 Task: Move selected emails from the Sent Items folder to Folder0000000011.
Action: Mouse moved to (144, 395)
Screenshot: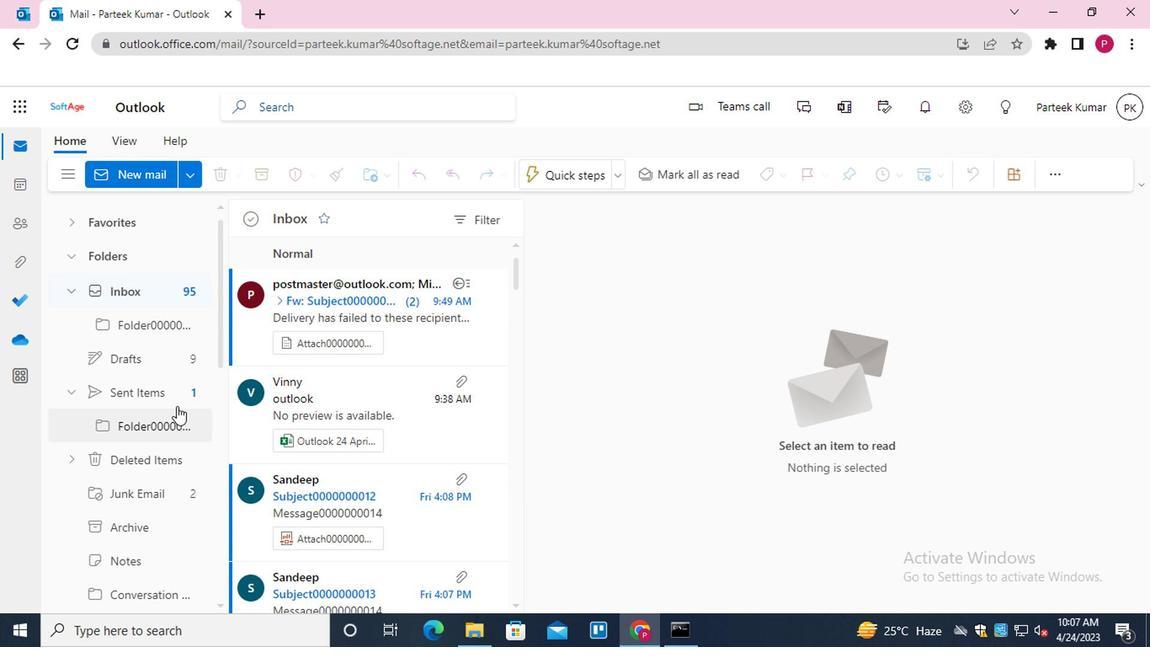 
Action: Mouse pressed left at (144, 395)
Screenshot: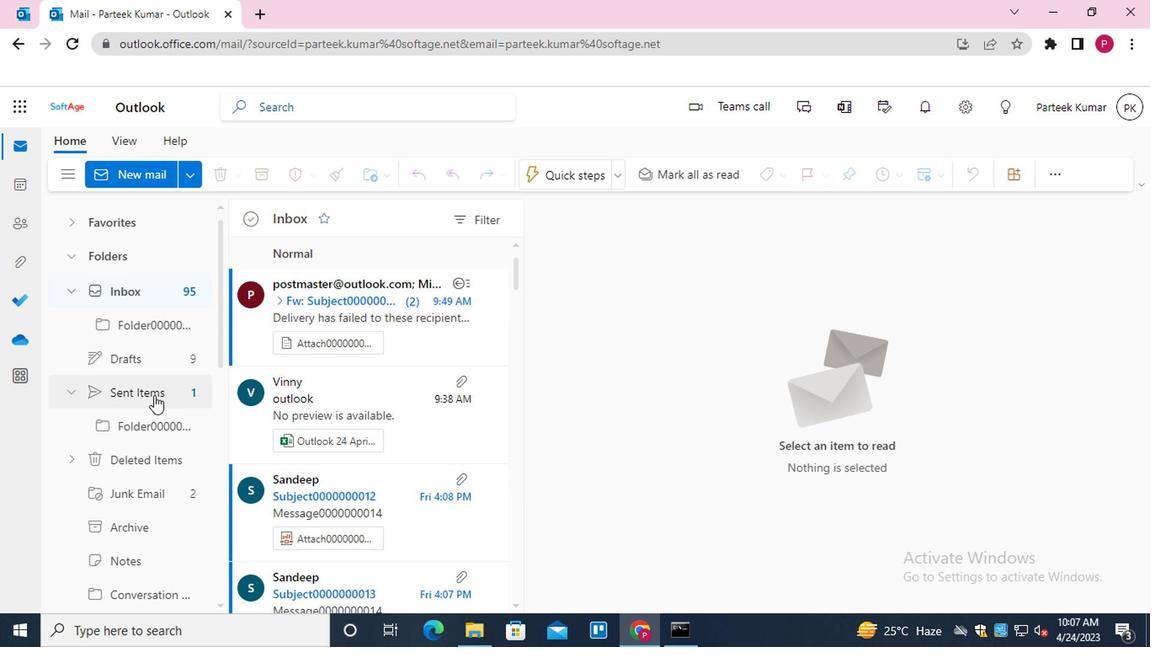
Action: Mouse moved to (338, 301)
Screenshot: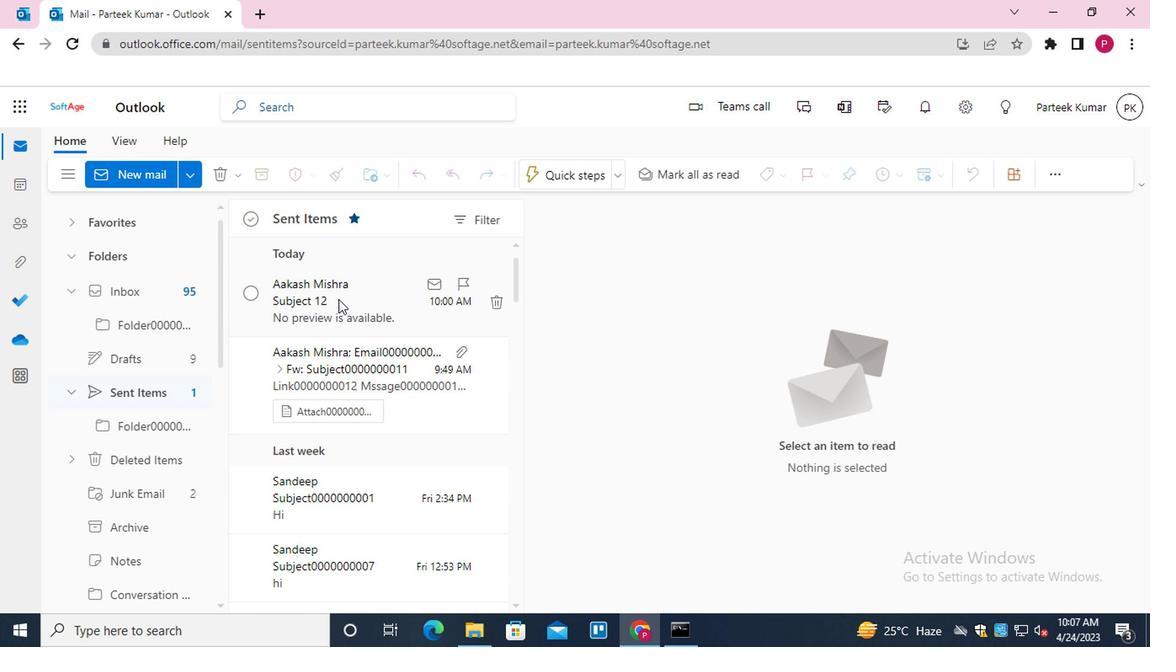 
Action: Mouse pressed right at (338, 301)
Screenshot: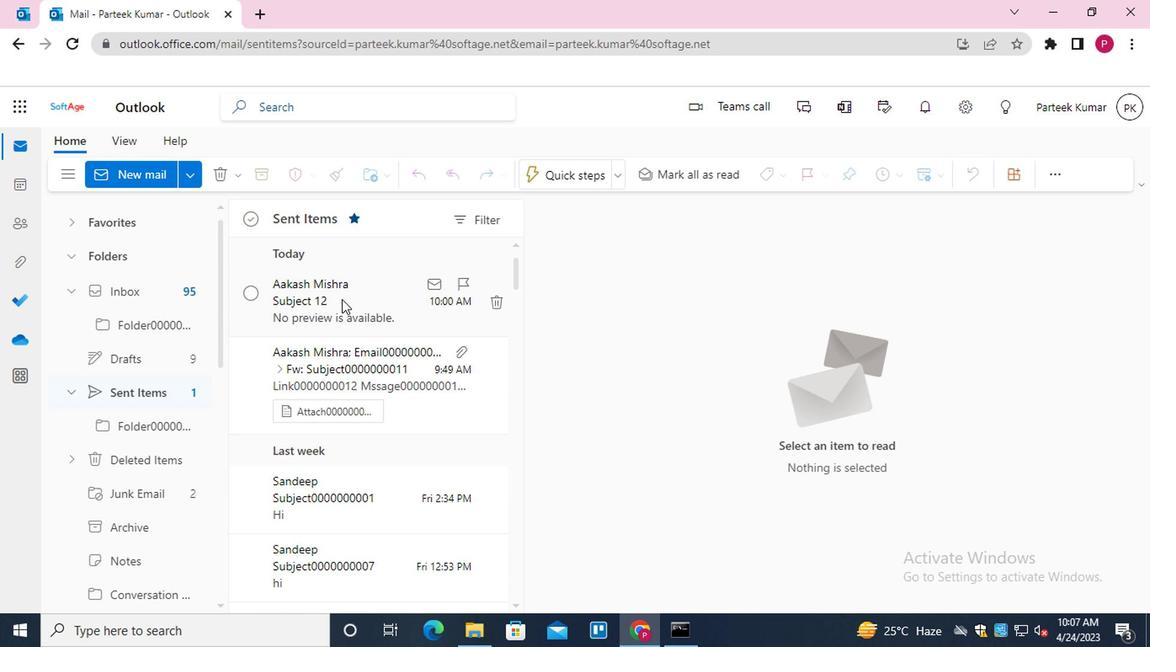 
Action: Mouse moved to (535, 281)
Screenshot: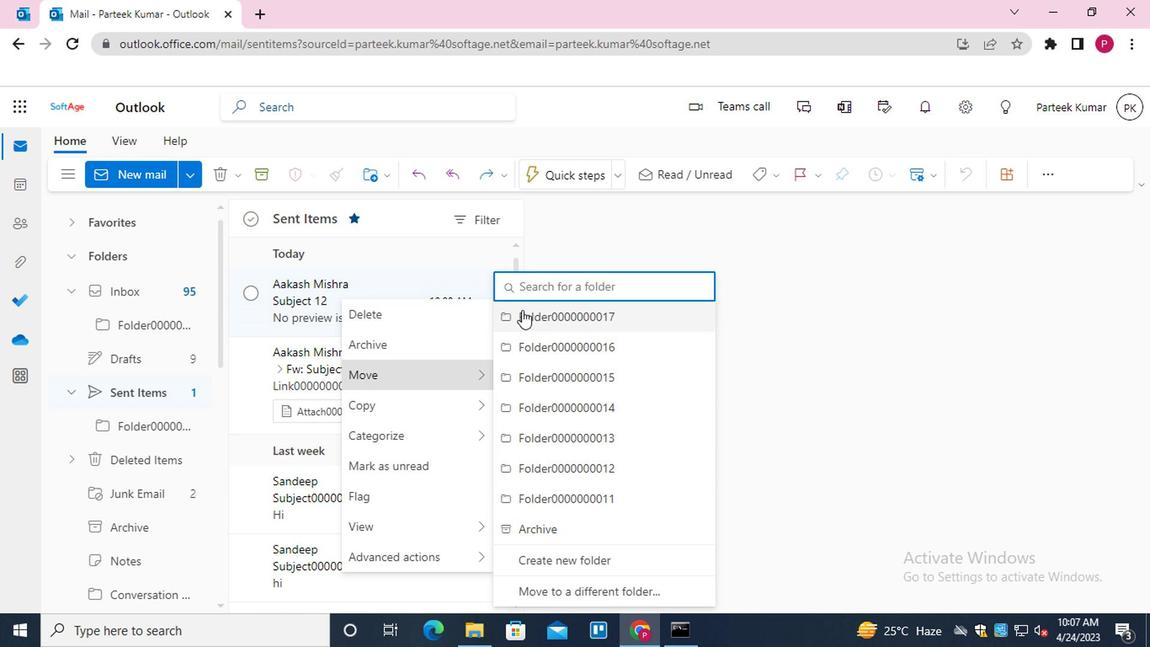 
Action: Mouse pressed left at (535, 281)
Screenshot: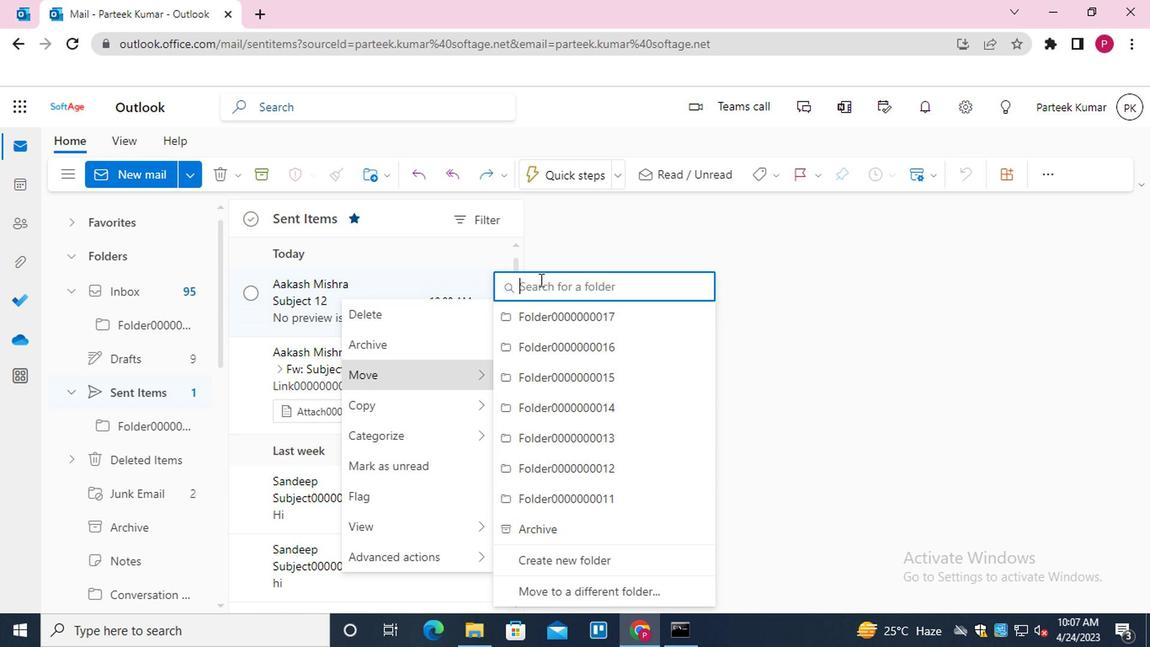 
Action: Key pressed <Key.shift><Key.shift><Key.shift><Key.shift><Key.shift><Key.shift><Key.shift><Key.shift><Key.shift><Key.shift><Key.shift><Key.shift><Key.shift><Key.shift><Key.shift><Key.shift><Key.shift><Key.shift><Key.shift><Key.shift><Key.shift><Key.shift><Key.shift><Key.shift><Key.shift><Key.shift><Key.shift><Key.shift><Key.shift><Key.shift><Key.shift><Key.shift><Key.shift><Key.shift><Key.shift><Key.shift><Key.shift><Key.shift><Key.shift><Key.shift><Key.shift><Key.shift><Key.shift><Key.shift>FOLDRE<Key.backspace><Key.backspace>ER000
Screenshot: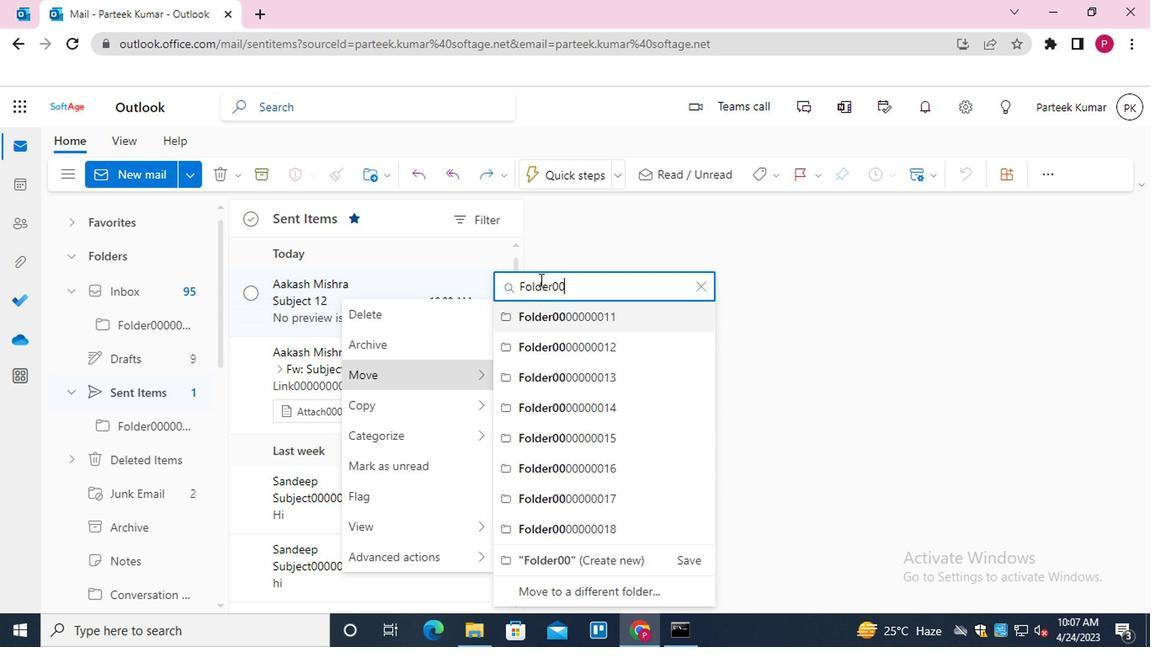
Action: Mouse moved to (595, 534)
Screenshot: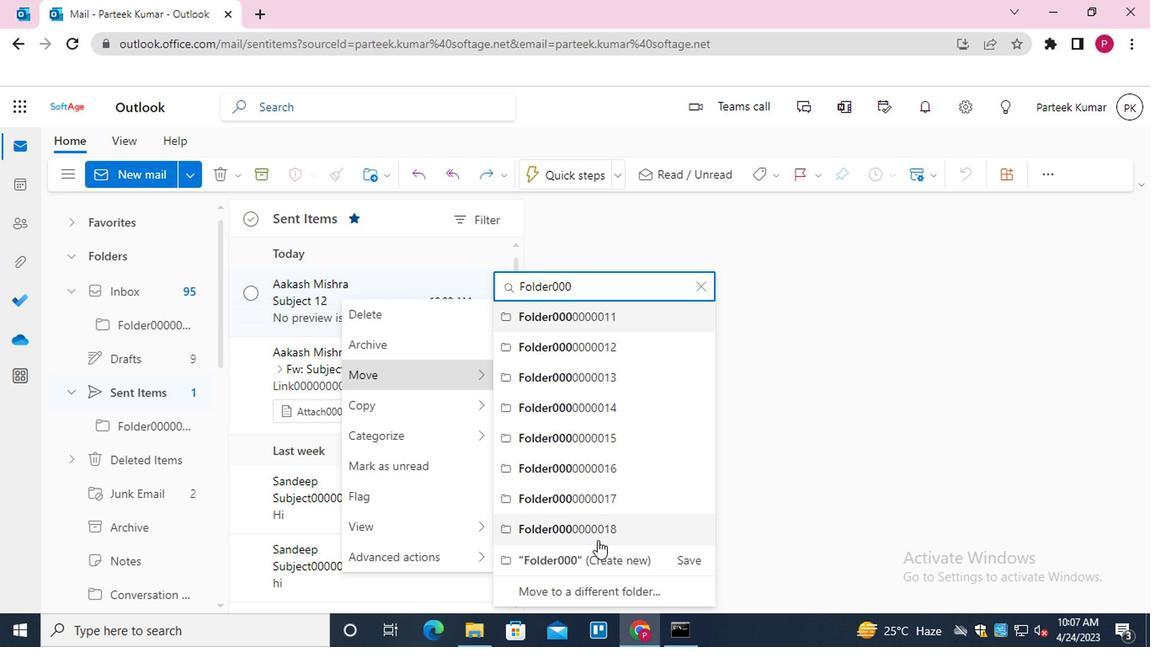 
Action: Mouse pressed left at (595, 534)
Screenshot: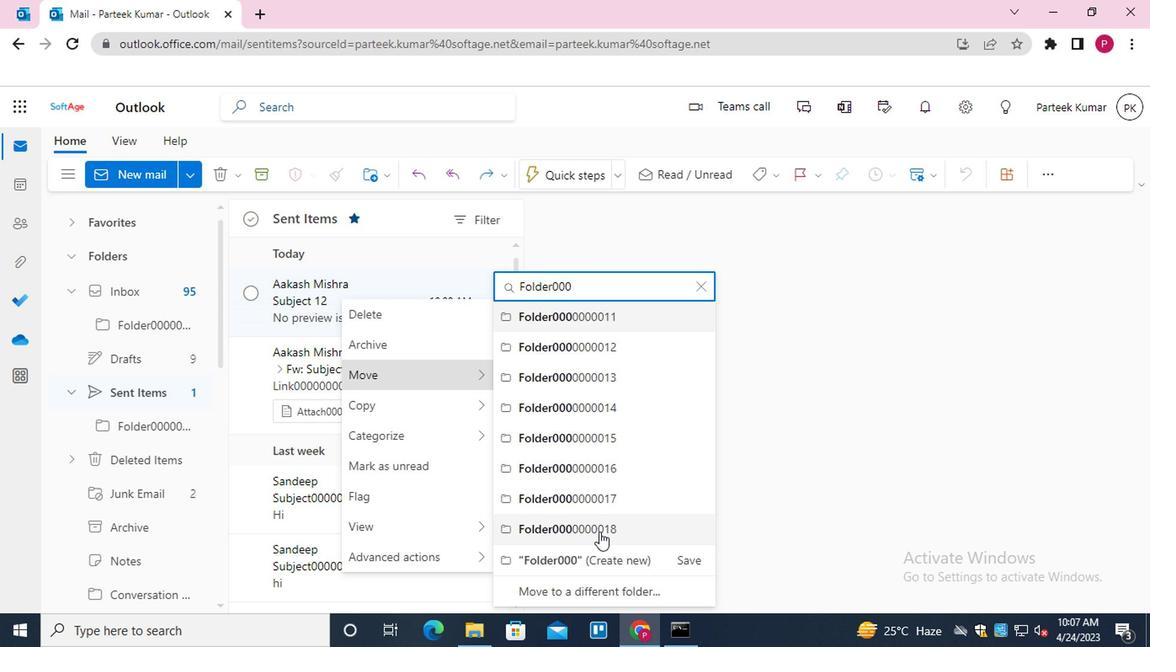 
Action: Mouse moved to (141, 392)
Screenshot: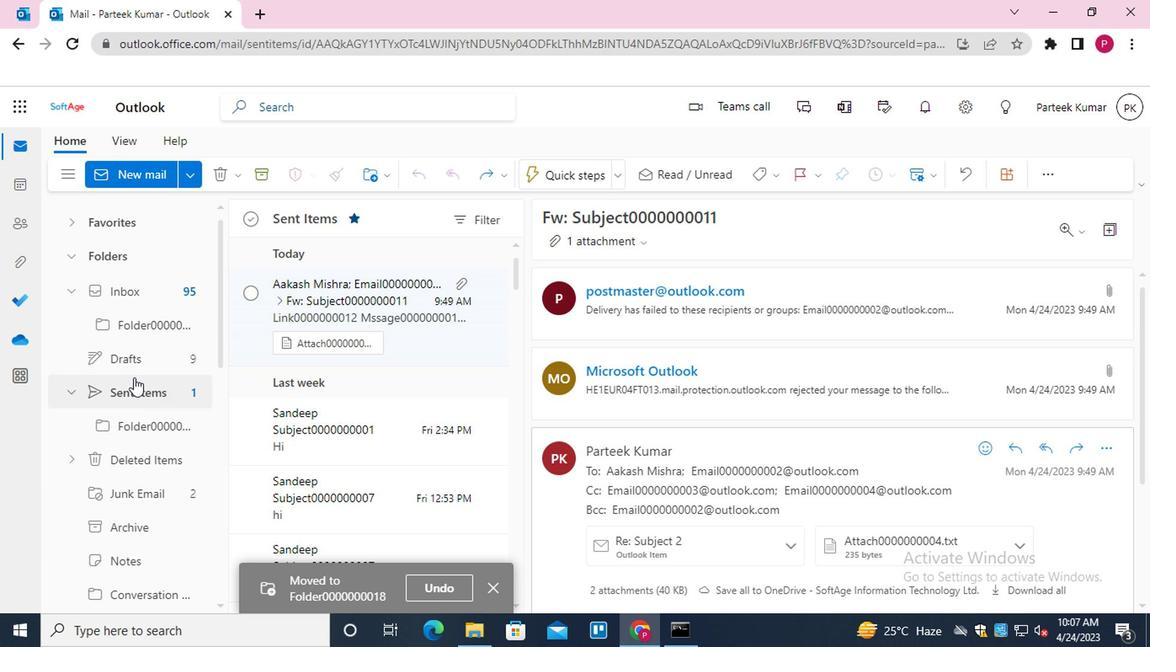 
Action: Mouse pressed left at (141, 392)
Screenshot: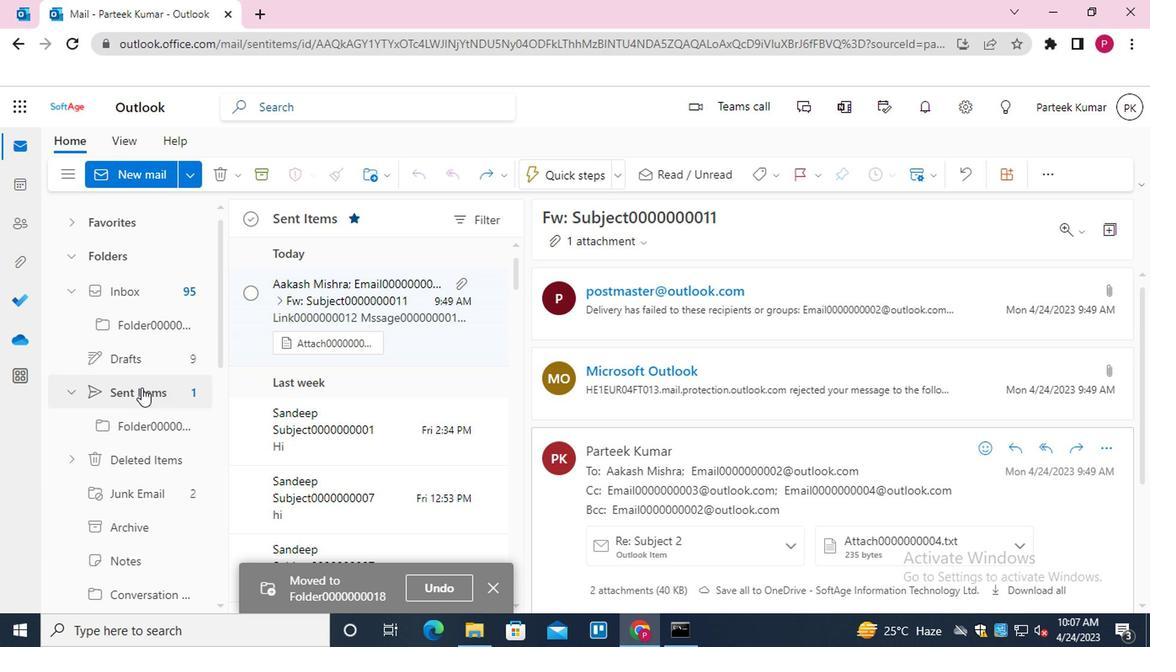 
Action: Mouse moved to (370, 410)
Screenshot: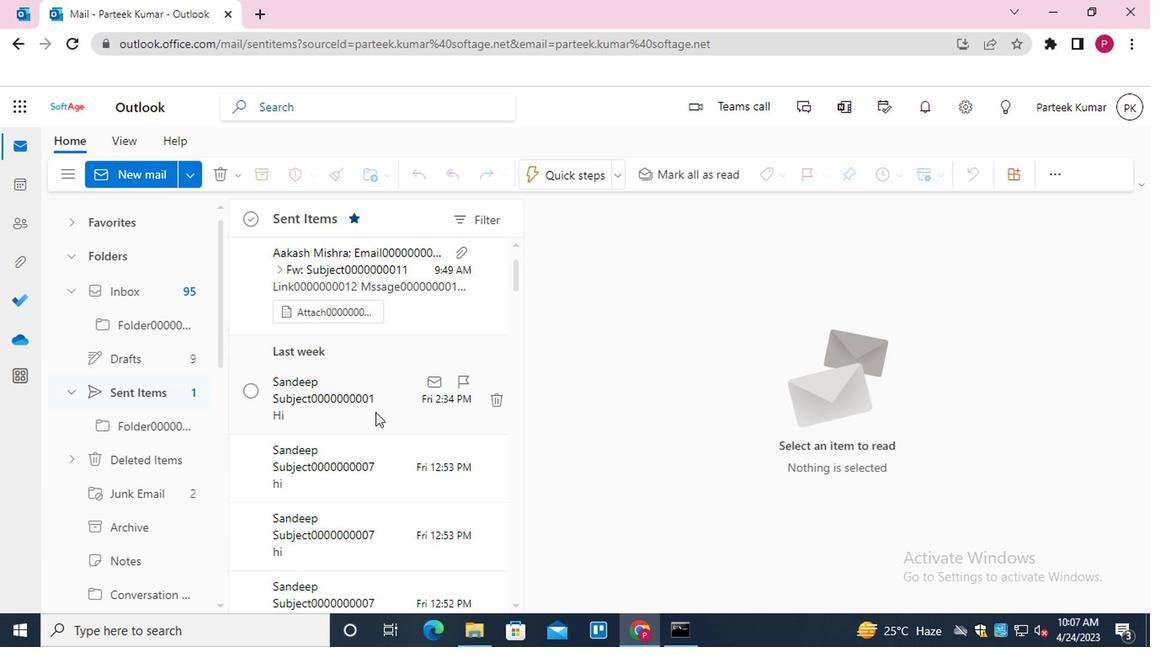 
Action: Mouse scrolled (370, 409) with delta (0, 0)
Screenshot: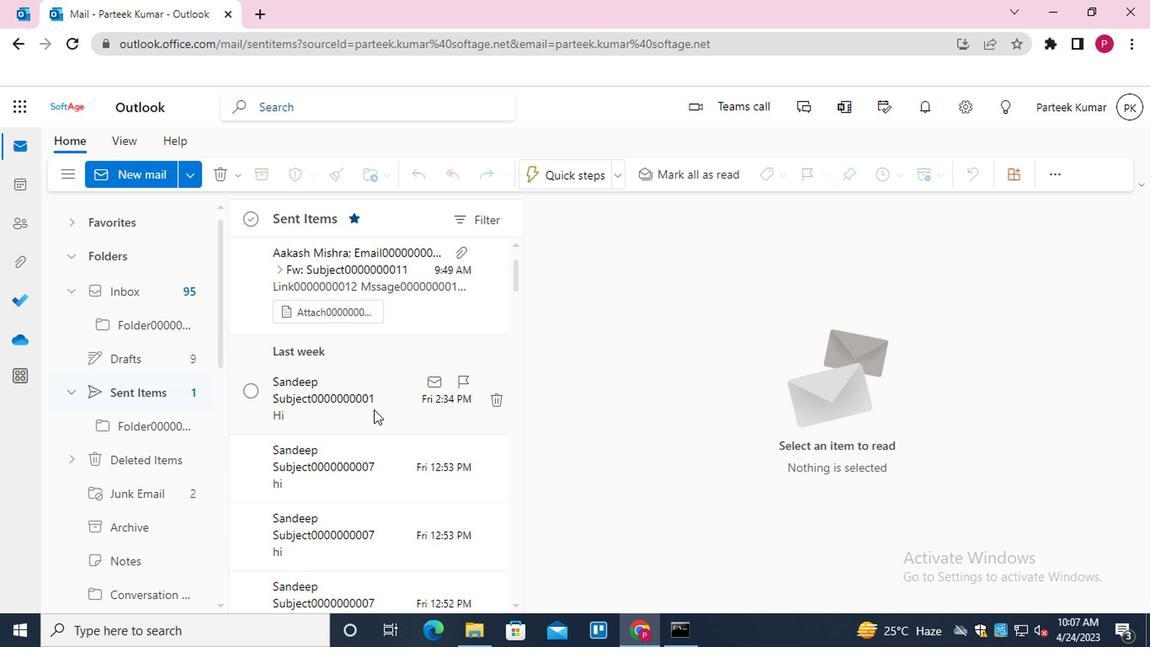 
Action: Mouse scrolled (370, 409) with delta (0, 0)
Screenshot: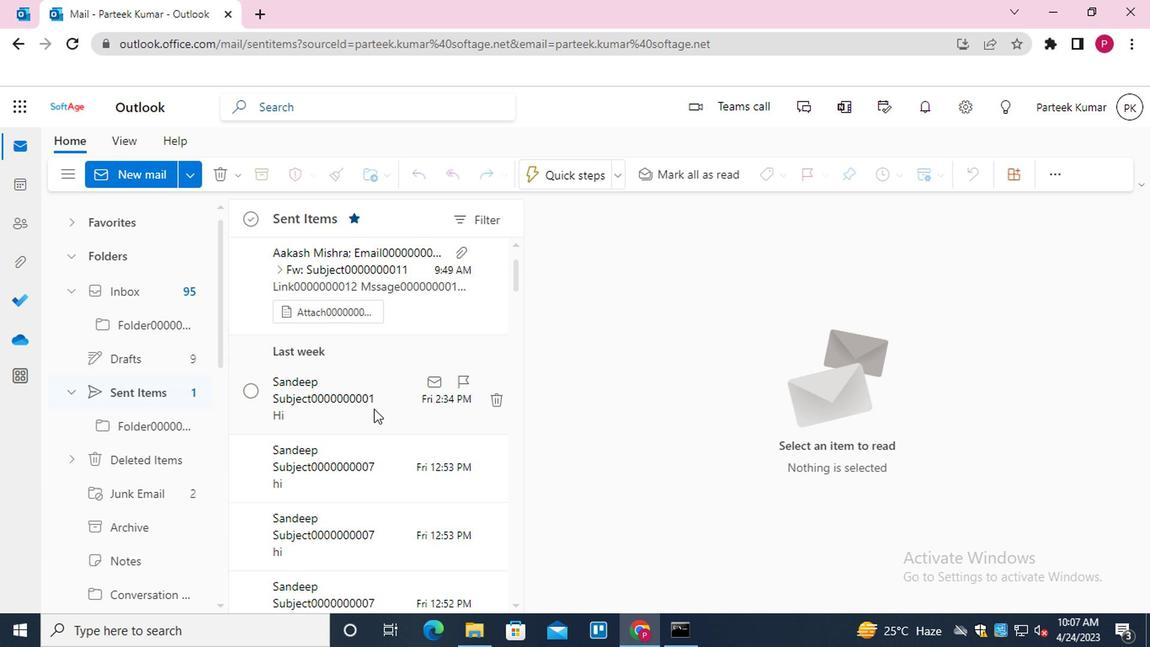 
Action: Mouse scrolled (370, 410) with delta (0, 0)
Screenshot: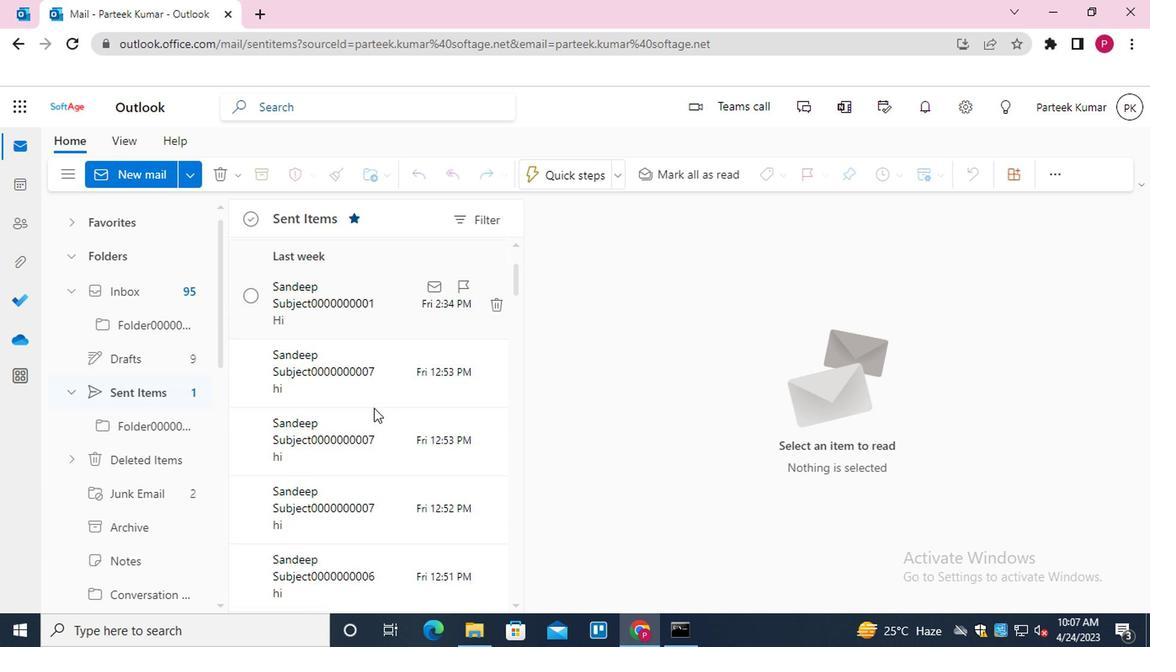
Action: Mouse scrolled (370, 410) with delta (0, 0)
Screenshot: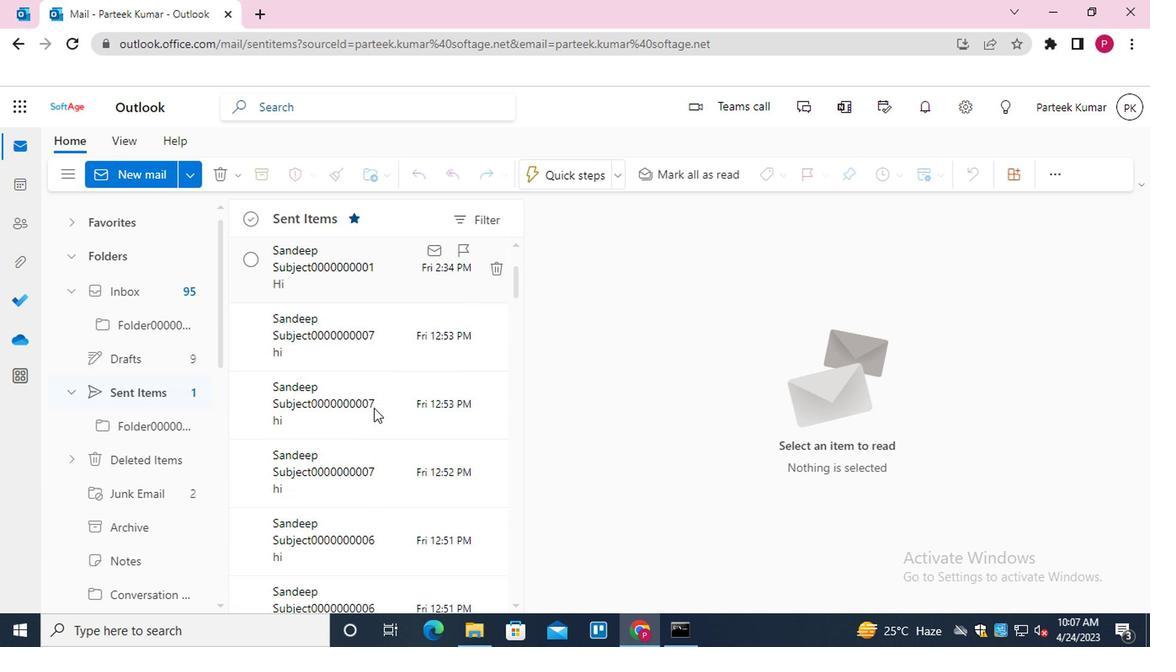 
Action: Mouse scrolled (370, 410) with delta (0, 0)
Screenshot: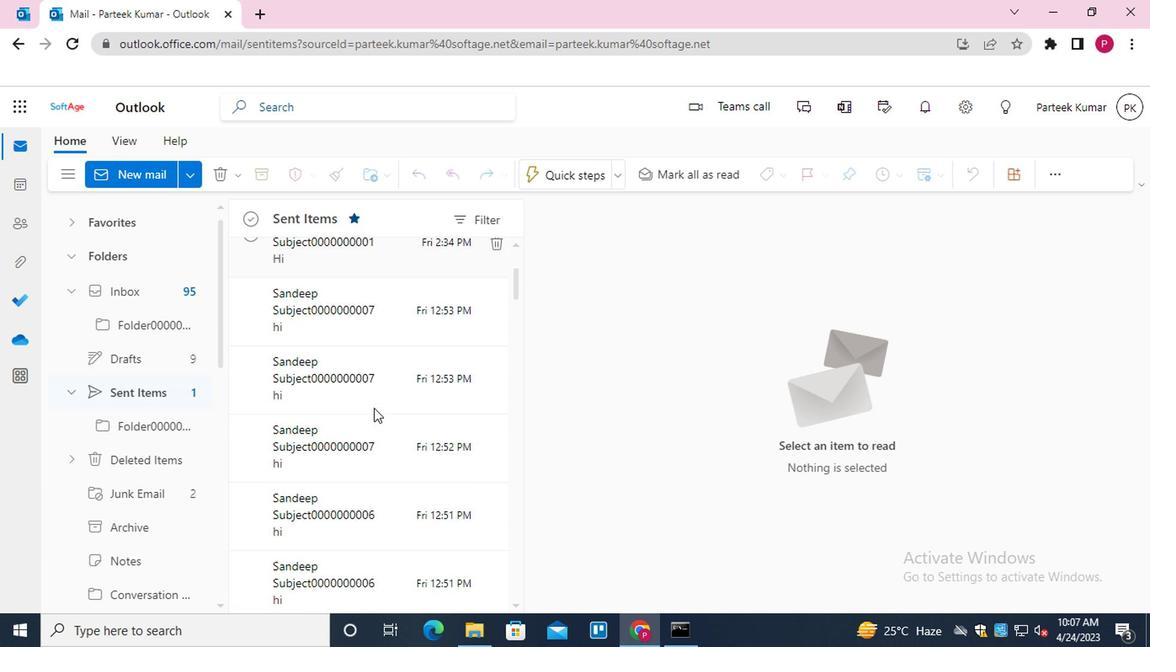
Action: Mouse moved to (248, 291)
Screenshot: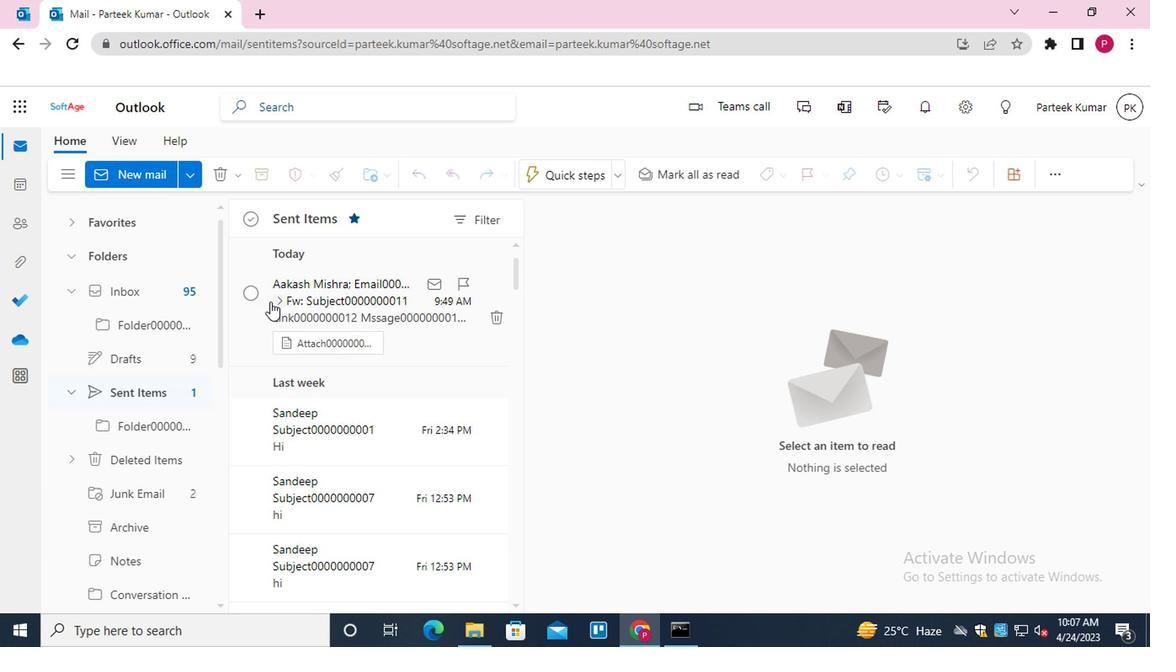 
Action: Mouse pressed left at (248, 291)
Screenshot: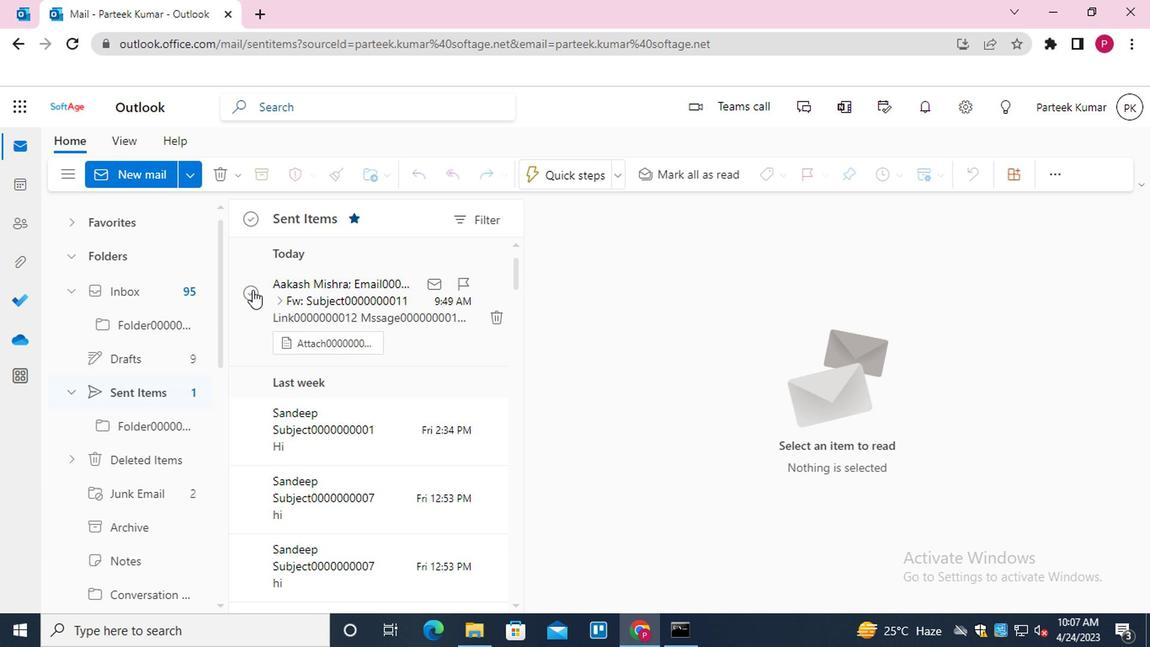
Action: Mouse moved to (338, 335)
Screenshot: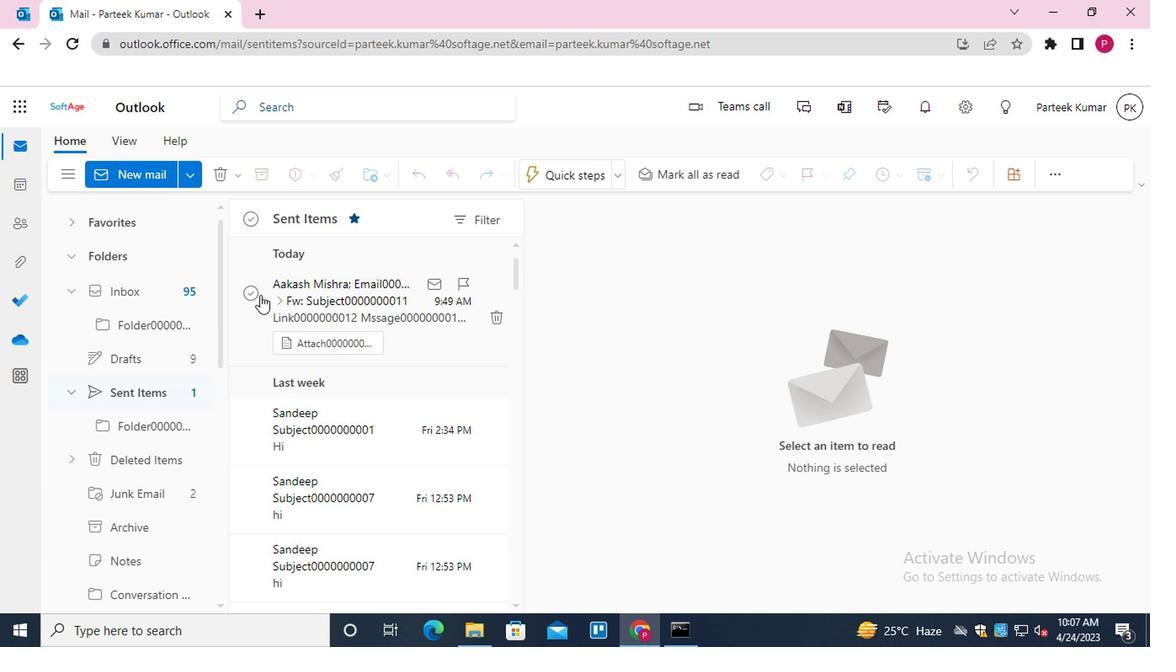 
Action: Mouse scrolled (338, 335) with delta (0, 0)
Screenshot: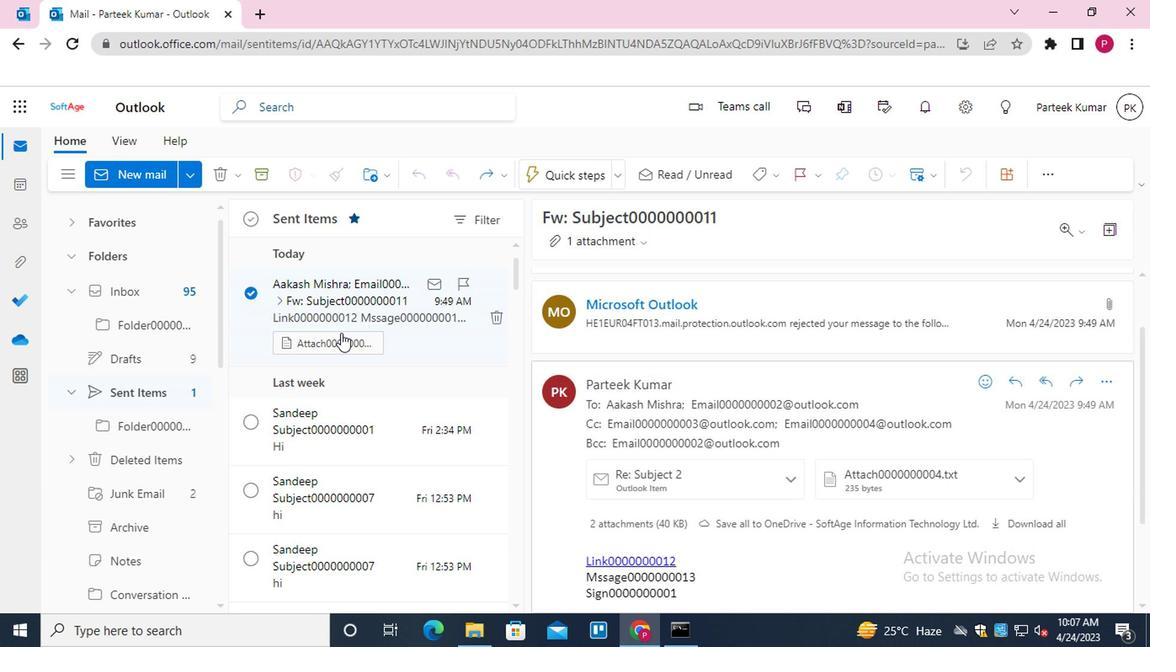 
Action: Mouse scrolled (338, 335) with delta (0, 0)
Screenshot: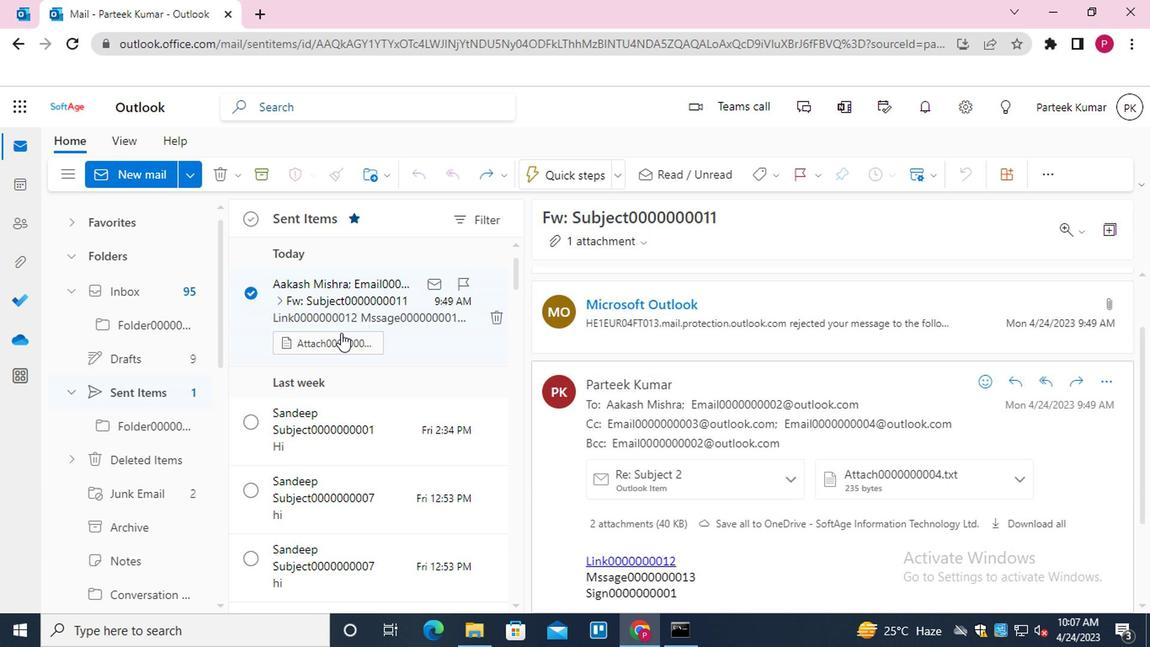 
Action: Mouse scrolled (338, 333) with delta (0, -1)
Screenshot: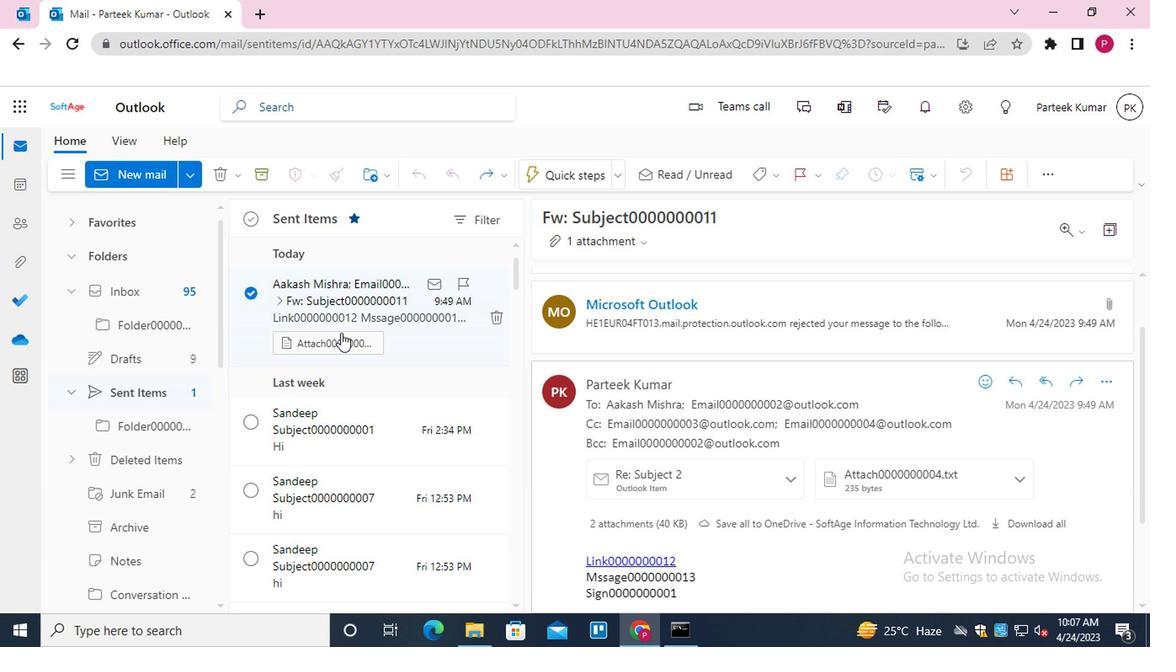 
Action: Mouse scrolled (338, 333) with delta (0, -1)
Screenshot: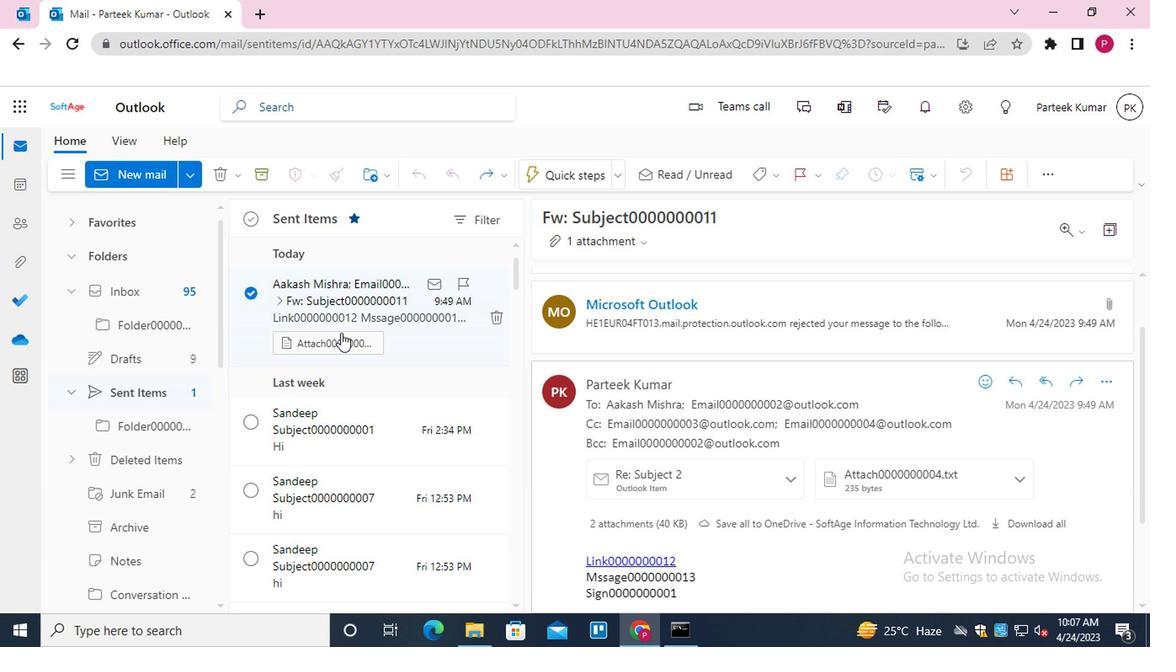 
Action: Mouse moved to (341, 349)
Screenshot: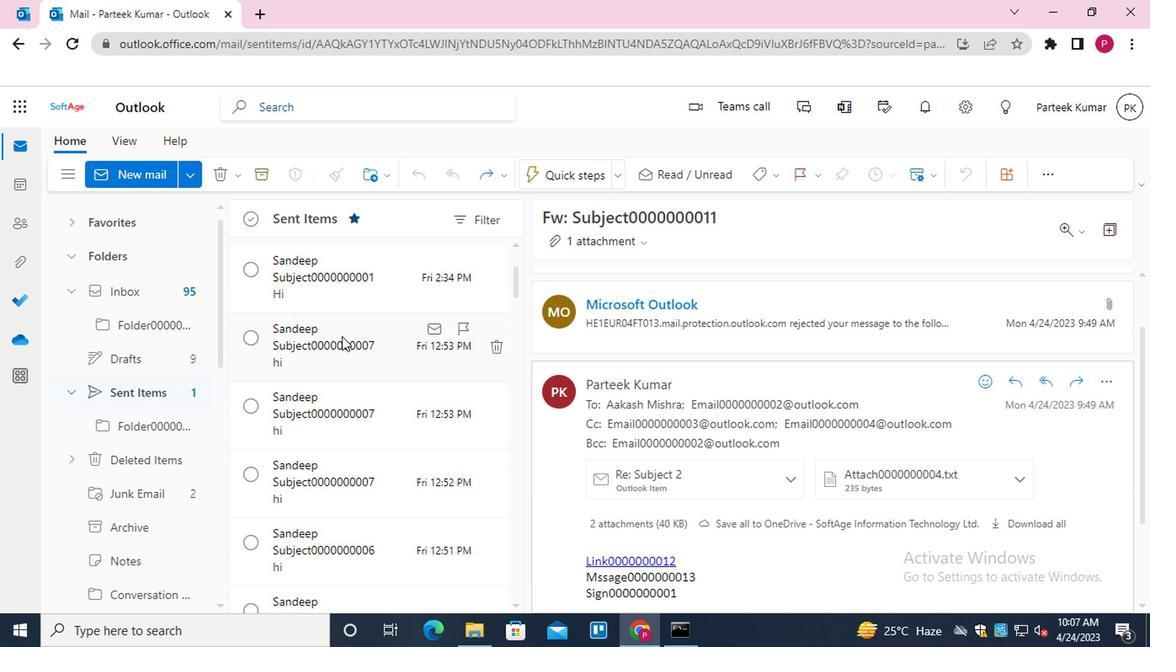 
Action: Mouse scrolled (341, 348) with delta (0, -1)
Screenshot: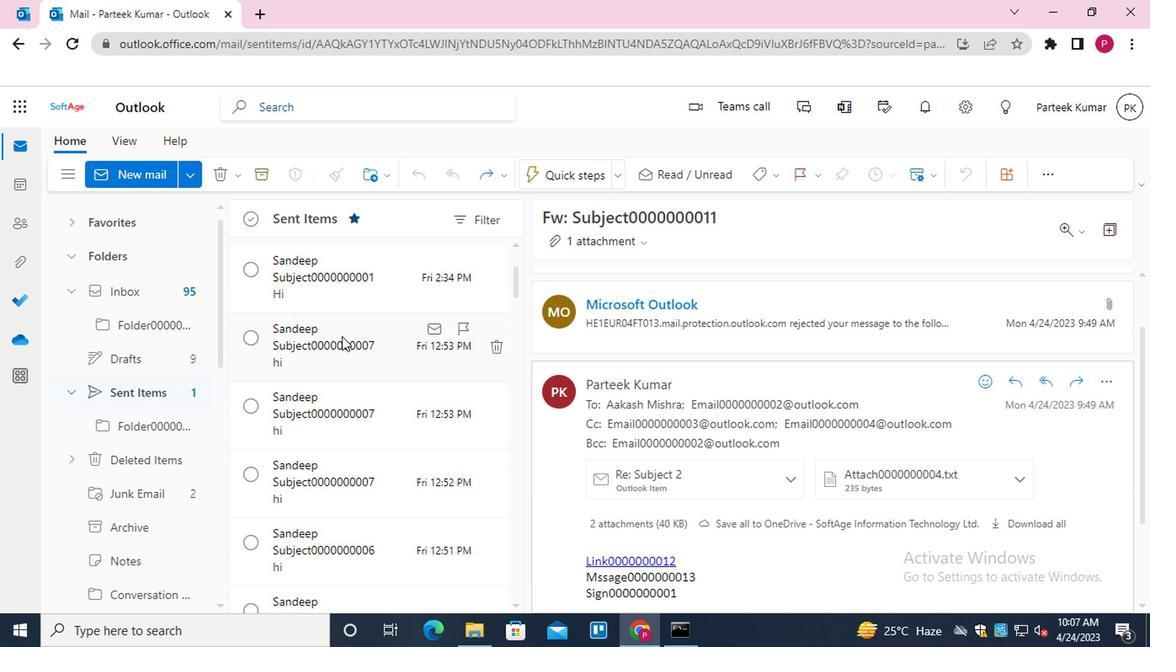 
Action: Mouse moved to (341, 350)
Screenshot: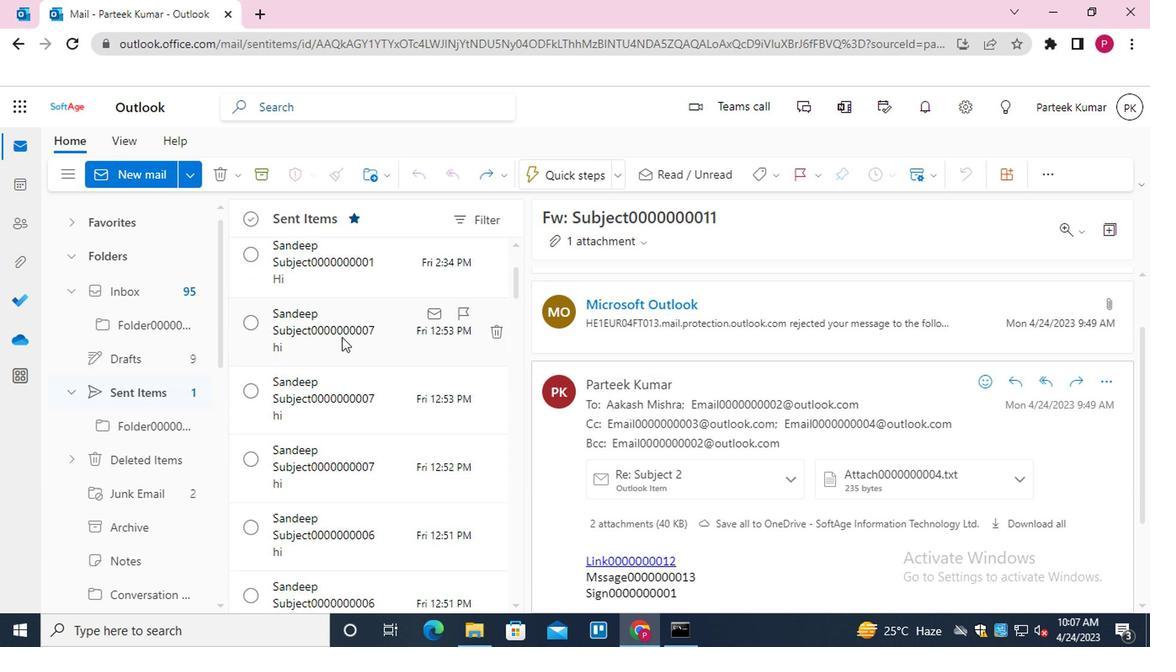 
Action: Mouse scrolled (341, 349) with delta (0, 0)
Screenshot: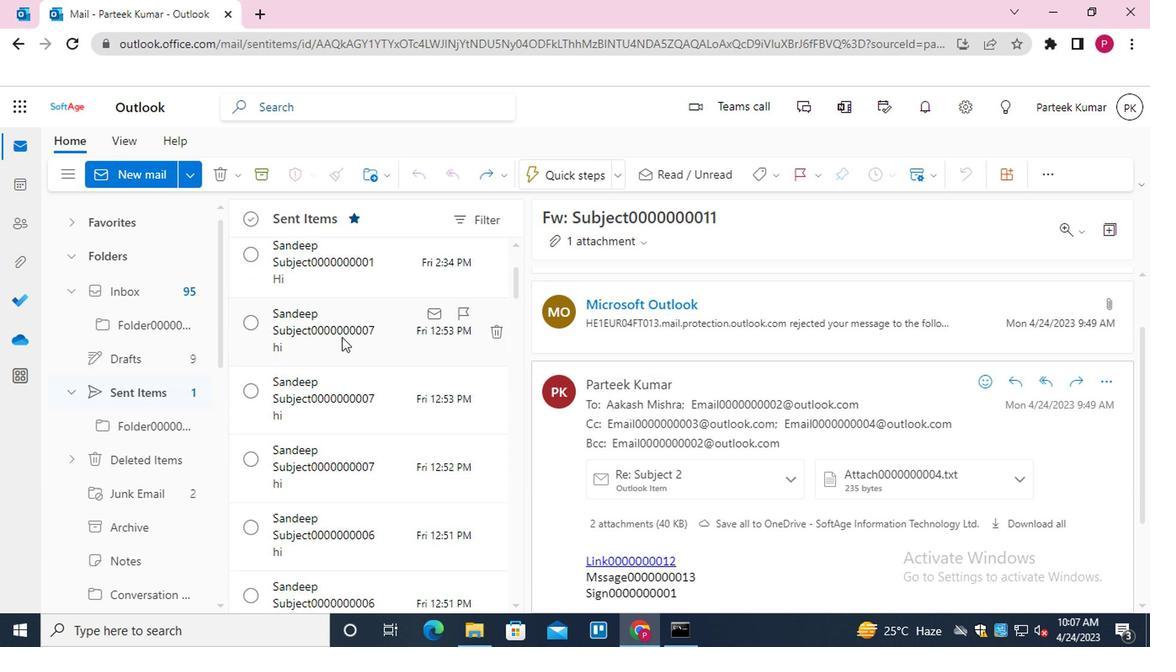
Action: Mouse moved to (341, 351)
Screenshot: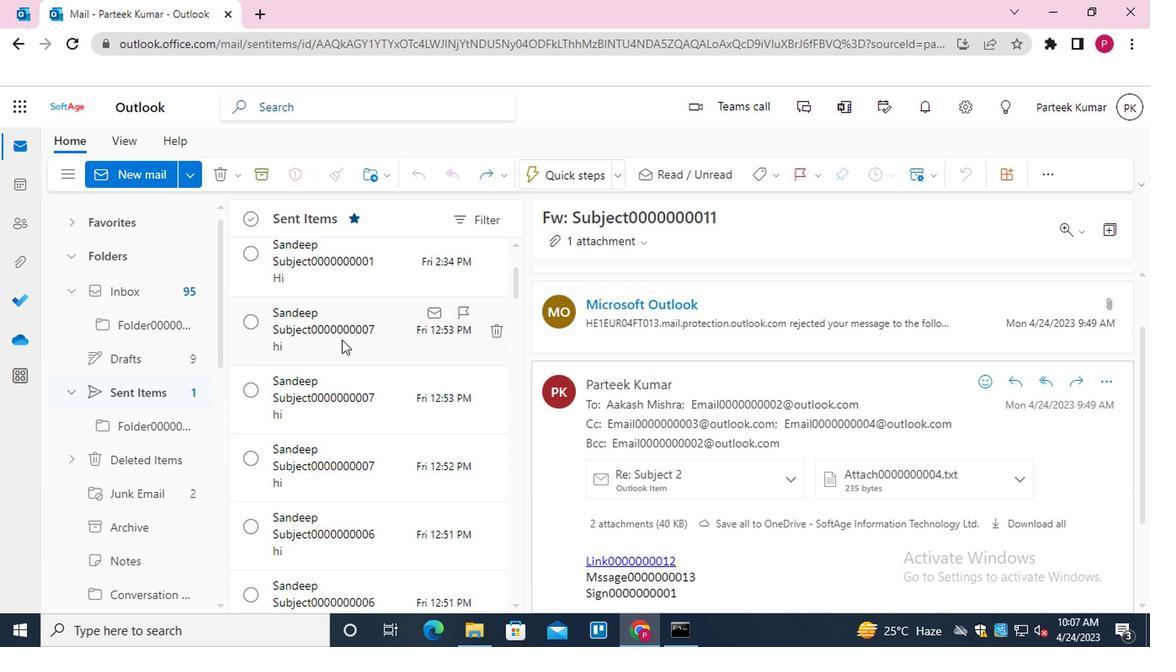 
Action: Mouse scrolled (341, 351) with delta (0, 0)
Screenshot: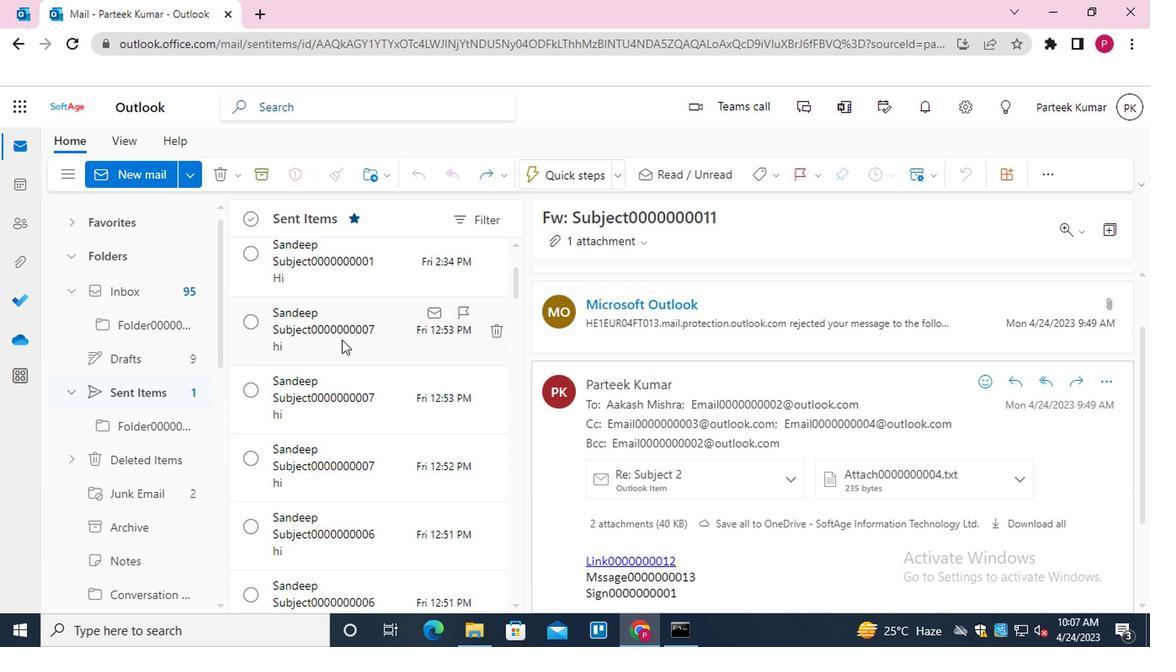 
Action: Mouse moved to (341, 352)
Screenshot: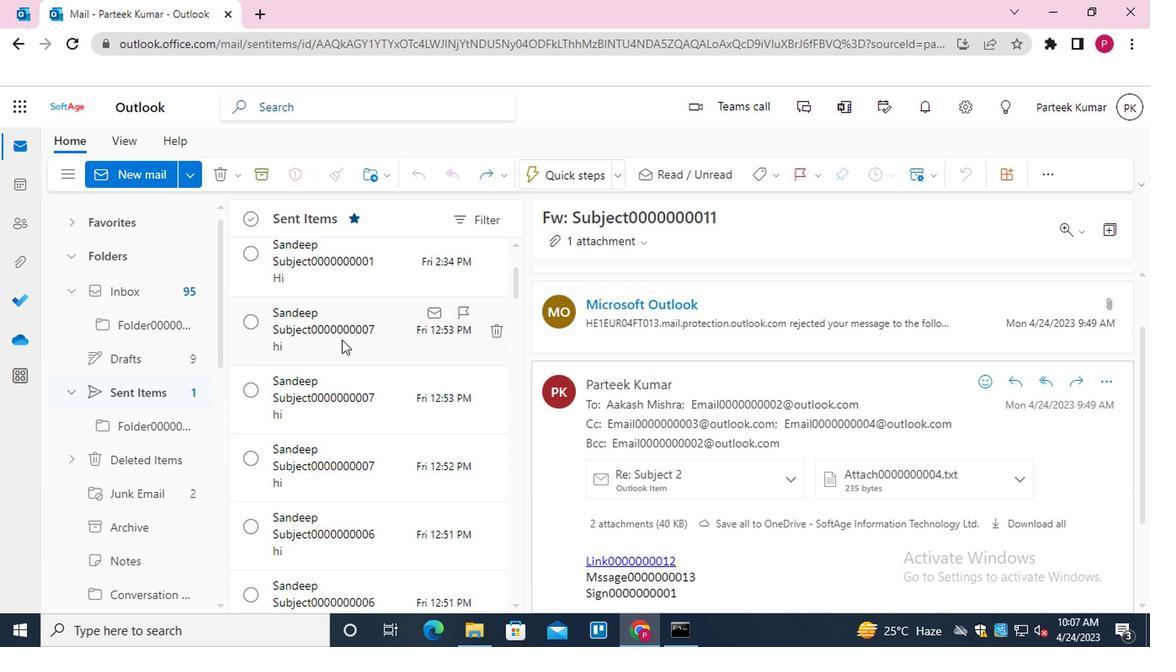 
Action: Mouse scrolled (341, 351) with delta (0, 0)
Screenshot: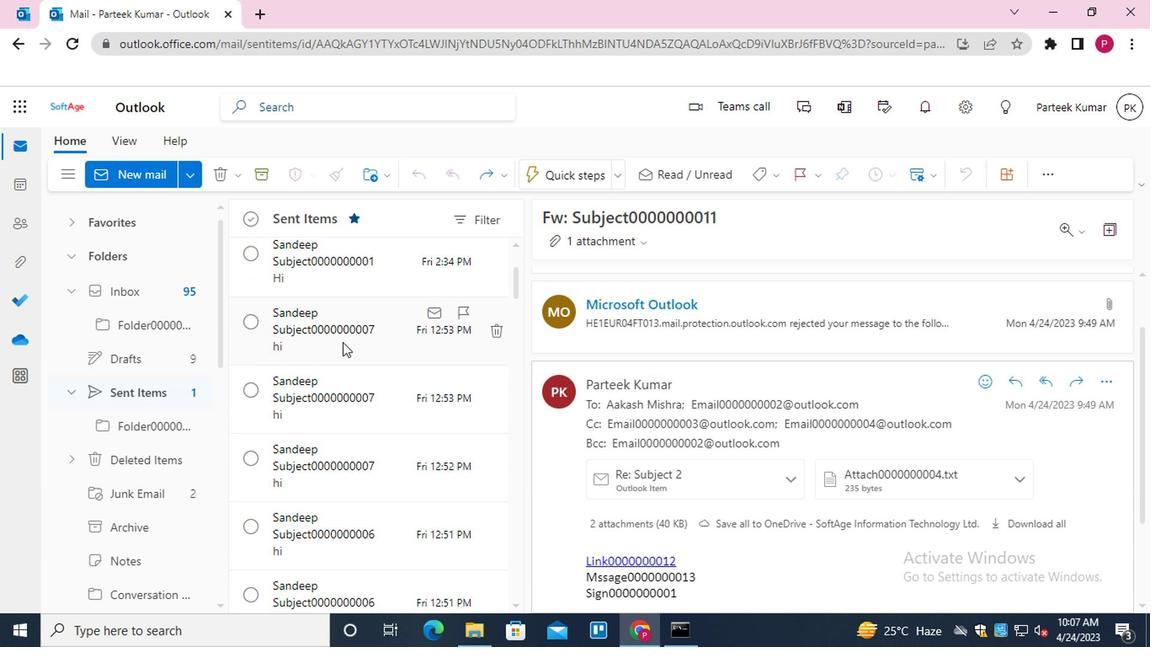 
Action: Mouse moved to (343, 383)
Screenshot: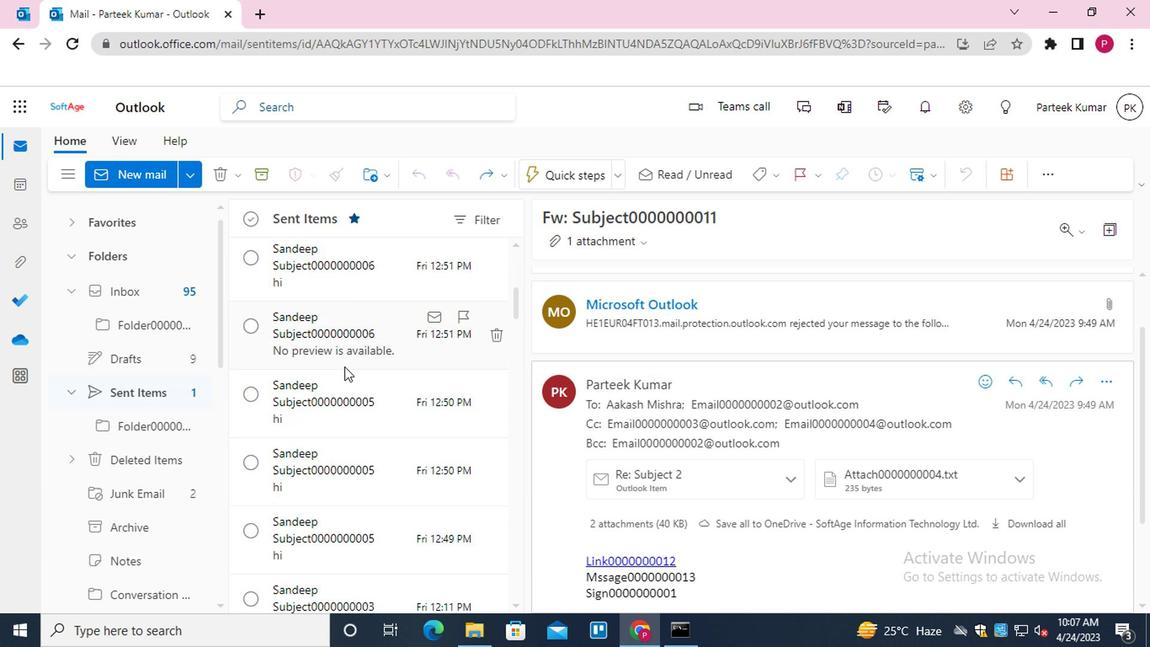 
Action: Mouse scrolled (343, 382) with delta (0, 0)
Screenshot: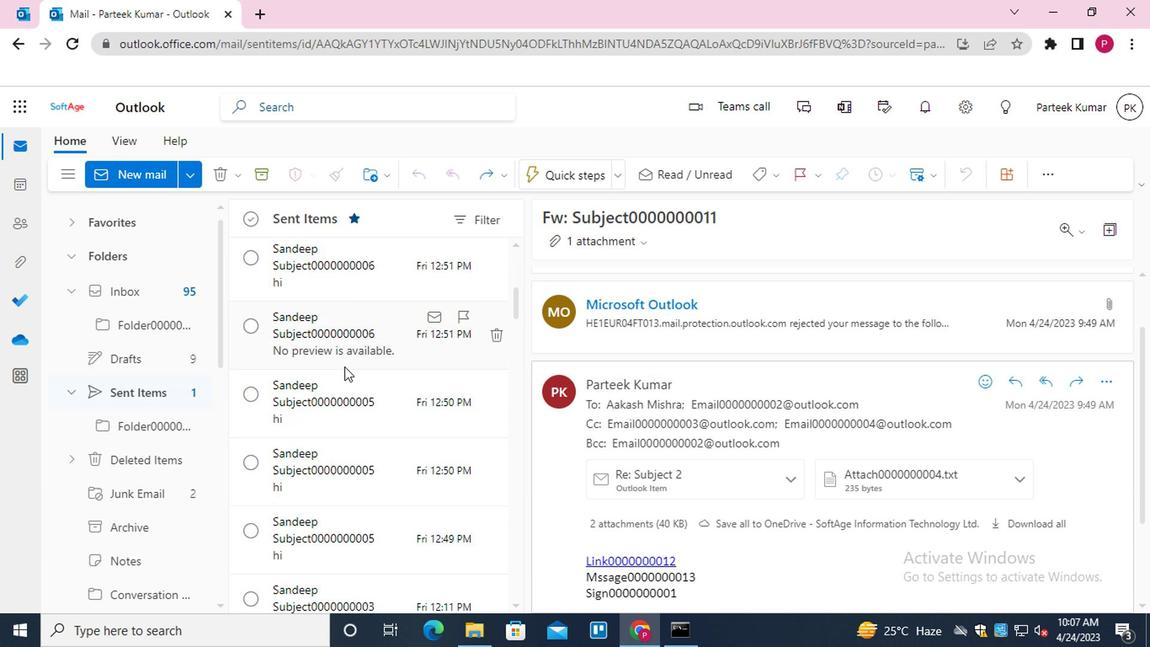 
Action: Mouse scrolled (343, 382) with delta (0, 0)
Screenshot: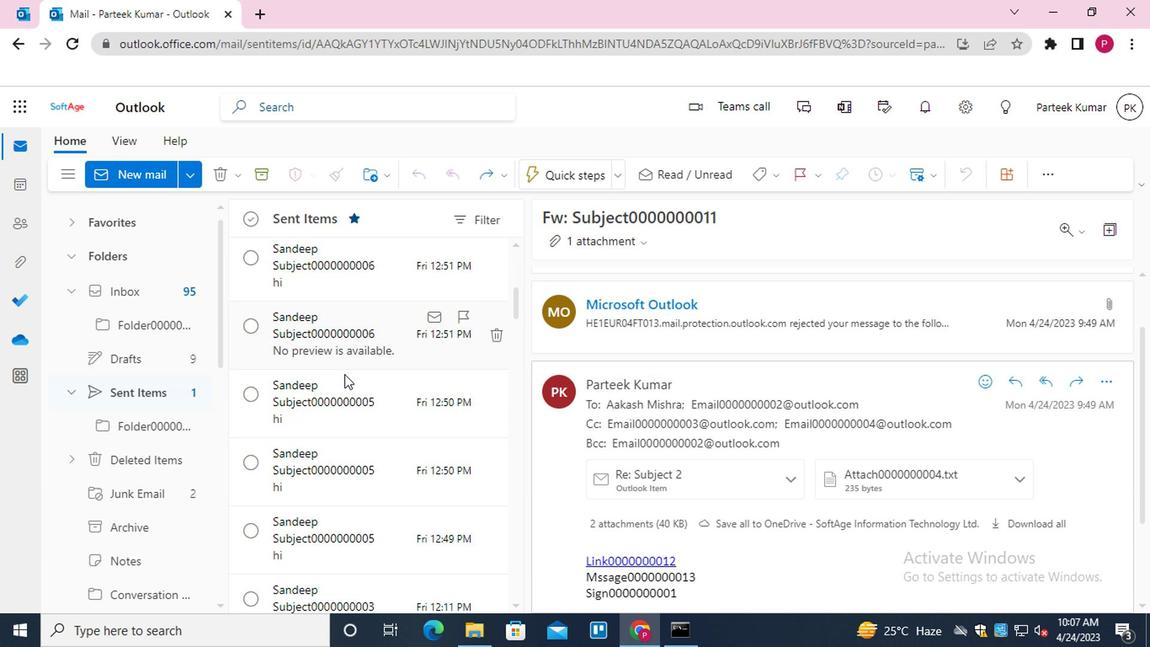 
Action: Mouse moved to (343, 383)
Screenshot: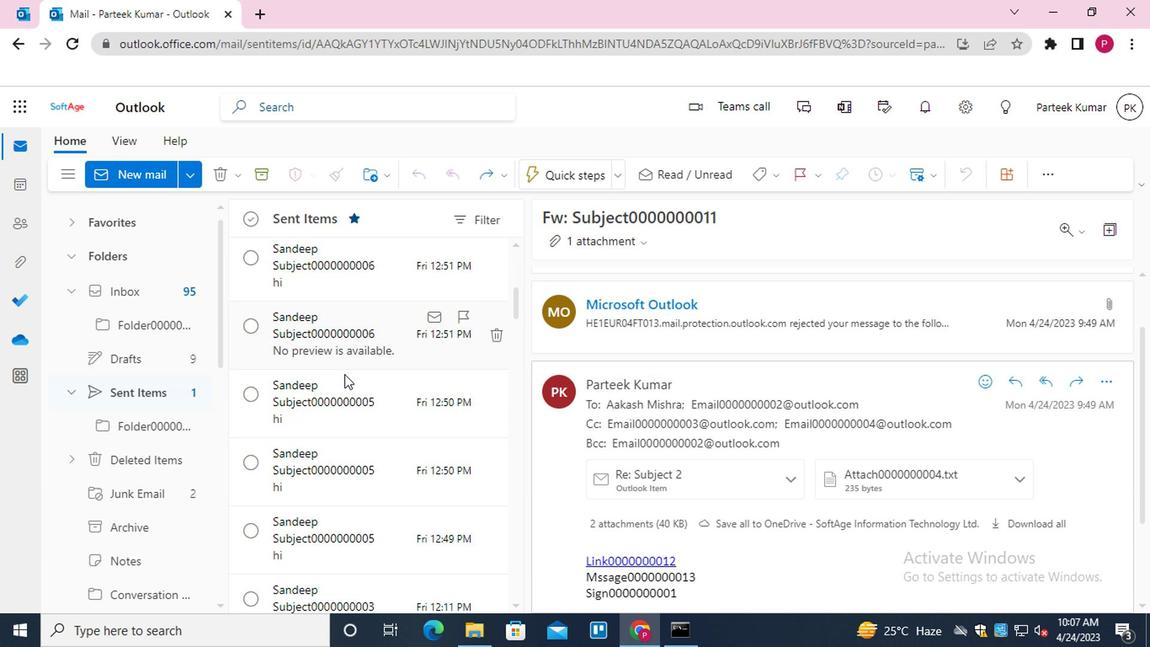 
Action: Mouse scrolled (343, 383) with delta (0, 0)
Screenshot: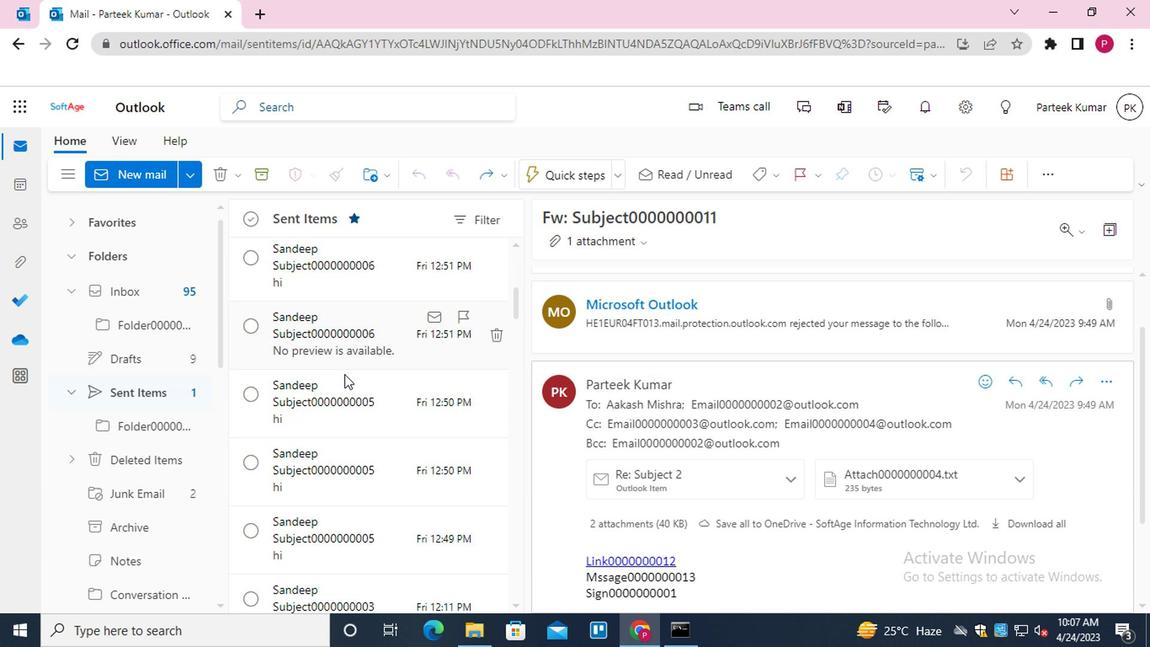 
Action: Mouse moved to (343, 384)
Screenshot: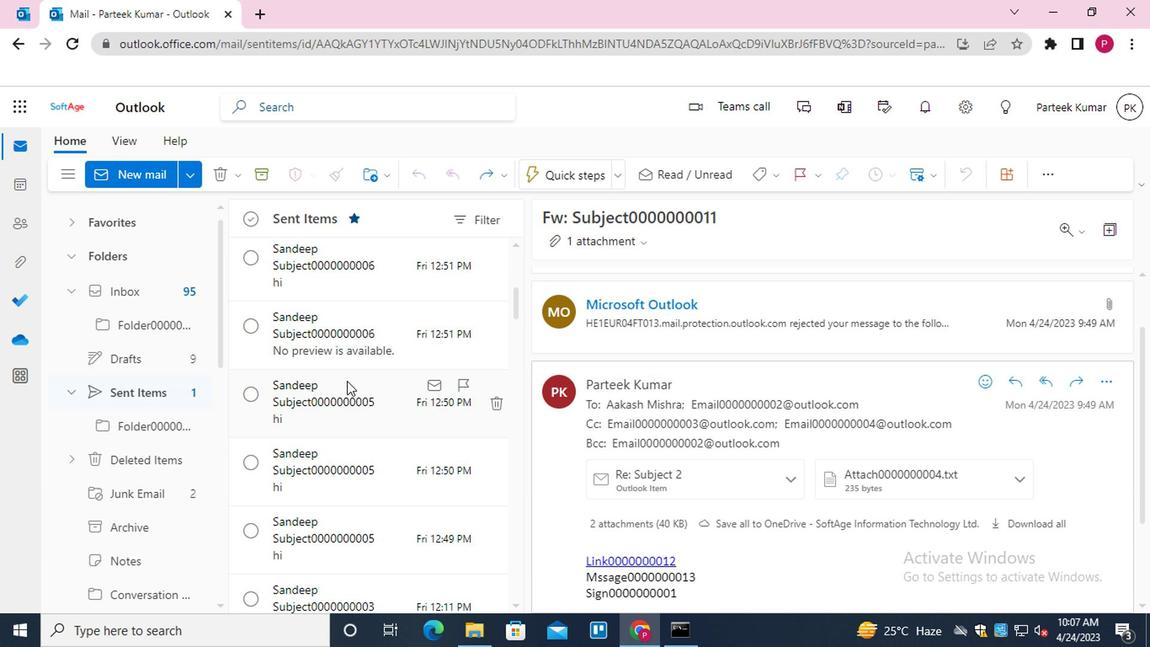 
Action: Mouse scrolled (343, 383) with delta (0, -1)
Screenshot: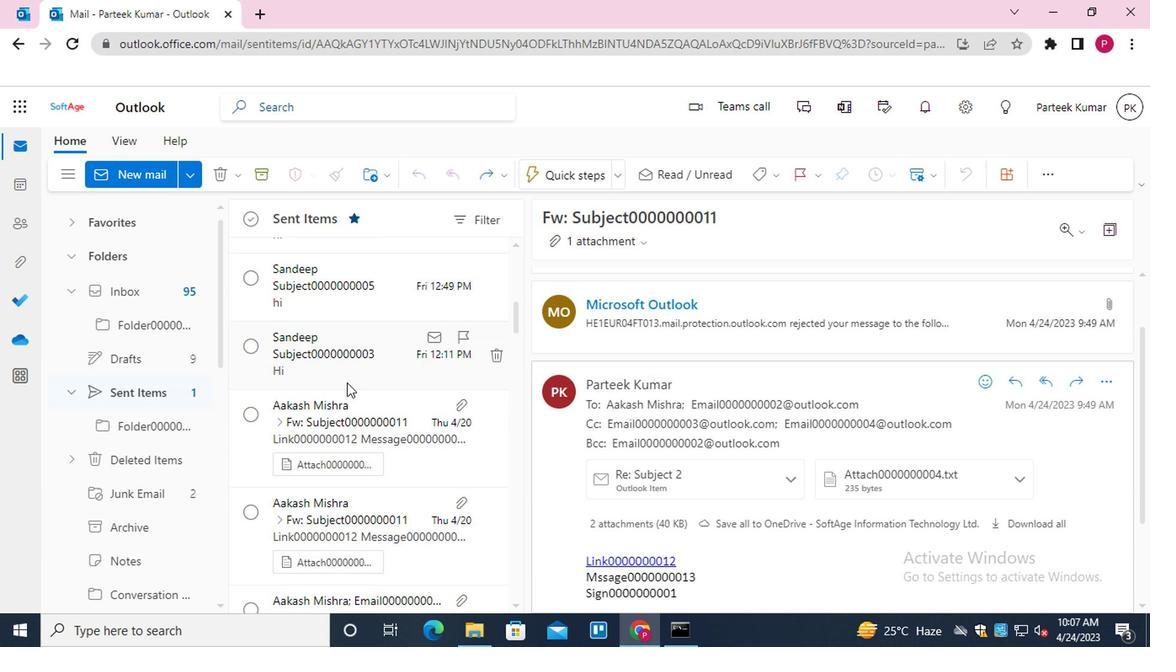 
Action: Mouse moved to (239, 330)
Screenshot: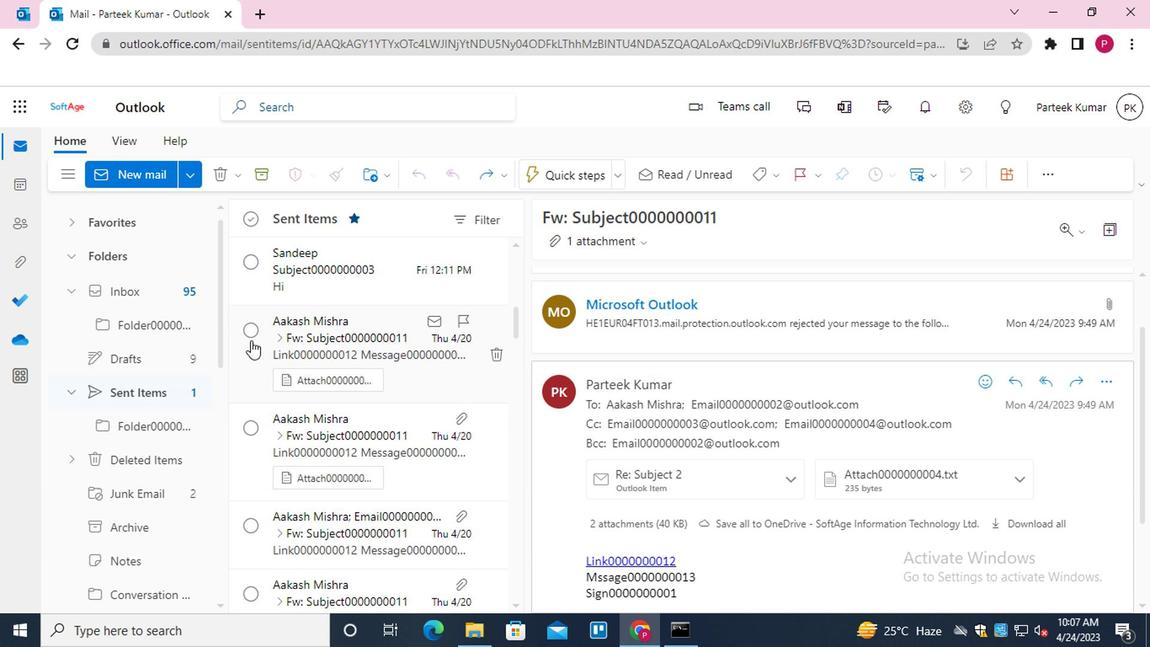 
Action: Mouse pressed left at (239, 330)
Screenshot: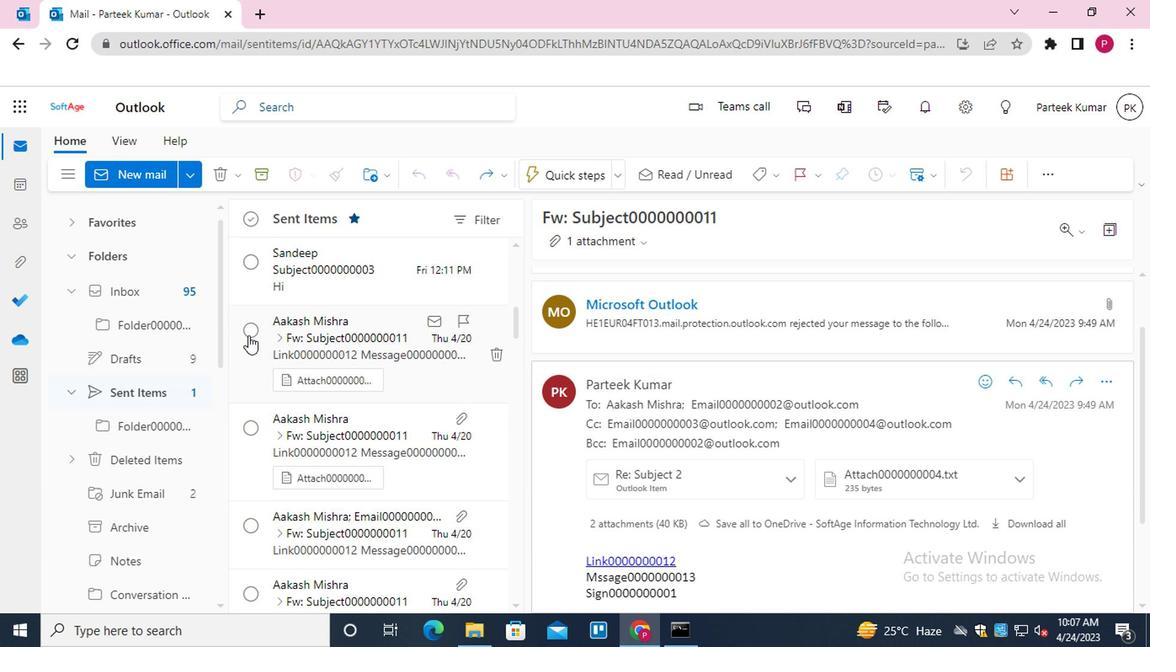 
Action: Mouse moved to (253, 424)
Screenshot: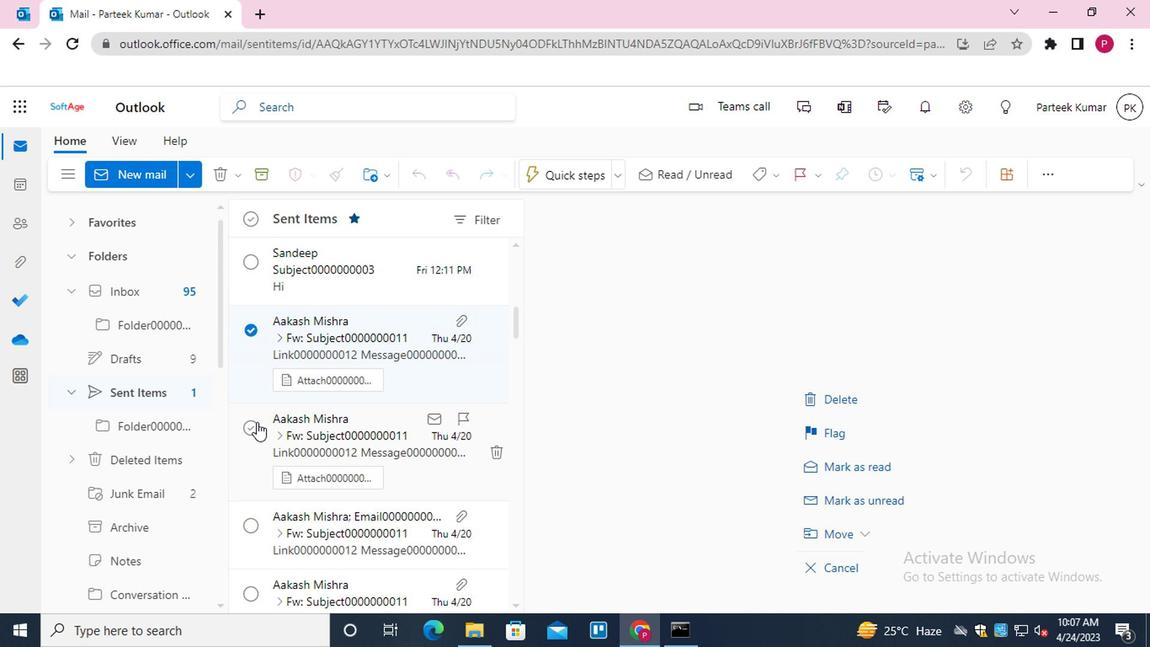 
Action: Mouse pressed left at (253, 424)
Screenshot: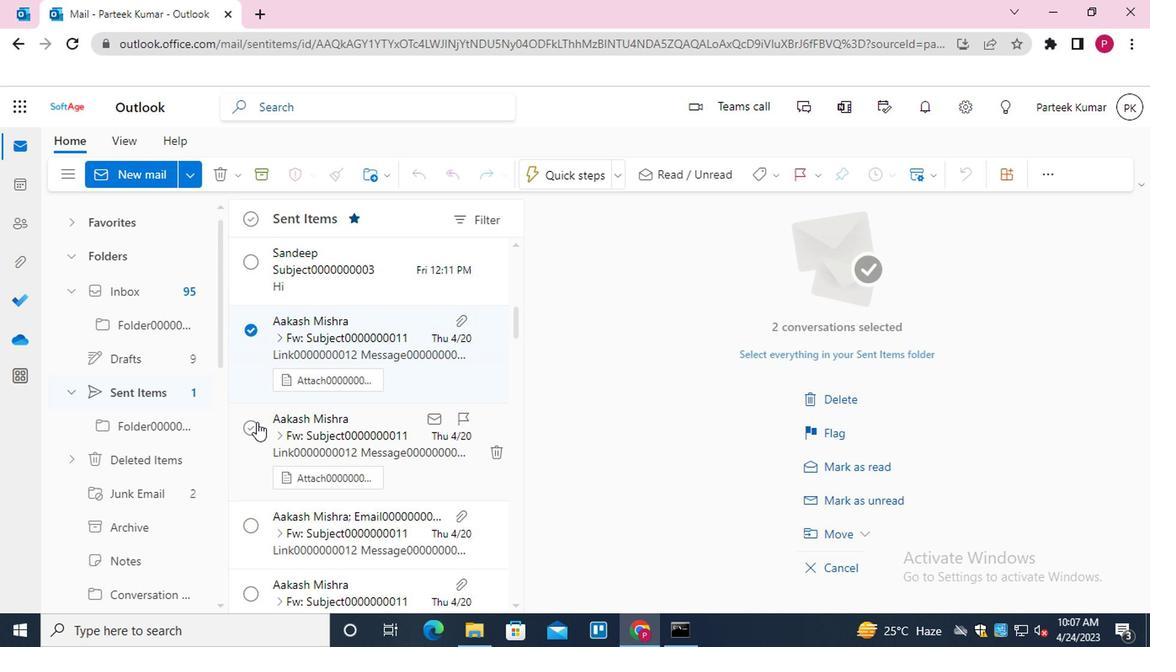 
Action: Mouse moved to (240, 528)
Screenshot: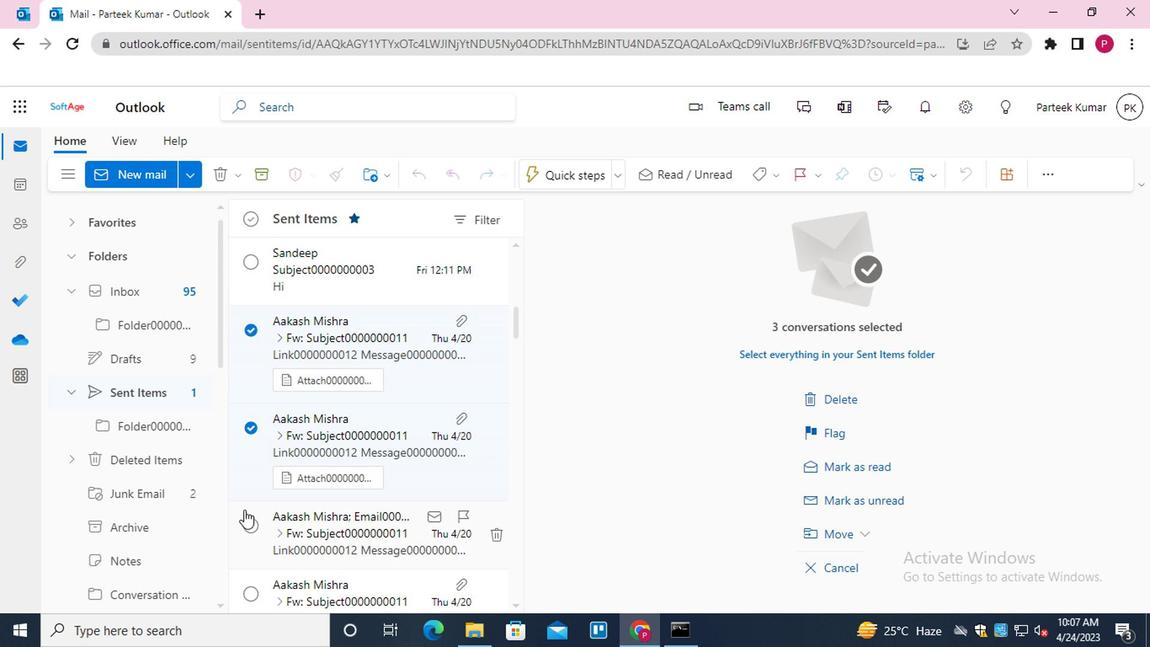 
Action: Mouse pressed left at (240, 528)
Screenshot: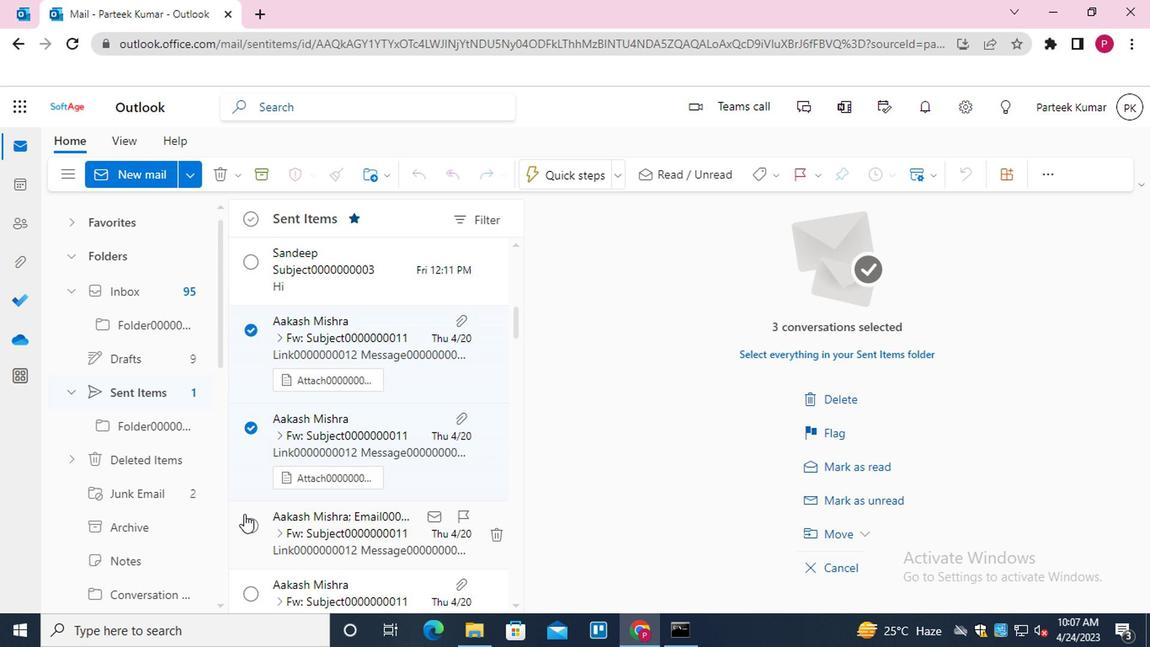 
Action: Mouse moved to (275, 495)
Screenshot: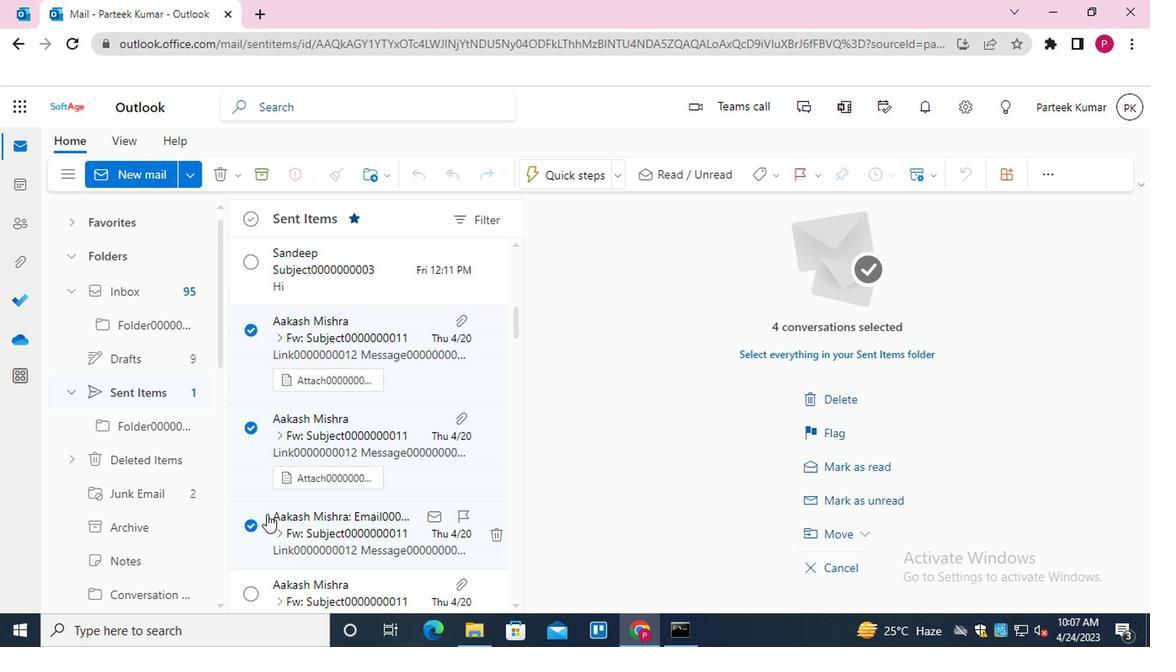 
Action: Mouse scrolled (275, 495) with delta (0, 0)
Screenshot: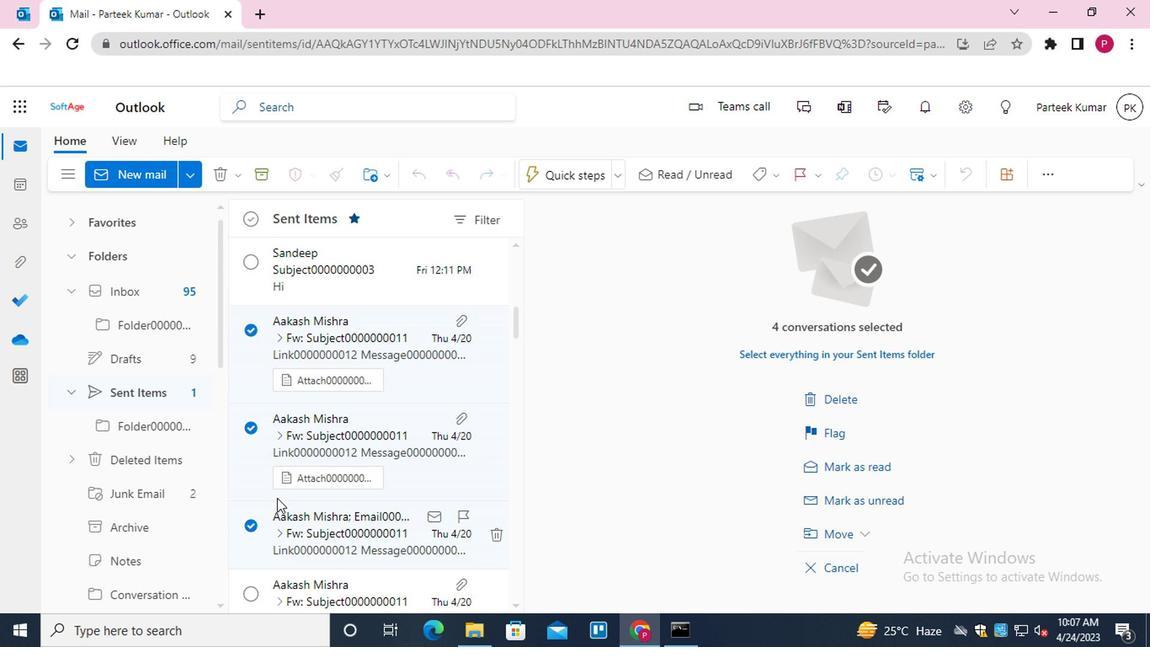 
Action: Mouse scrolled (275, 495) with delta (0, 0)
Screenshot: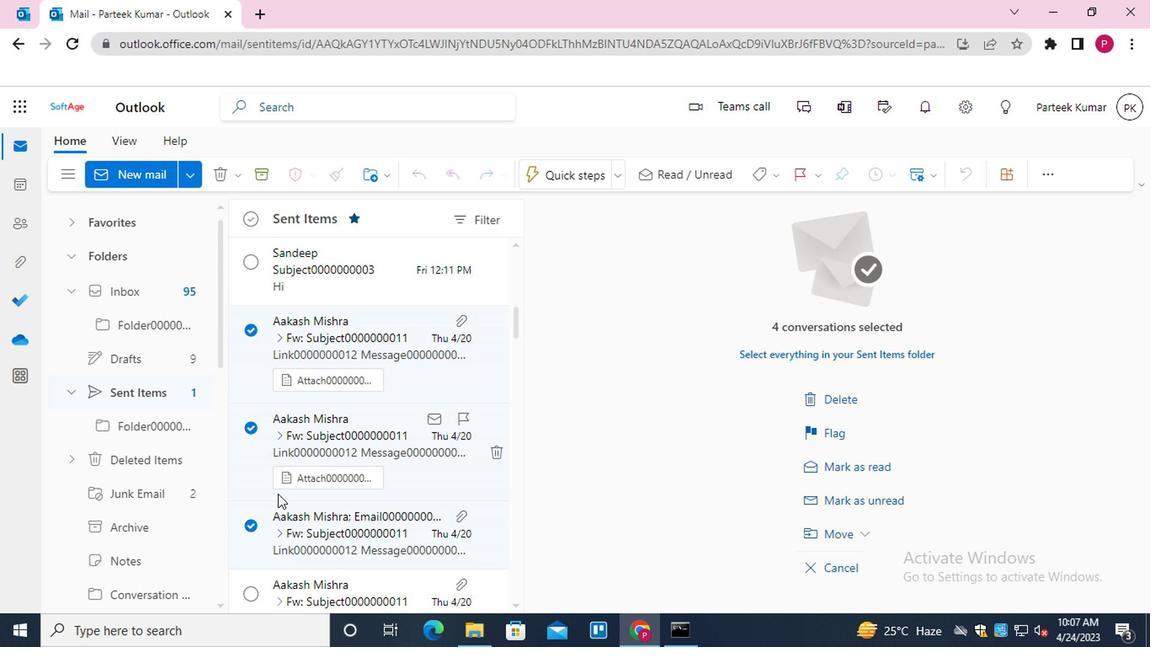 
Action: Mouse moved to (252, 432)
Screenshot: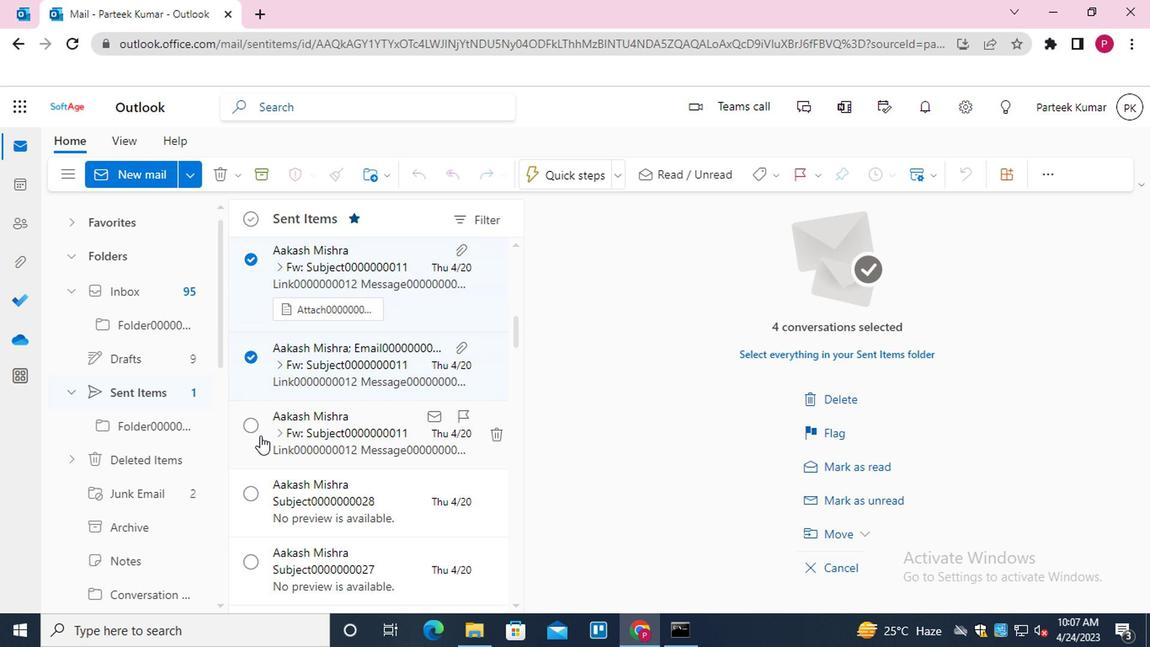 
Action: Mouse pressed left at (252, 432)
Screenshot: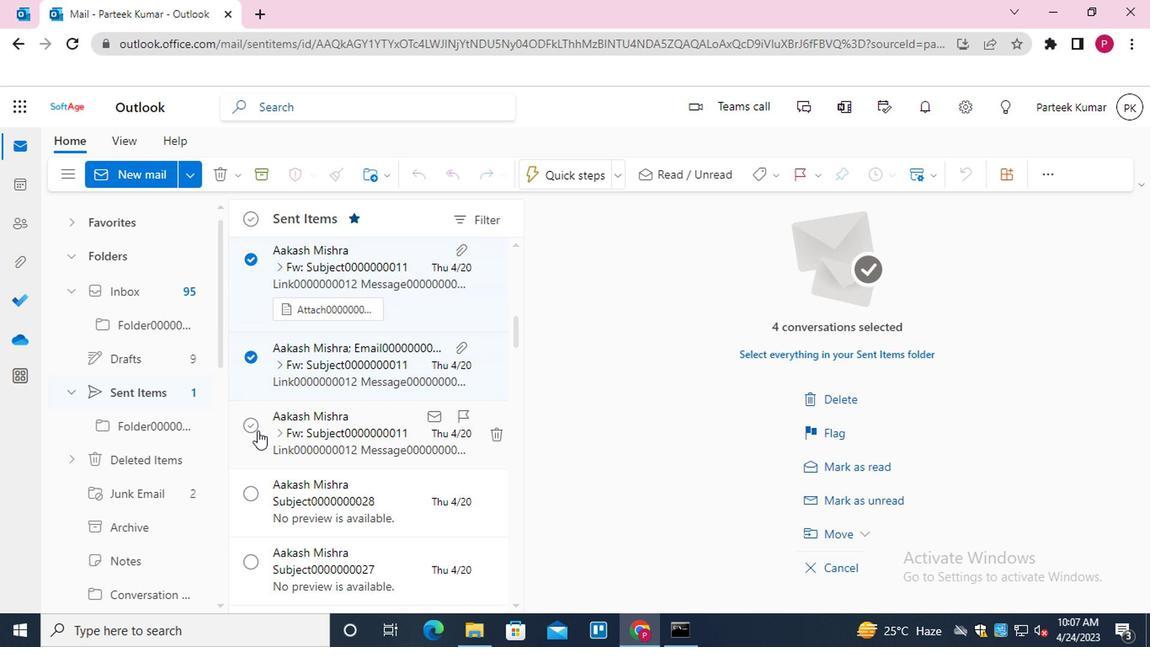 
Action: Mouse moved to (303, 441)
Screenshot: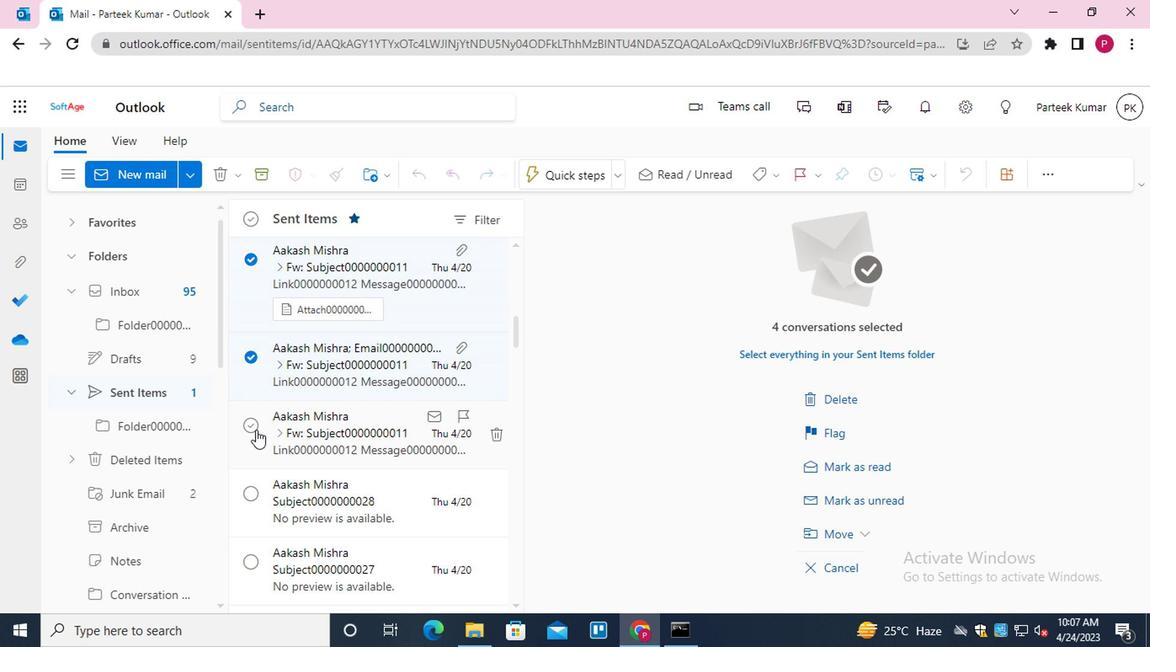 
Action: Mouse scrolled (303, 441) with delta (0, 0)
Screenshot: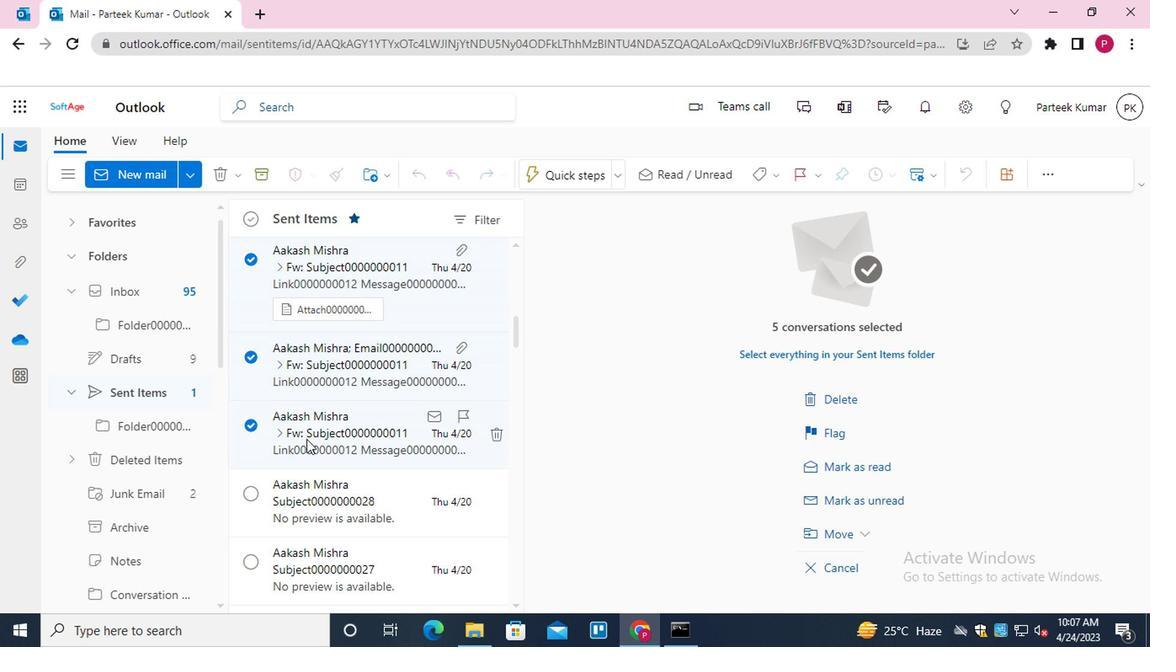 
Action: Mouse scrolled (303, 441) with delta (0, 0)
Screenshot: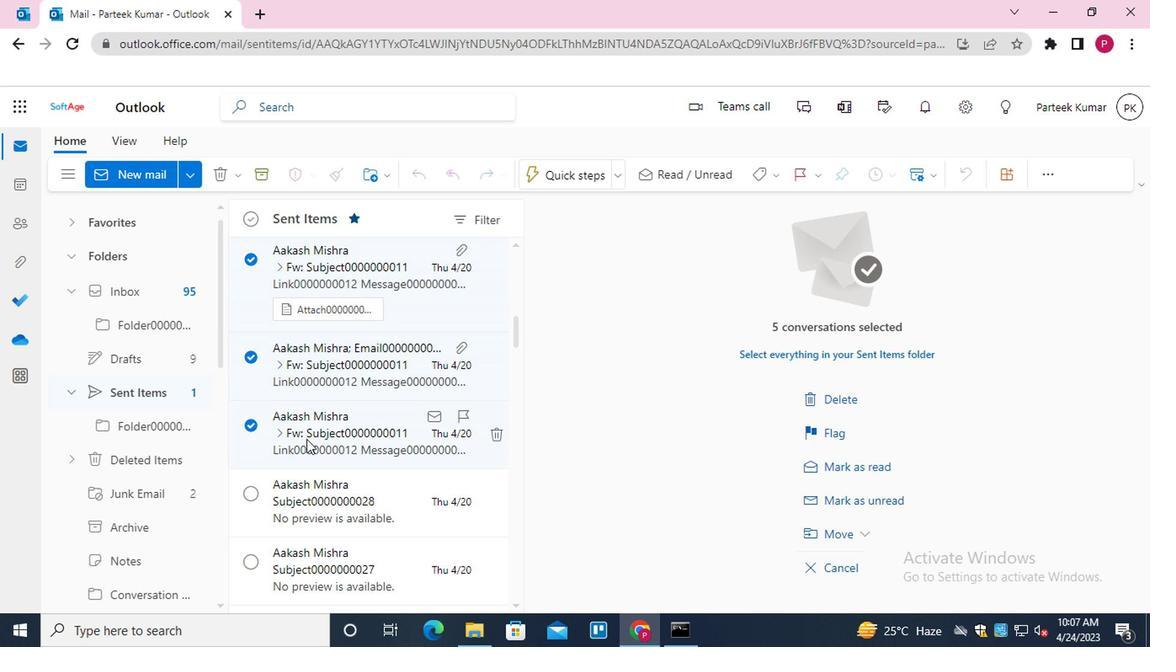 
Action: Mouse scrolled (303, 441) with delta (0, 0)
Screenshot: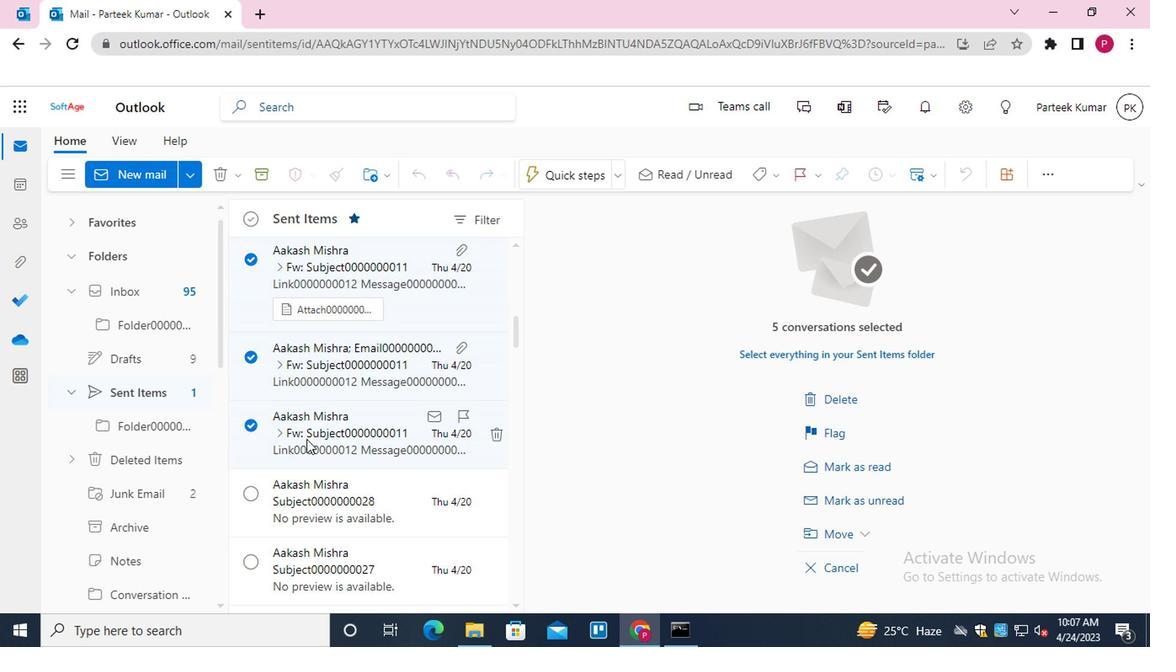 
Action: Mouse moved to (303, 441)
Screenshot: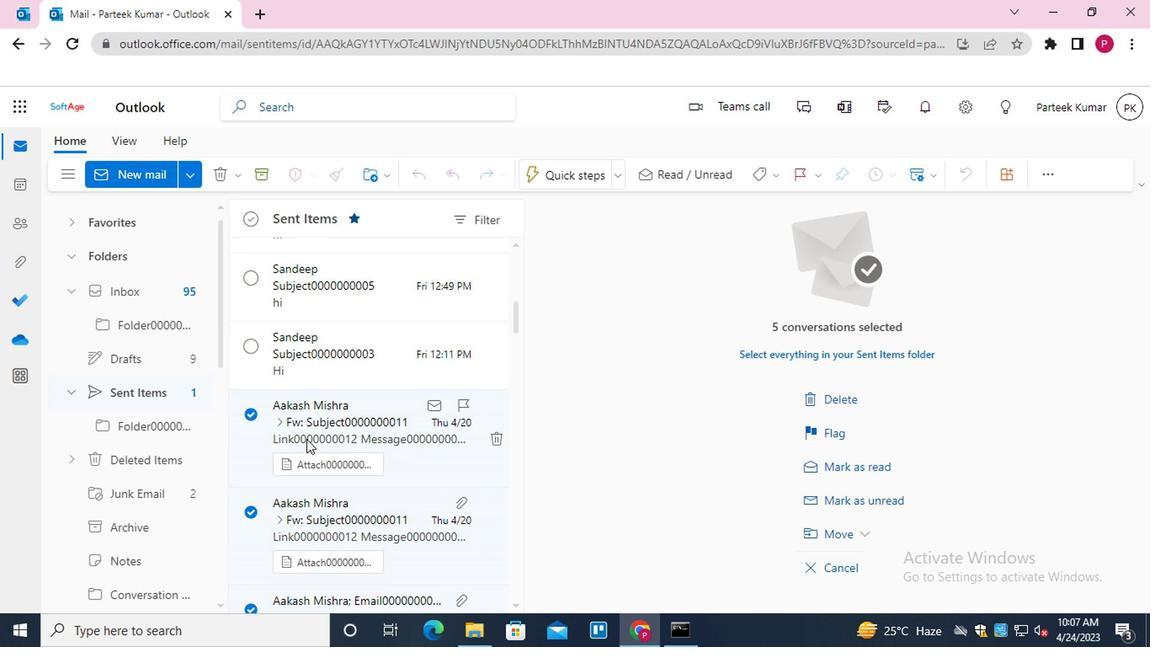 
Action: Mouse pressed right at (303, 441)
Screenshot: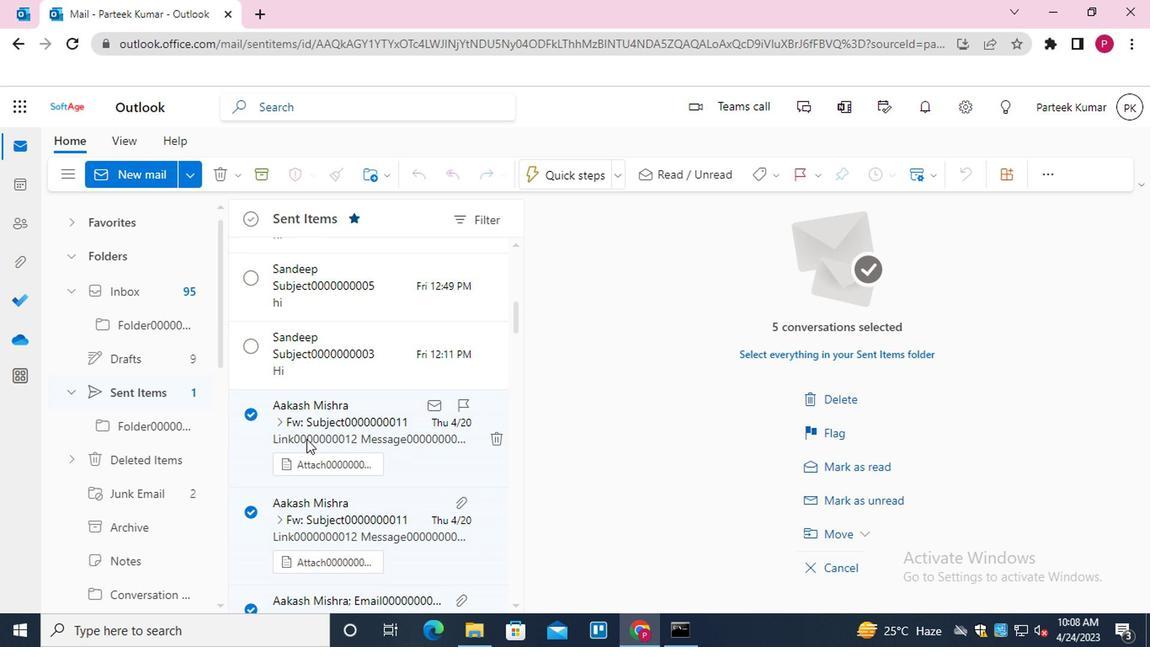 
Action: Mouse moved to (384, 181)
Screenshot: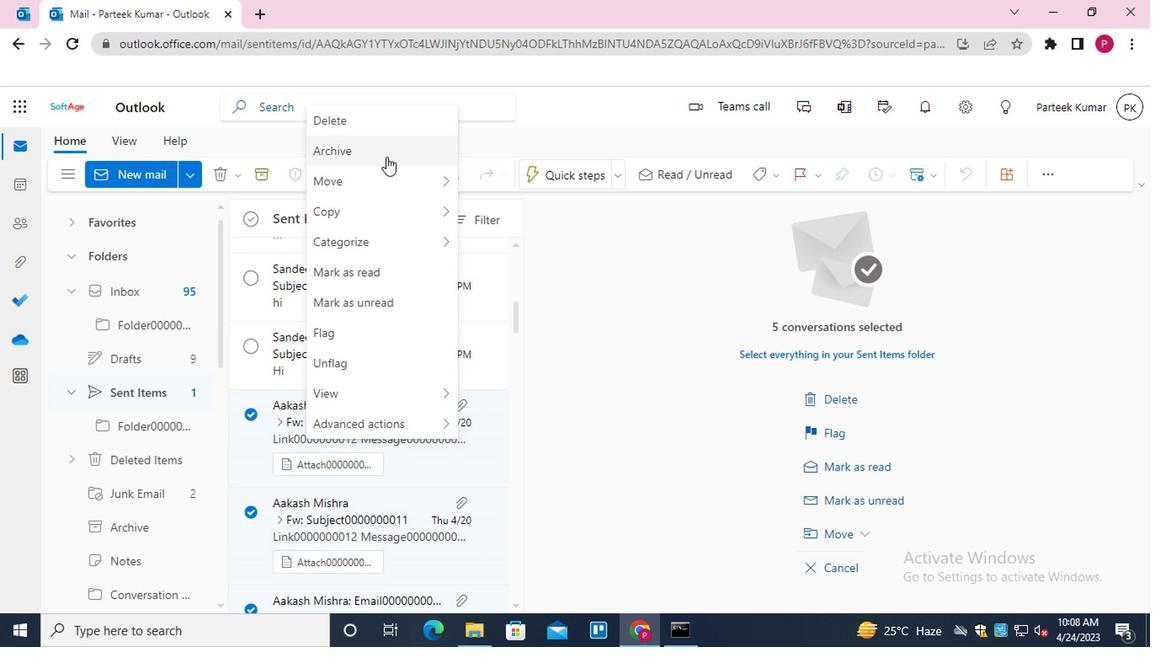 
Action: Mouse pressed left at (384, 181)
Screenshot: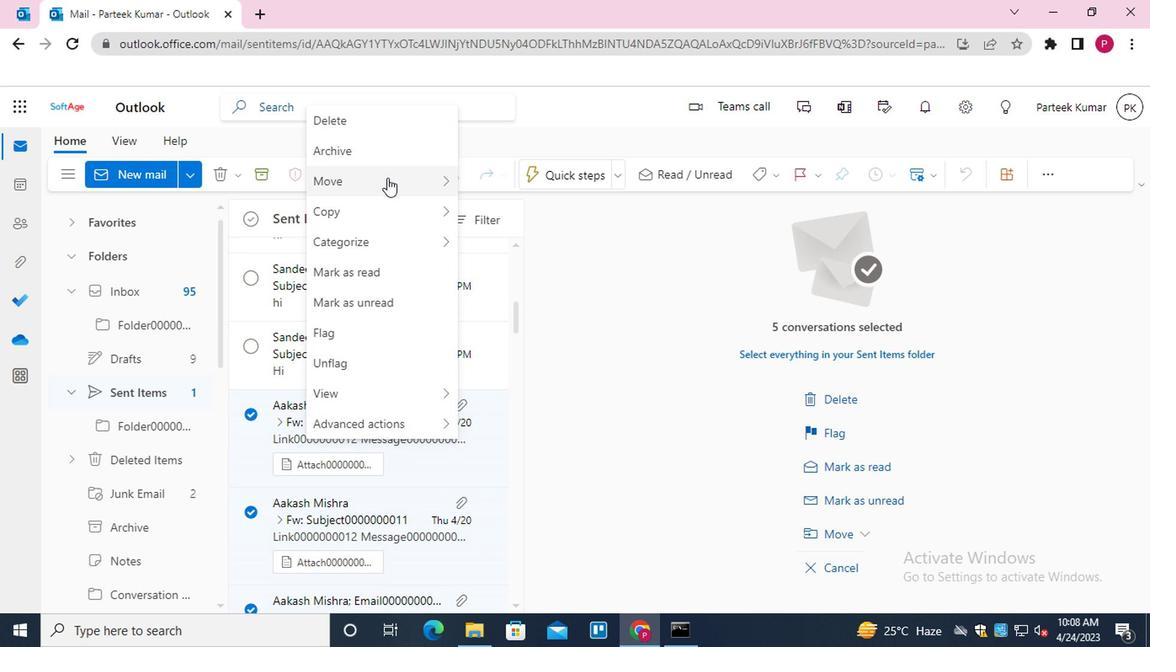 
Action: Mouse moved to (577, 423)
Screenshot: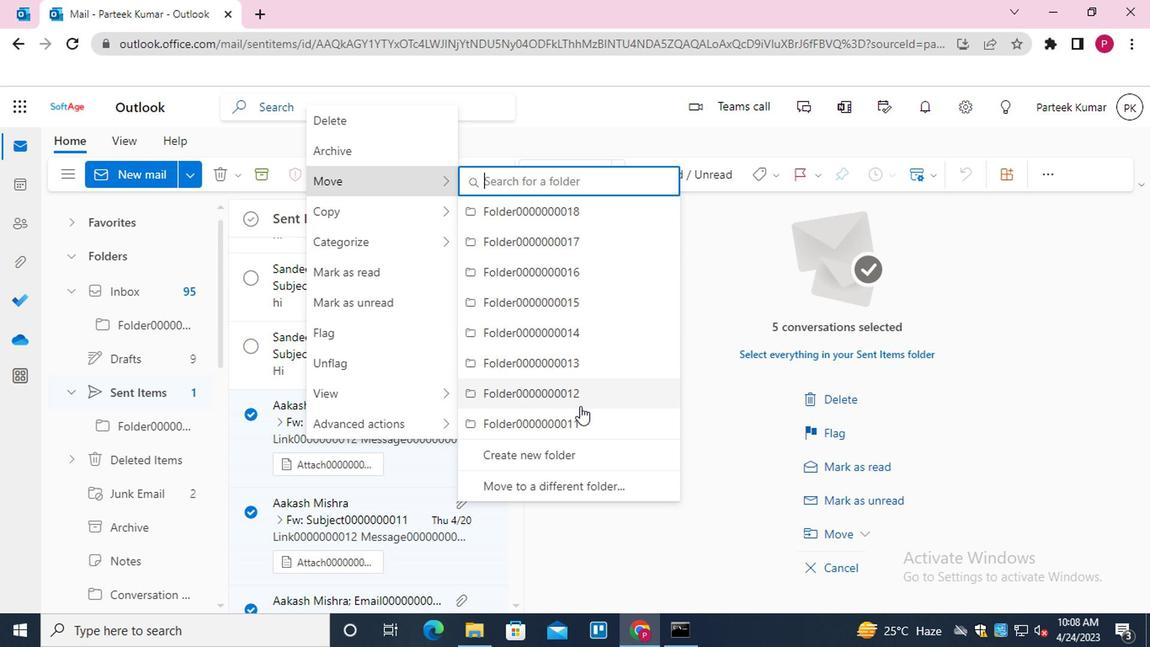 
Action: Mouse pressed left at (577, 423)
Screenshot: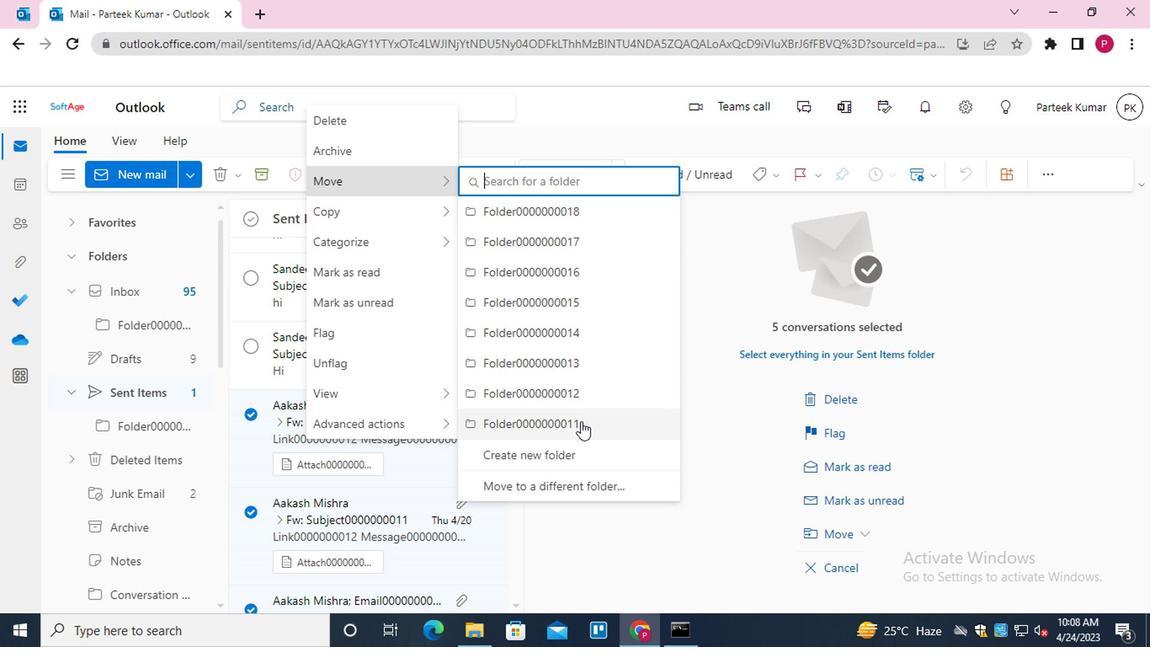 
Action: Mouse moved to (279, 372)
Screenshot: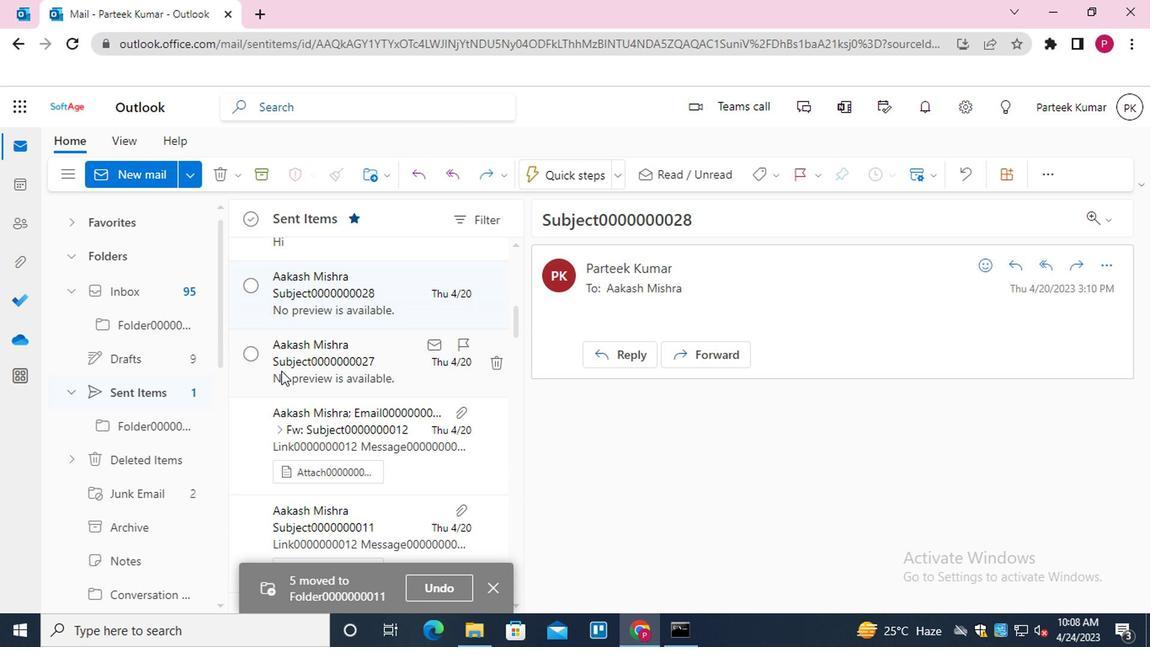 
Action: Mouse scrolled (279, 372) with delta (0, 0)
Screenshot: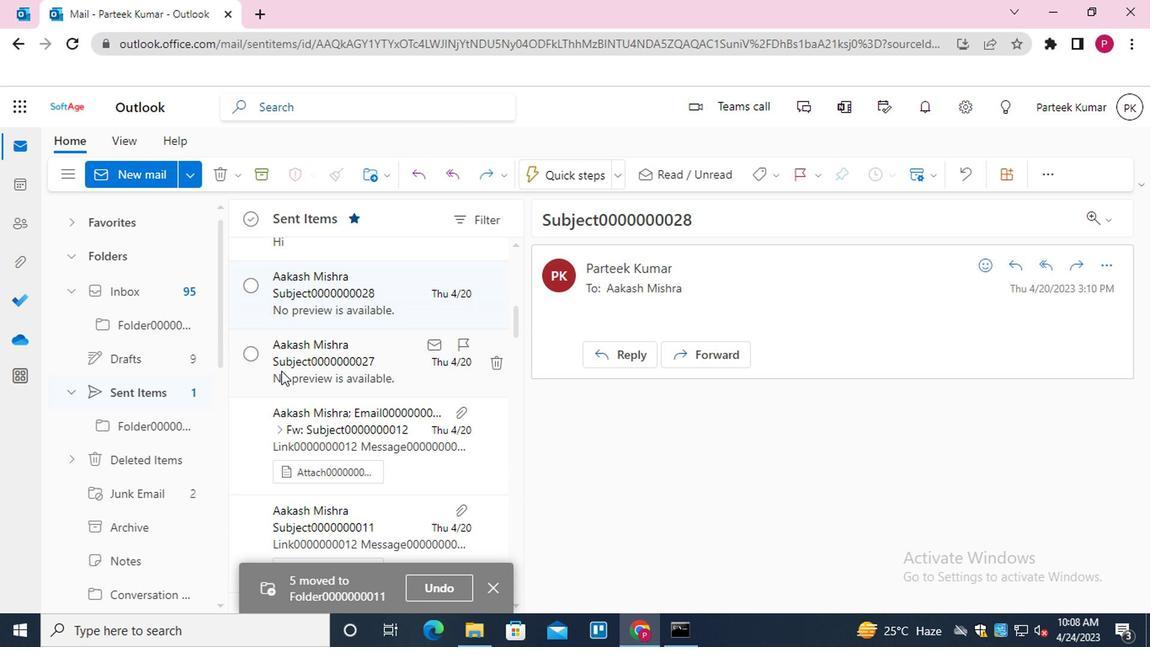 
Action: Mouse scrolled (279, 372) with delta (0, 0)
Screenshot: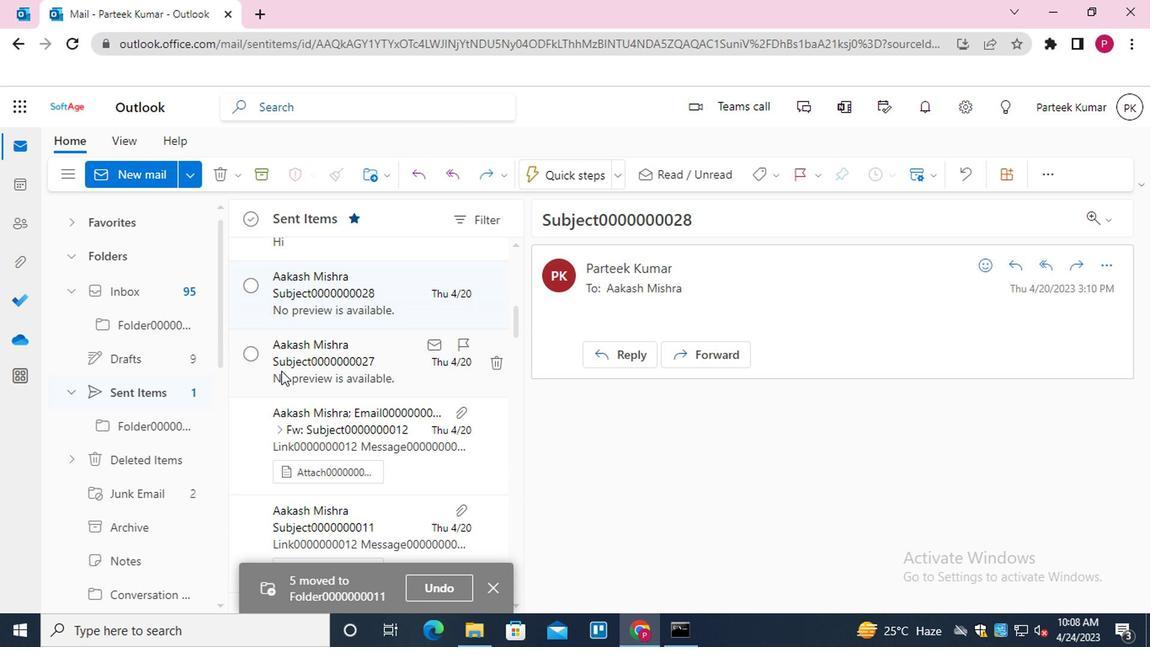 
Action: Mouse scrolled (279, 372) with delta (0, 0)
Screenshot: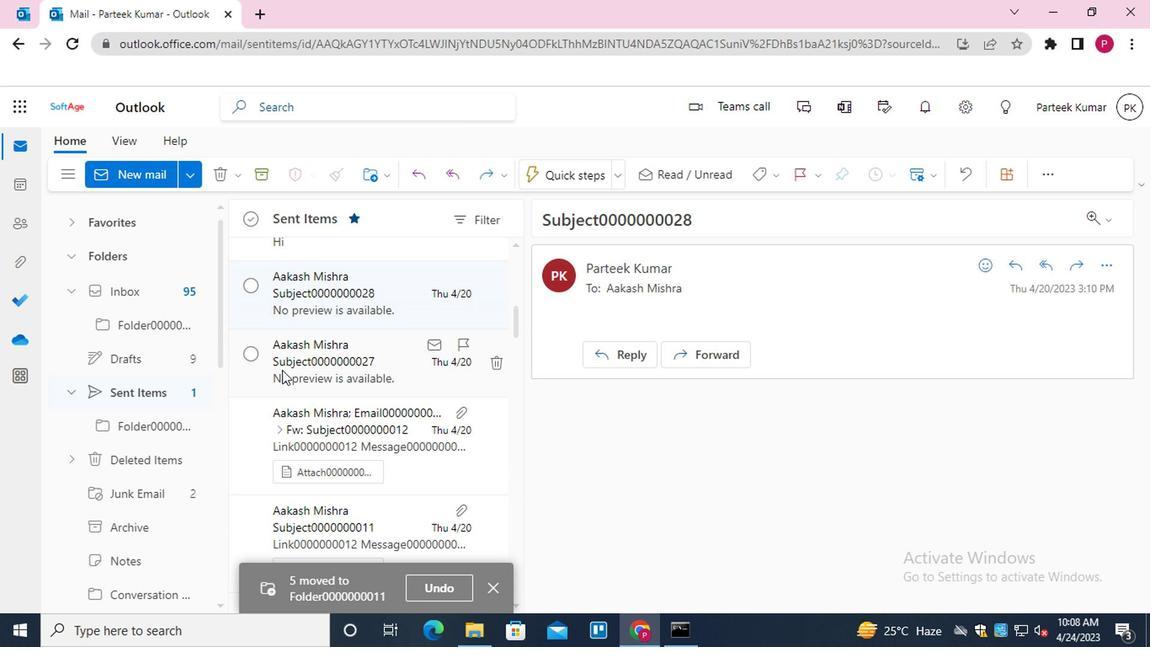 
Action: Mouse scrolled (279, 372) with delta (0, 0)
Screenshot: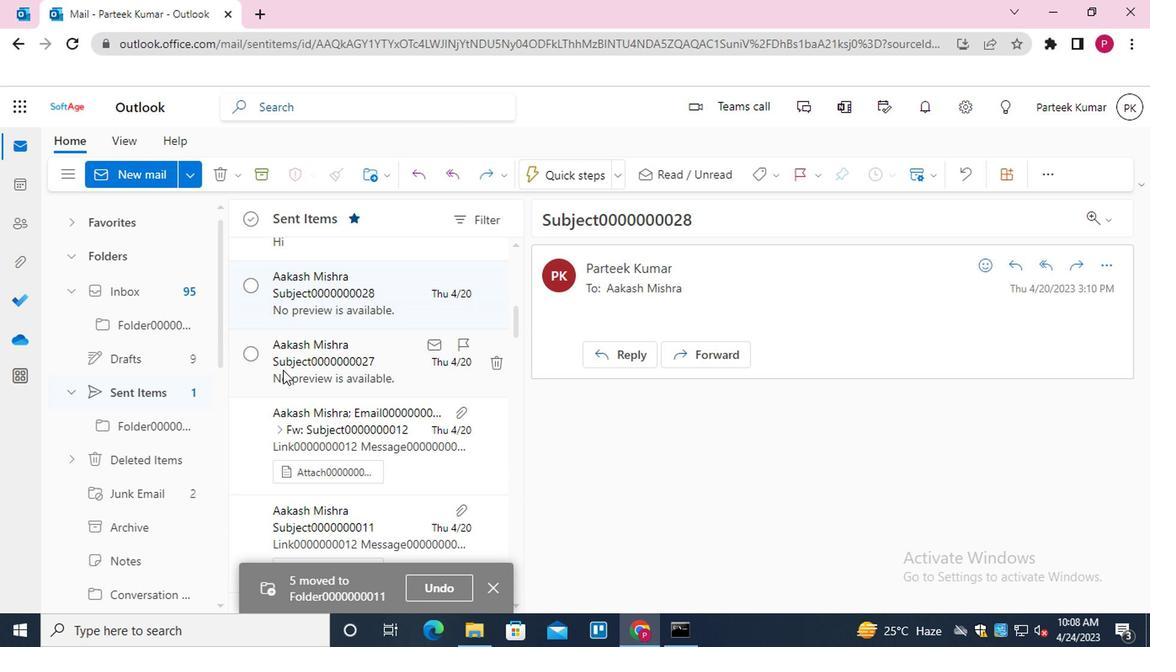 
Action: Mouse scrolled (279, 372) with delta (0, 0)
Screenshot: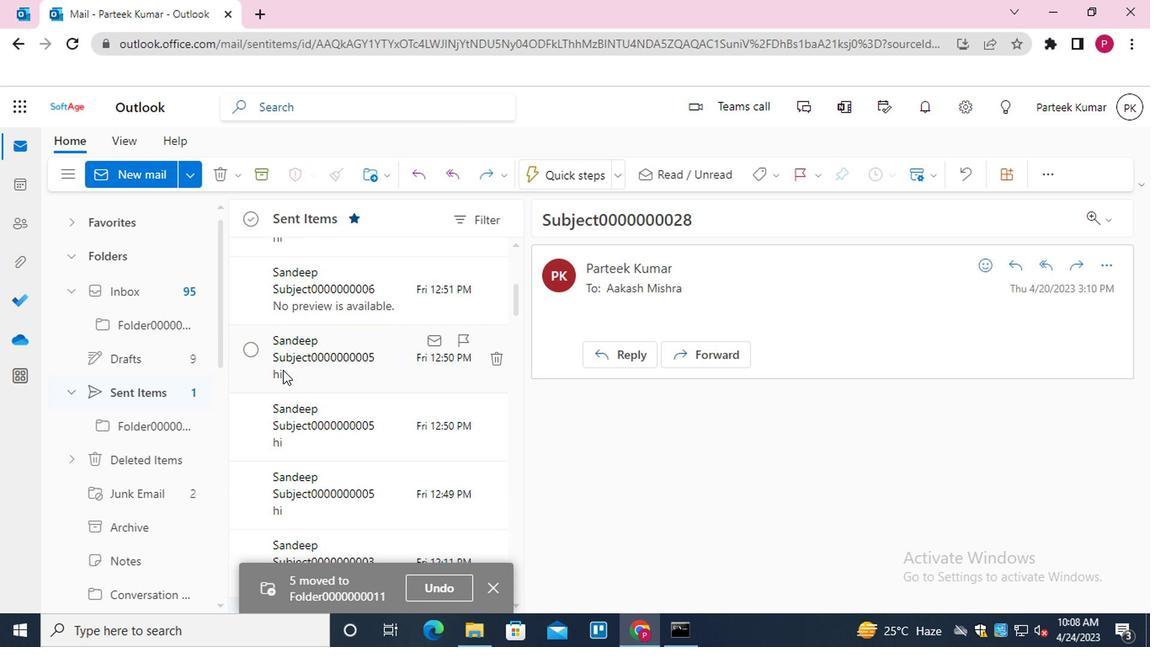 
Action: Mouse scrolled (279, 372) with delta (0, 0)
Screenshot: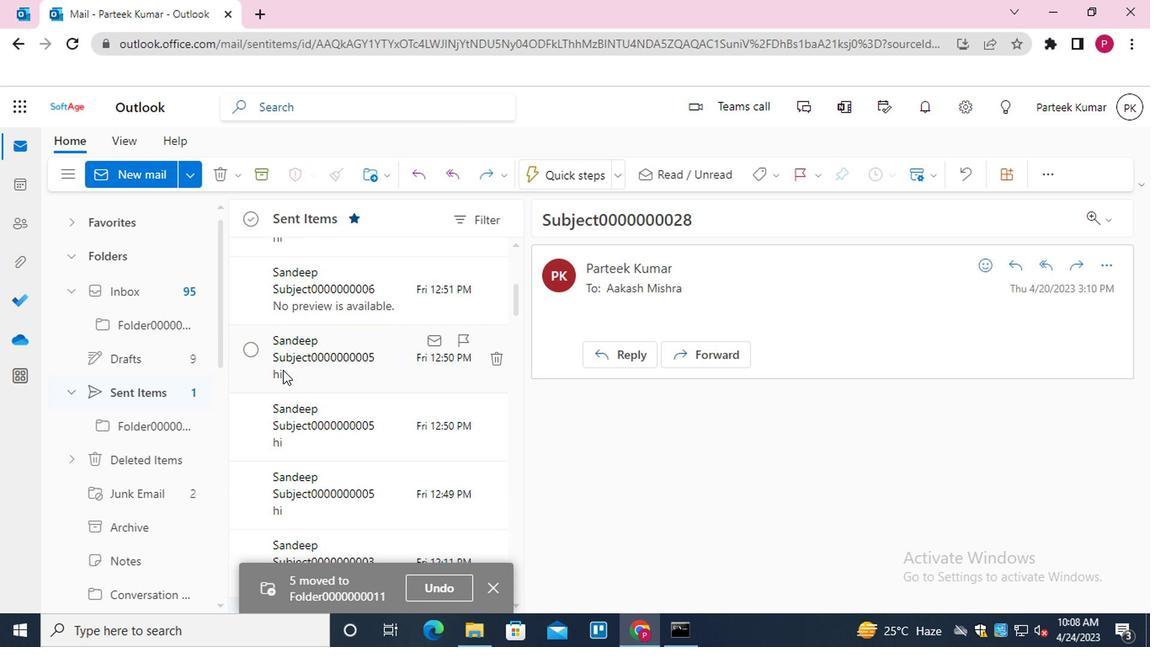 
Action: Mouse scrolled (279, 372) with delta (0, 0)
Screenshot: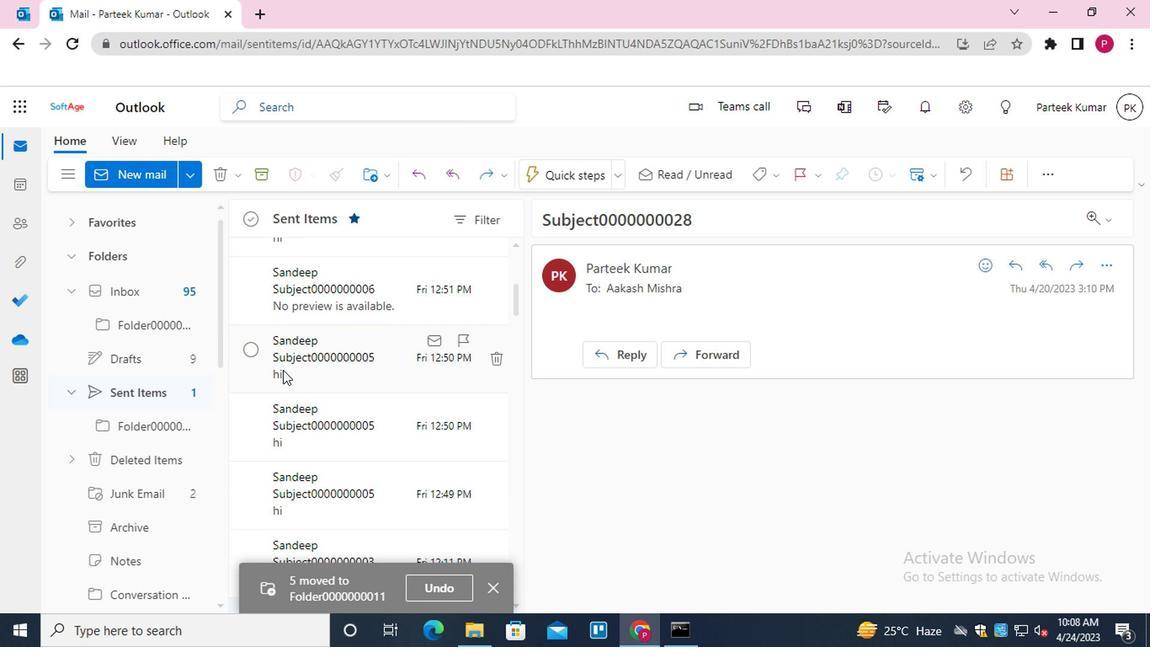 
Action: Mouse scrolled (279, 372) with delta (0, 0)
Screenshot: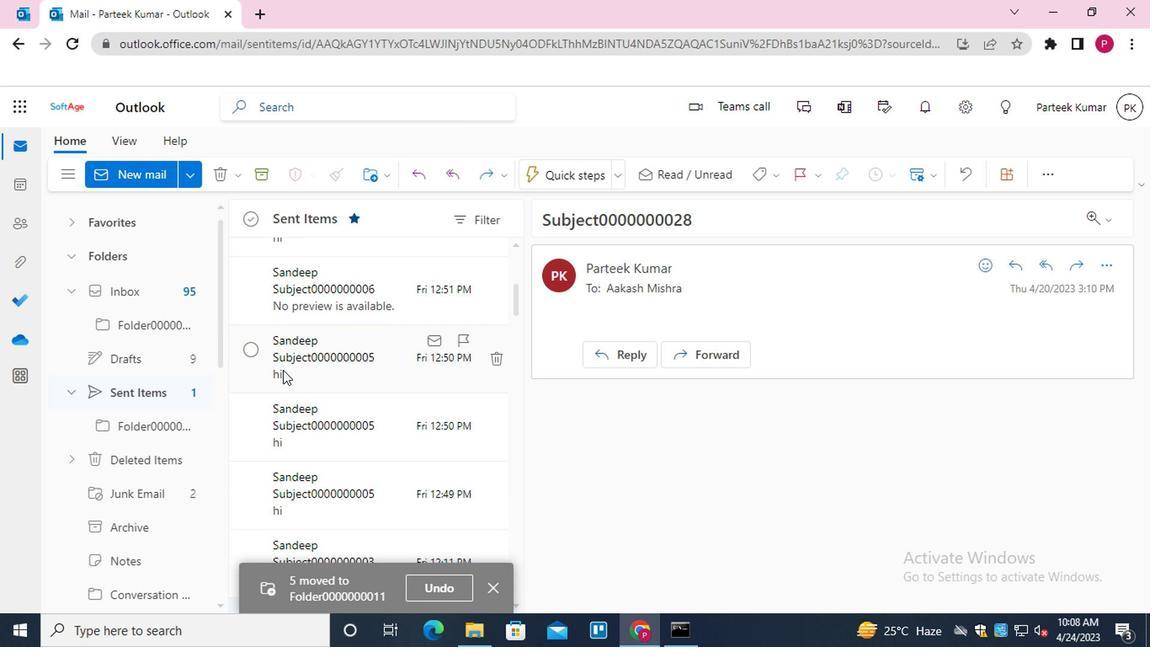 
Action: Mouse scrolled (279, 372) with delta (0, 0)
Screenshot: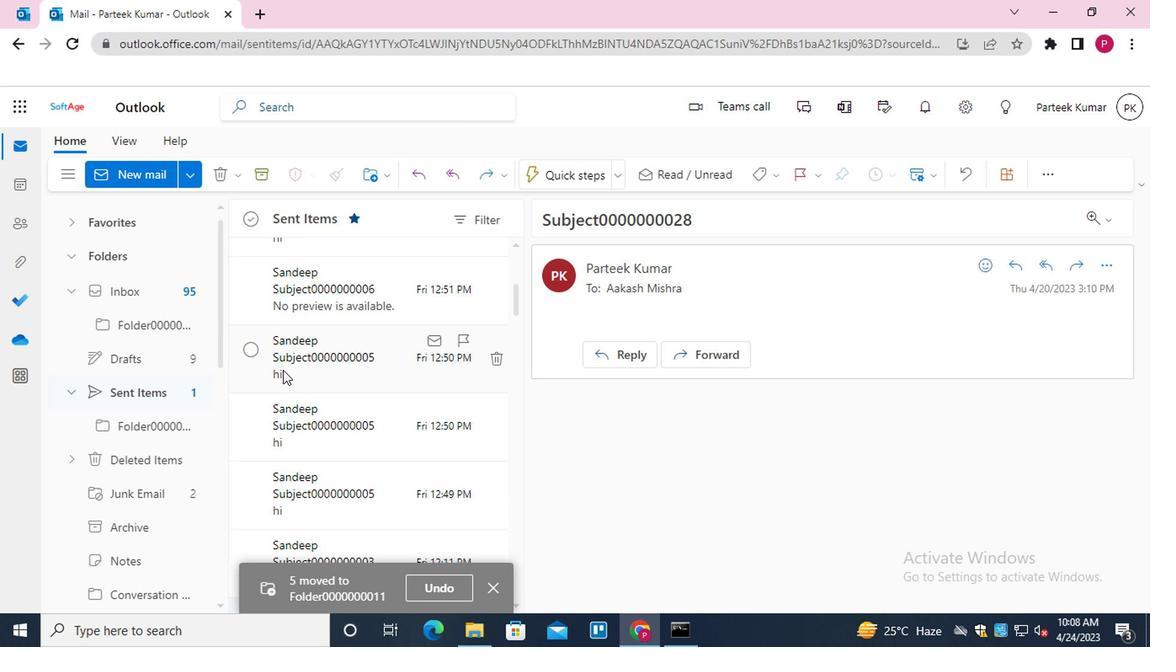 
Action: Mouse scrolled (279, 372) with delta (0, 0)
Screenshot: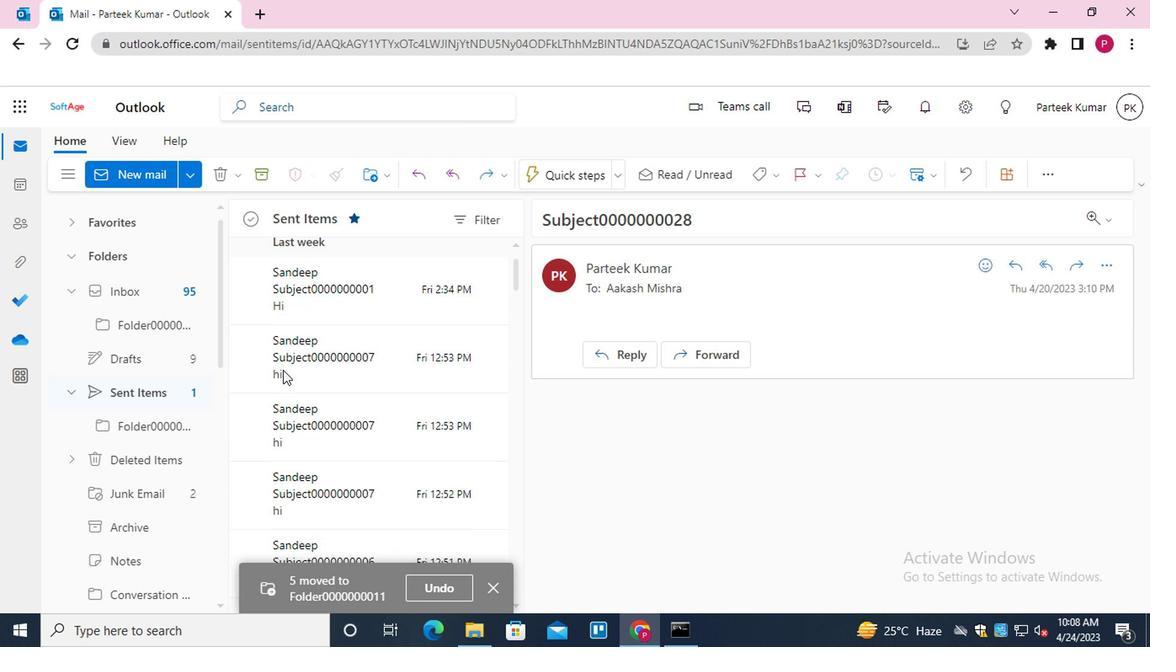 
Action: Mouse scrolled (279, 372) with delta (0, 0)
Screenshot: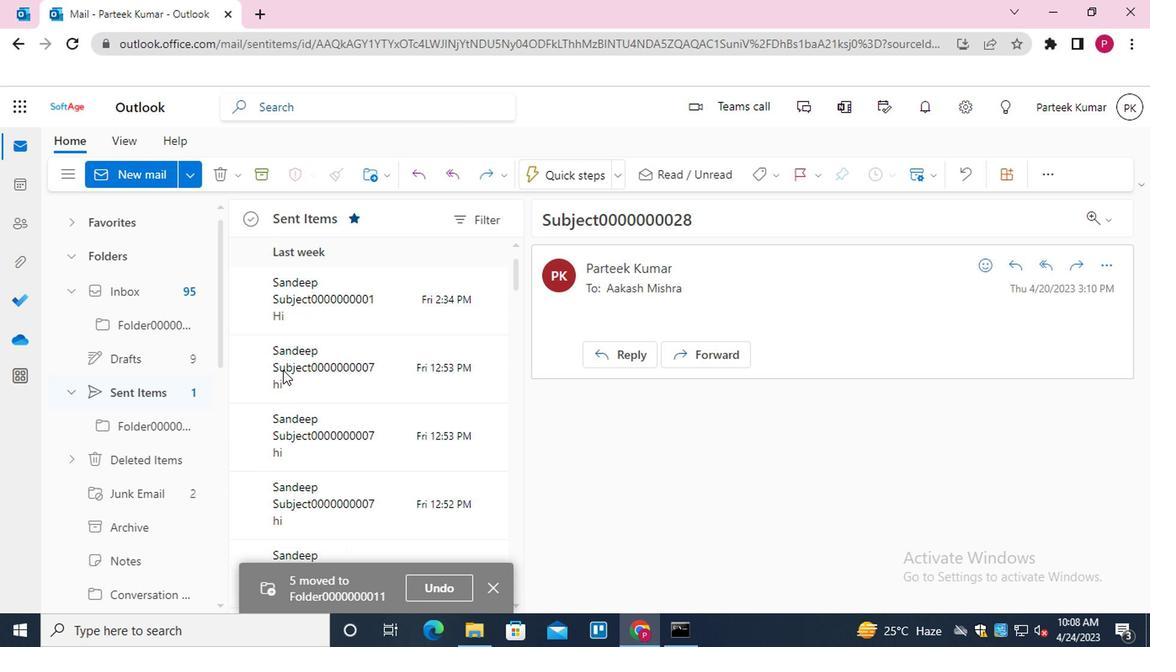 
Action: Mouse scrolled (279, 372) with delta (0, 0)
Screenshot: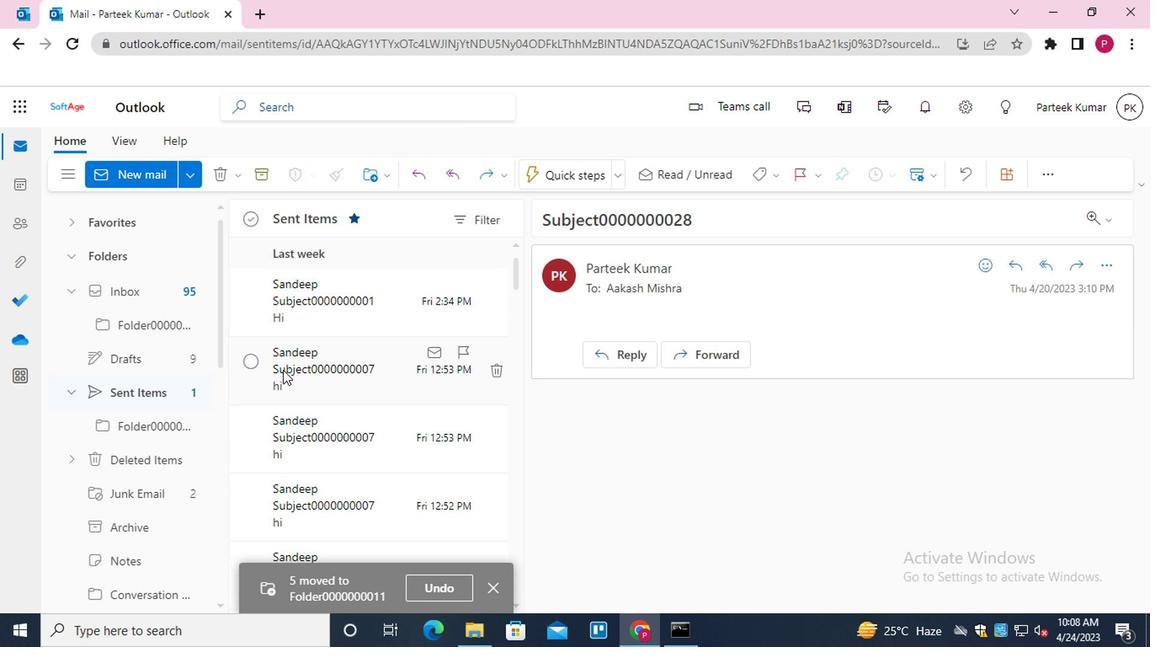 
Action: Mouse scrolled (279, 371) with delta (0, -1)
Screenshot: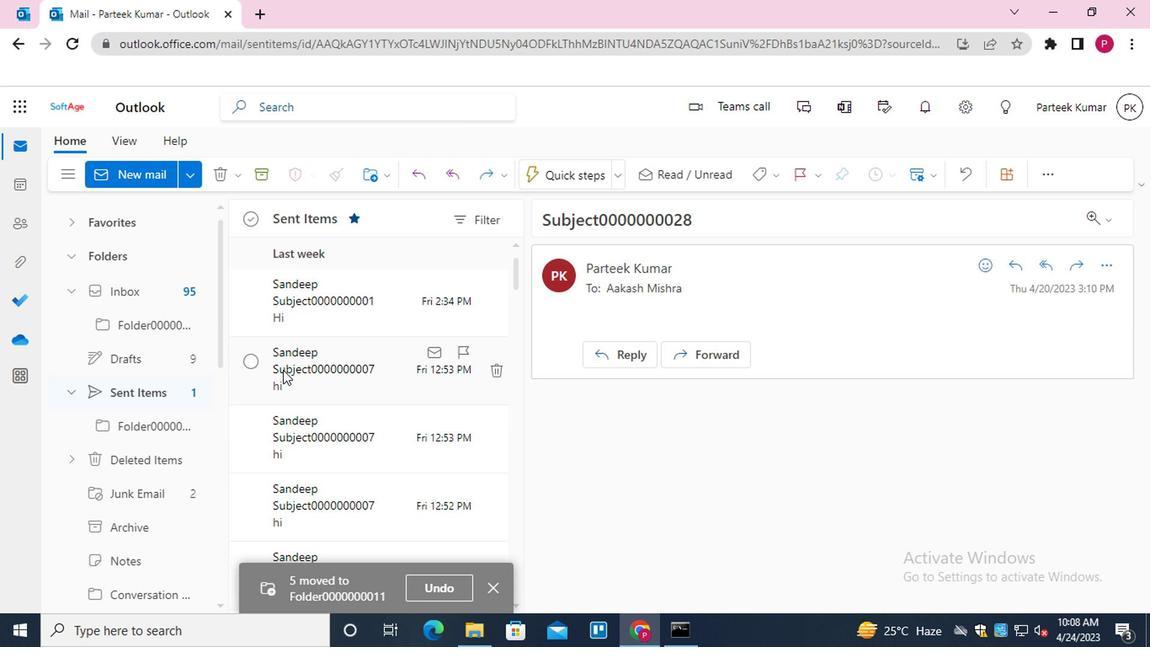 
Action: Mouse scrolled (279, 371) with delta (0, -1)
Screenshot: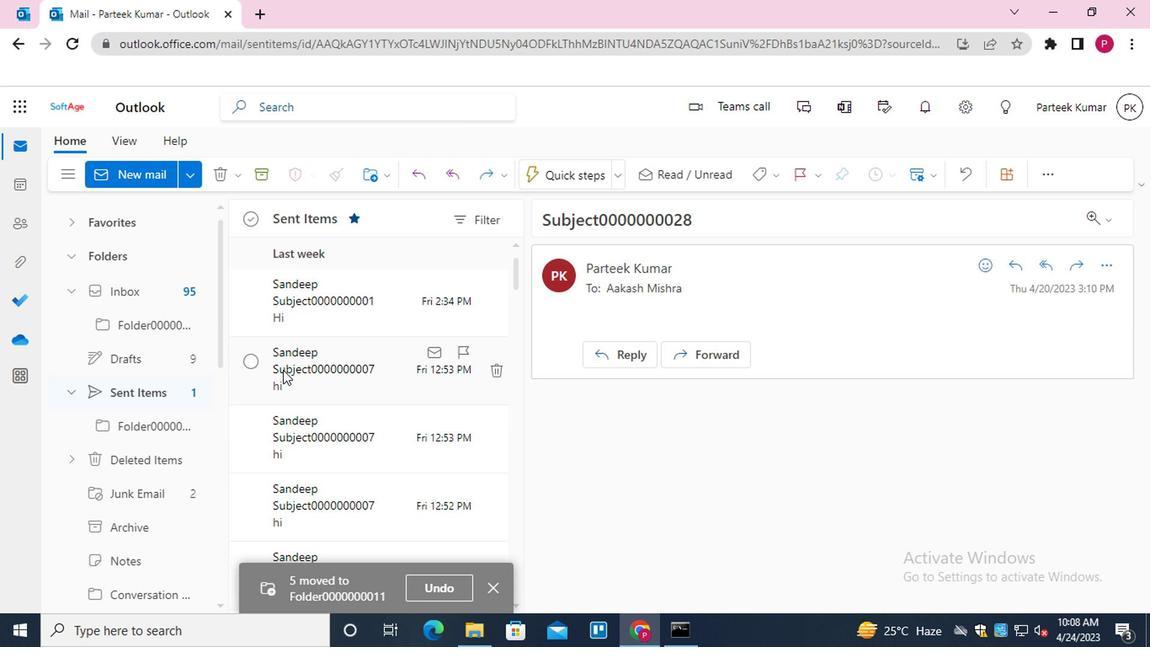 
Action: Mouse scrolled (279, 371) with delta (0, -1)
Screenshot: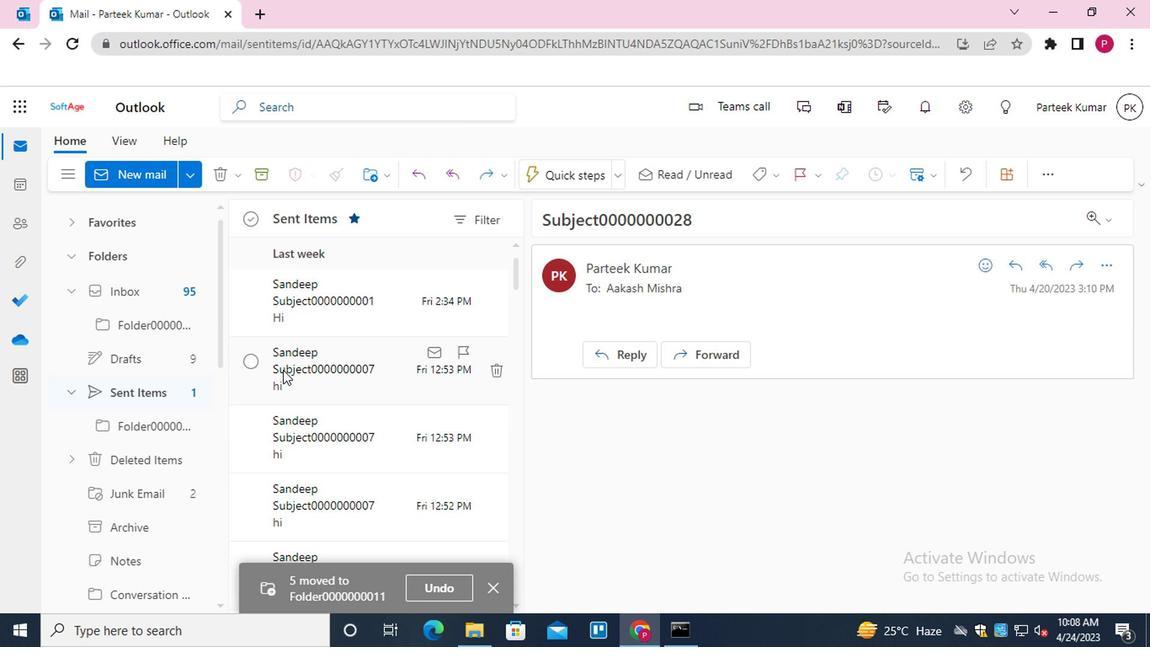 
Action: Mouse scrolled (279, 371) with delta (0, -1)
Screenshot: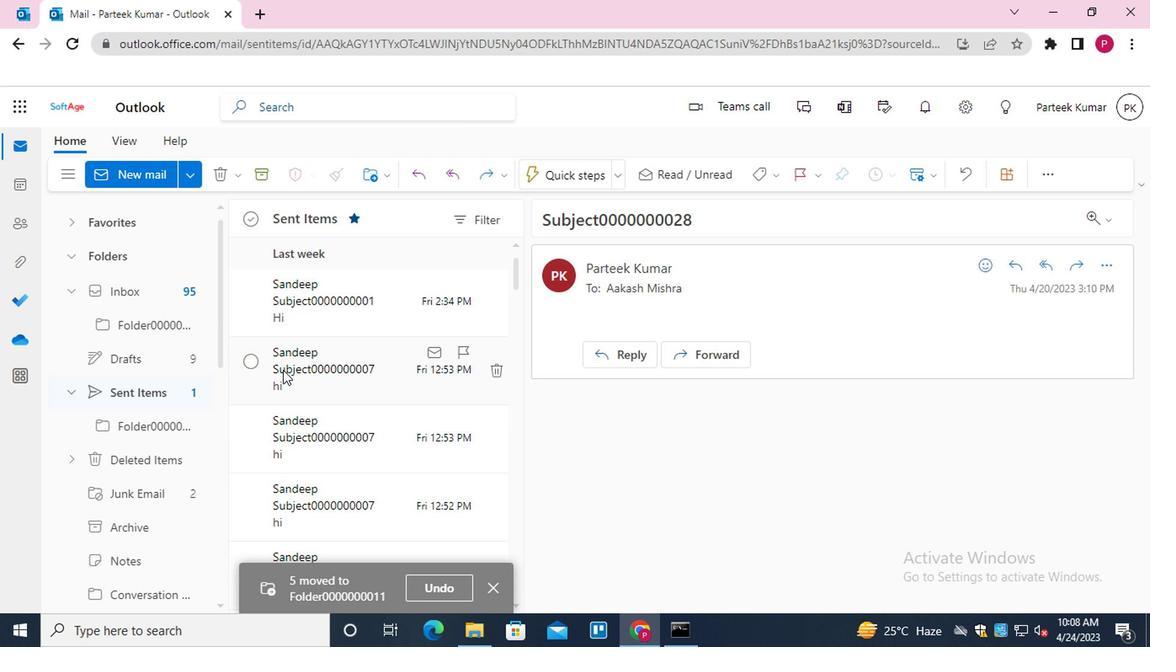 
Action: Mouse scrolled (279, 371) with delta (0, -1)
Screenshot: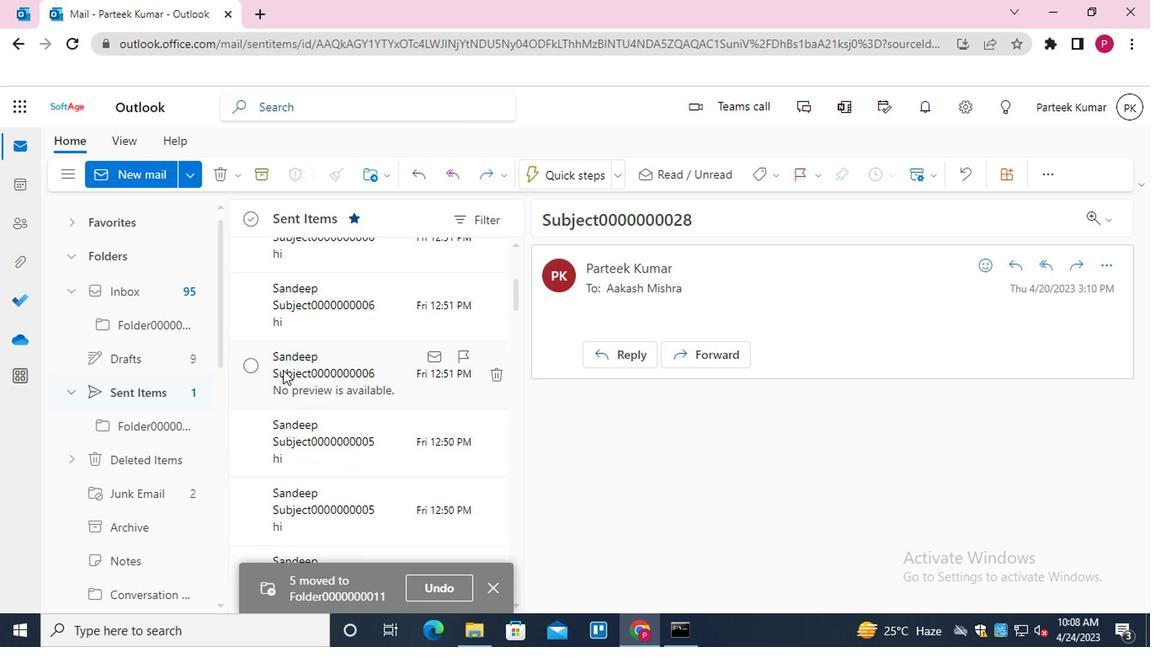 
Action: Mouse scrolled (279, 371) with delta (0, -1)
Screenshot: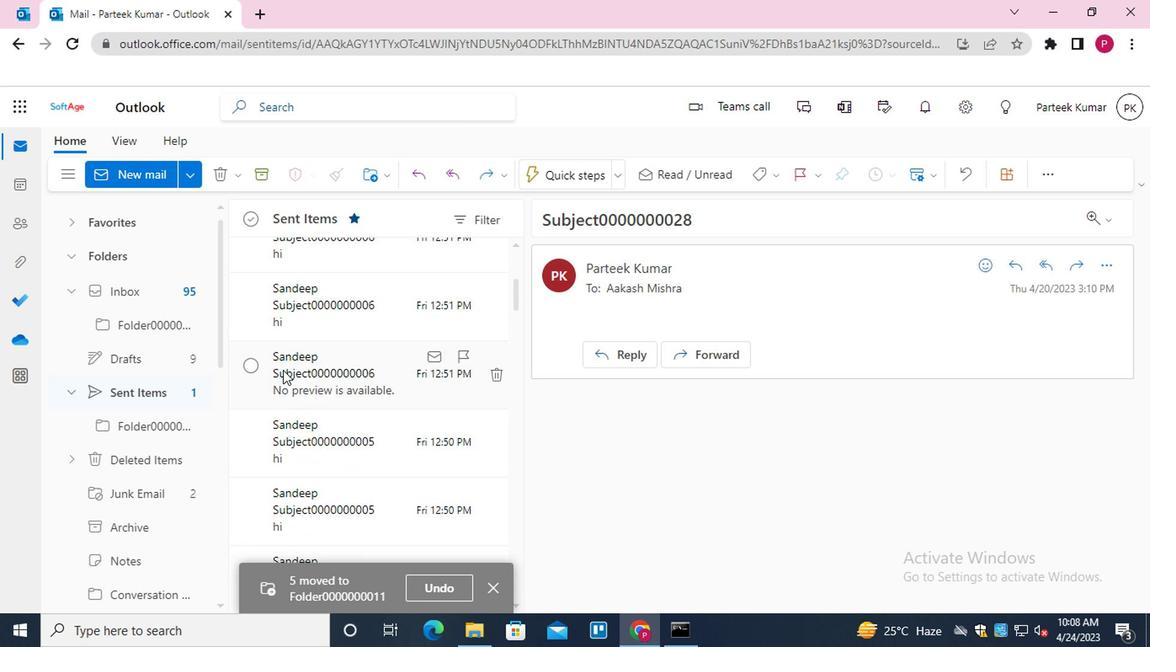 
Action: Mouse scrolled (279, 371) with delta (0, -1)
Screenshot: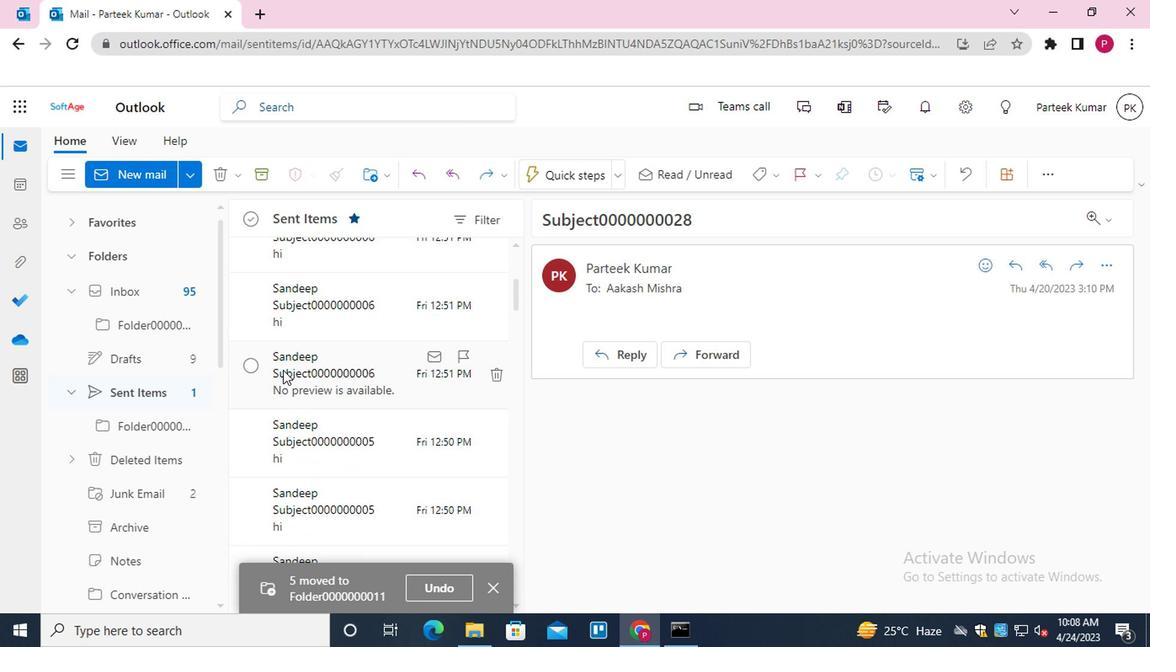 
Action: Mouse moved to (281, 371)
Screenshot: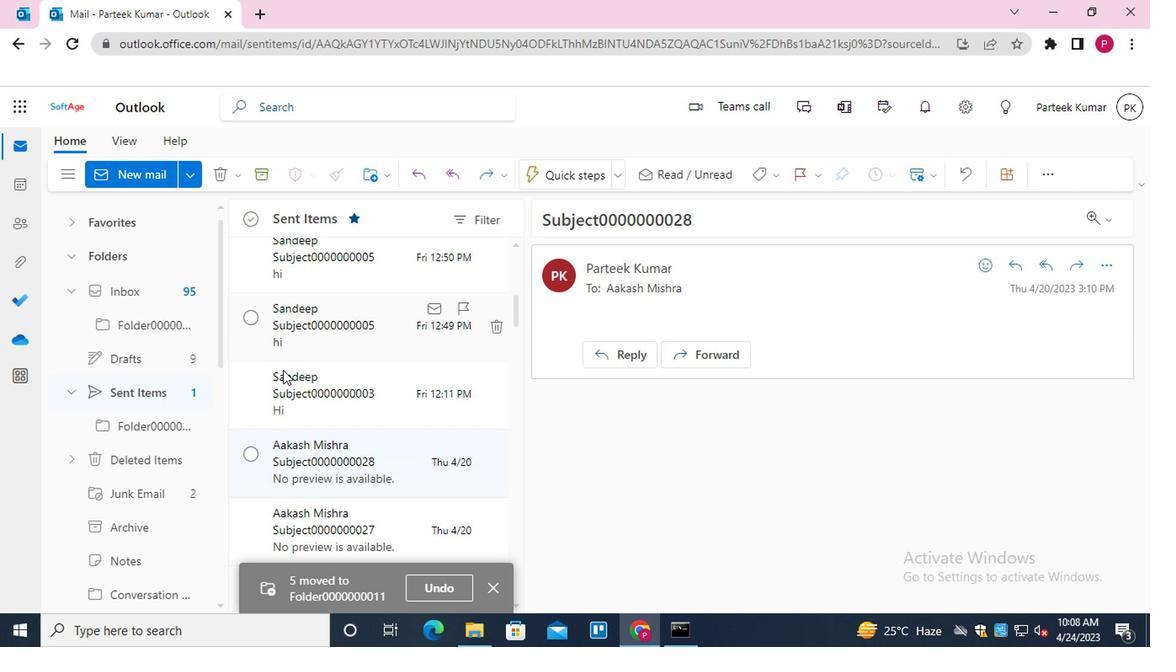 
Action: Mouse scrolled (281, 370) with delta (0, 0)
Screenshot: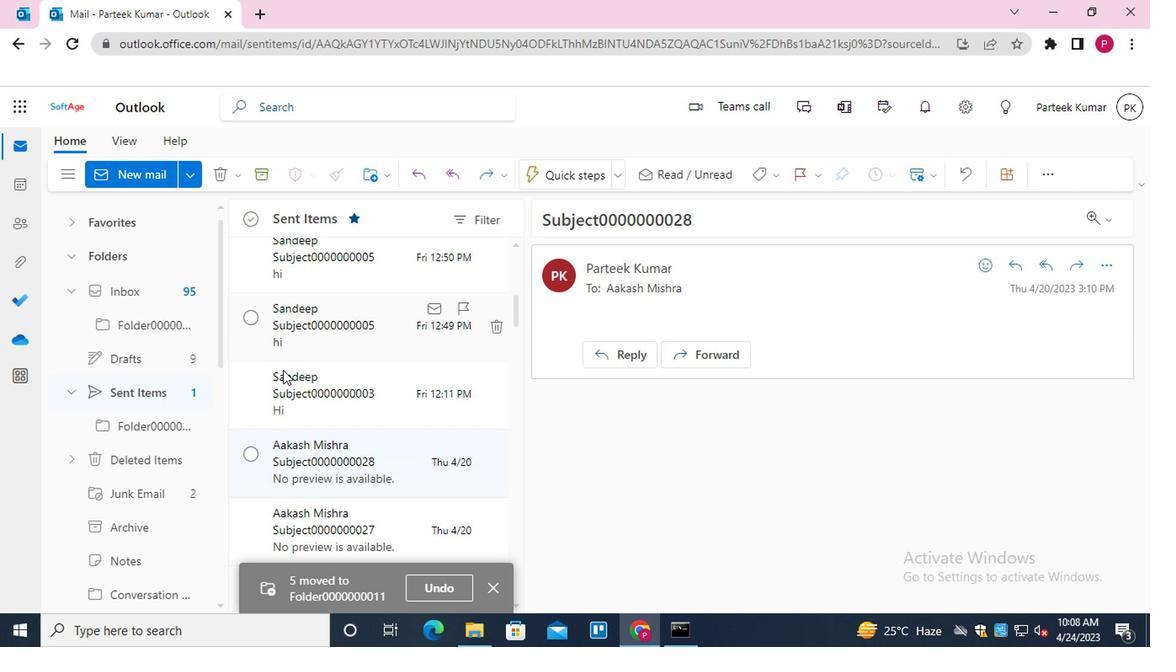 
Action: Mouse moved to (284, 372)
Screenshot: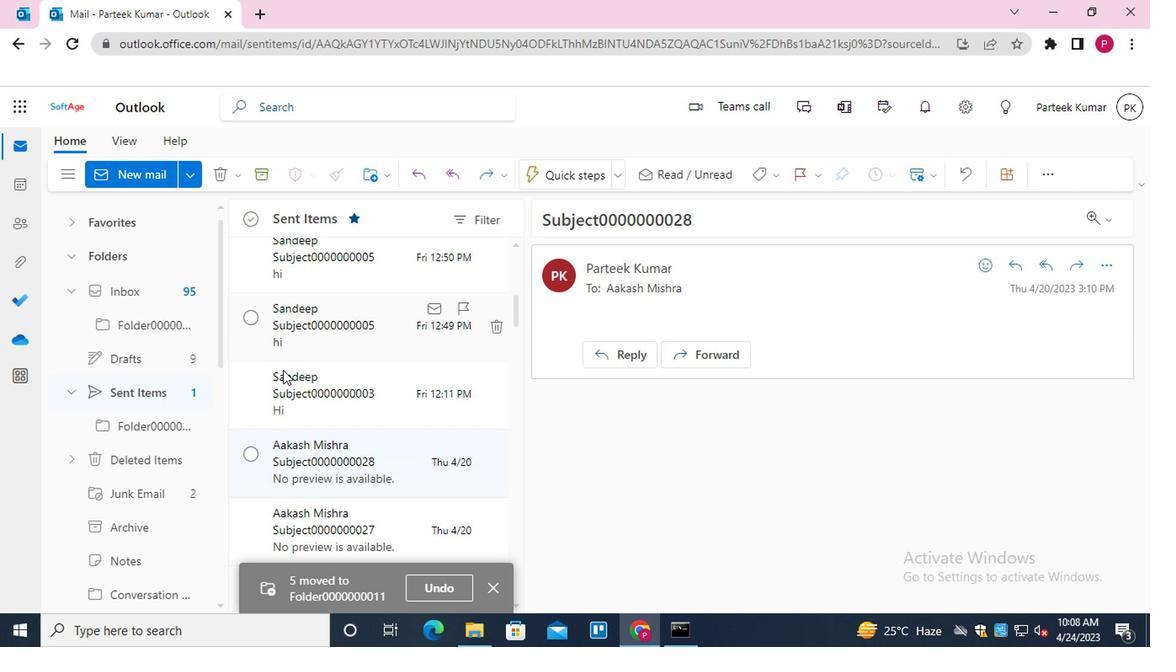 
Action: Mouse scrolled (284, 372) with delta (0, 0)
Screenshot: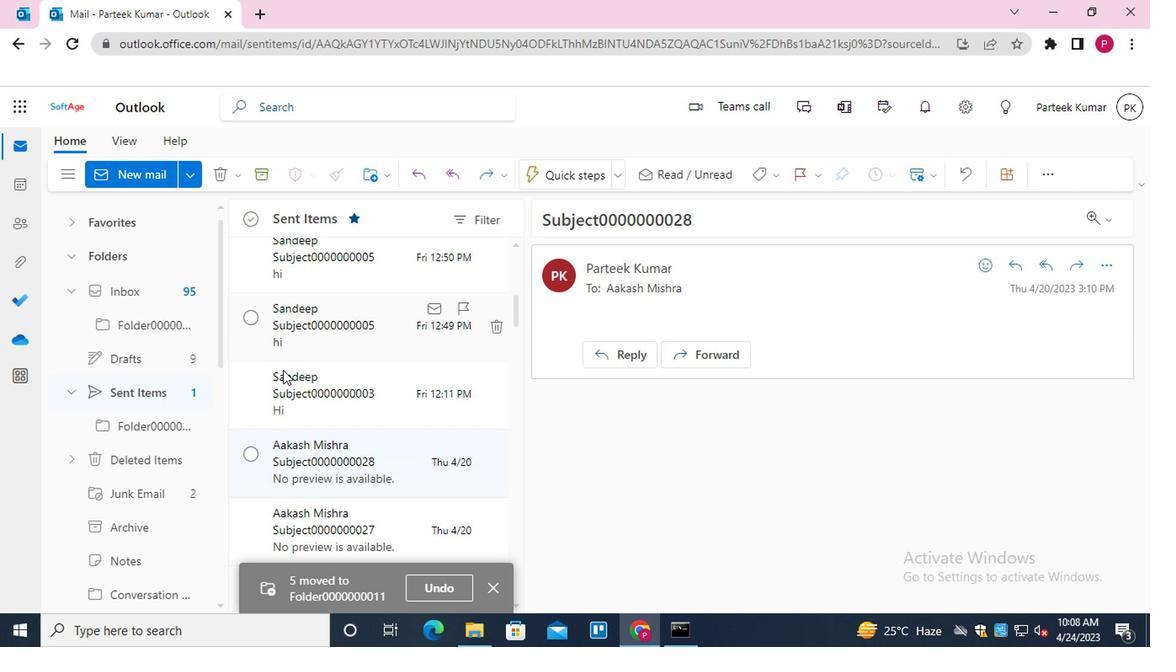 
Action: Mouse moved to (312, 381)
Screenshot: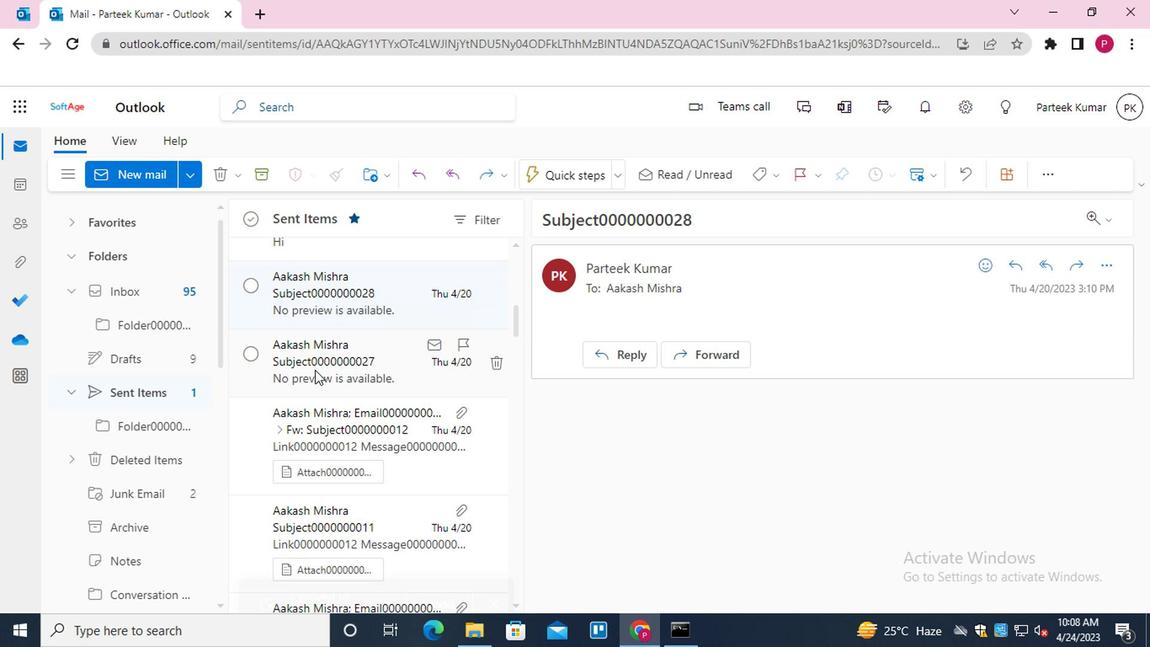 
Action: Mouse scrolled (312, 380) with delta (0, 0)
Screenshot: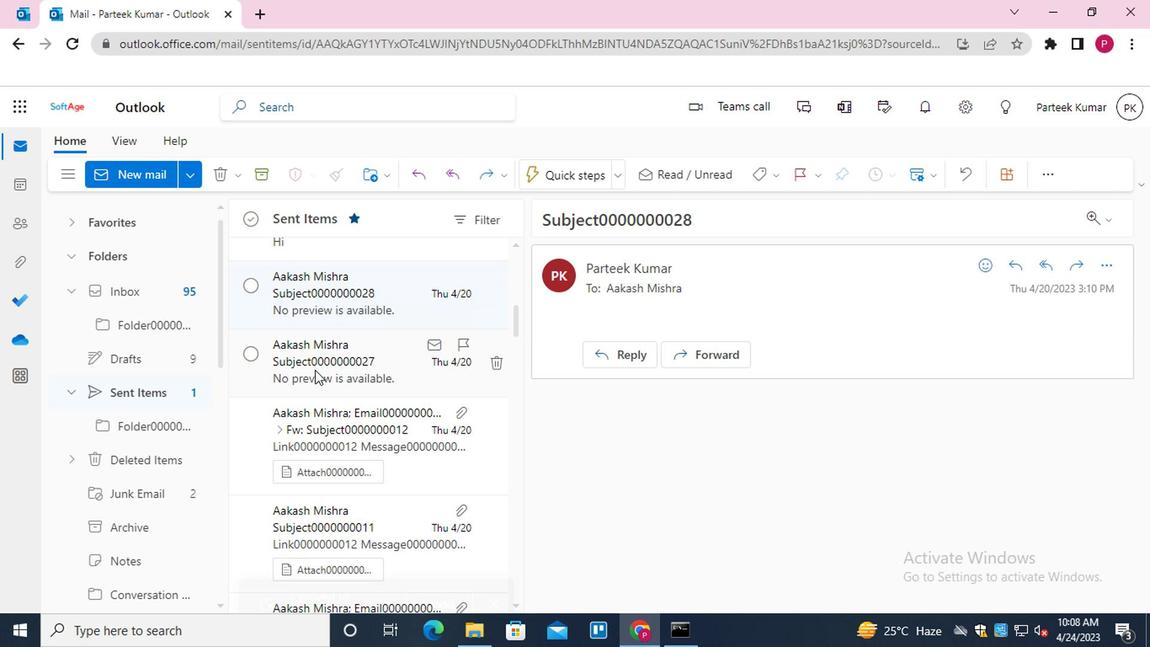 
Action: Mouse moved to (325, 405)
Screenshot: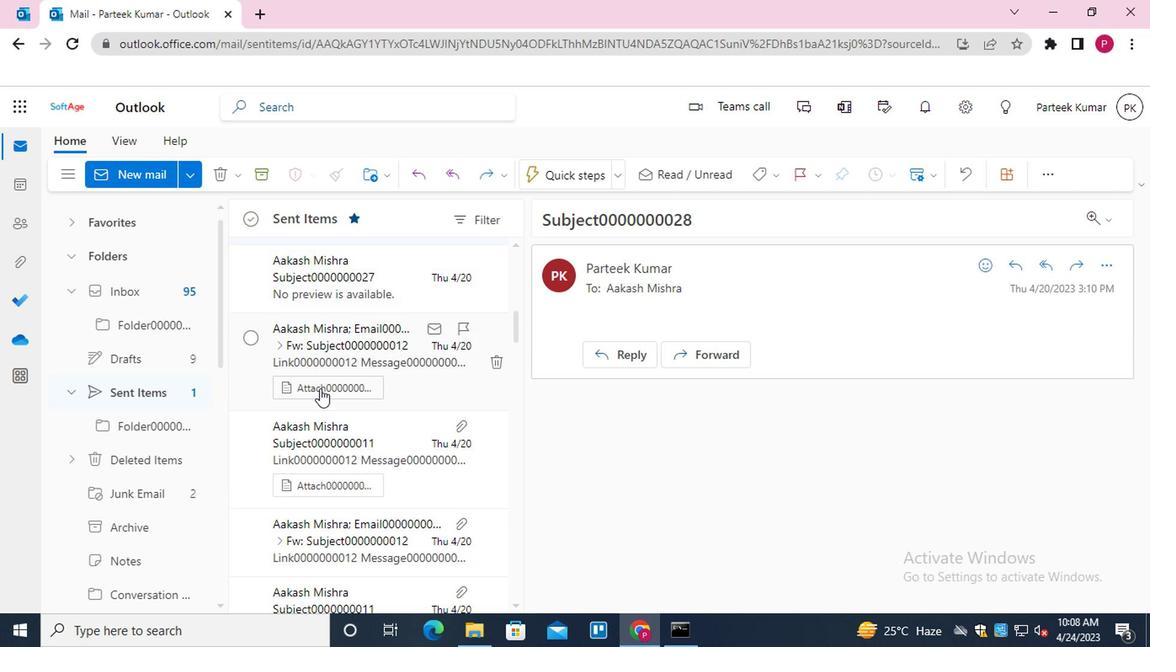 
Action: Mouse scrolled (325, 405) with delta (0, 0)
Screenshot: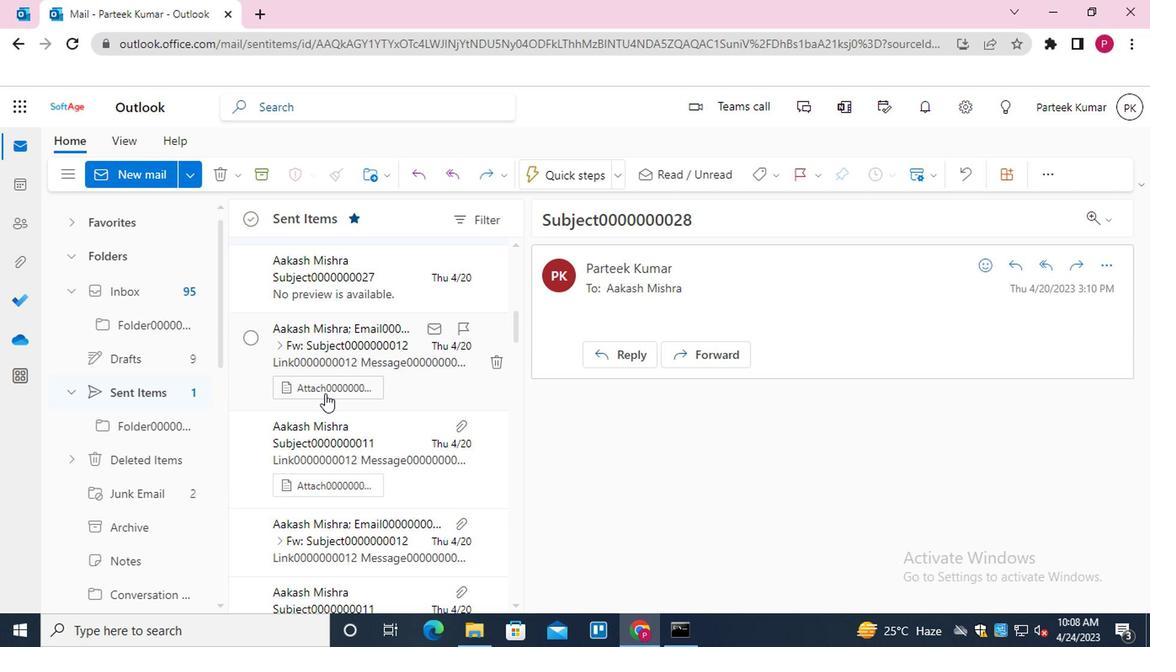 
Action: Mouse moved to (248, 357)
Screenshot: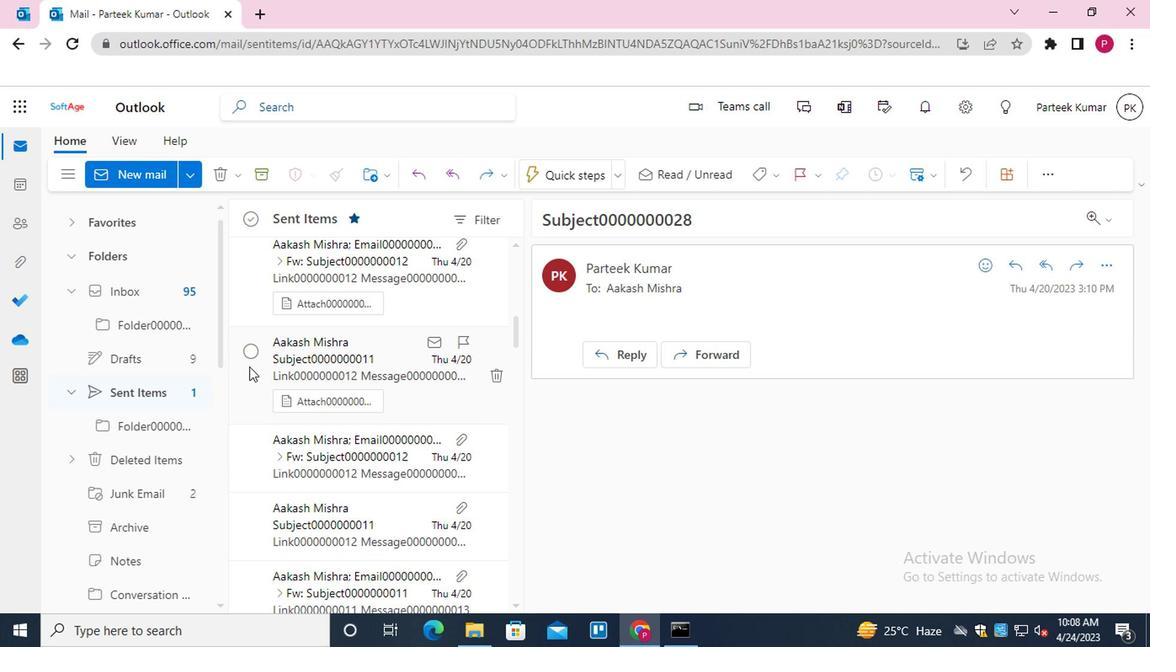 
Action: Mouse pressed left at (248, 357)
Screenshot: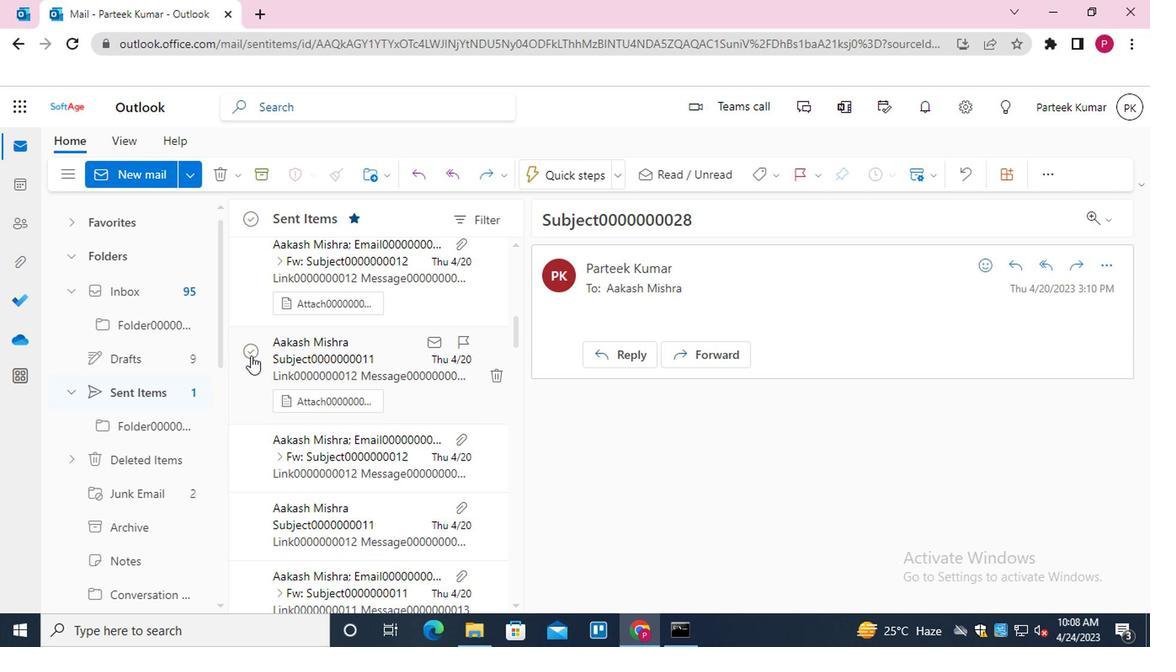 
Action: Mouse moved to (284, 396)
Screenshot: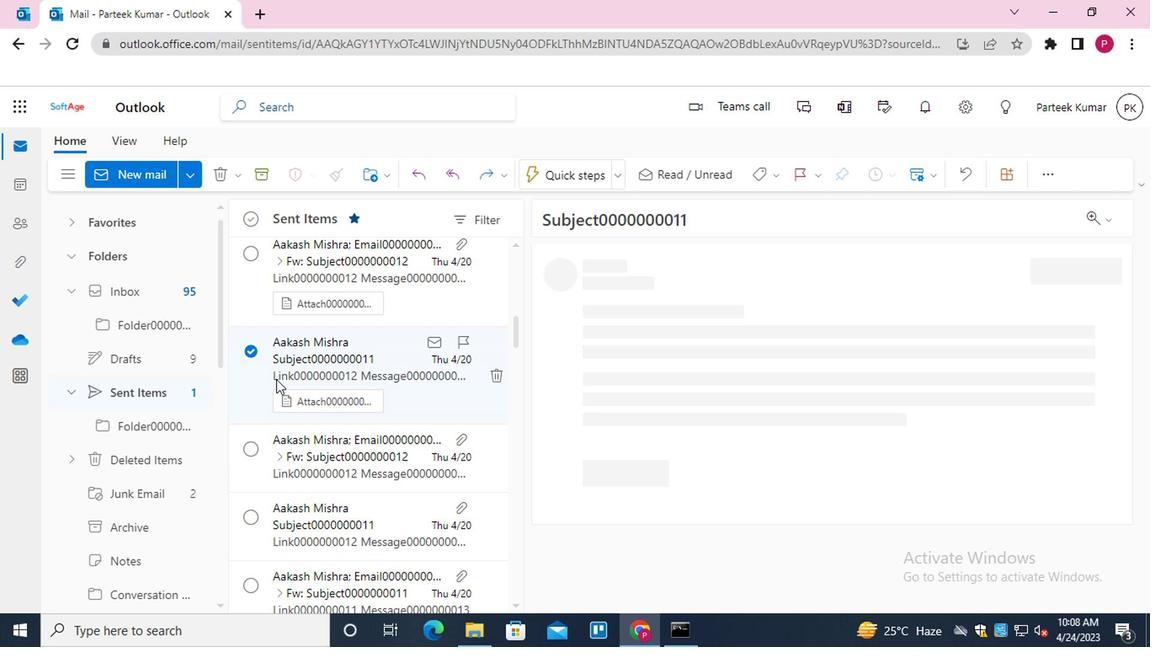 
Action: Mouse scrolled (284, 395) with delta (0, -1)
Screenshot: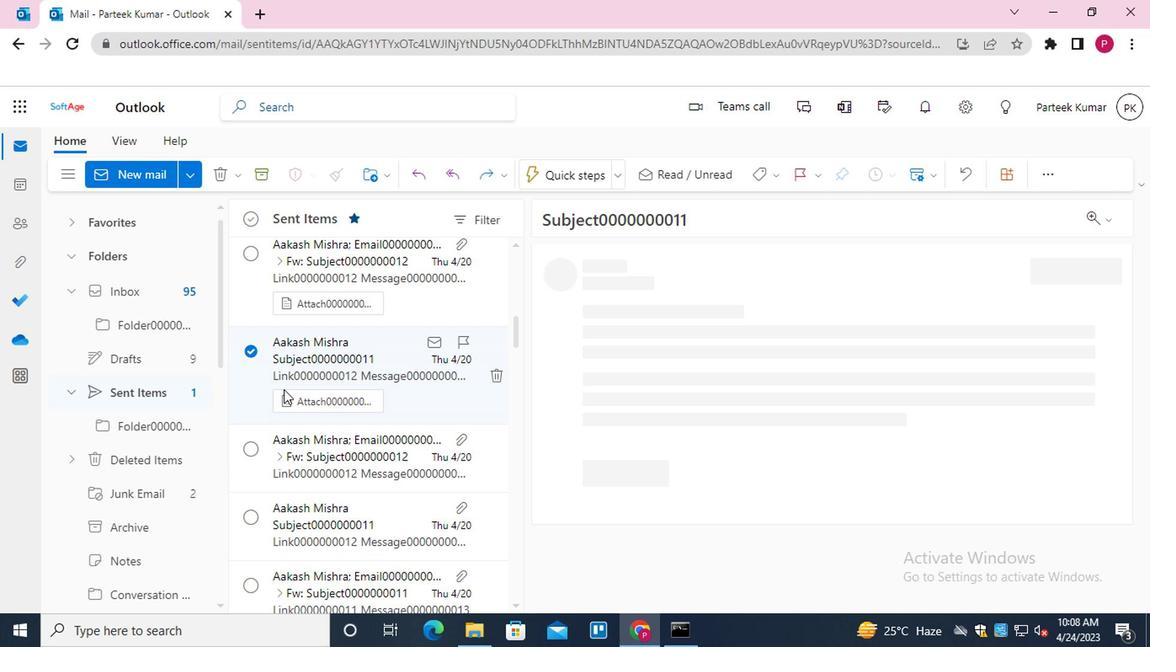 
Action: Mouse moved to (251, 432)
Screenshot: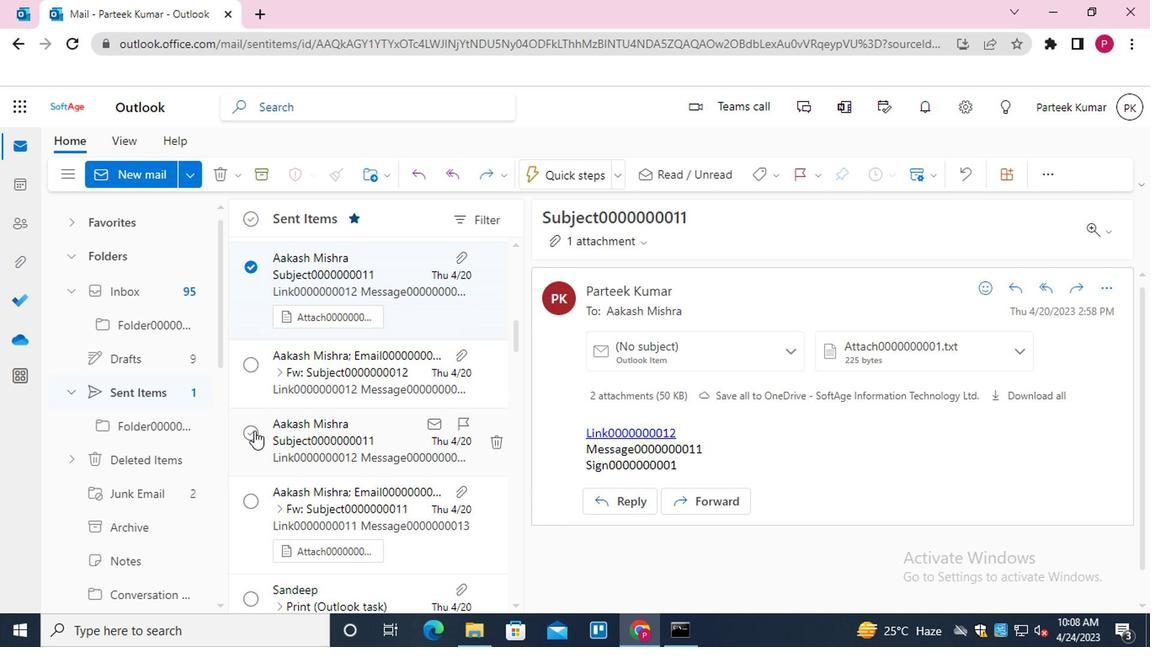 
Action: Mouse pressed left at (251, 432)
Screenshot: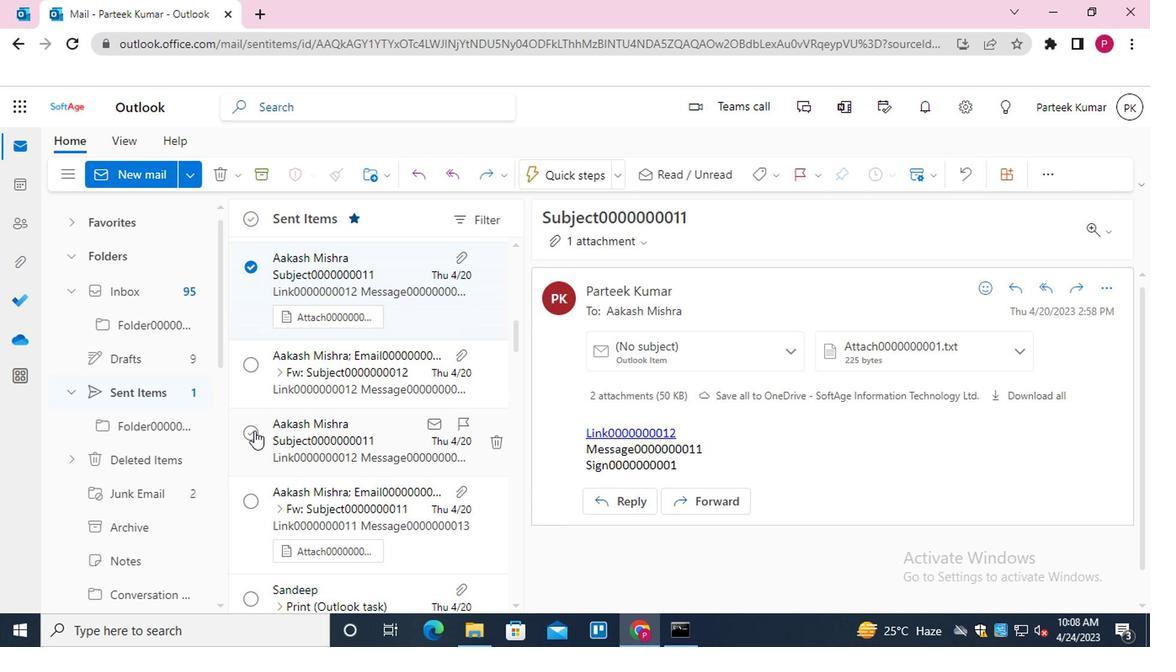 
Action: Mouse moved to (250, 503)
Screenshot: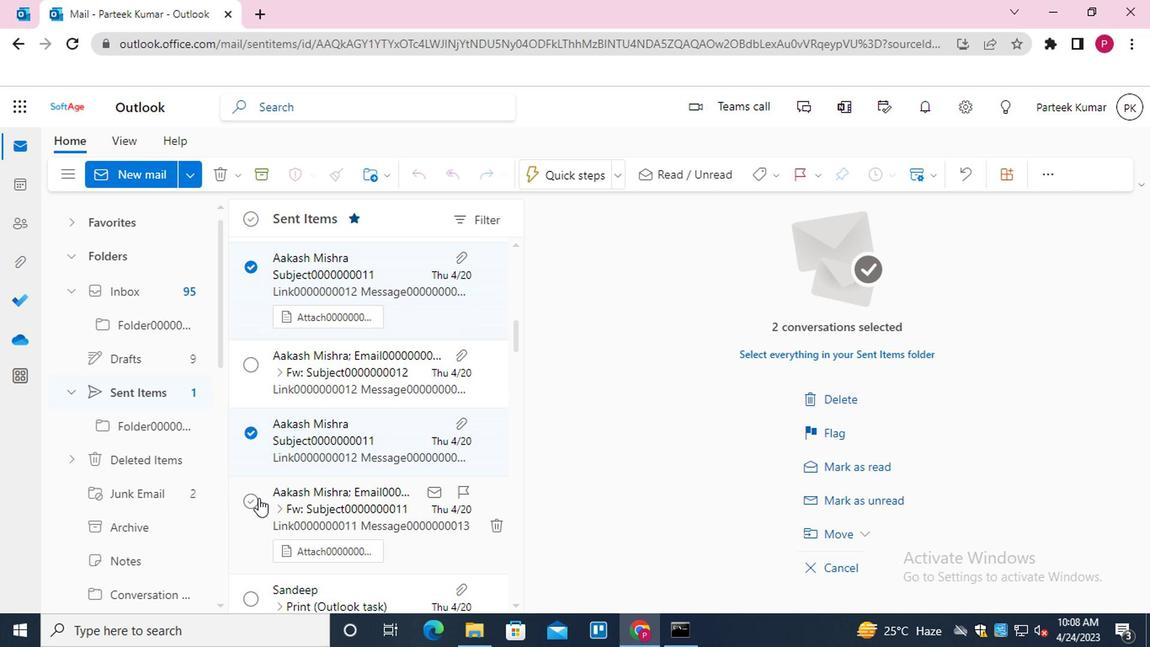 
Action: Mouse pressed left at (250, 503)
Screenshot: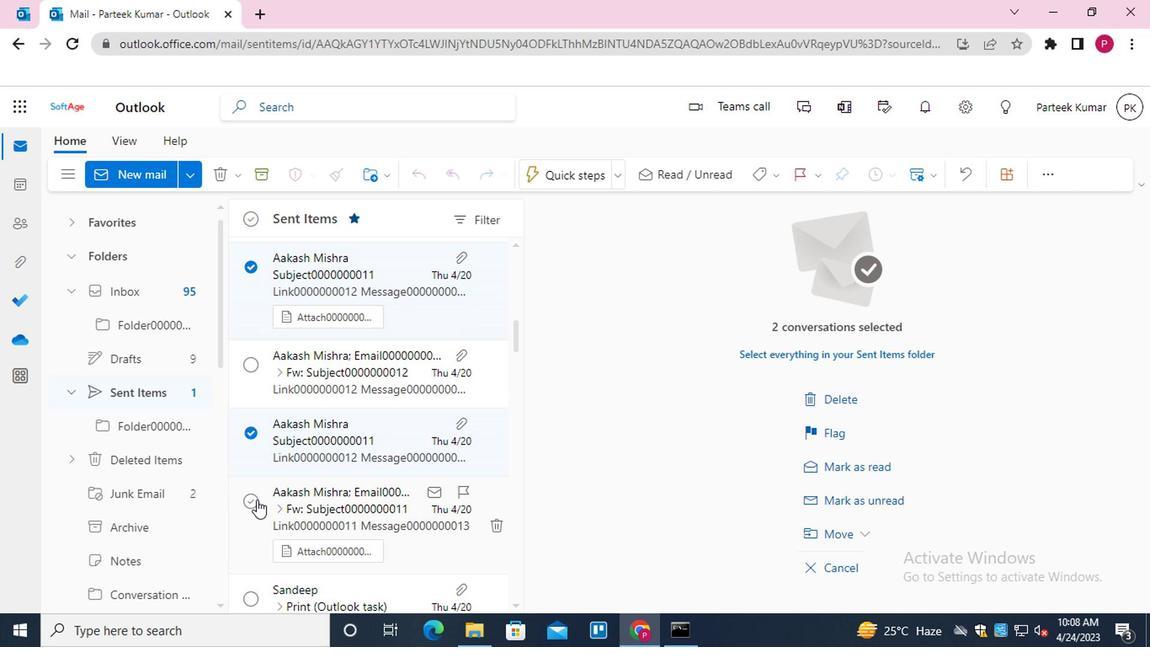 
Action: Mouse moved to (271, 499)
Screenshot: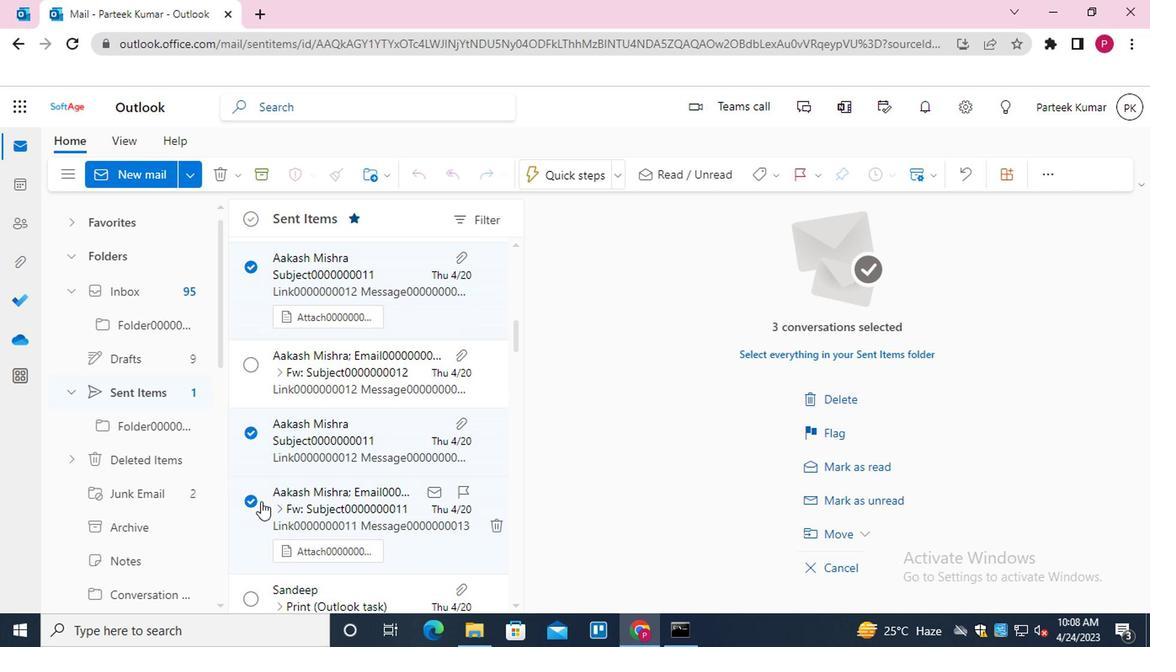 
Action: Mouse scrolled (271, 499) with delta (0, 0)
Screenshot: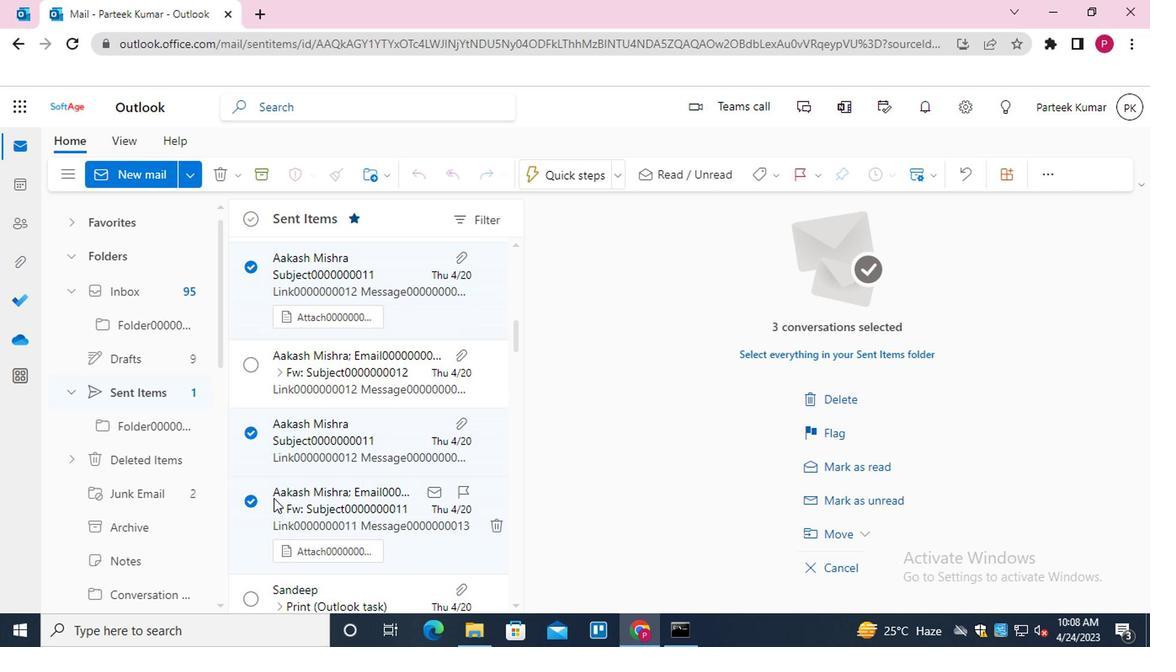 
Action: Mouse scrolled (271, 499) with delta (0, 0)
Screenshot: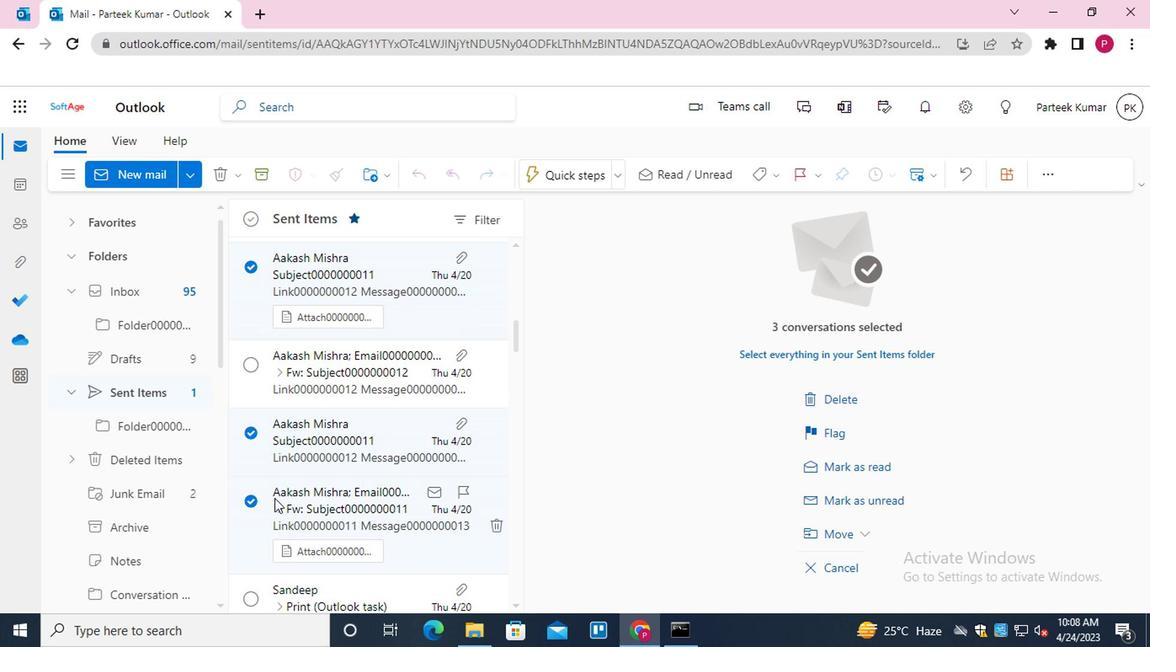
Action: Mouse moved to (271, 449)
Screenshot: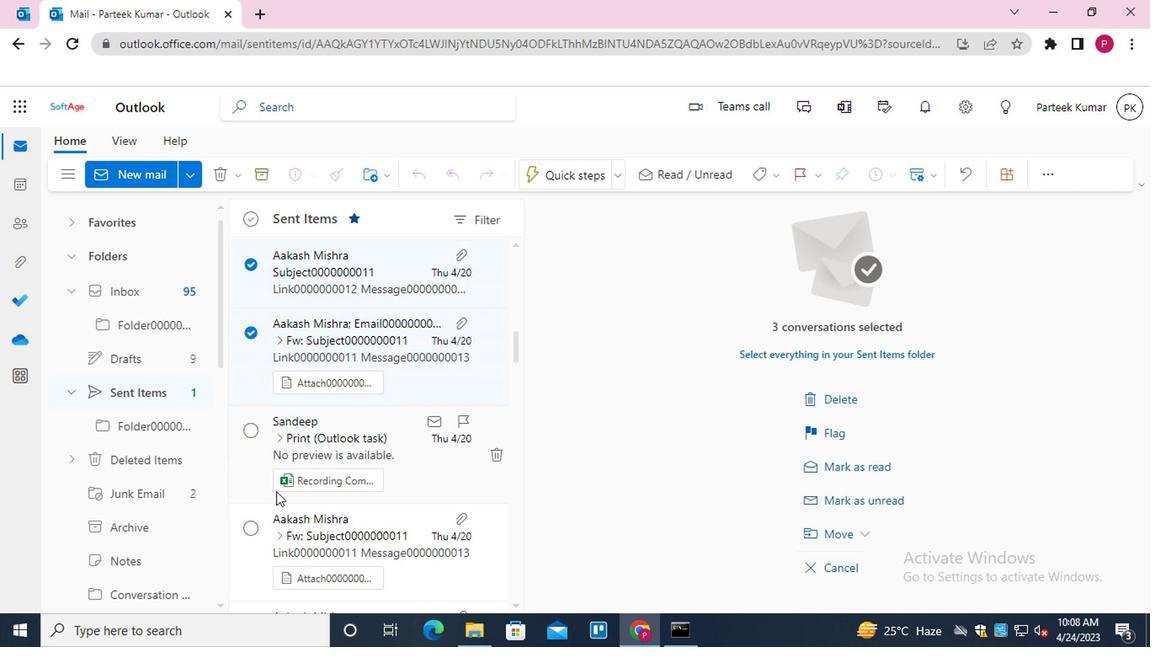 
Action: Mouse scrolled (271, 448) with delta (0, 0)
Screenshot: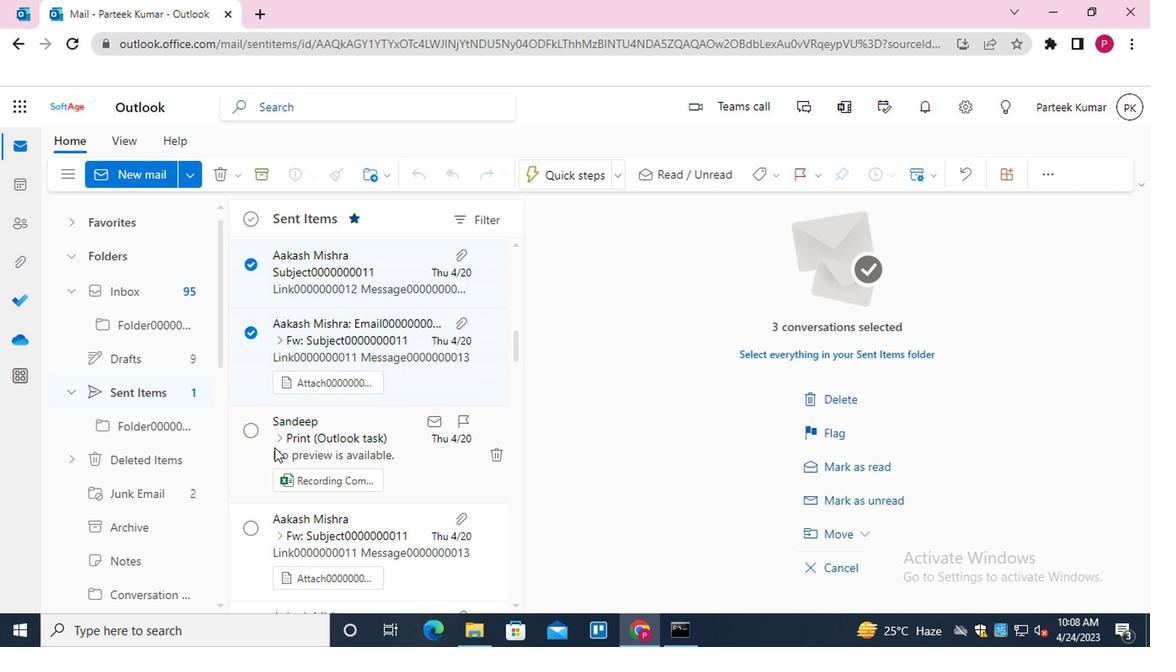 
Action: Mouse scrolled (271, 448) with delta (0, 0)
Screenshot: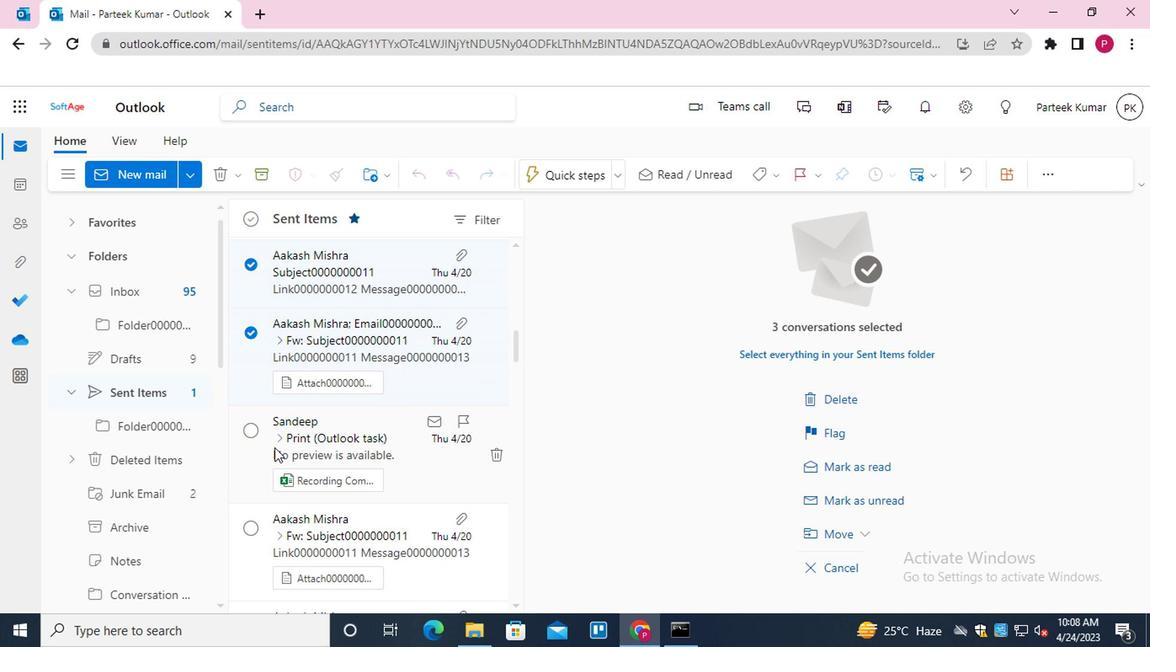 
Action: Mouse moved to (240, 364)
Screenshot: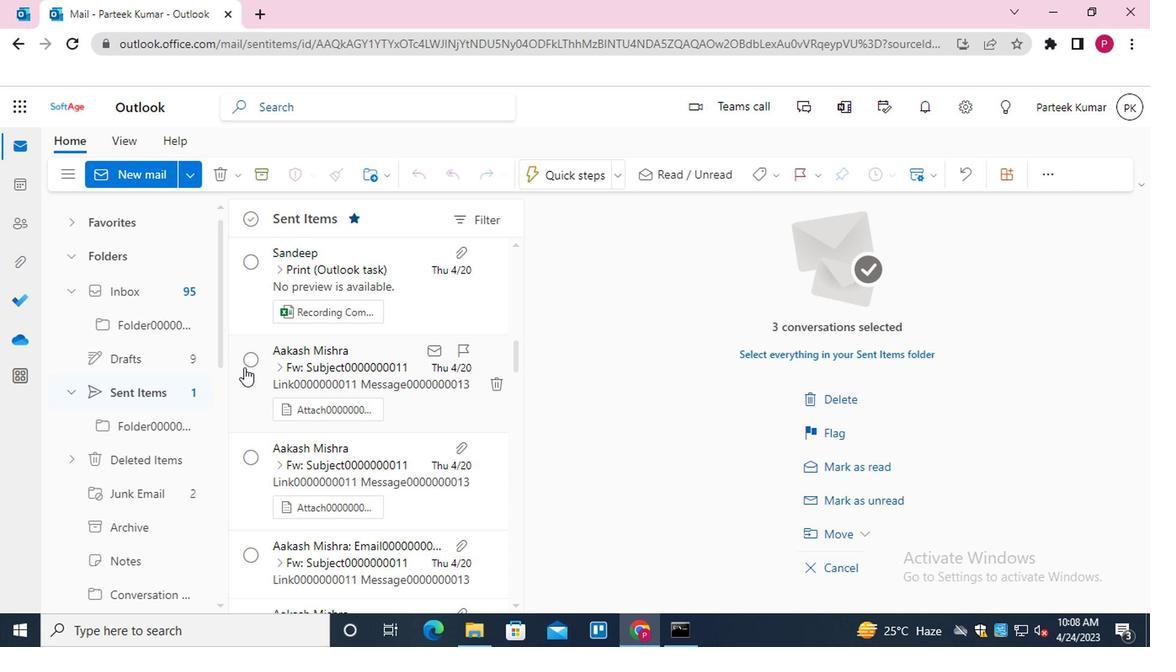 
Action: Mouse pressed left at (240, 364)
Screenshot: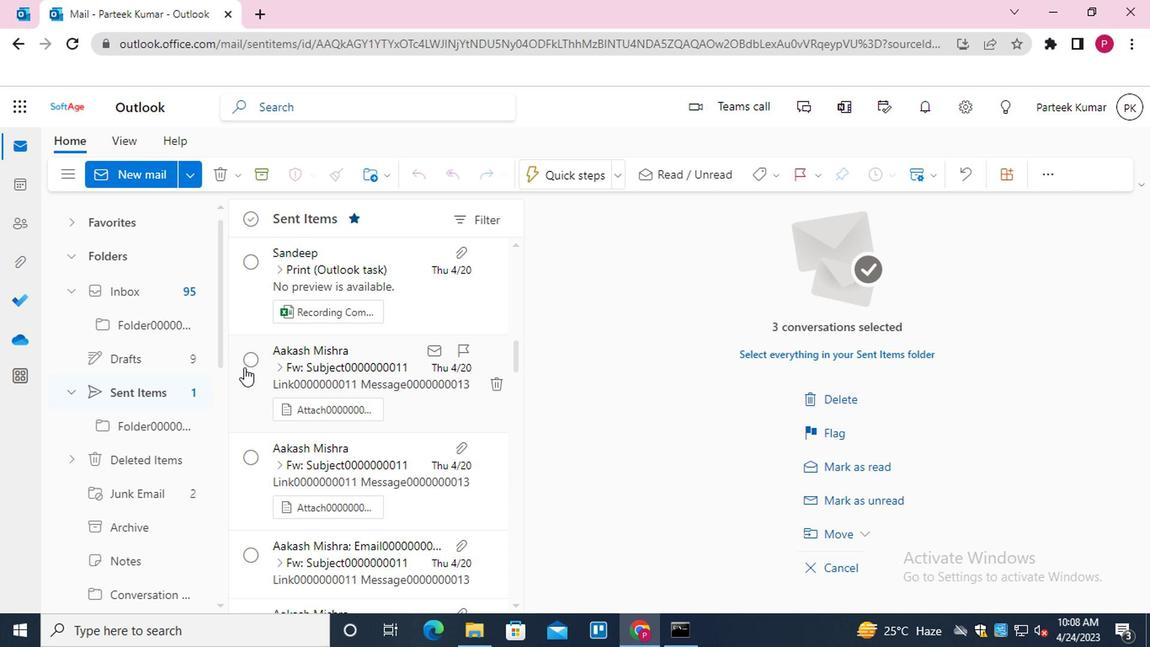 
Action: Mouse moved to (251, 454)
Screenshot: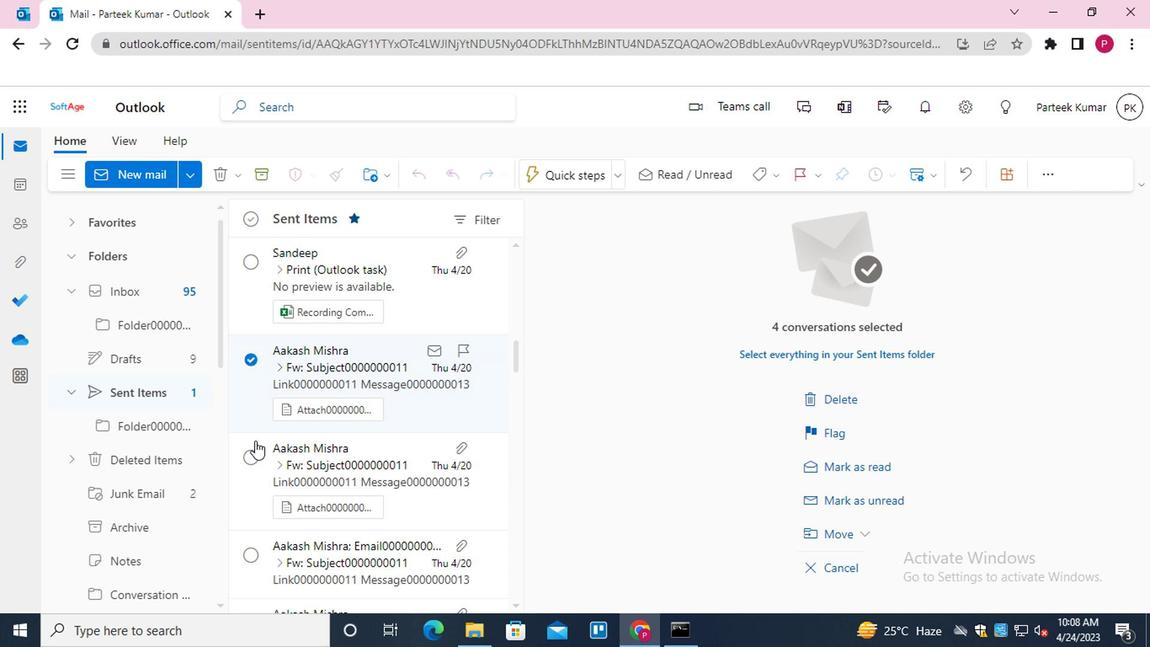 
Action: Mouse pressed left at (251, 454)
Screenshot: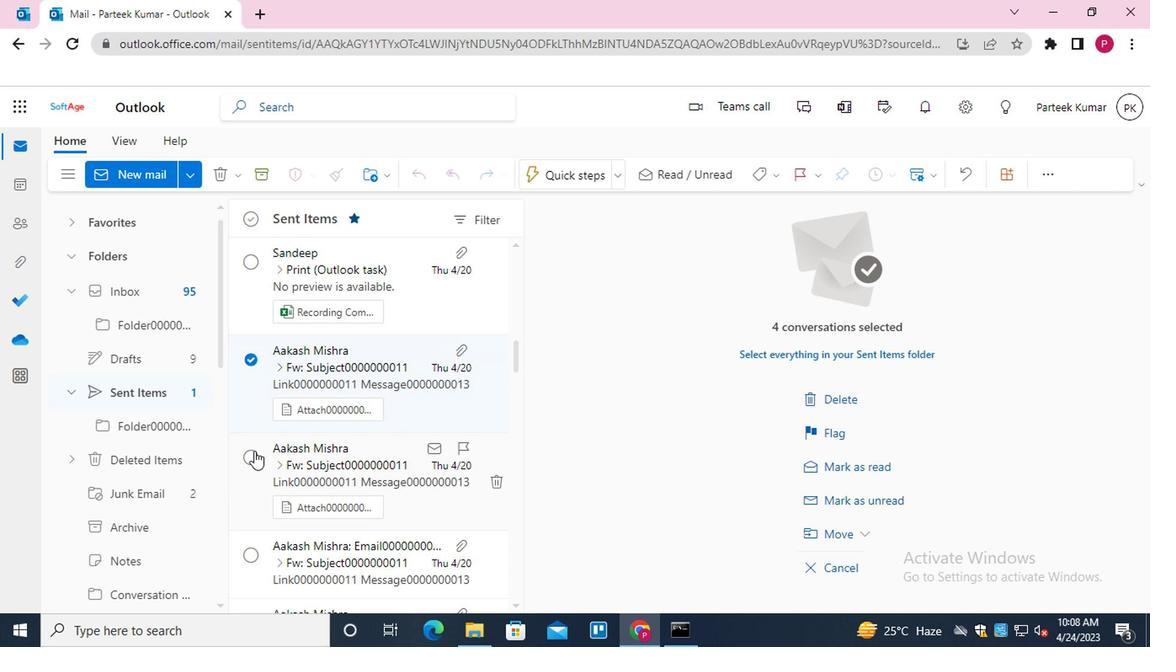 
Action: Mouse moved to (321, 396)
Screenshot: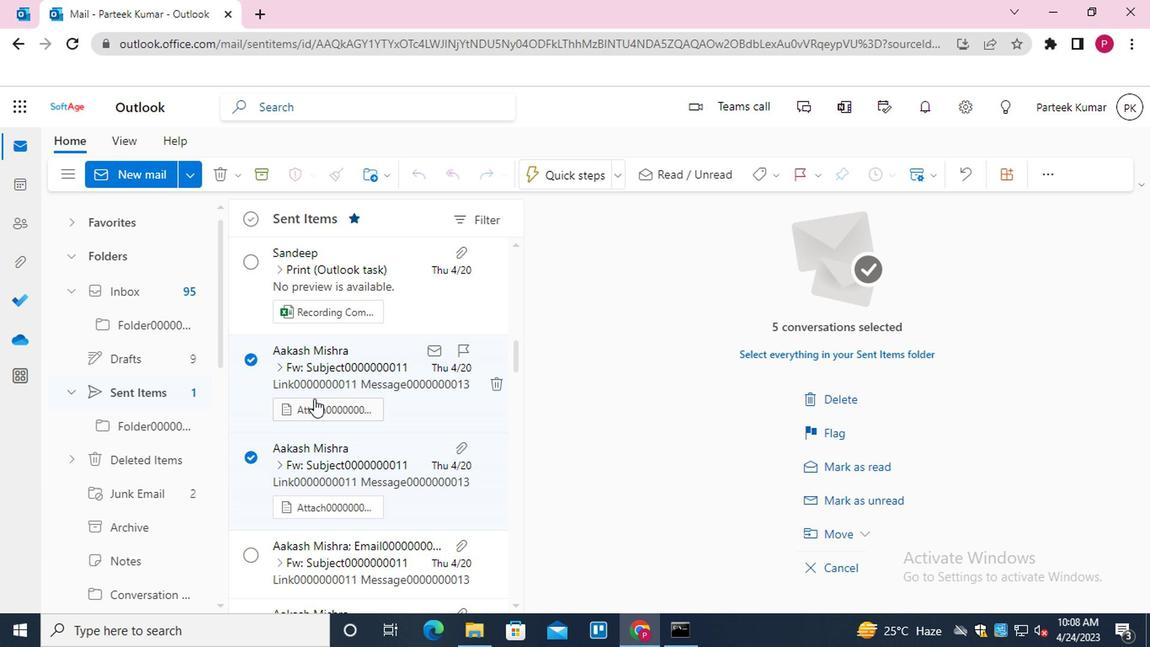 
Action: Mouse pressed right at (321, 396)
Screenshot: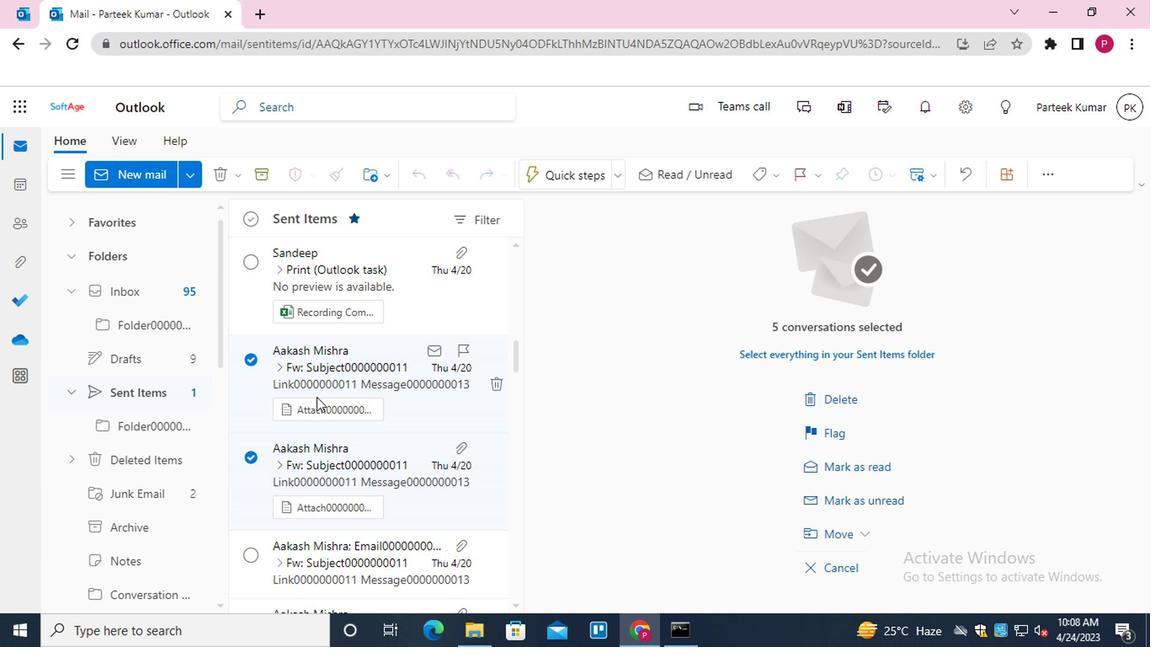 
Action: Mouse moved to (388, 347)
Screenshot: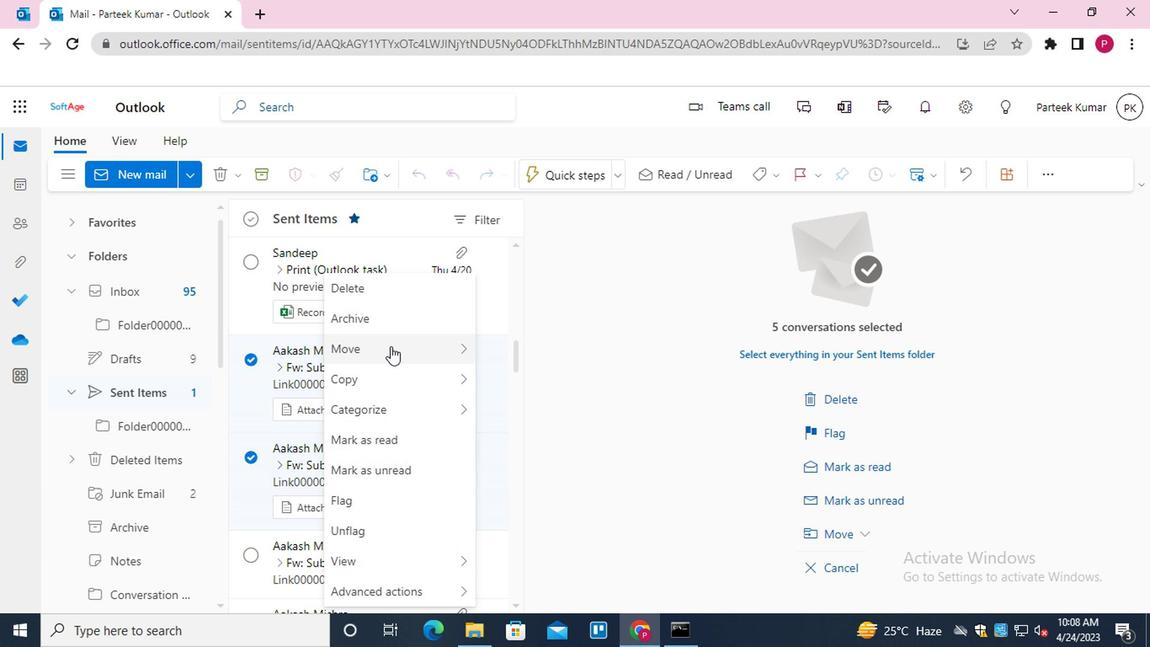 
Action: Mouse pressed left at (388, 347)
Screenshot: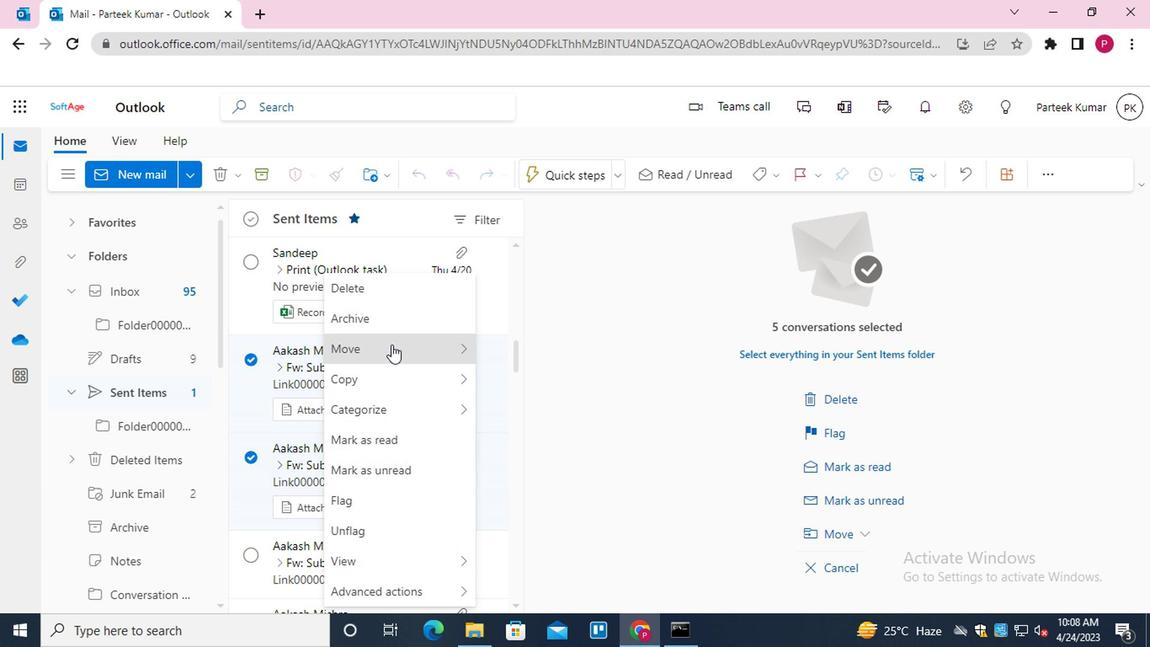 
Action: Mouse moved to (570, 532)
Screenshot: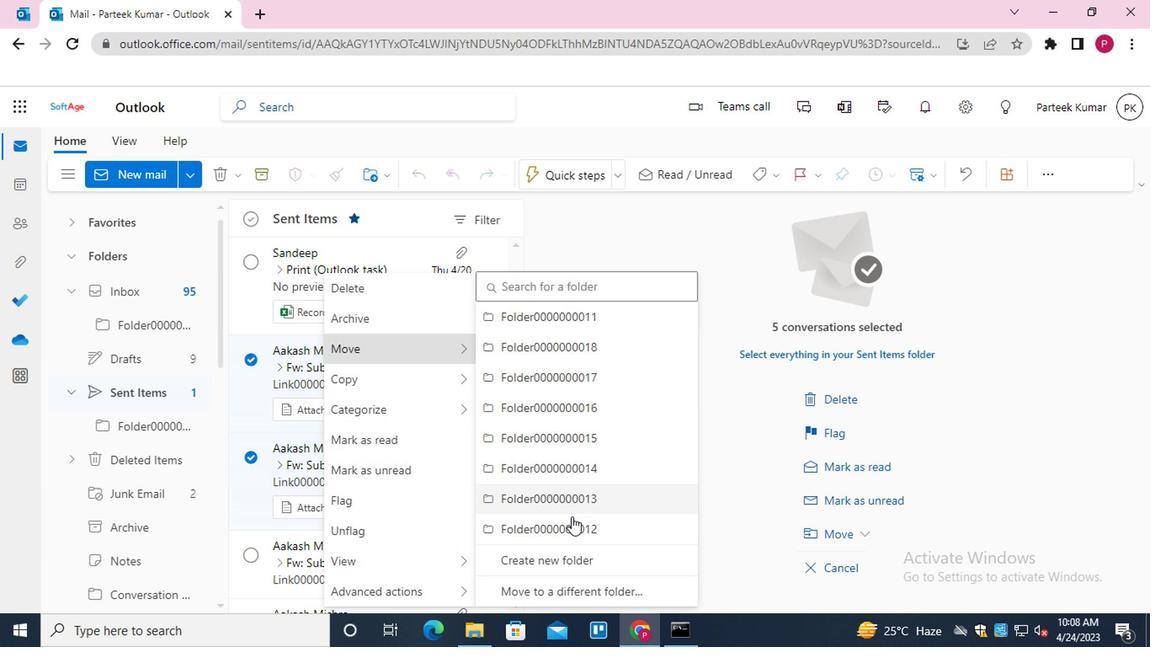 
Action: Mouse pressed left at (570, 532)
Screenshot: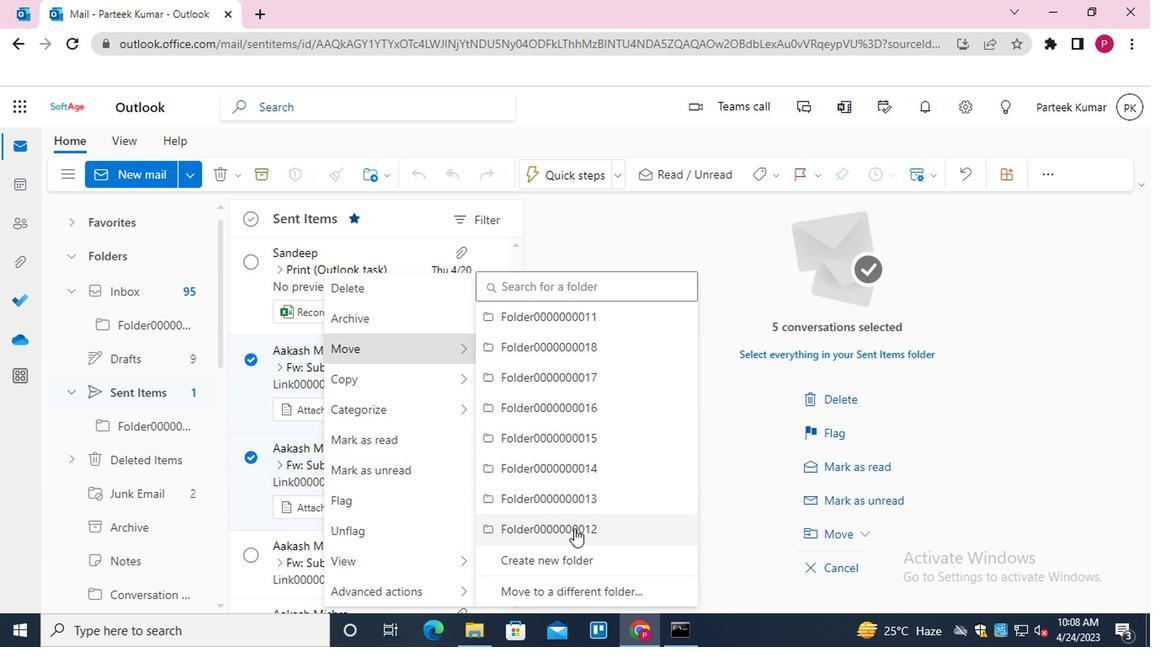 
Action: Mouse moved to (298, 335)
Screenshot: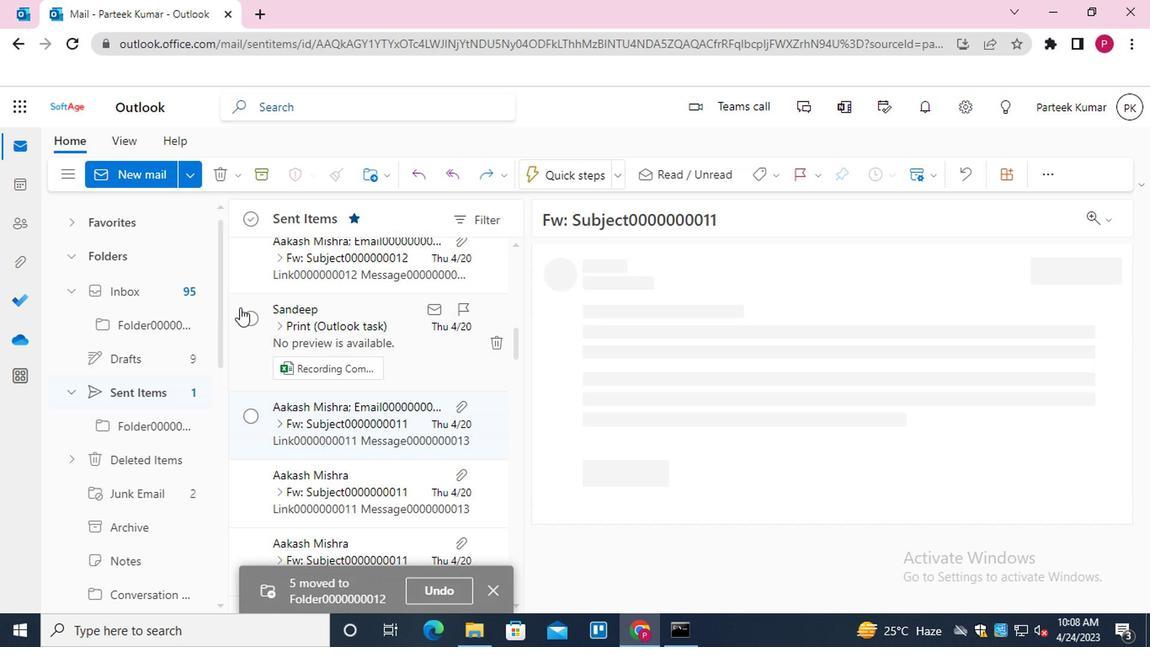 
Action: Mouse scrolled (298, 336) with delta (0, 1)
Screenshot: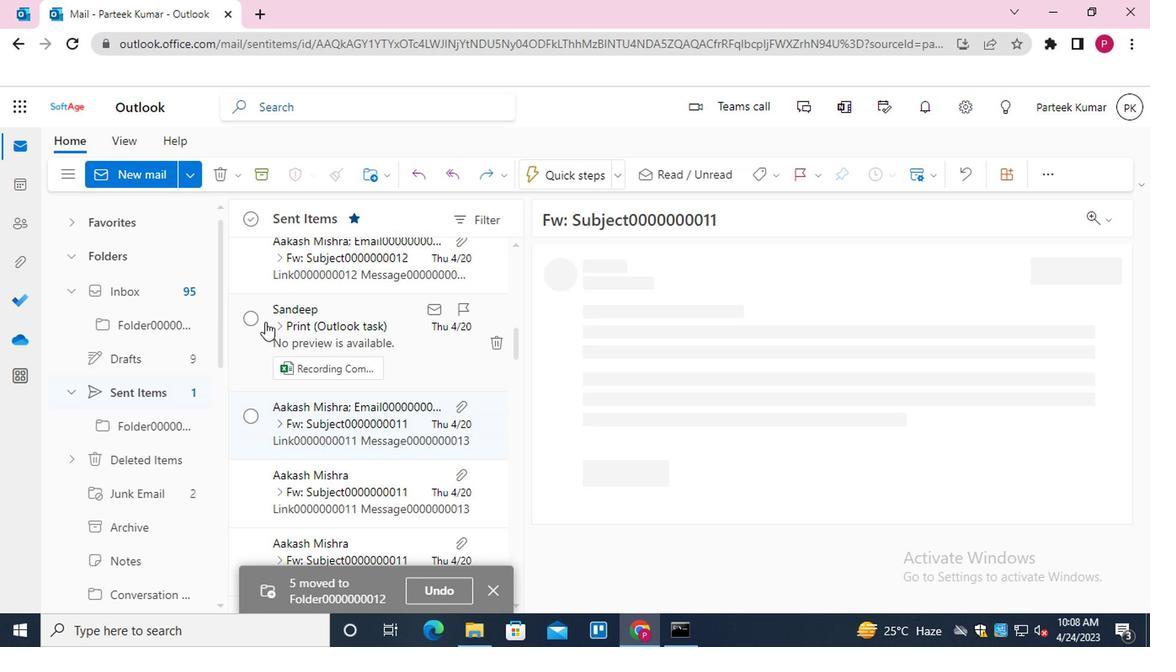 
Action: Mouse moved to (298, 335)
Screenshot: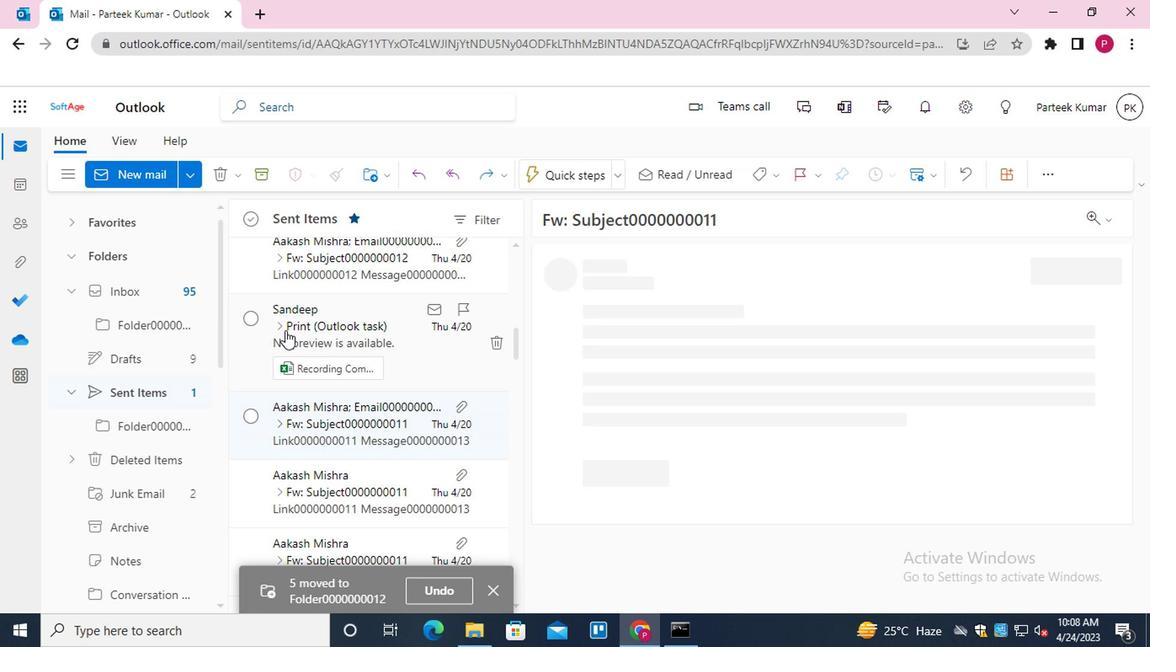 
Action: Mouse scrolled (298, 336) with delta (0, 1)
Screenshot: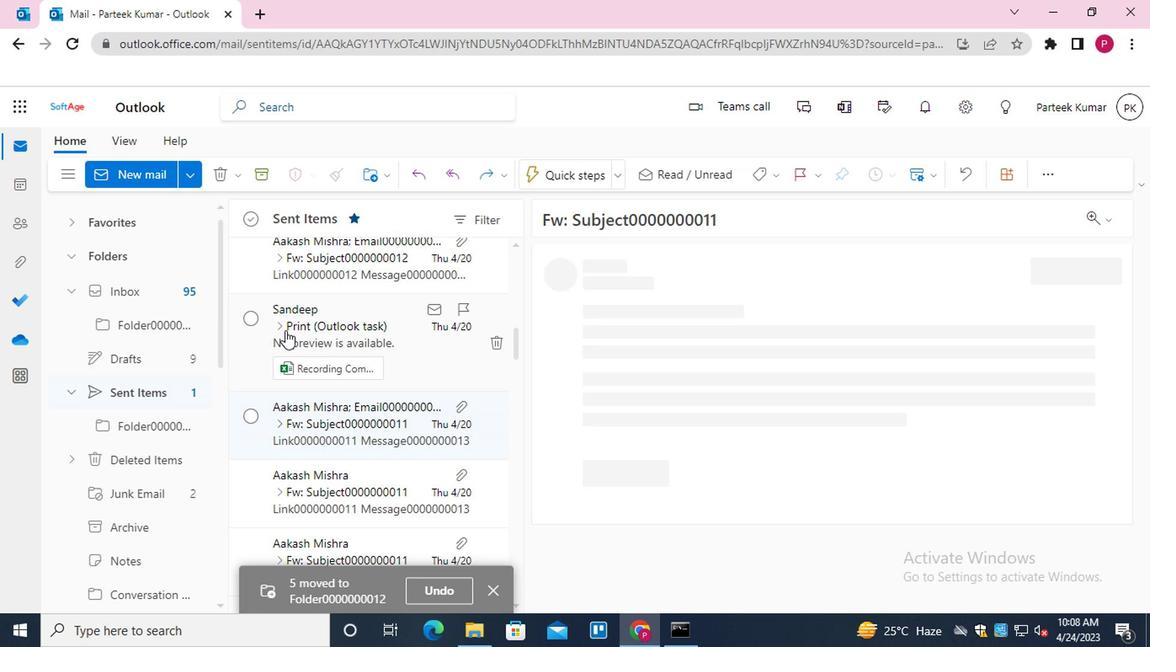 
Action: Mouse scrolled (298, 336) with delta (0, 1)
Screenshot: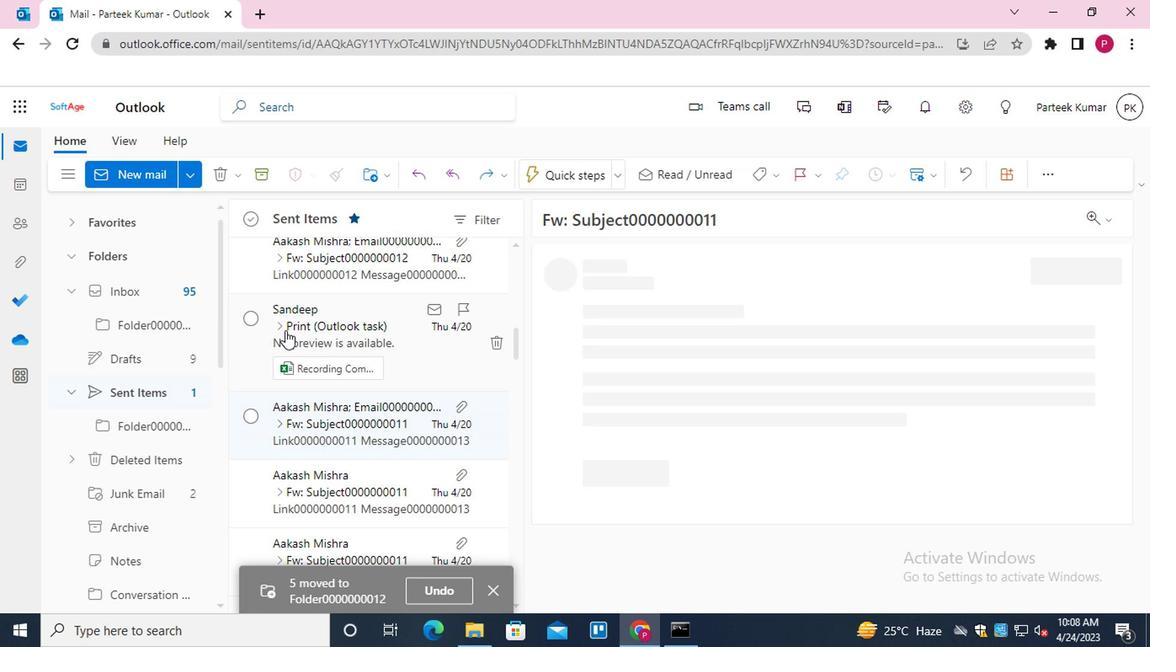 
Action: Mouse scrolled (298, 336) with delta (0, 1)
Screenshot: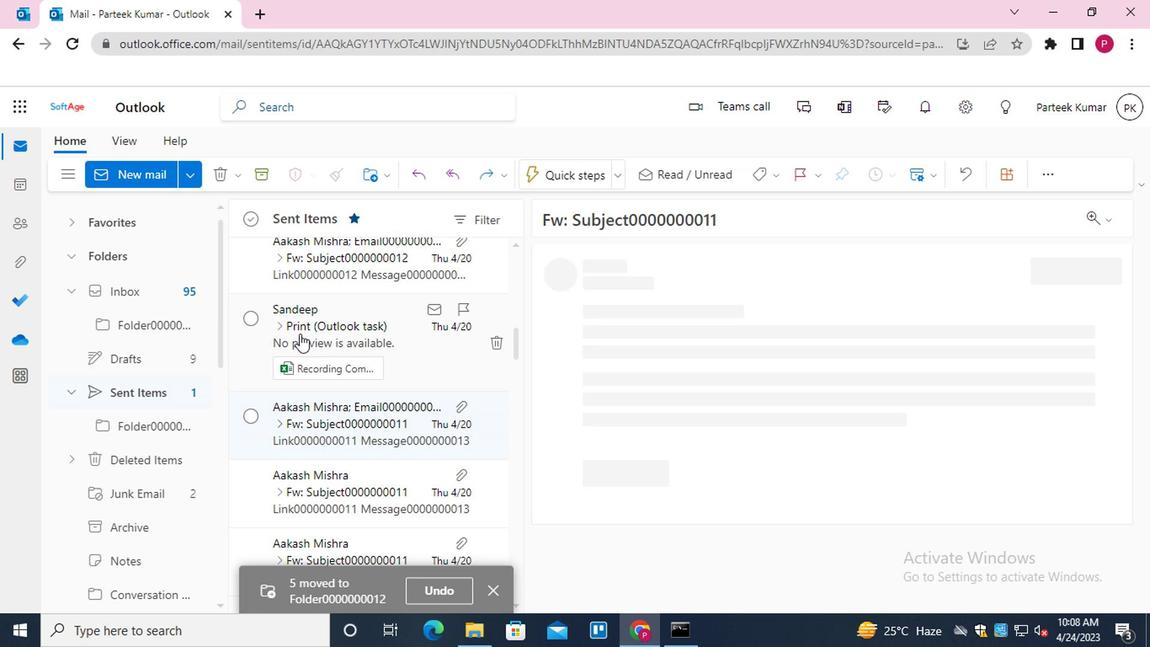 
Action: Mouse scrolled (298, 336) with delta (0, 1)
Screenshot: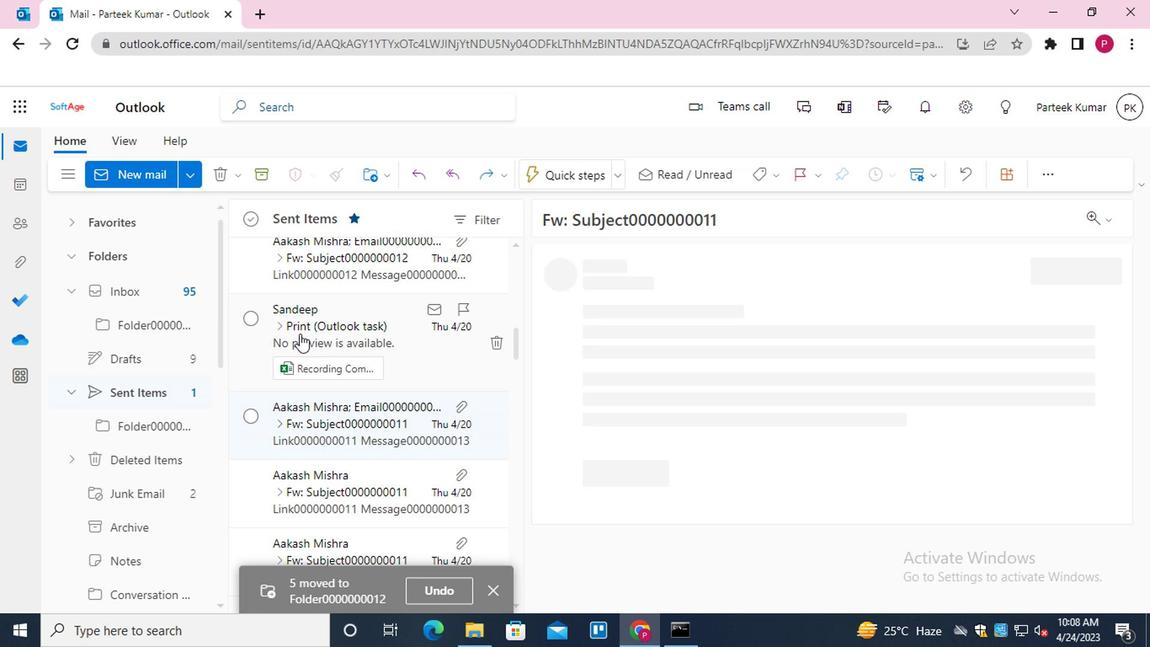 
Action: Mouse scrolled (298, 336) with delta (0, 1)
Screenshot: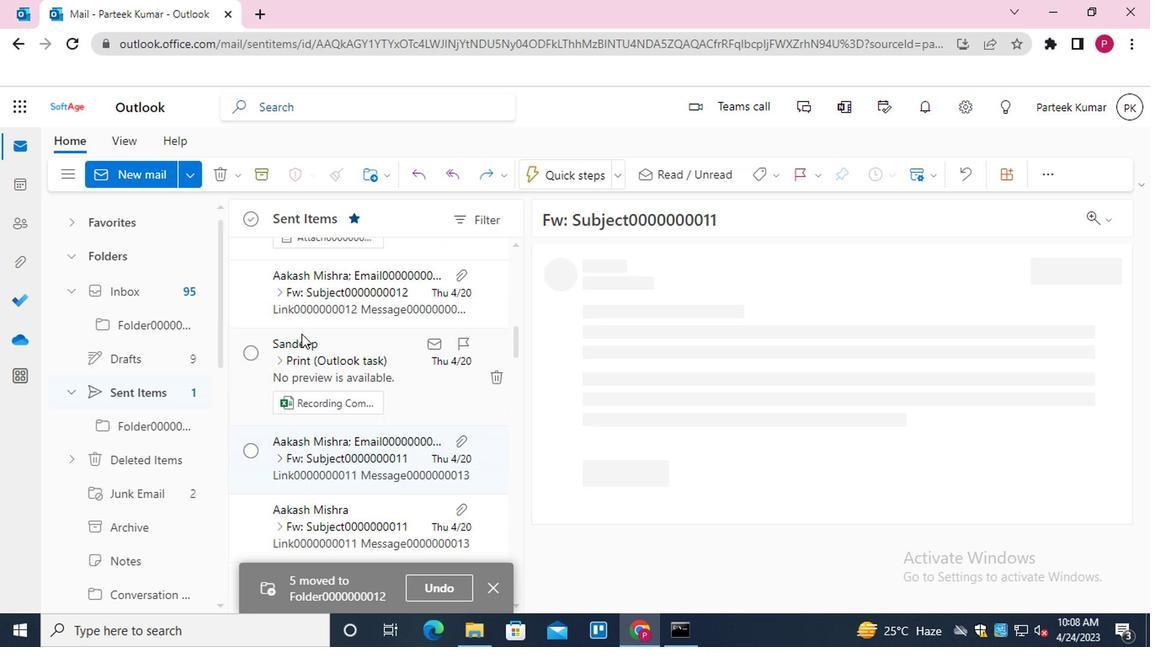 
Action: Mouse scrolled (298, 336) with delta (0, 1)
Screenshot: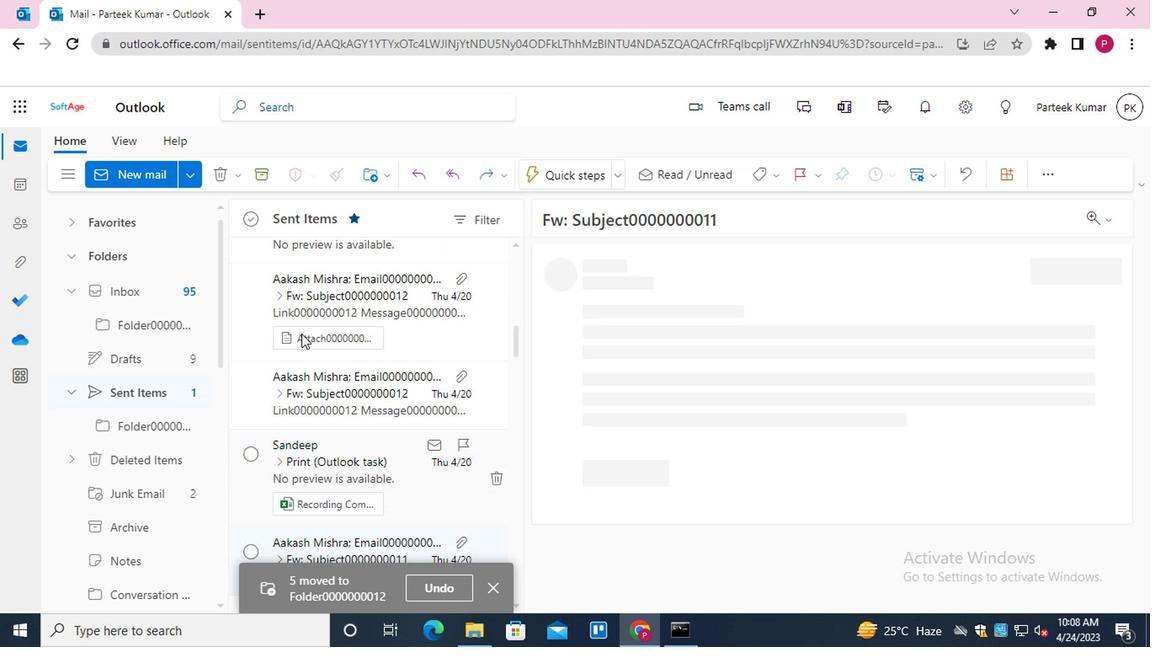 
Action: Mouse scrolled (298, 336) with delta (0, 1)
Screenshot: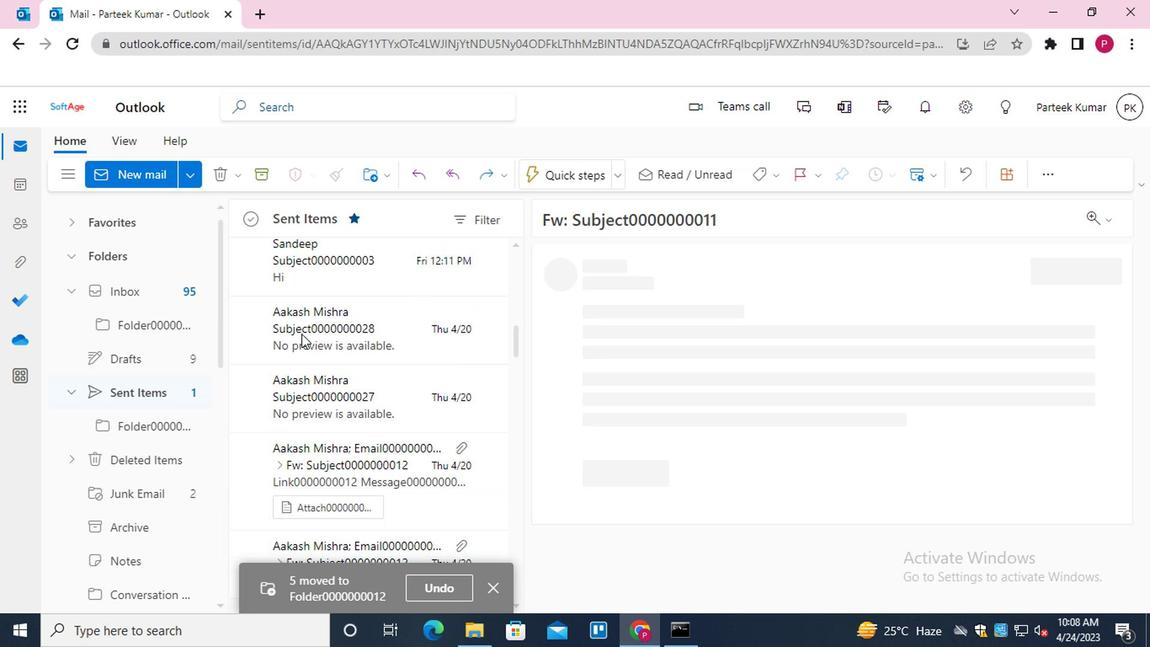 
Action: Mouse scrolled (298, 336) with delta (0, 1)
Screenshot: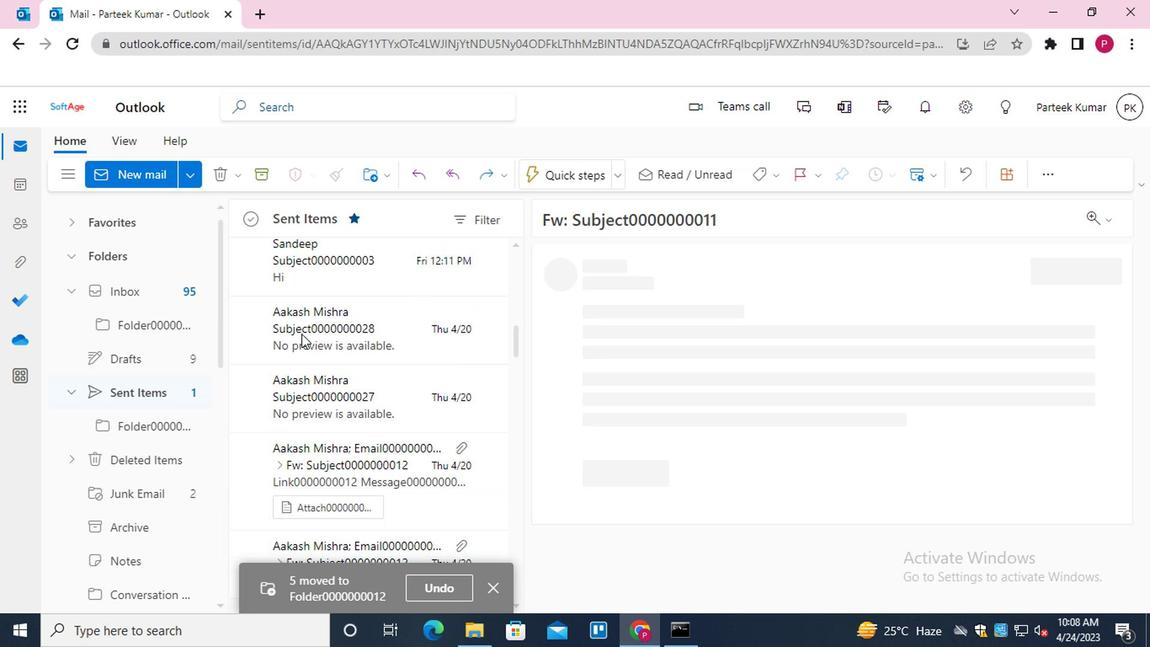 
Action: Mouse scrolled (298, 336) with delta (0, 1)
Screenshot: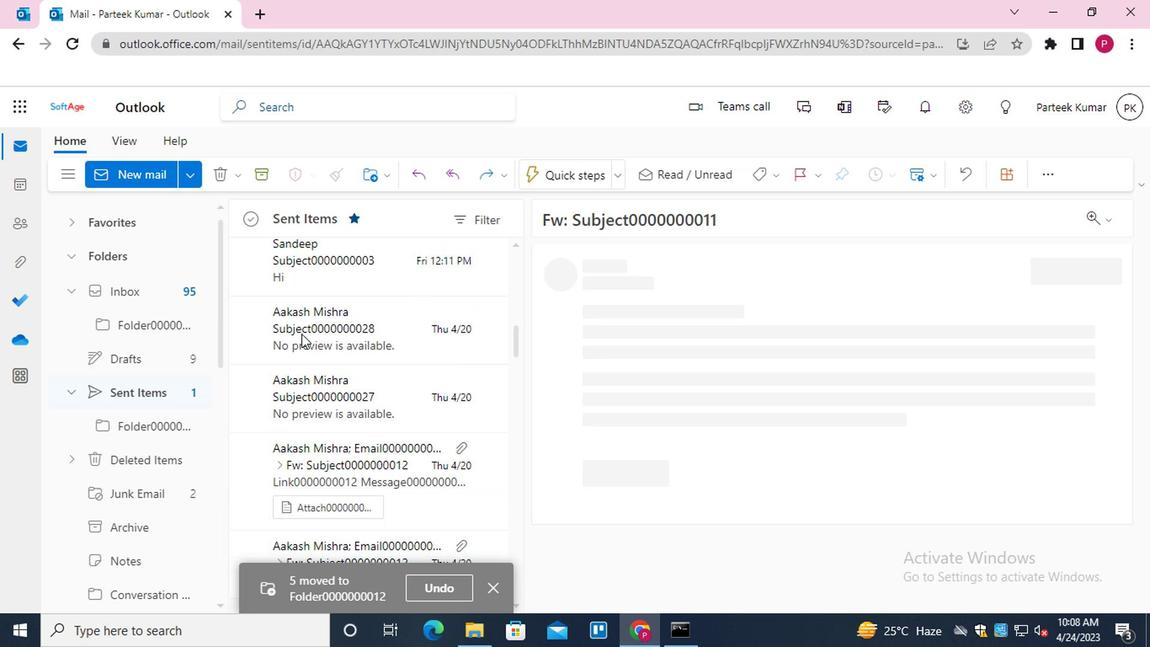 
Action: Mouse scrolled (298, 336) with delta (0, 1)
Screenshot: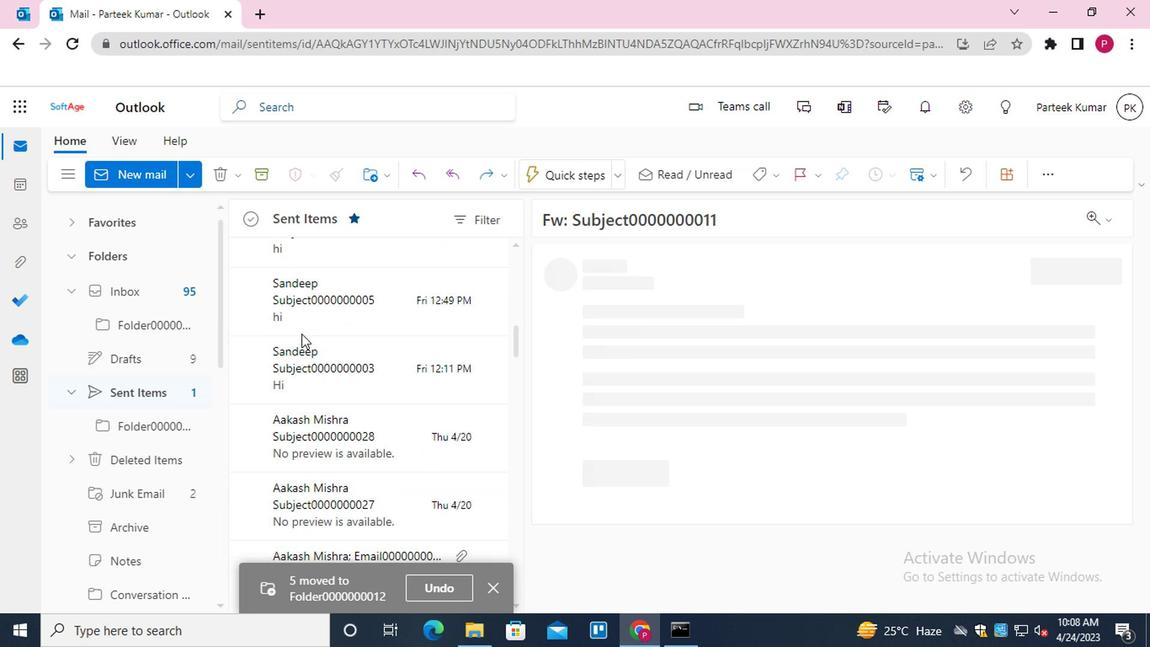 
Action: Mouse scrolled (298, 336) with delta (0, 1)
Screenshot: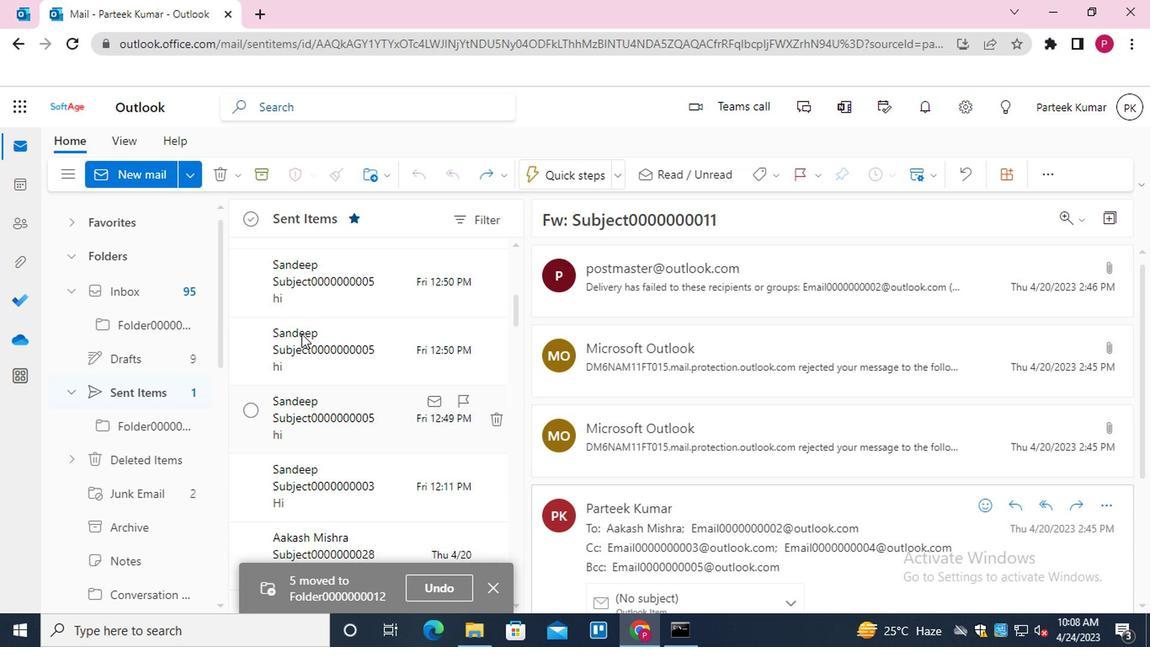 
Action: Mouse scrolled (298, 336) with delta (0, 1)
Screenshot: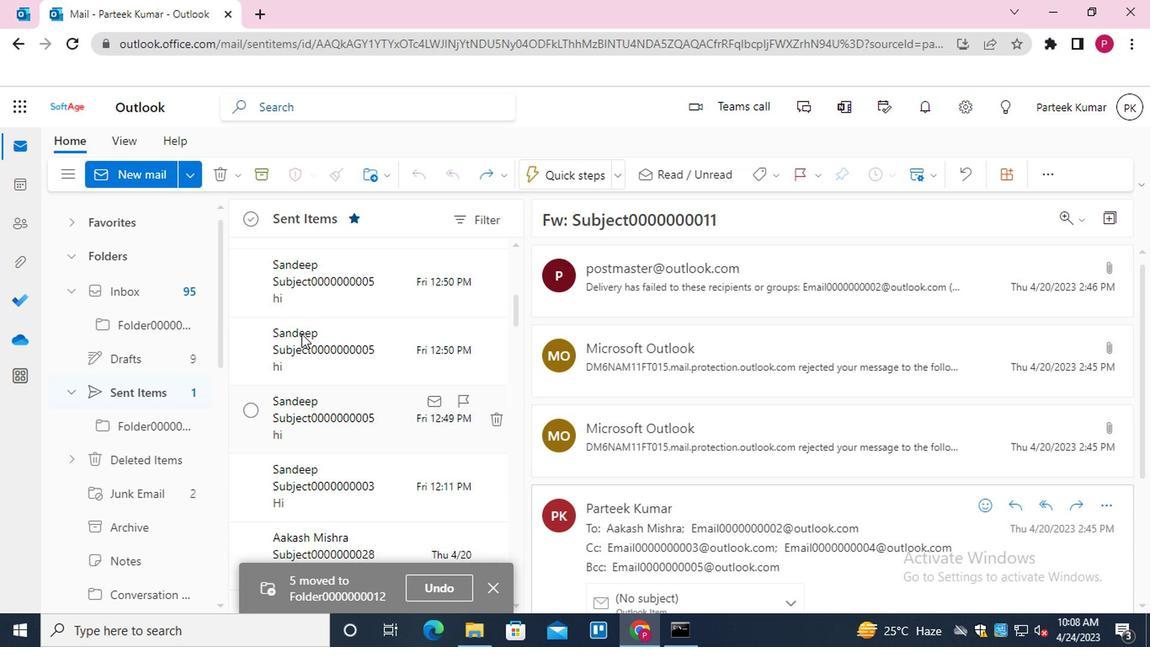 
Action: Mouse scrolled (298, 336) with delta (0, 1)
Screenshot: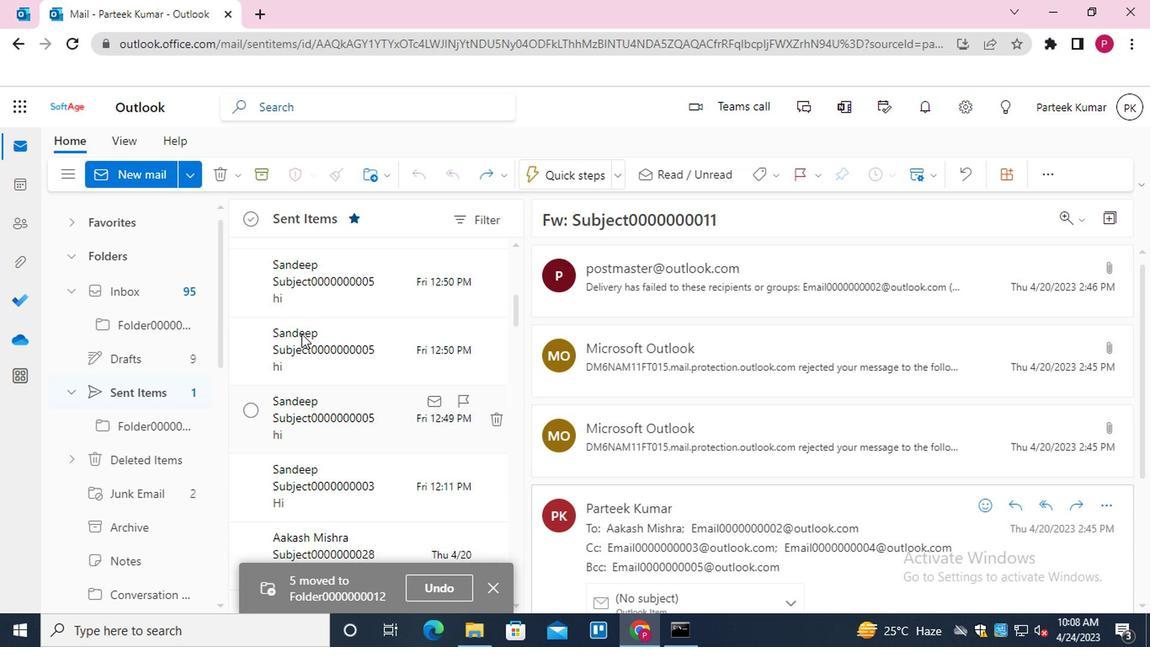 
Action: Mouse scrolled (298, 336) with delta (0, 1)
Screenshot: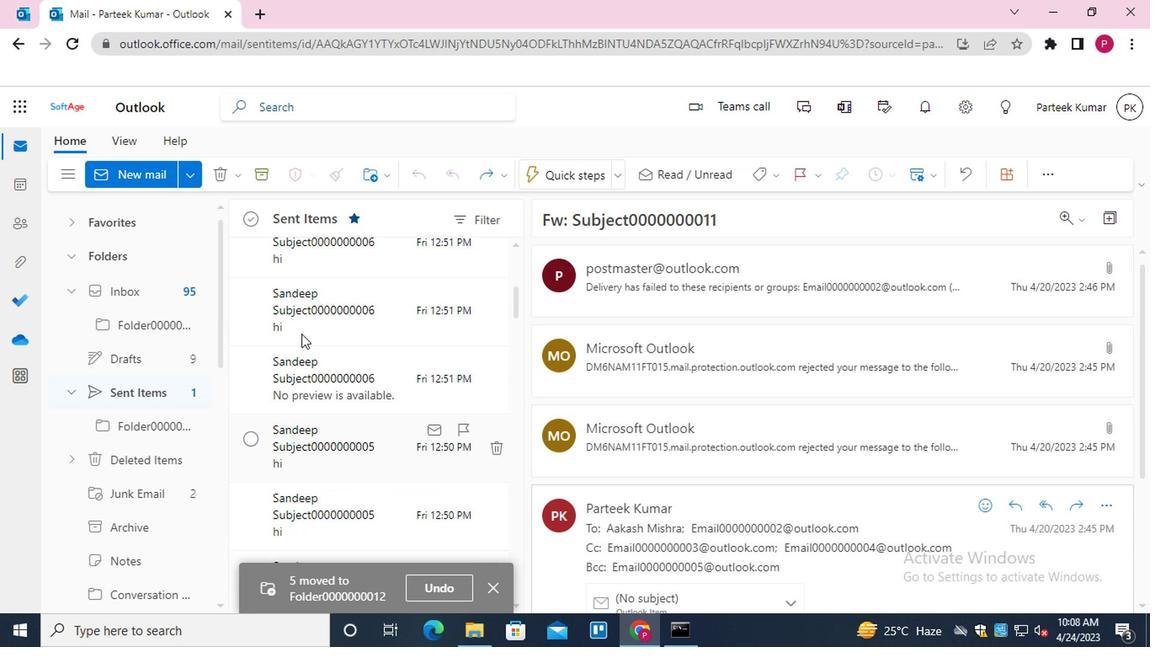 
Action: Mouse scrolled (298, 336) with delta (0, 1)
Screenshot: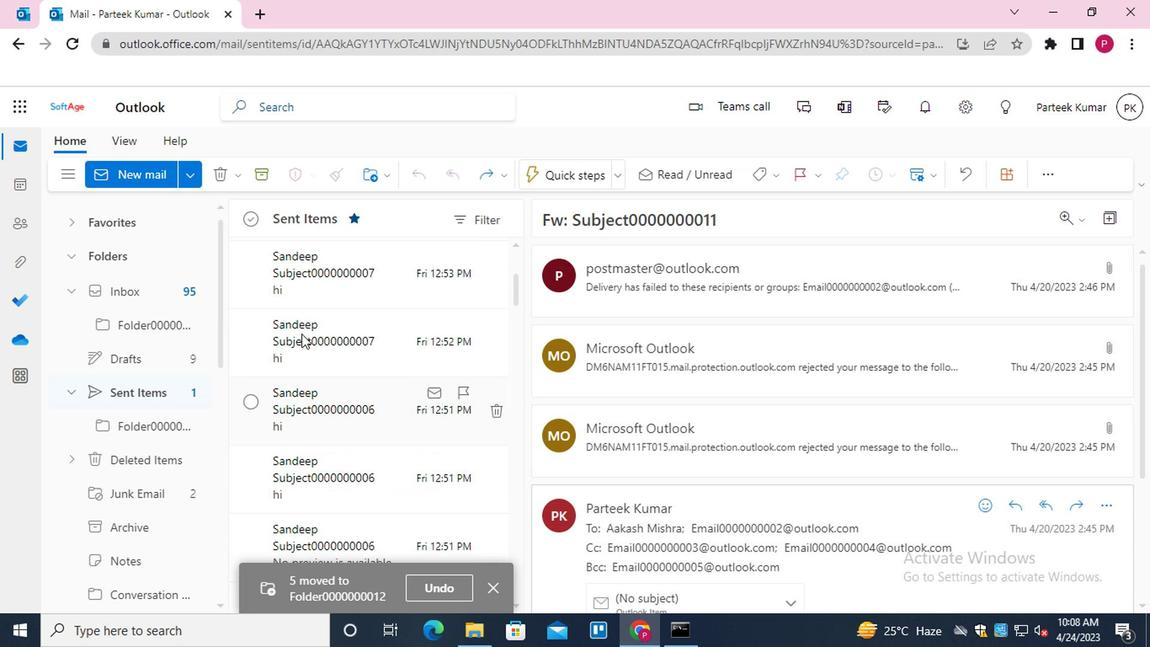
Action: Mouse scrolled (298, 336) with delta (0, 1)
Screenshot: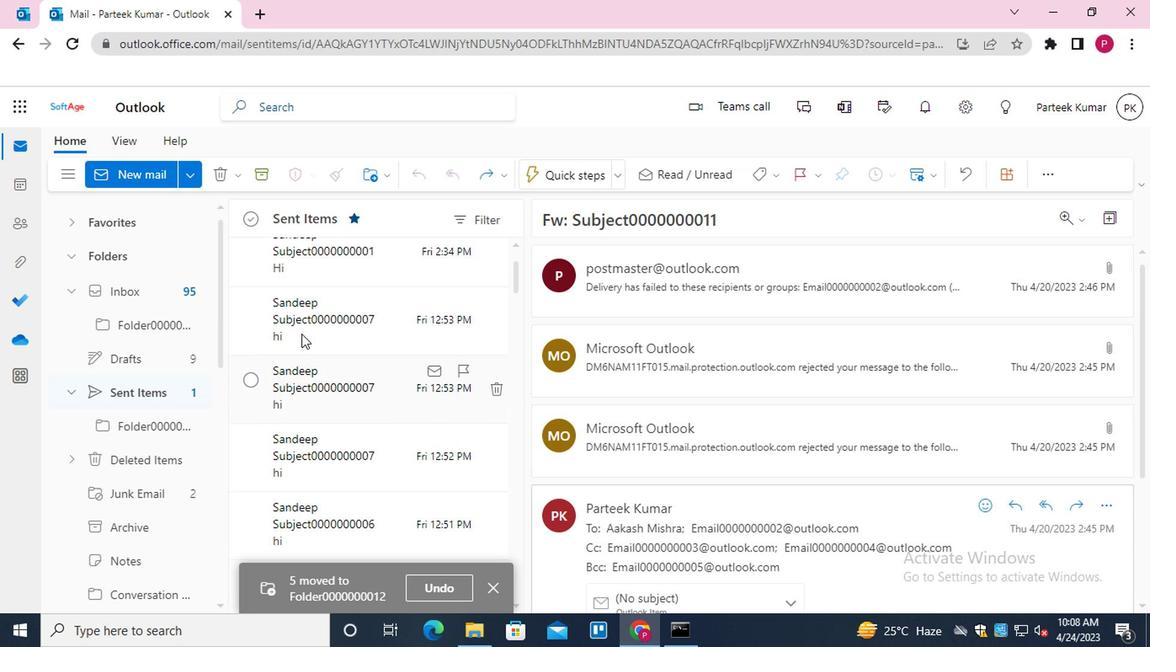
Action: Mouse scrolled (298, 336) with delta (0, 1)
Screenshot: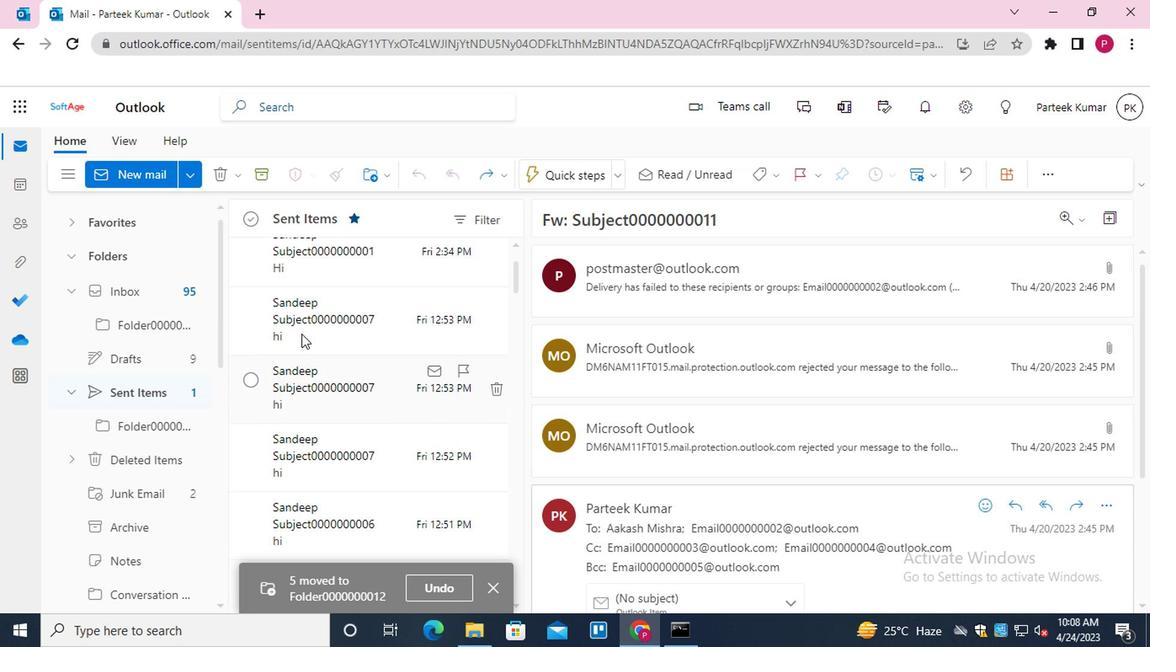 
Action: Mouse scrolled (298, 336) with delta (0, 1)
Screenshot: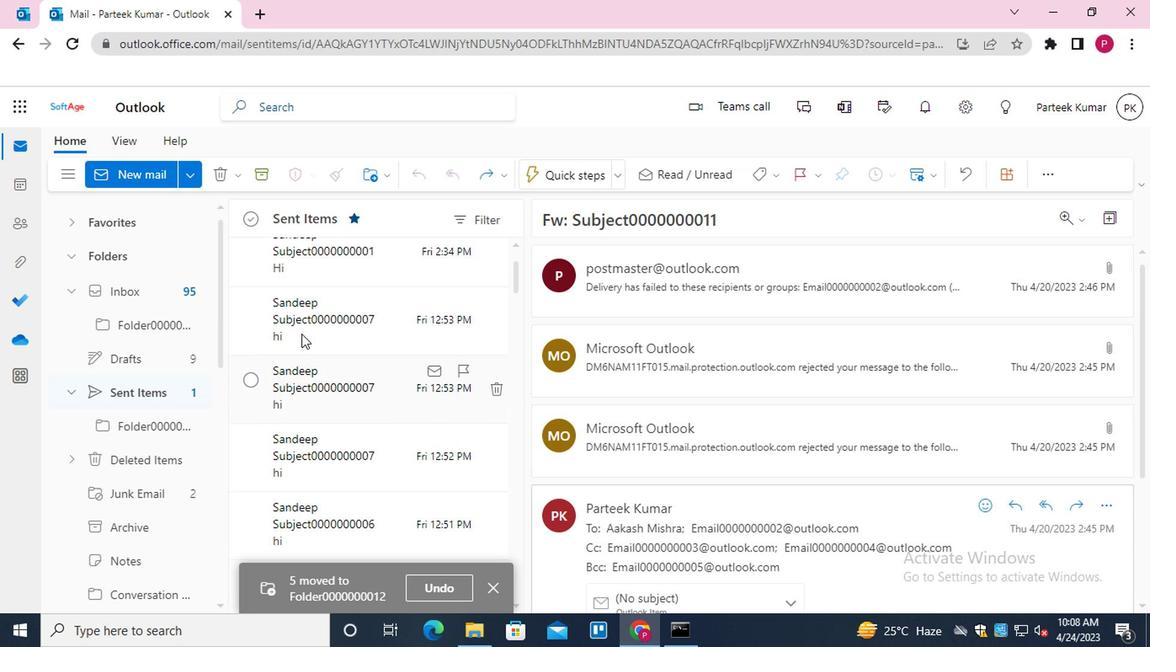 
Action: Mouse scrolled (298, 336) with delta (0, 1)
Screenshot: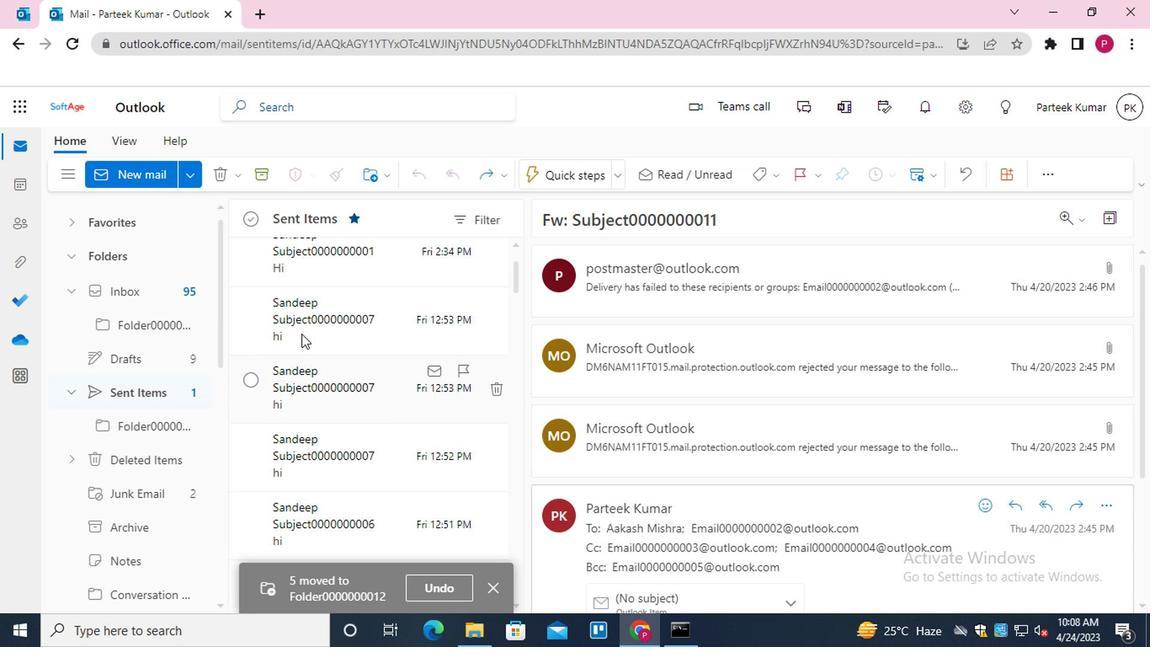 
Action: Mouse scrolled (298, 336) with delta (0, 1)
Screenshot: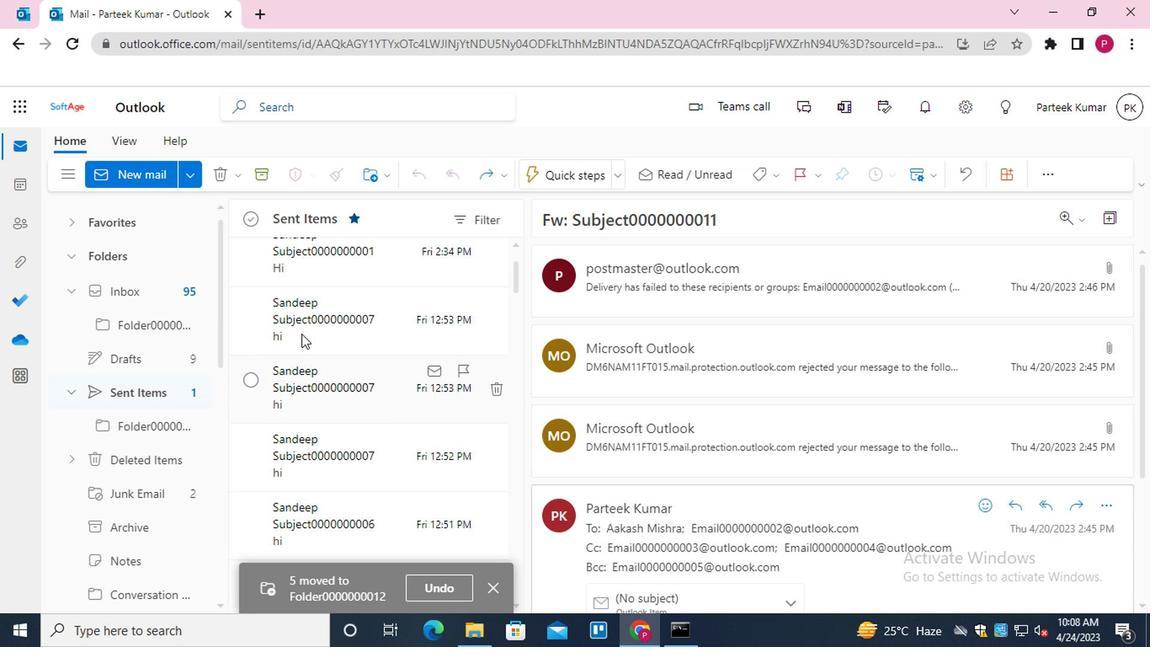 
Action: Mouse moved to (158, 399)
Screenshot: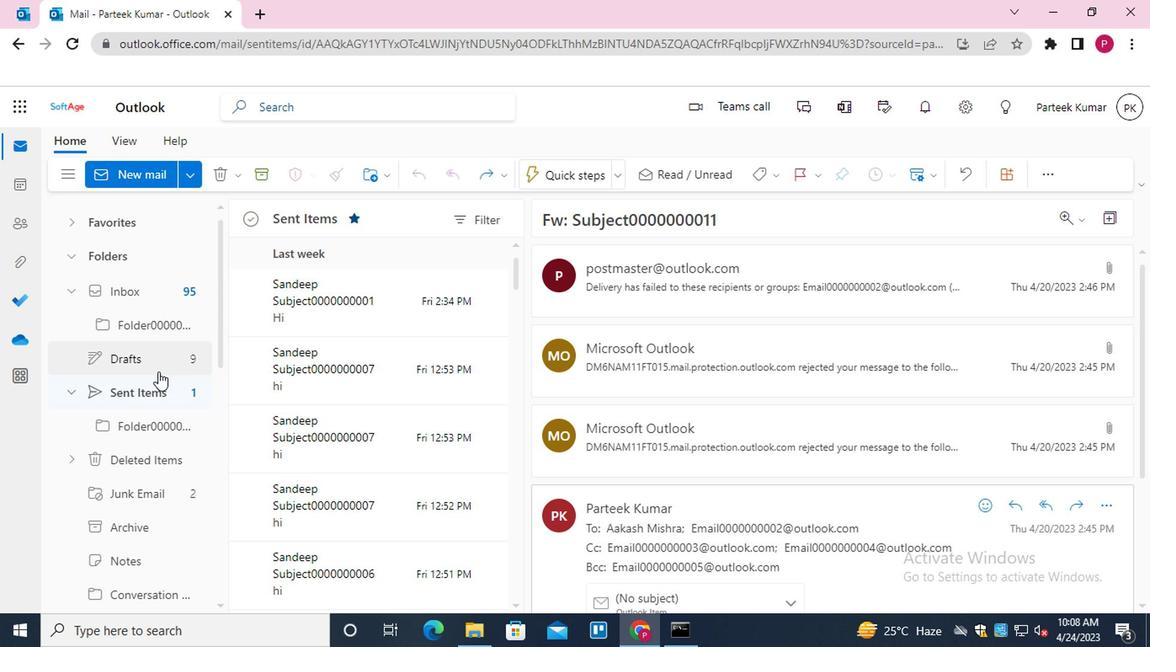 
Action: Mouse pressed left at (158, 399)
Screenshot: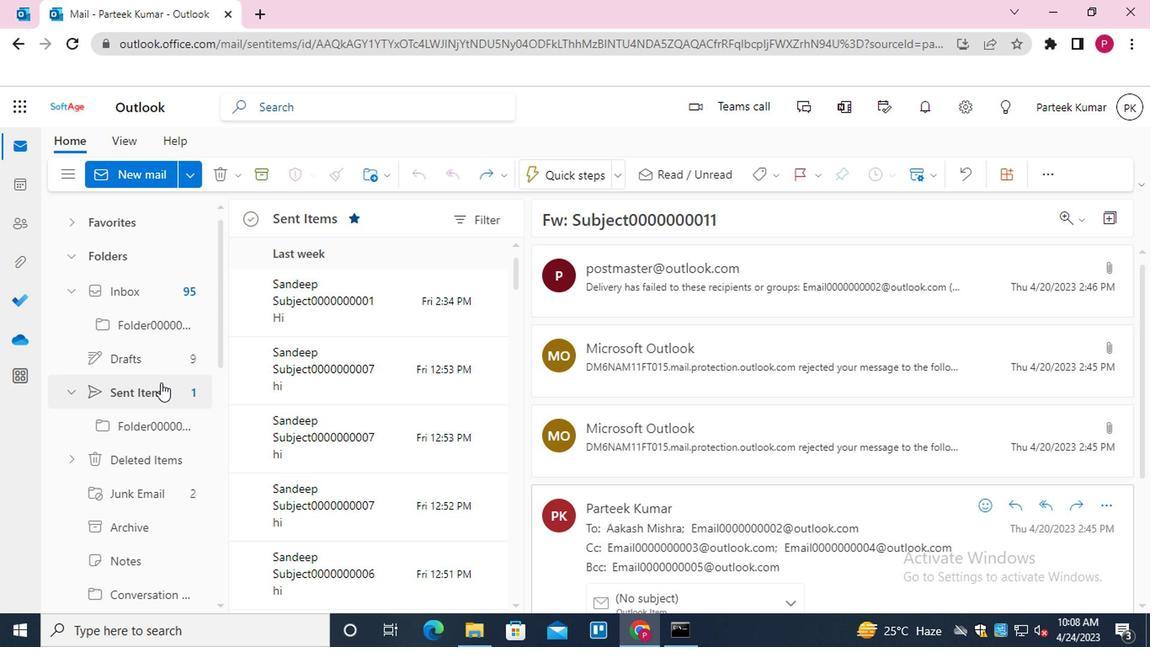 
Action: Mouse moved to (288, 391)
Screenshot: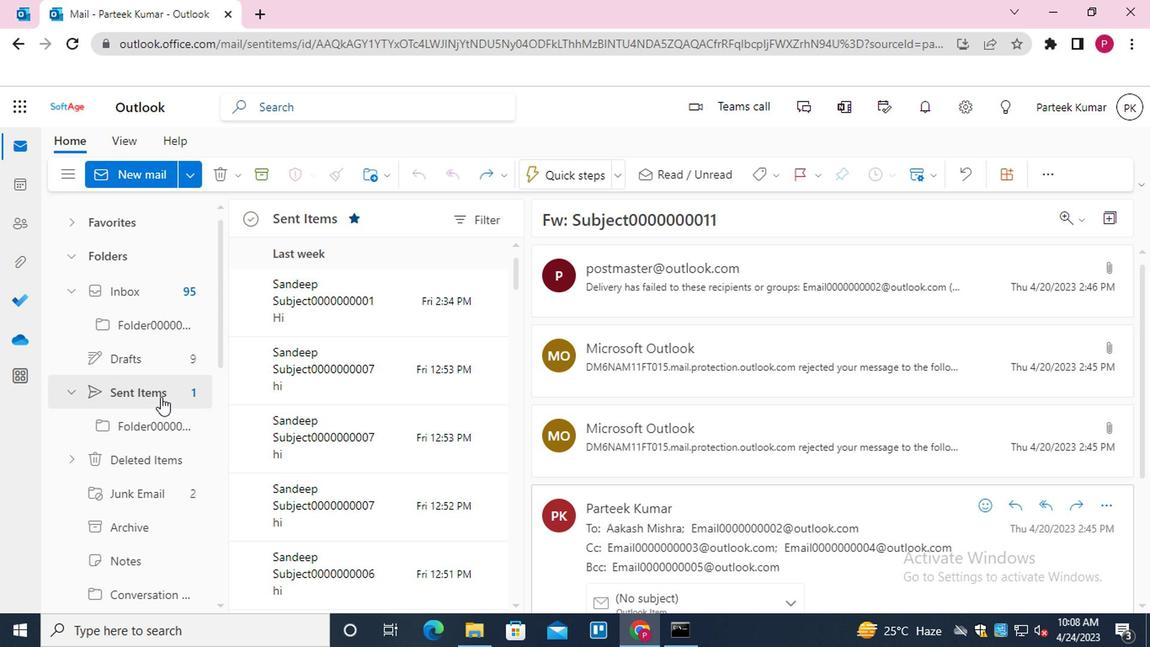 
Action: Mouse scrolled (288, 390) with delta (0, 0)
Screenshot: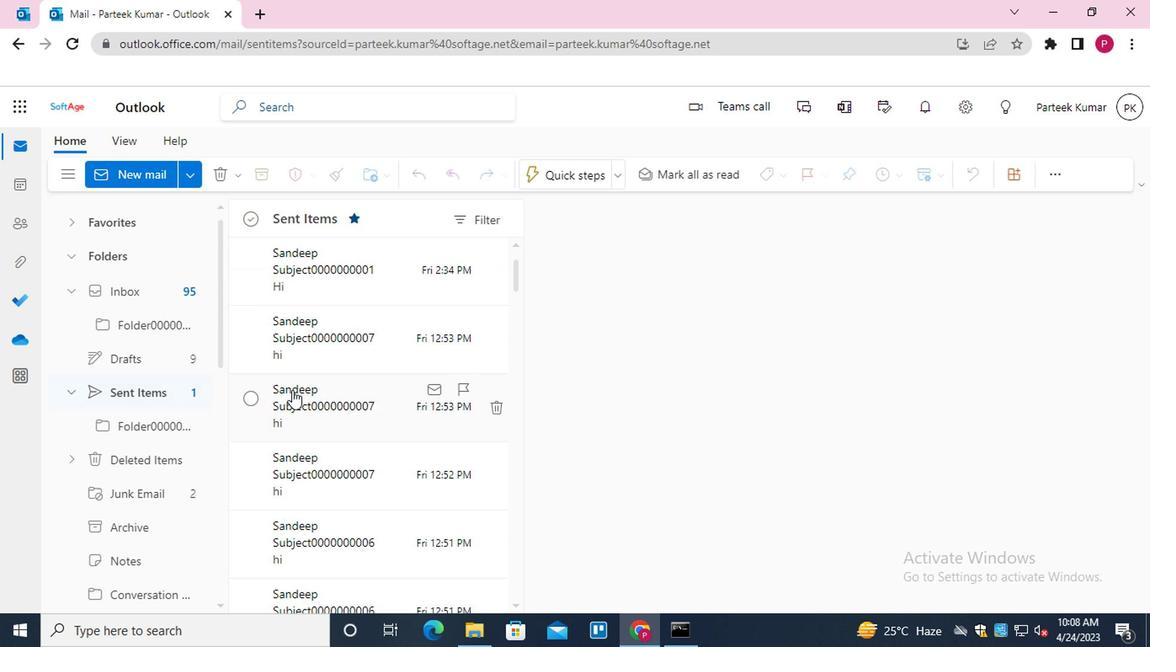 
Action: Mouse scrolled (288, 390) with delta (0, 0)
Screenshot: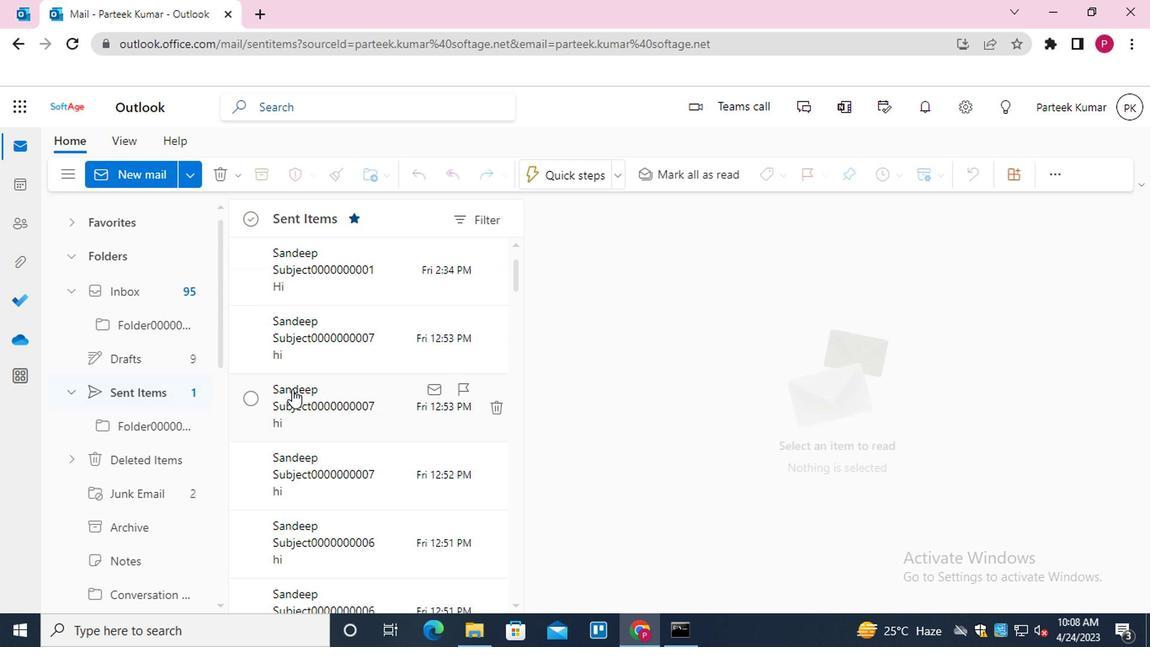 
Action: Mouse scrolled (288, 390) with delta (0, 0)
Screenshot: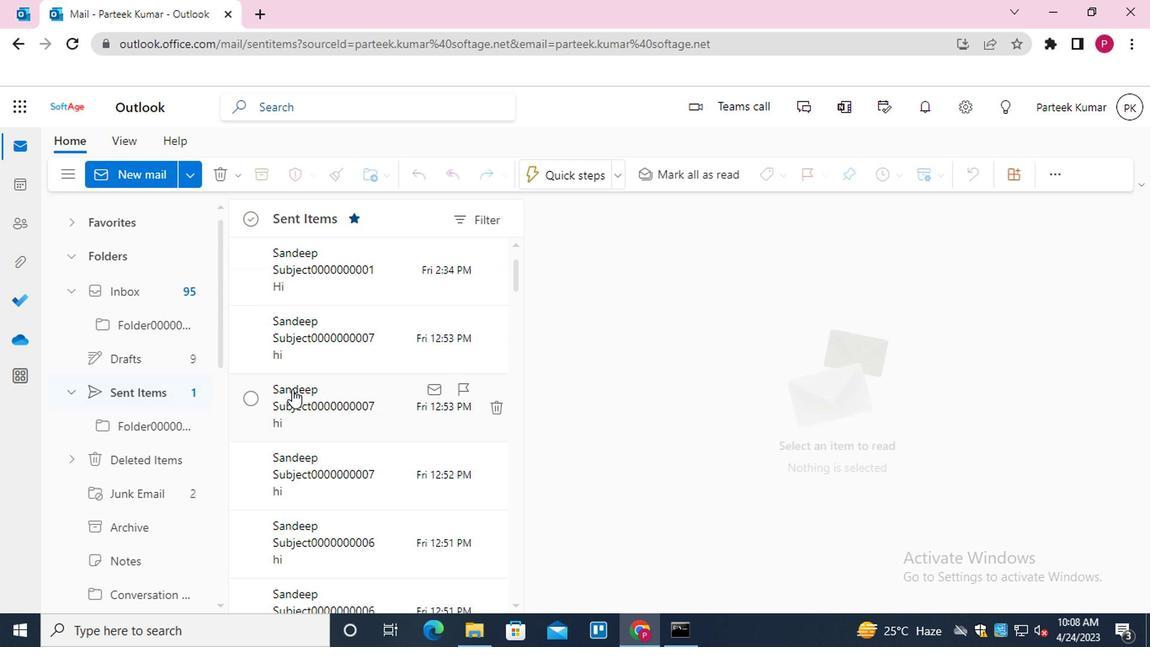 
Action: Mouse scrolled (288, 390) with delta (0, 0)
Screenshot: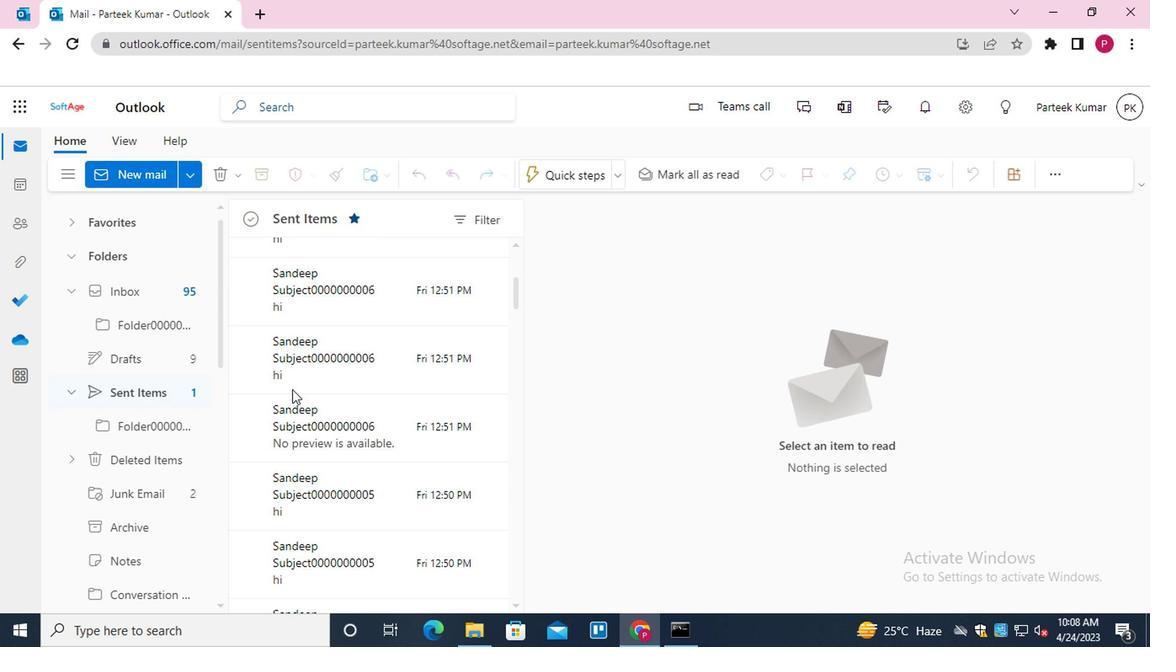 
Action: Mouse scrolled (288, 390) with delta (0, 0)
Screenshot: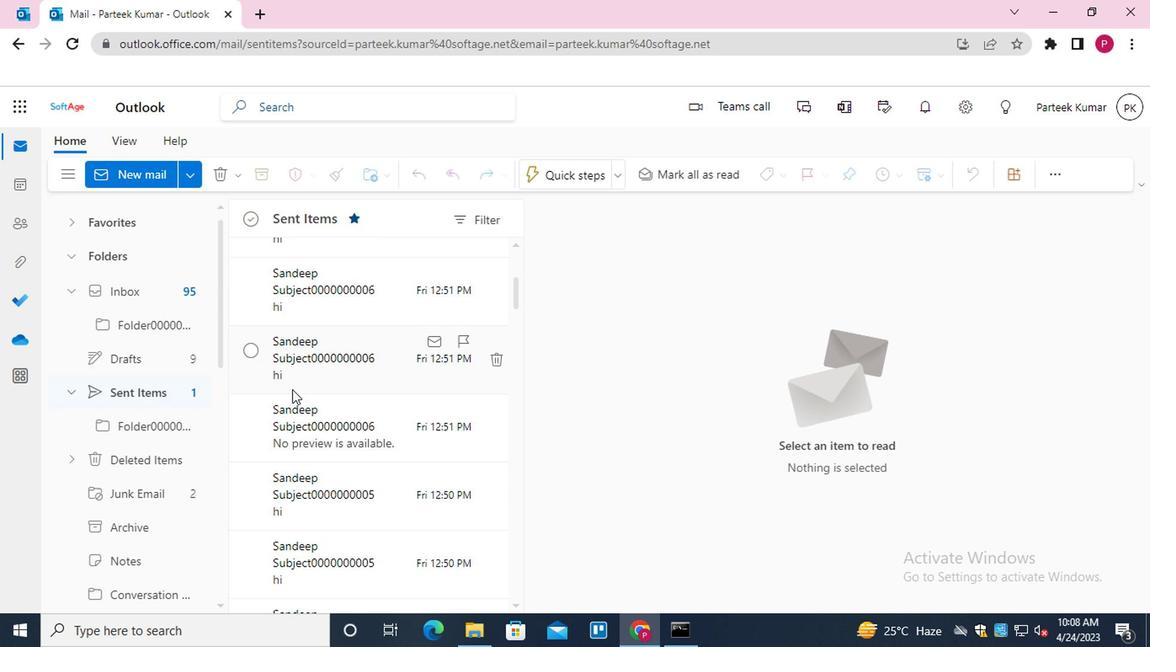 
Action: Mouse scrolled (288, 390) with delta (0, 0)
Screenshot: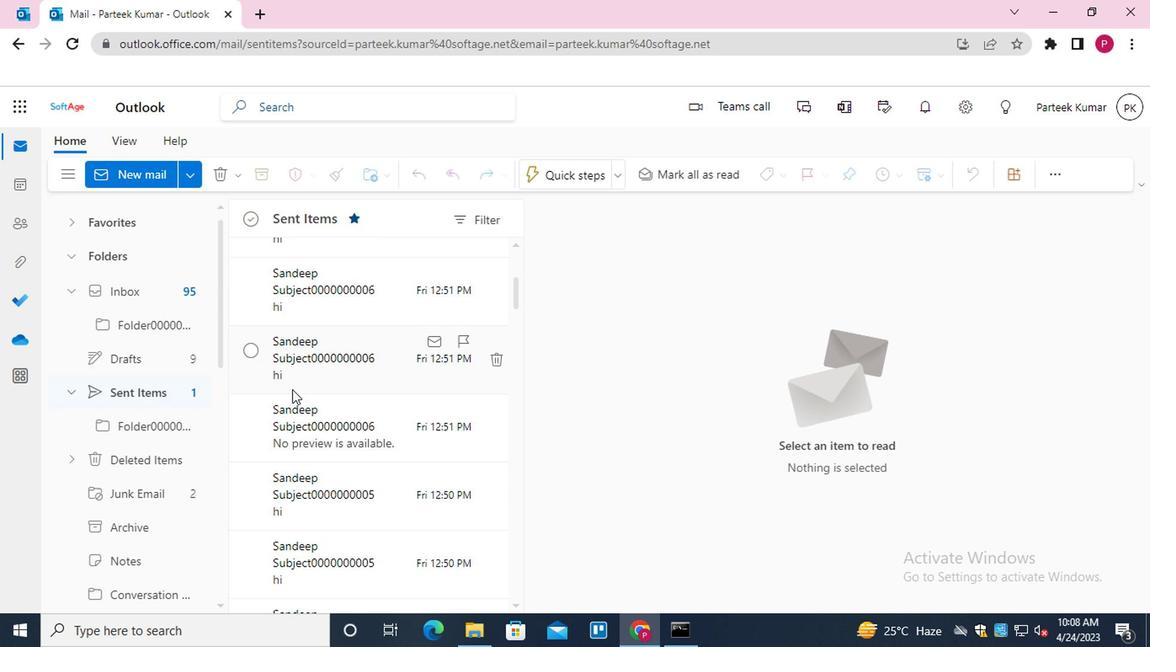 
Action: Mouse scrolled (288, 390) with delta (0, 0)
Screenshot: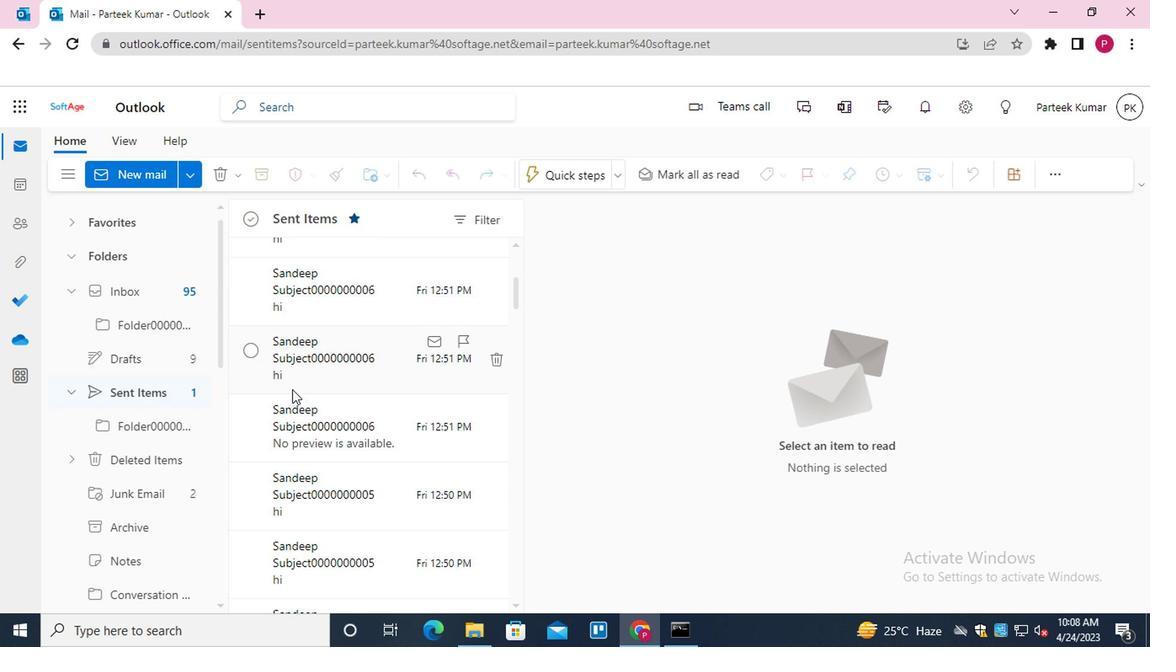 
Action: Mouse scrolled (288, 390) with delta (0, 0)
Screenshot: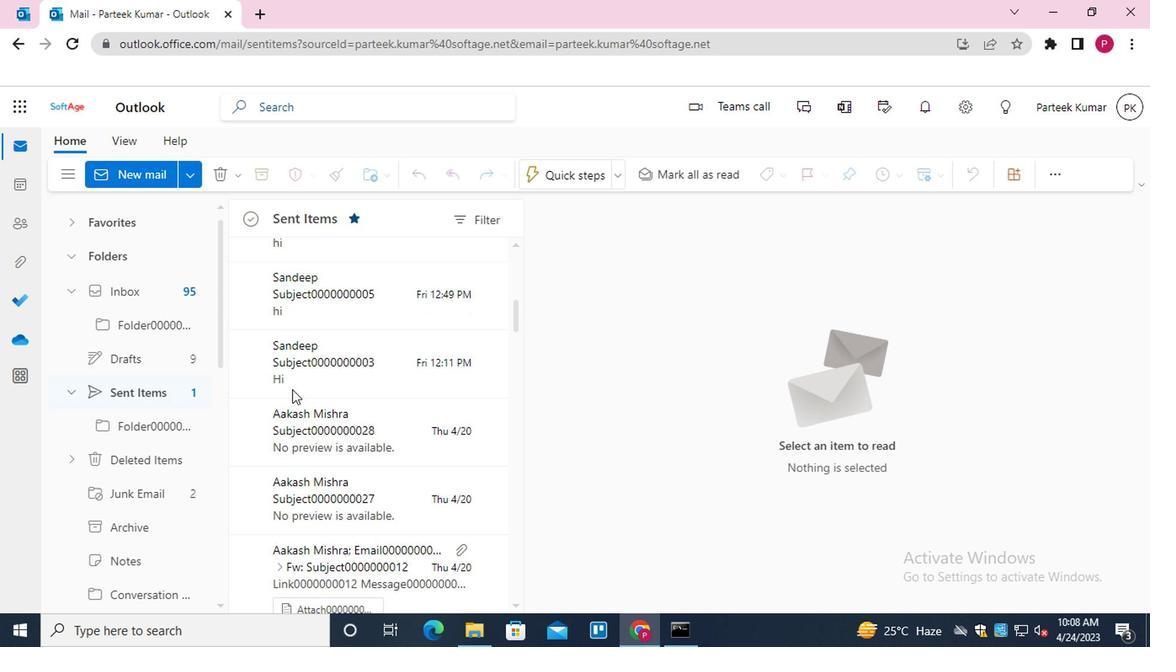 
Action: Mouse scrolled (288, 390) with delta (0, 0)
Screenshot: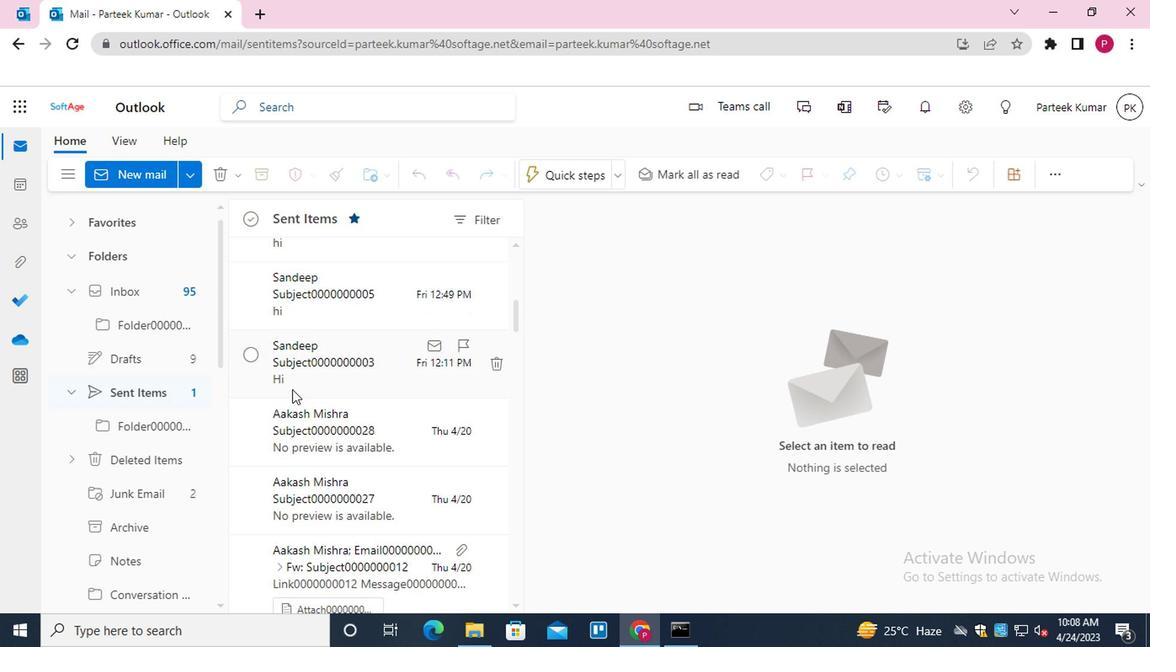 
Action: Mouse scrolled (288, 390) with delta (0, 0)
Screenshot: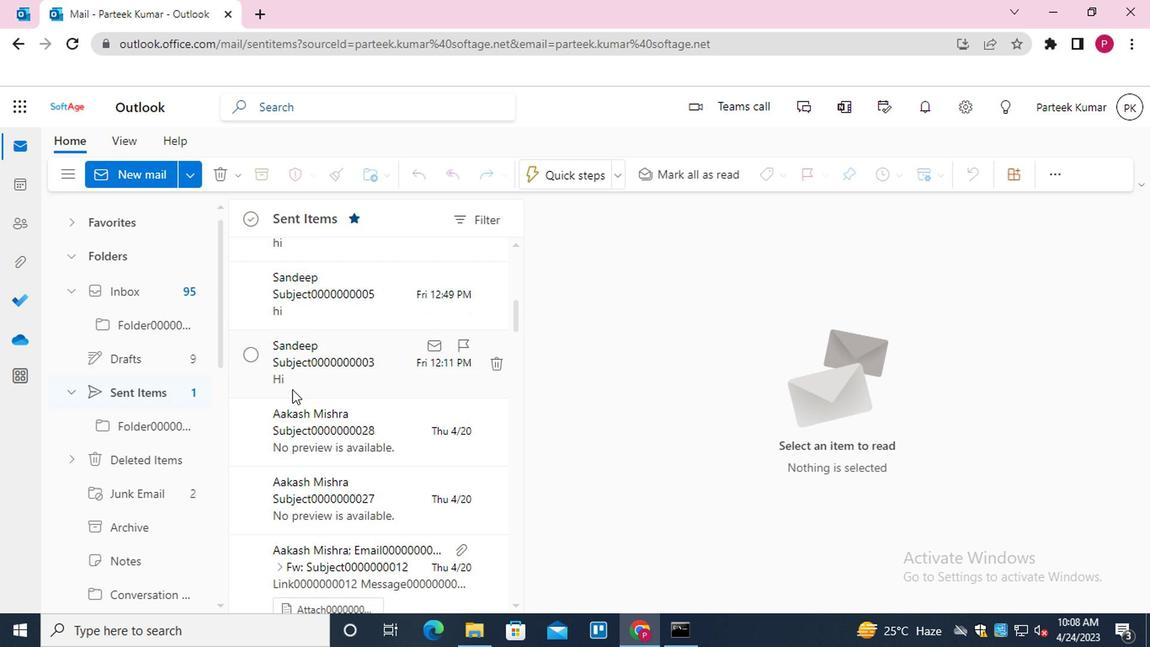 
Action: Mouse scrolled (288, 392) with delta (0, 0)
Screenshot: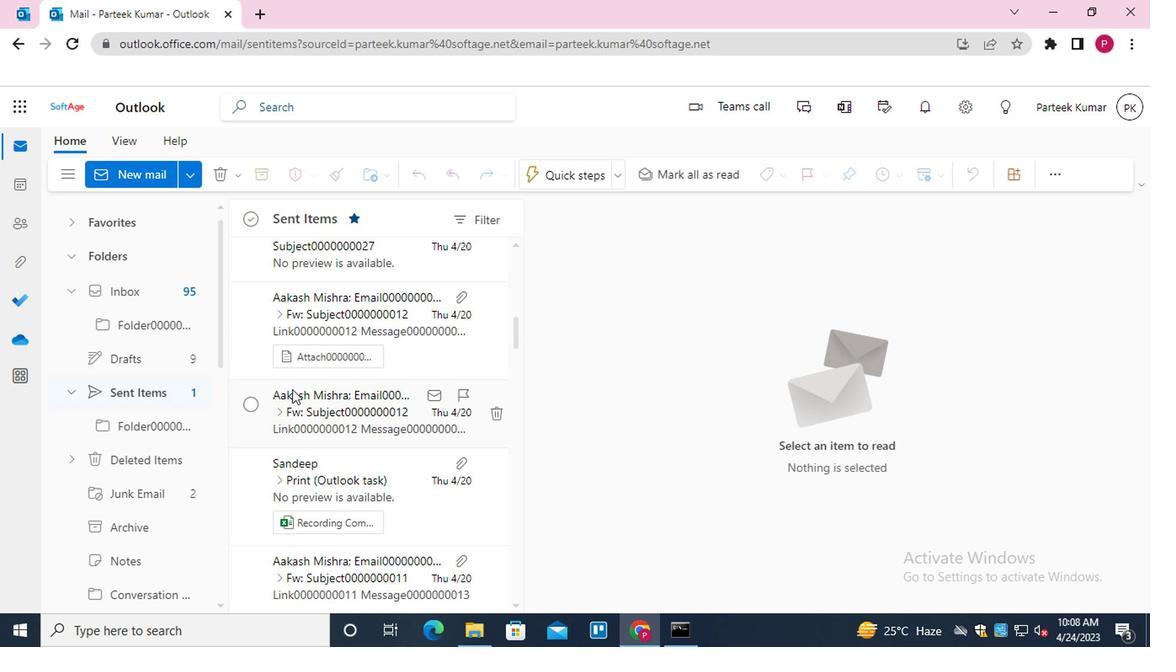
Action: Mouse moved to (240, 393)
Screenshot: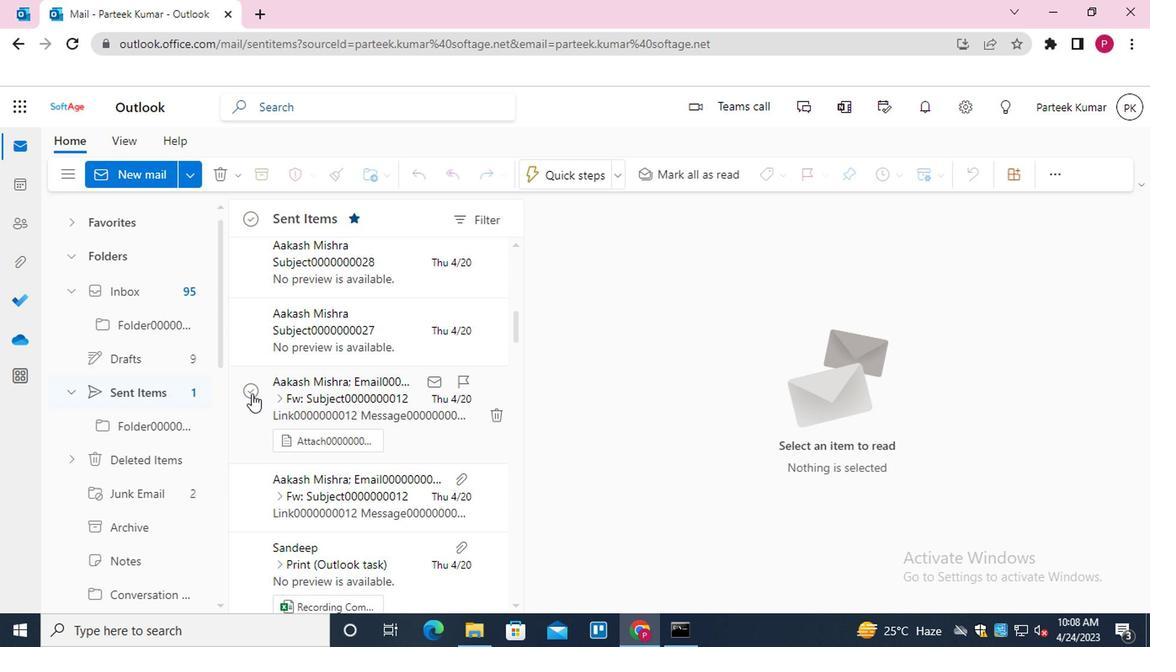
Action: Mouse pressed left at (240, 393)
Screenshot: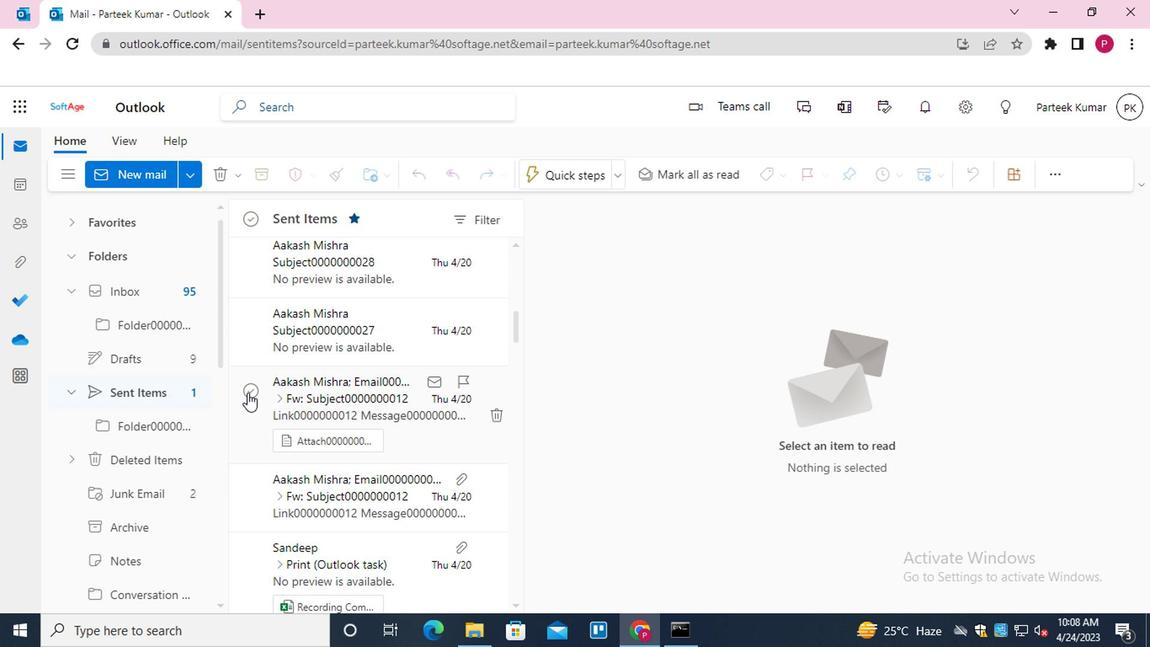 
Action: Mouse moved to (269, 393)
Screenshot: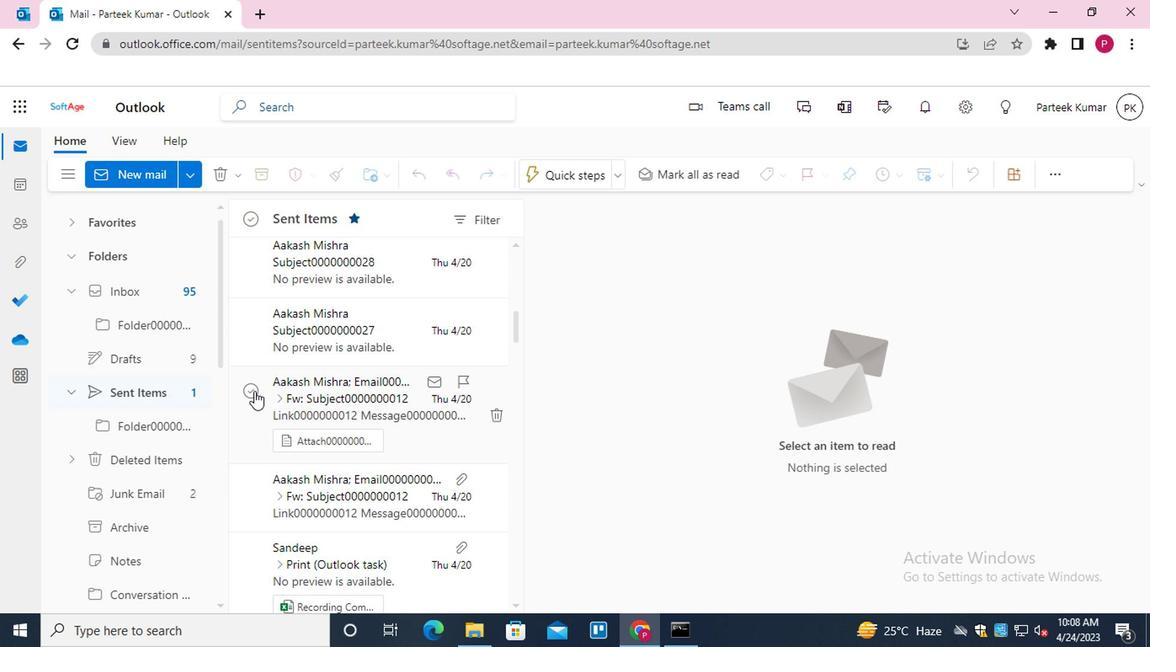 
Action: Mouse scrolled (269, 393) with delta (0, 0)
Screenshot: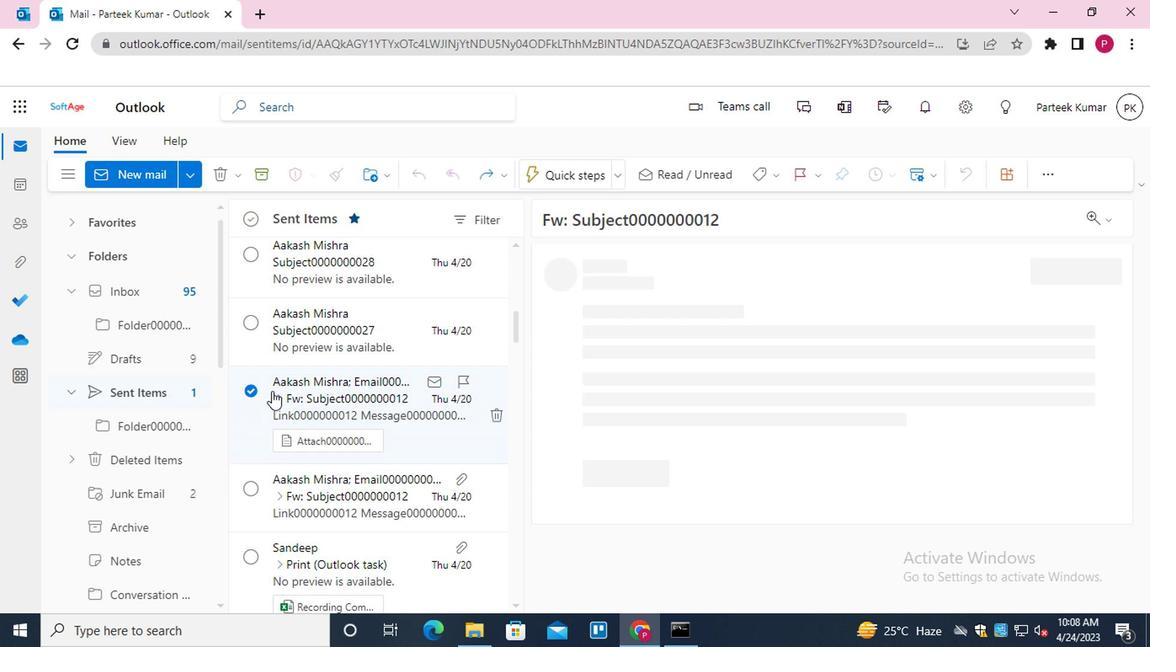
Action: Mouse moved to (246, 405)
Screenshot: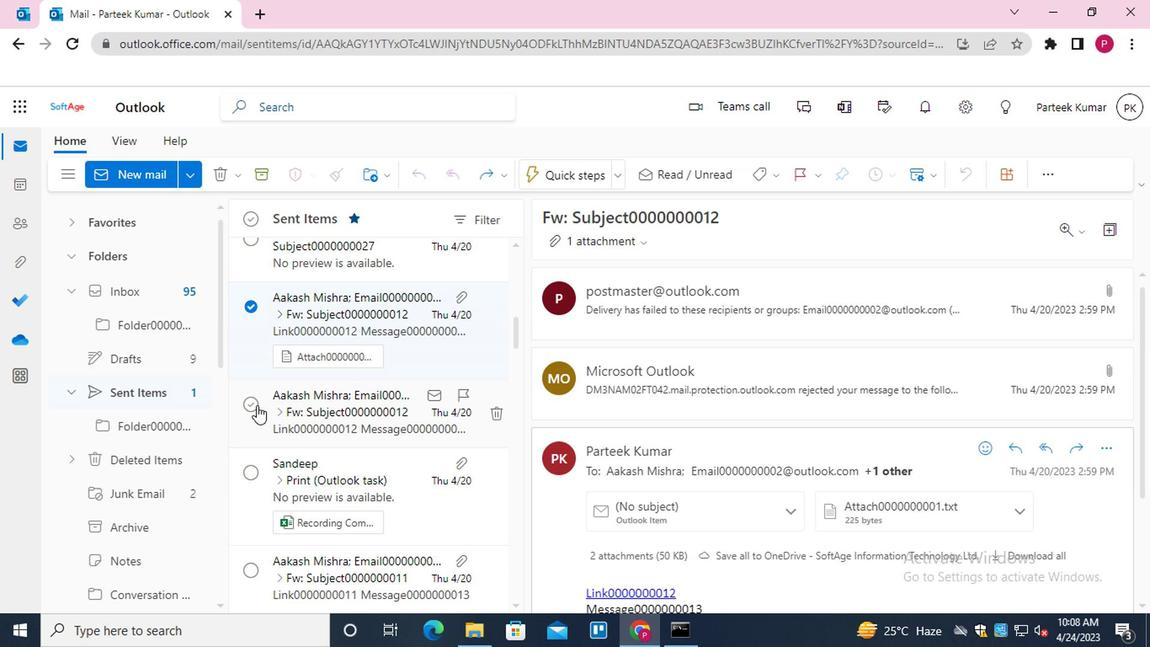 
Action: Mouse pressed left at (246, 405)
Screenshot: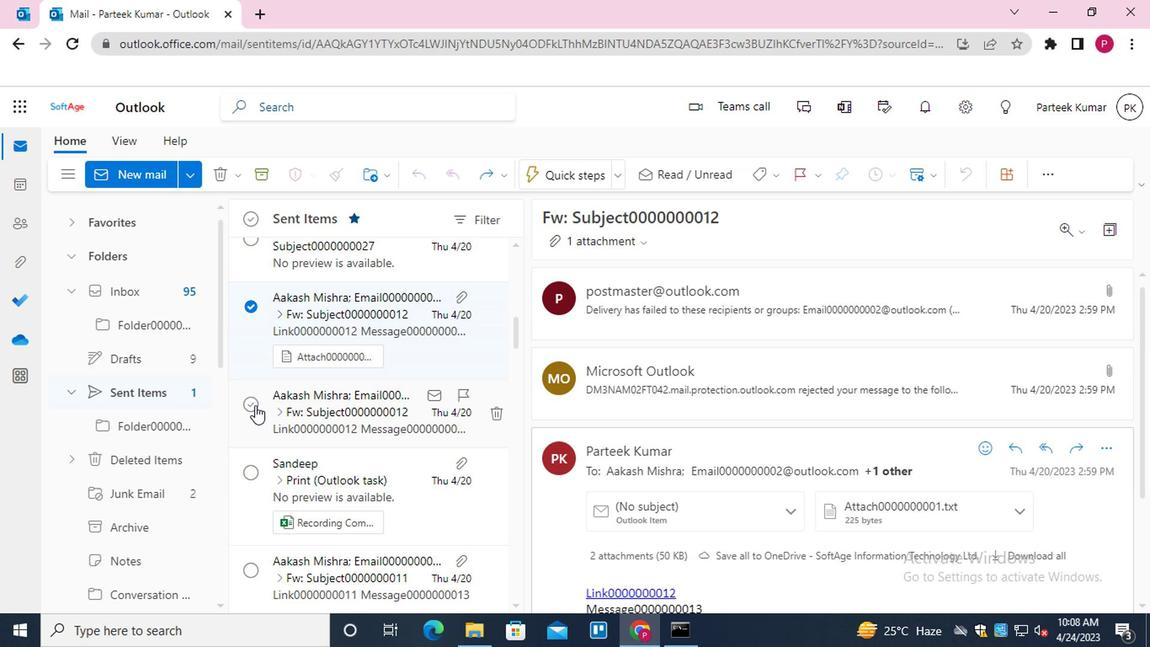 
Action: Mouse moved to (252, 405)
Screenshot: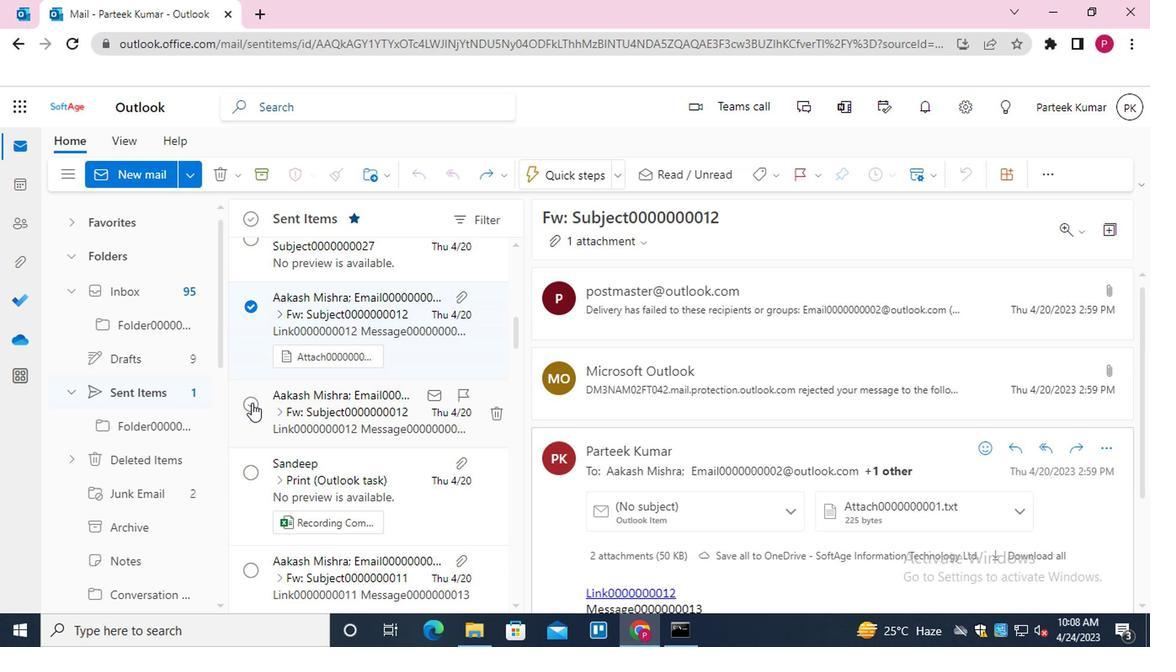 
Action: Mouse scrolled (252, 404) with delta (0, -1)
Screenshot: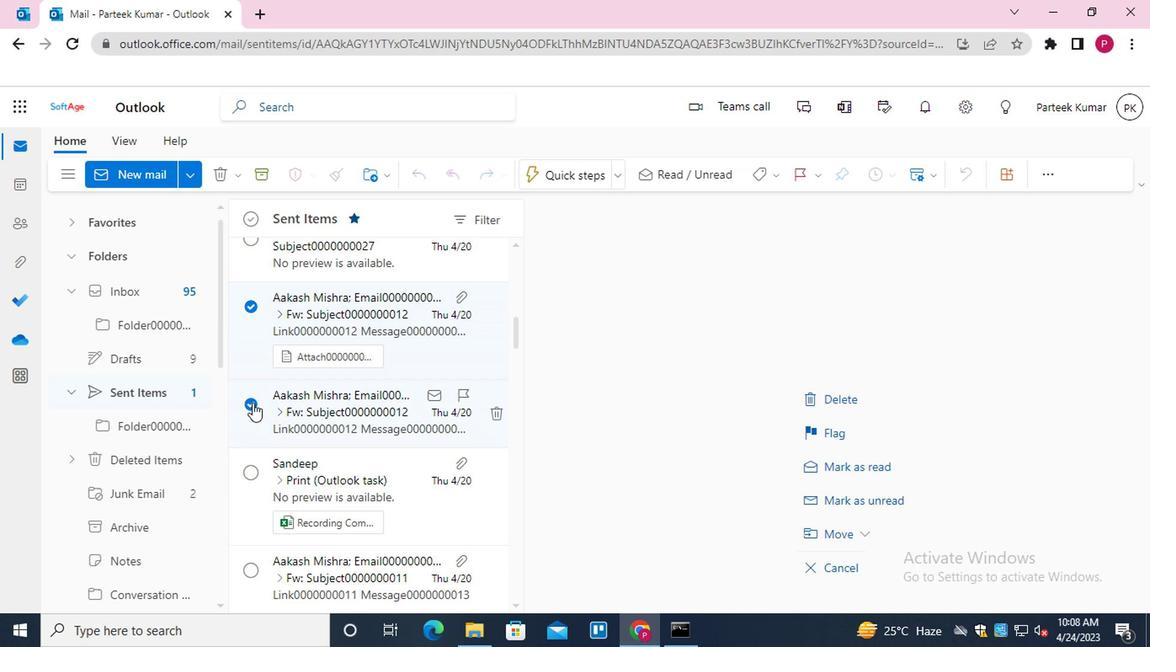
Action: Mouse scrolled (252, 404) with delta (0, -1)
Screenshot: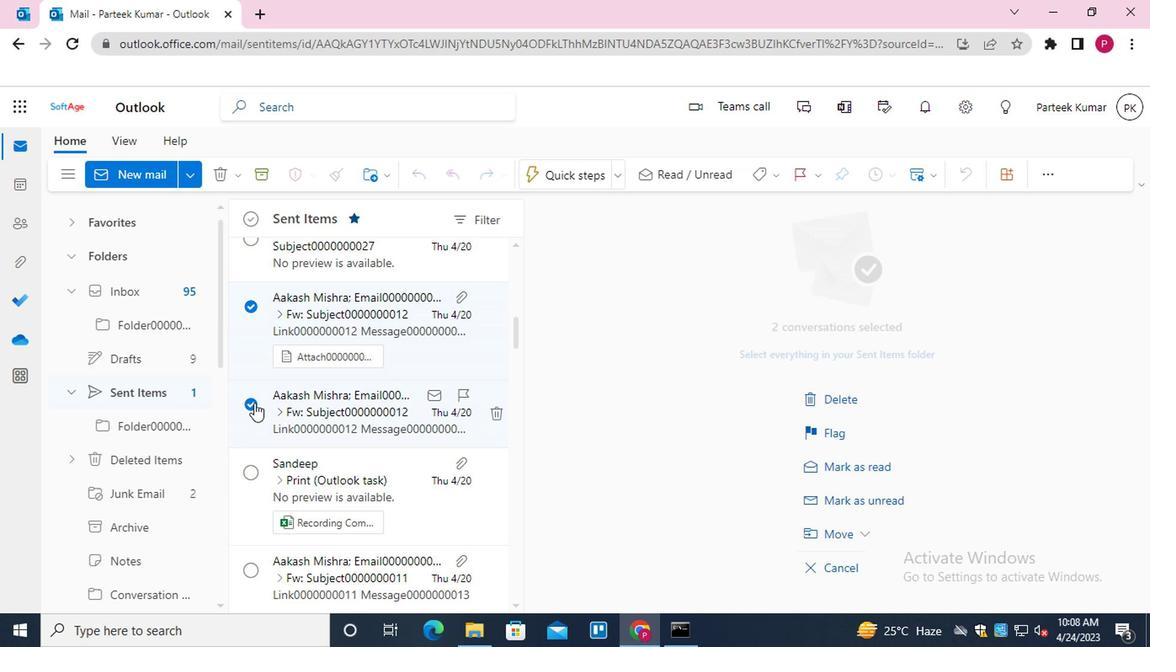 
Action: Mouse scrolled (252, 404) with delta (0, -1)
Screenshot: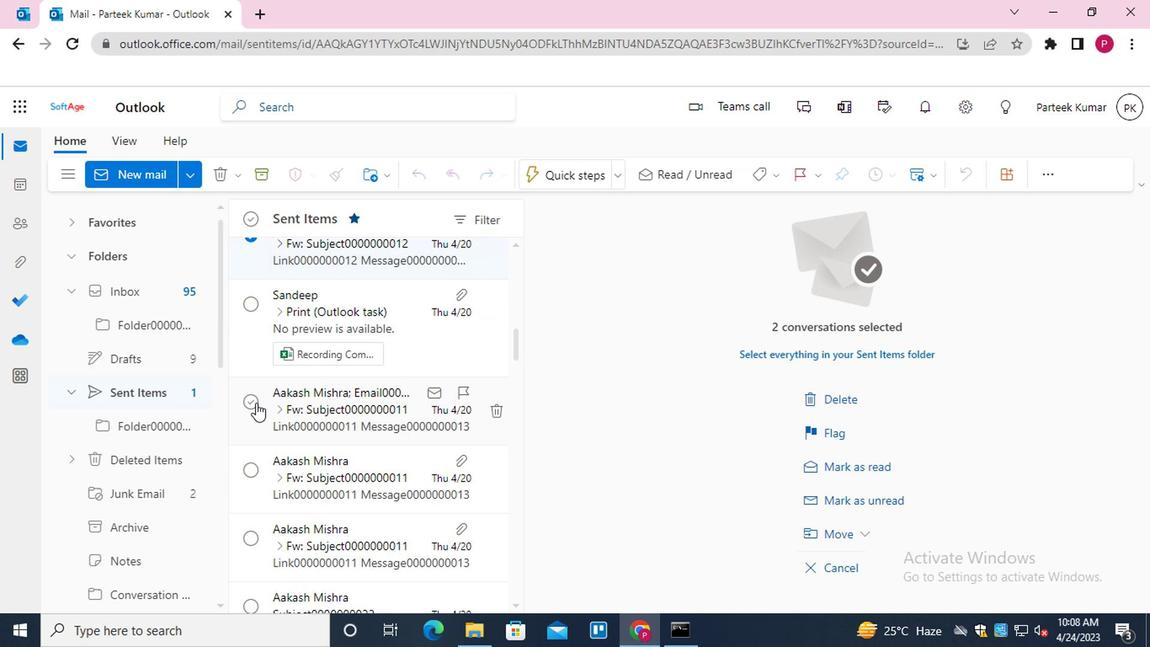 
Action: Mouse scrolled (252, 404) with delta (0, -1)
Screenshot: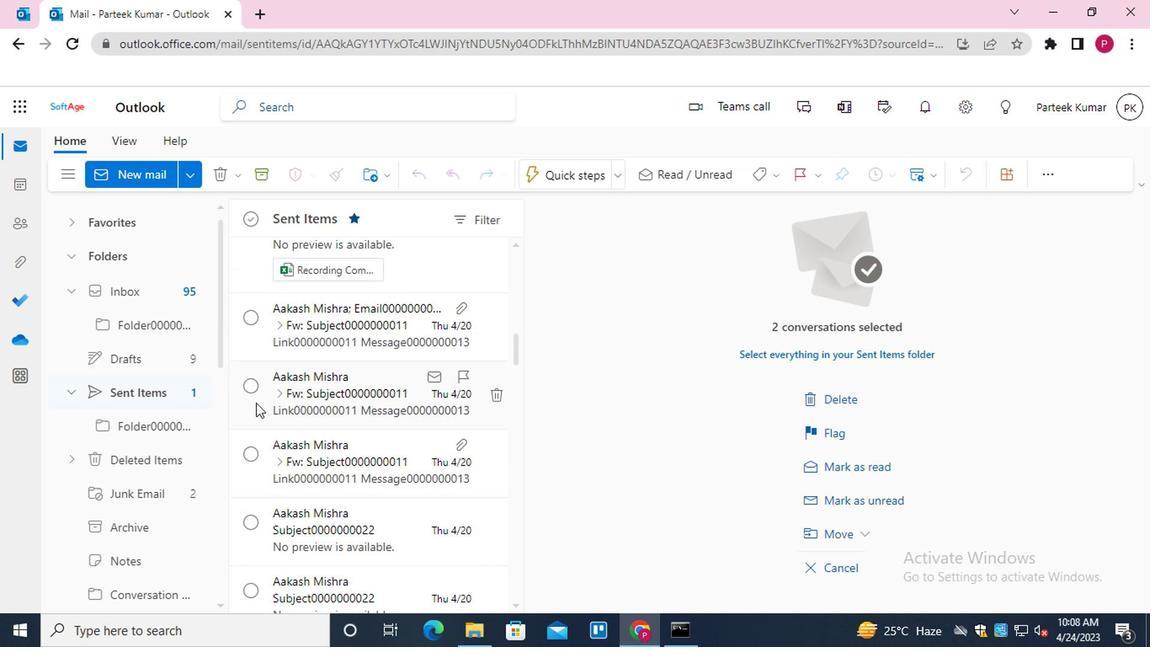 
Action: Mouse scrolled (252, 404) with delta (0, -1)
Screenshot: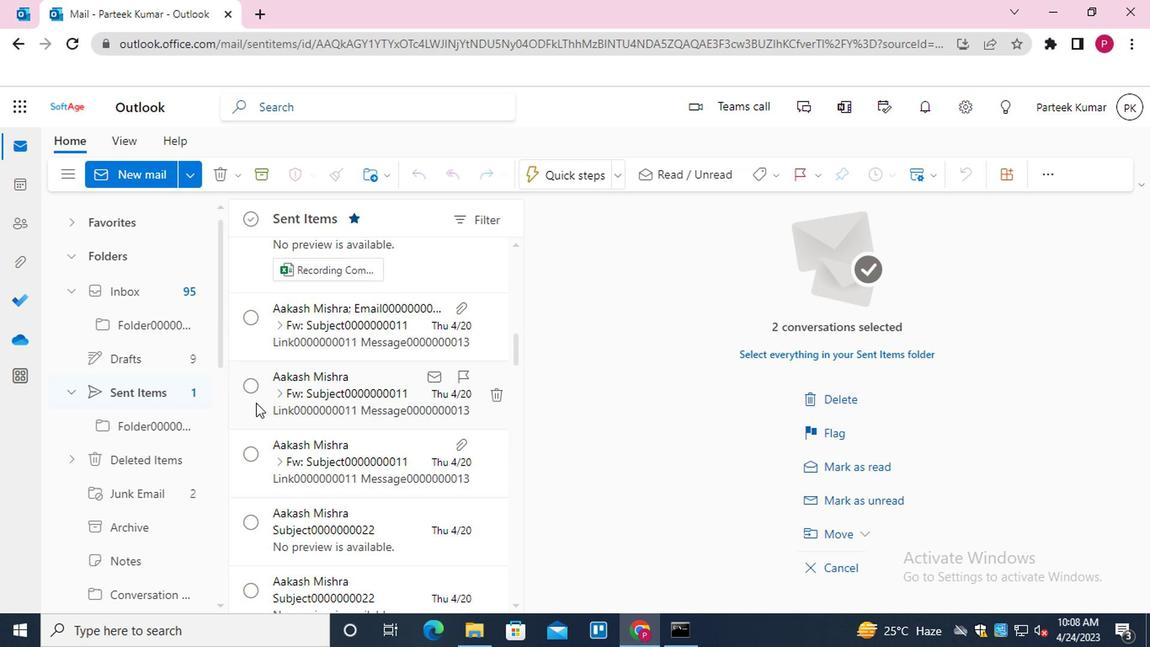 
Action: Mouse moved to (250, 484)
Screenshot: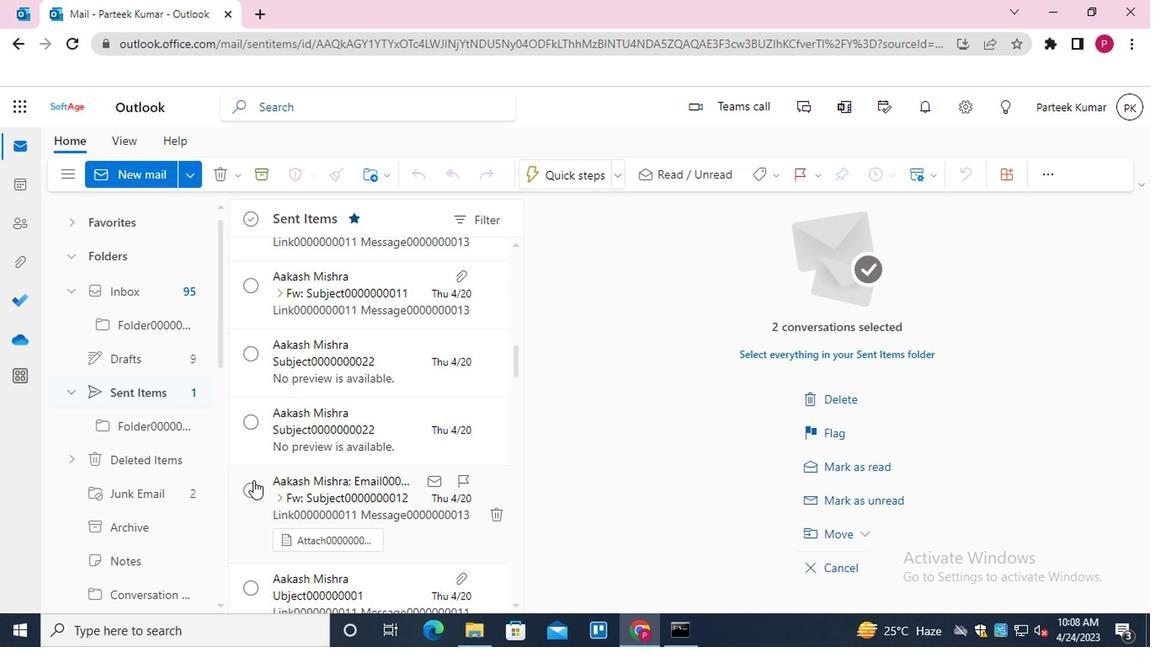 
Action: Mouse pressed left at (250, 484)
Screenshot: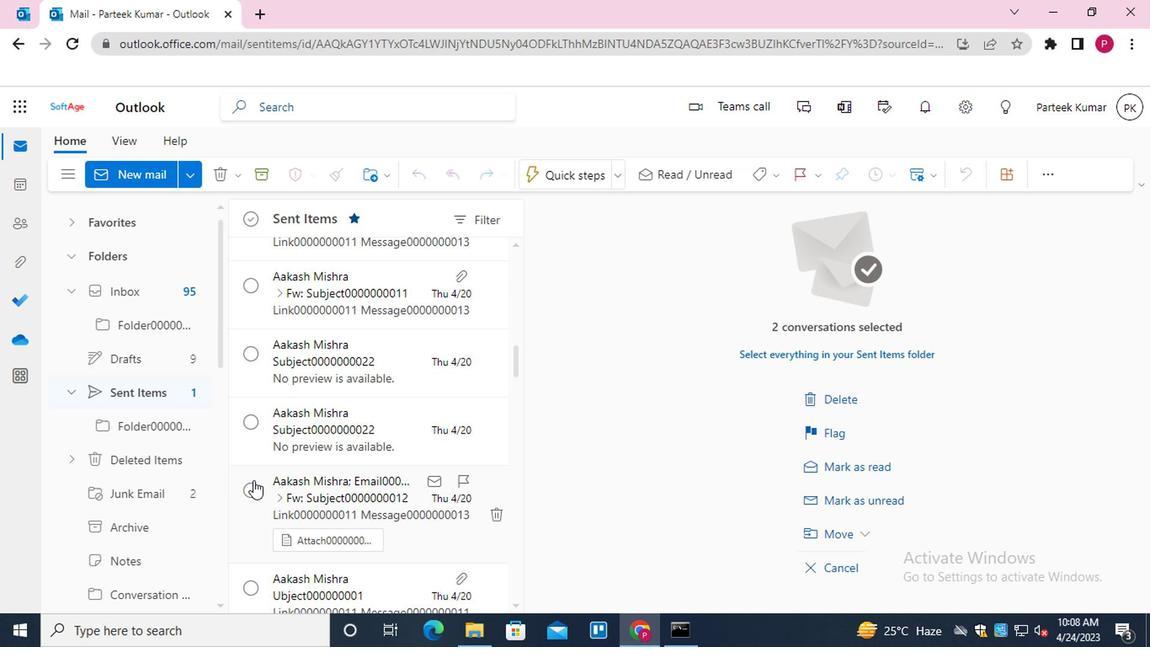 
Action: Mouse moved to (285, 463)
Screenshot: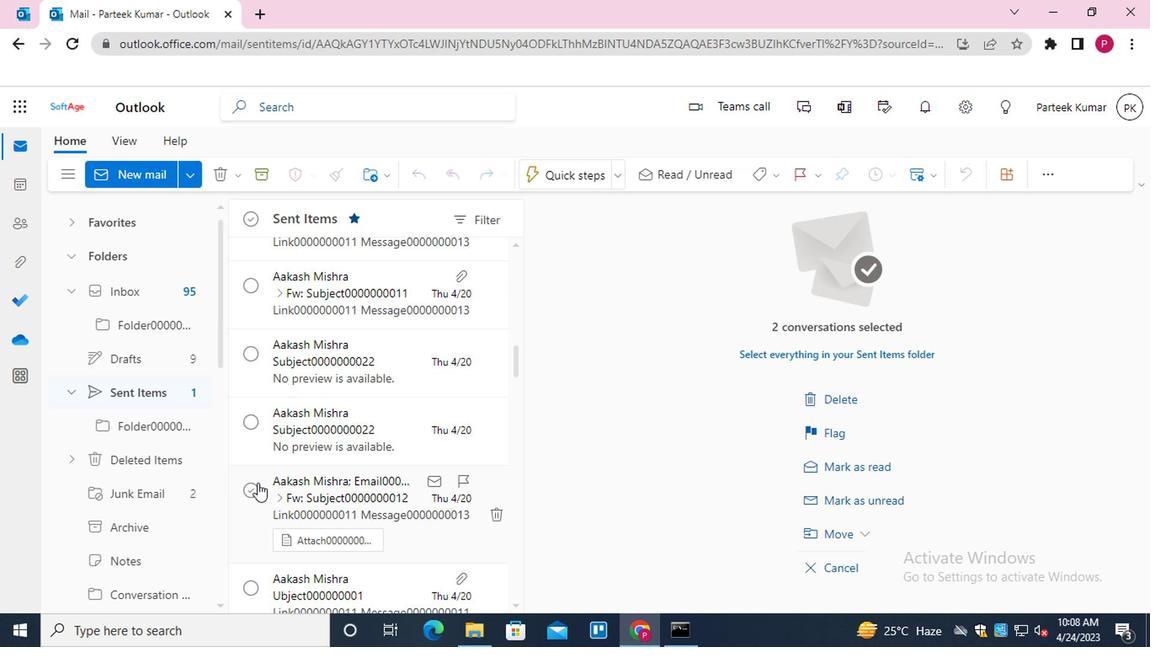 
Action: Mouse scrolled (285, 462) with delta (0, -1)
Screenshot: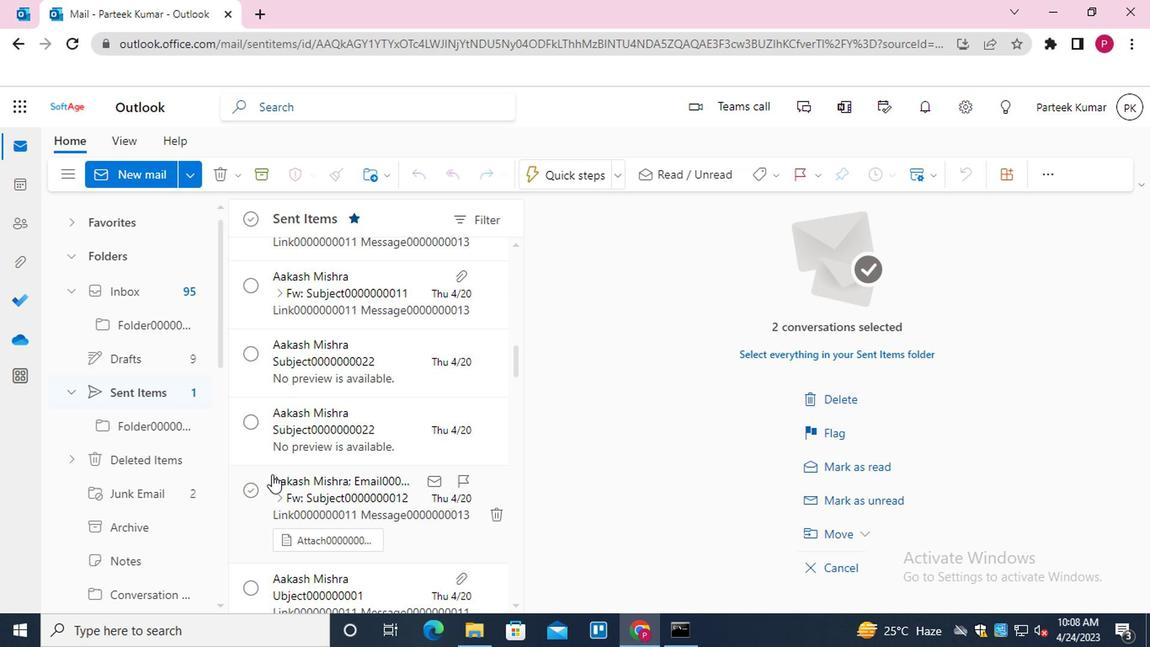 
Action: Mouse scrolled (285, 462) with delta (0, -1)
Screenshot: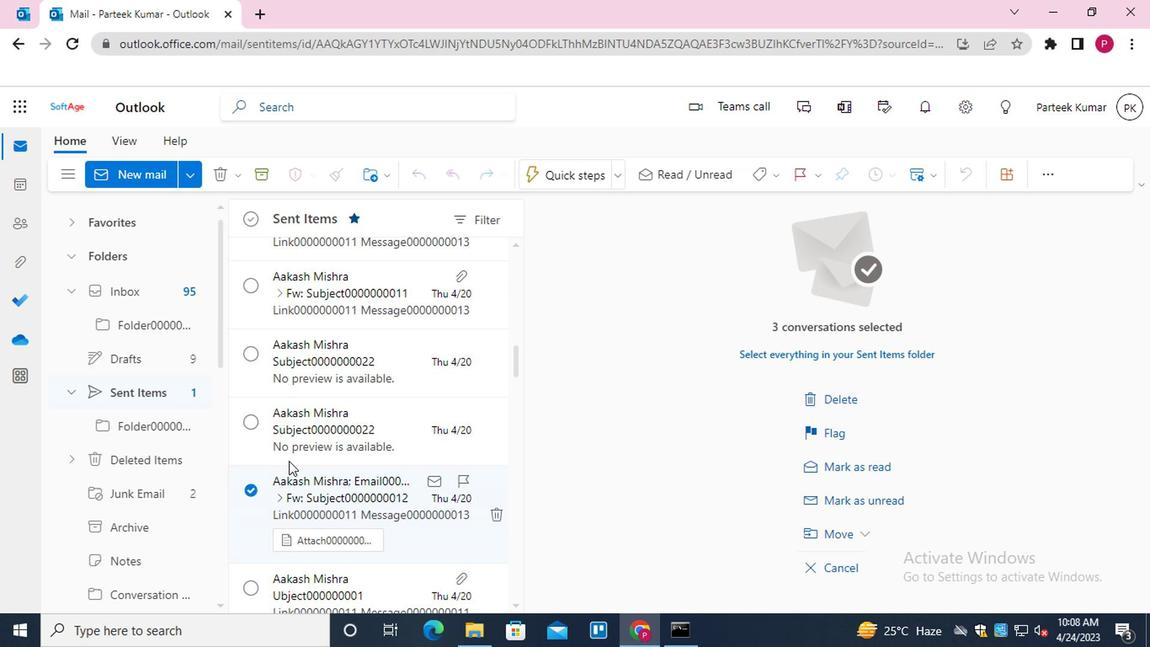 
Action: Mouse moved to (284, 445)
Screenshot: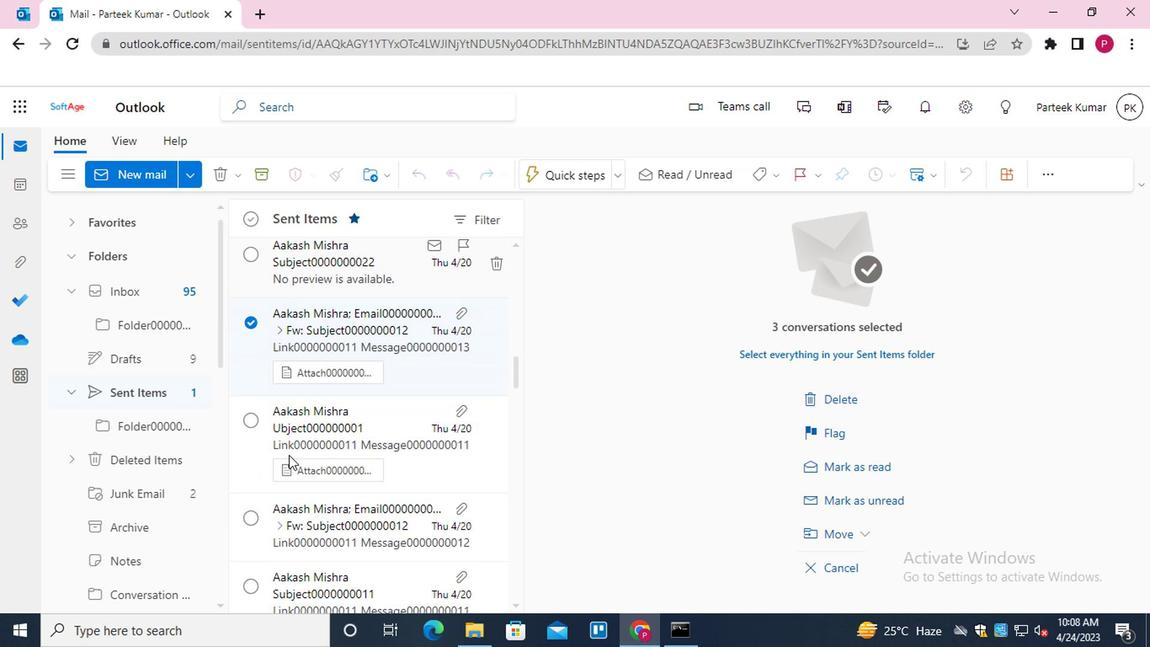 
Action: Mouse scrolled (284, 444) with delta (0, 0)
Screenshot: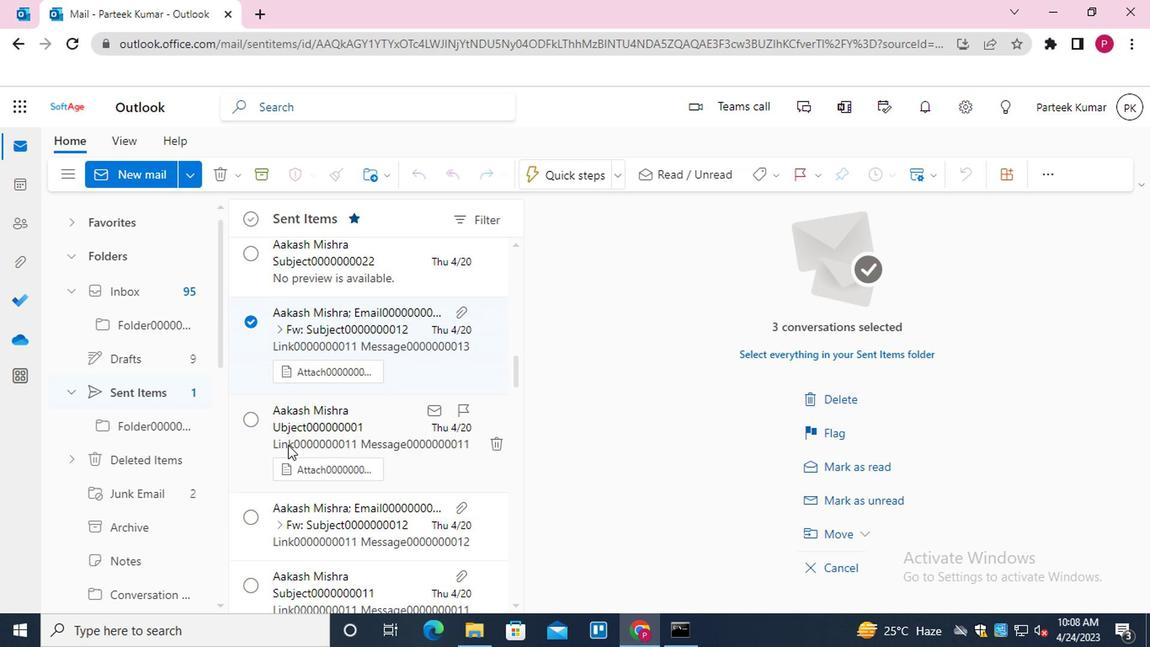 
Action: Mouse moved to (248, 430)
Screenshot: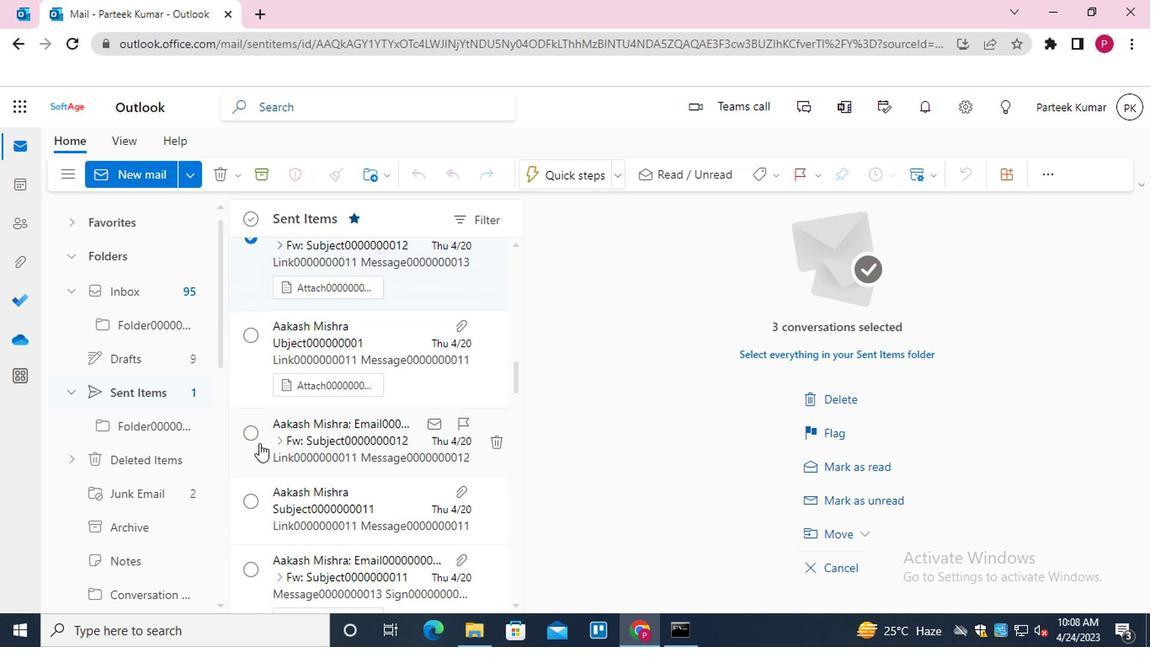 
Action: Mouse pressed left at (248, 430)
Screenshot: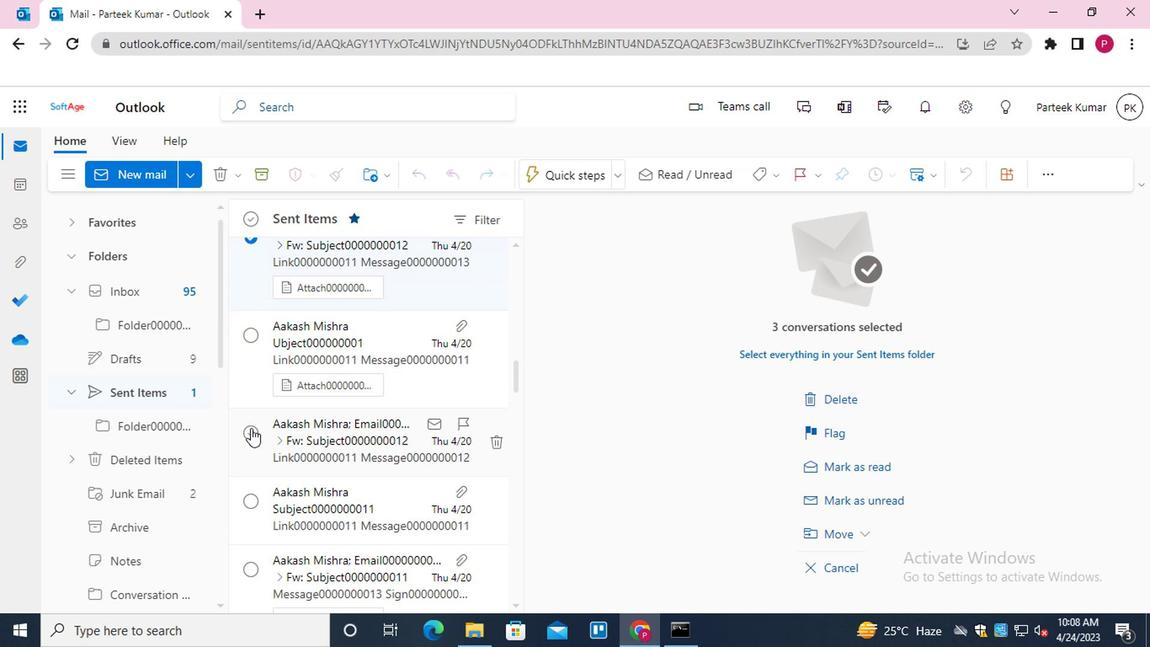 
Action: Mouse moved to (286, 534)
Screenshot: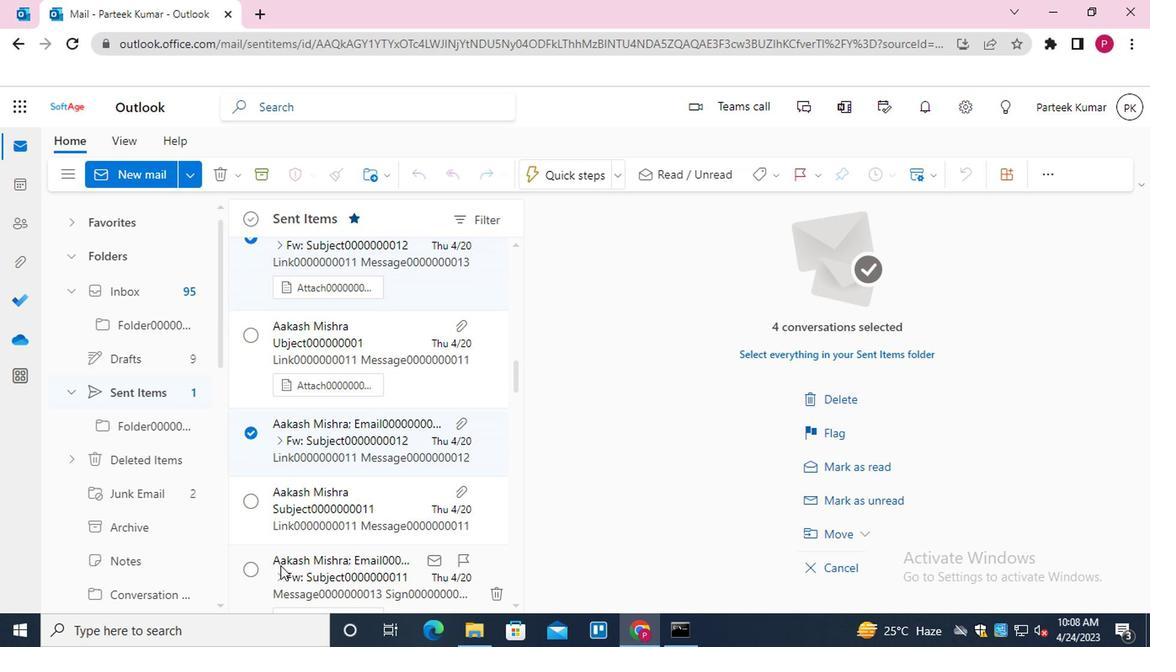 
Action: Mouse scrolled (286, 534) with delta (0, 0)
Screenshot: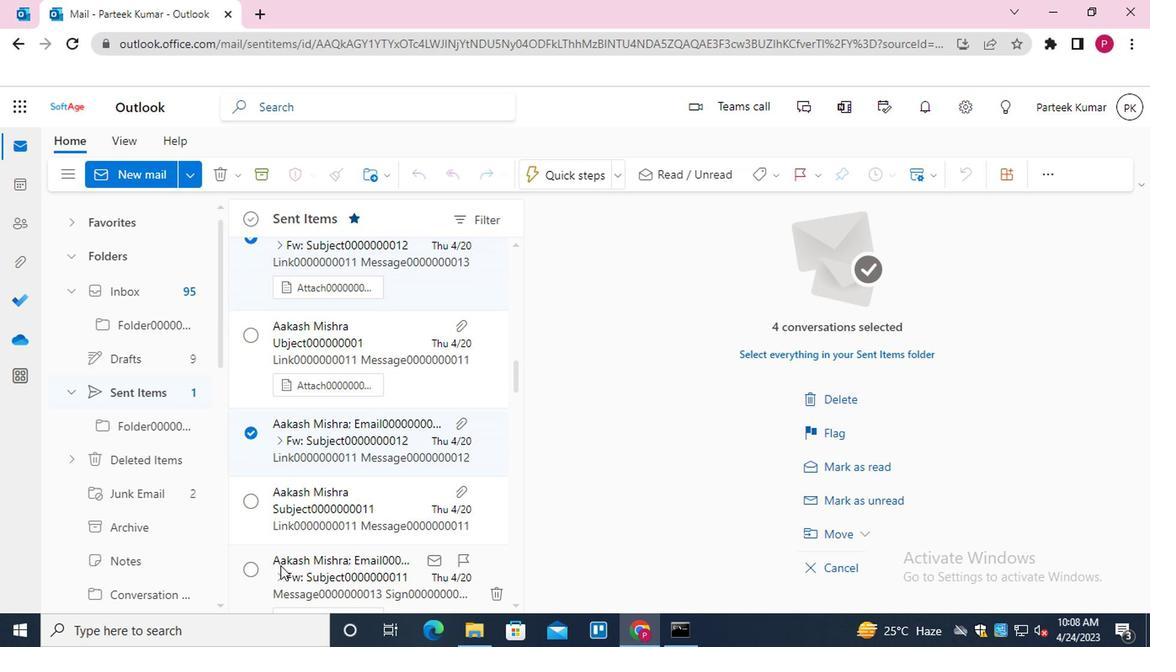 
Action: Mouse moved to (286, 531)
Screenshot: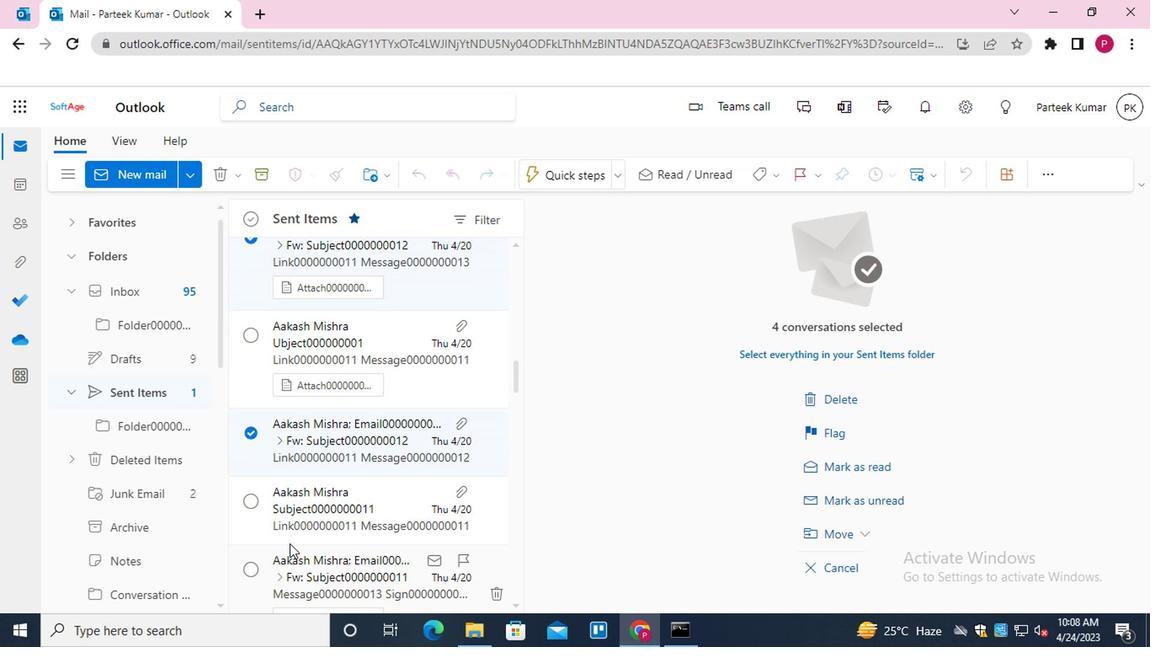 
Action: Mouse scrolled (286, 530) with delta (0, -1)
Screenshot: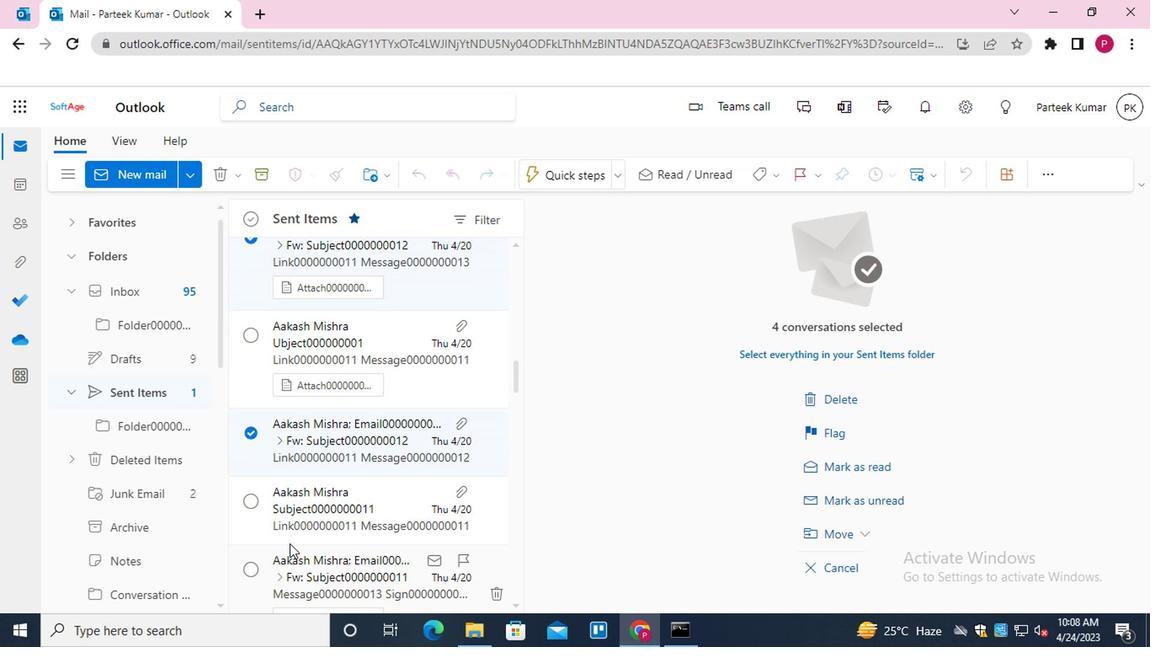 
Action: Mouse moved to (278, 478)
Screenshot: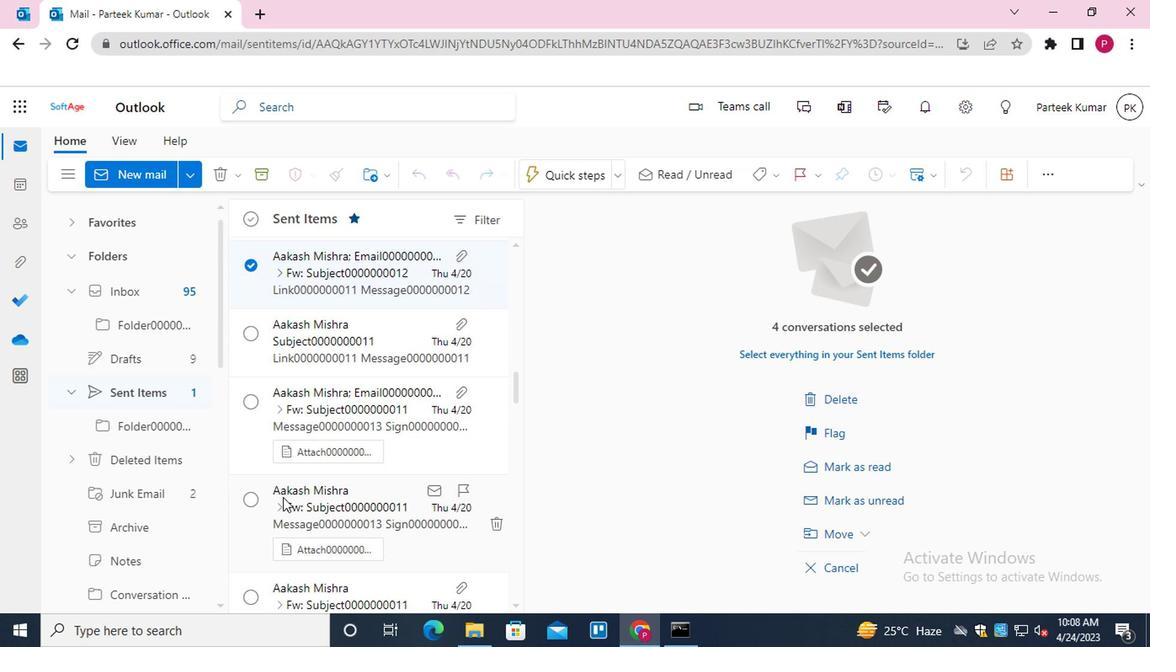 
Action: Mouse scrolled (278, 477) with delta (0, 0)
Screenshot: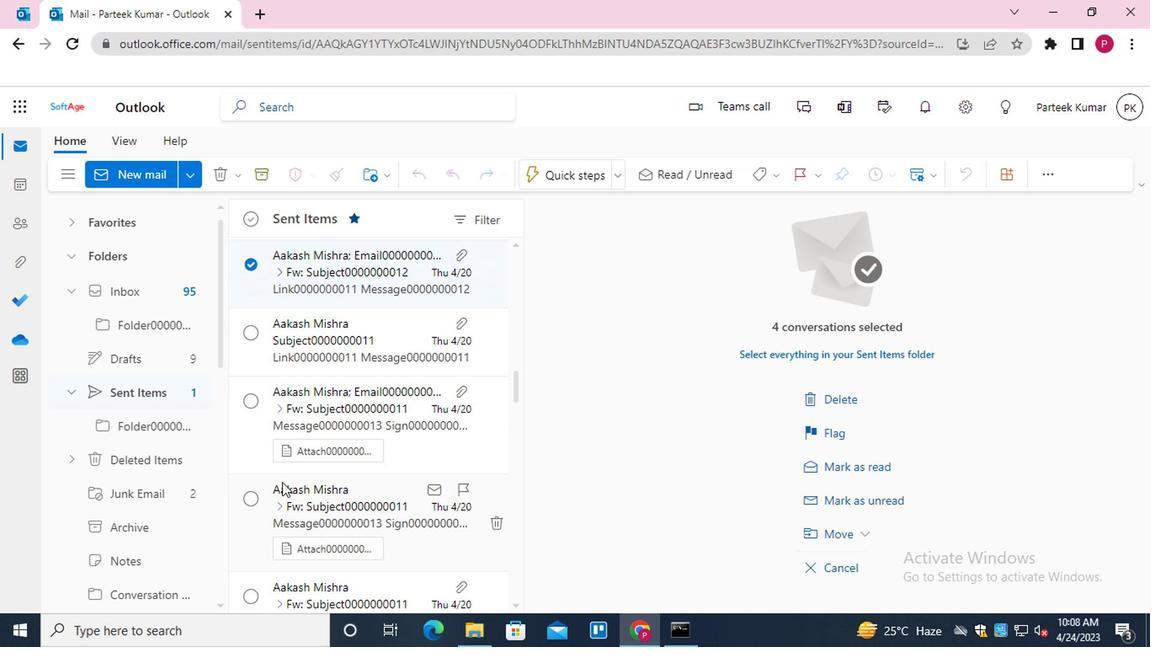 
Action: Mouse moved to (275, 474)
Screenshot: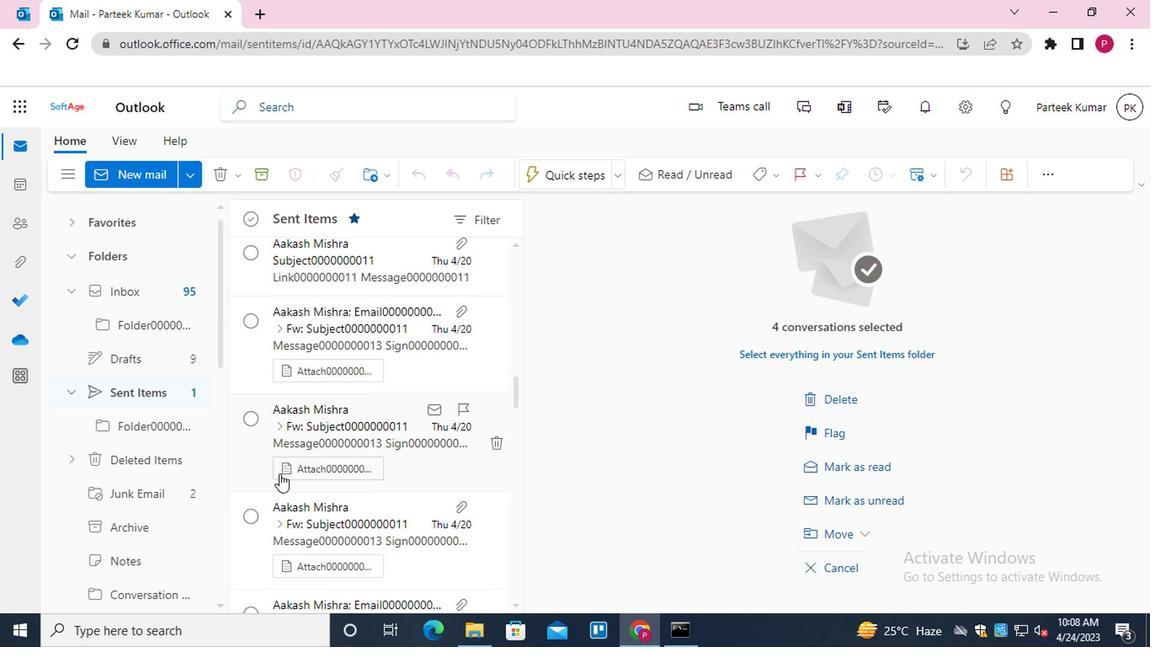
Action: Mouse scrolled (275, 474) with delta (0, 0)
Screenshot: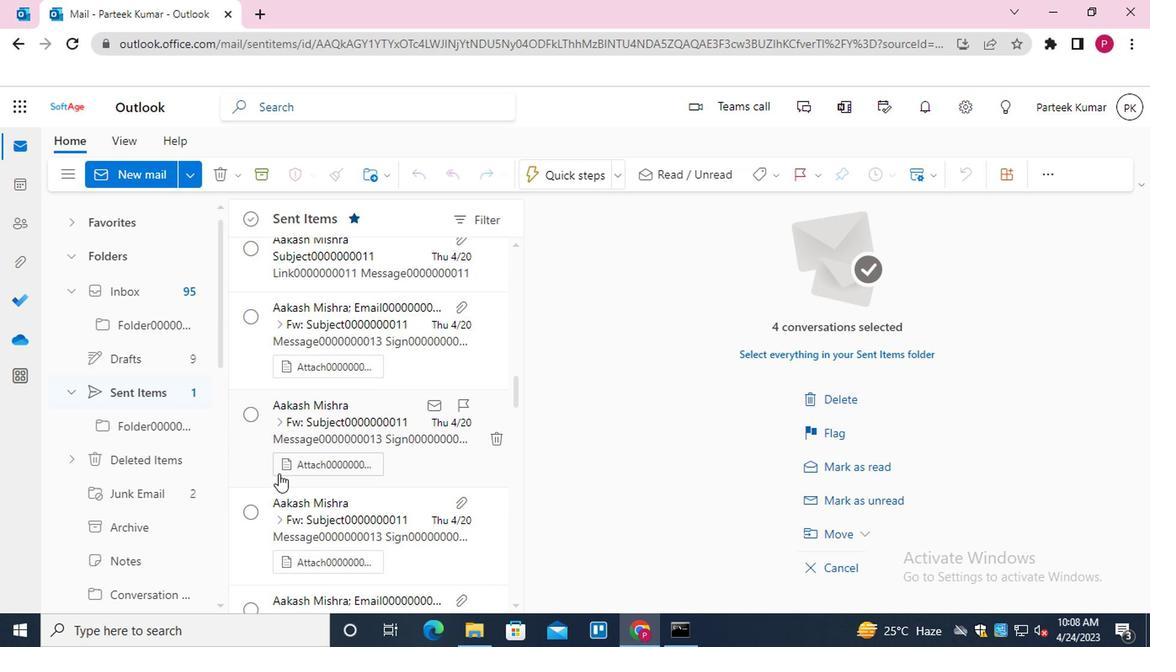 
Action: Mouse scrolled (275, 474) with delta (0, 0)
Screenshot: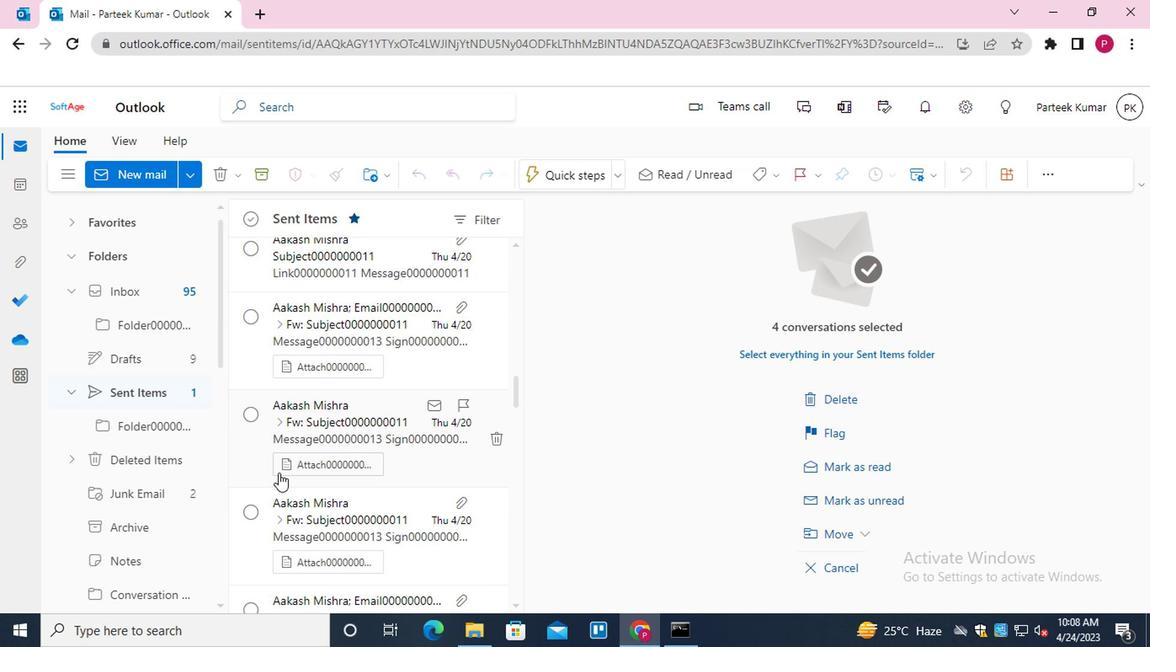 
Action: Mouse moved to (246, 478)
Screenshot: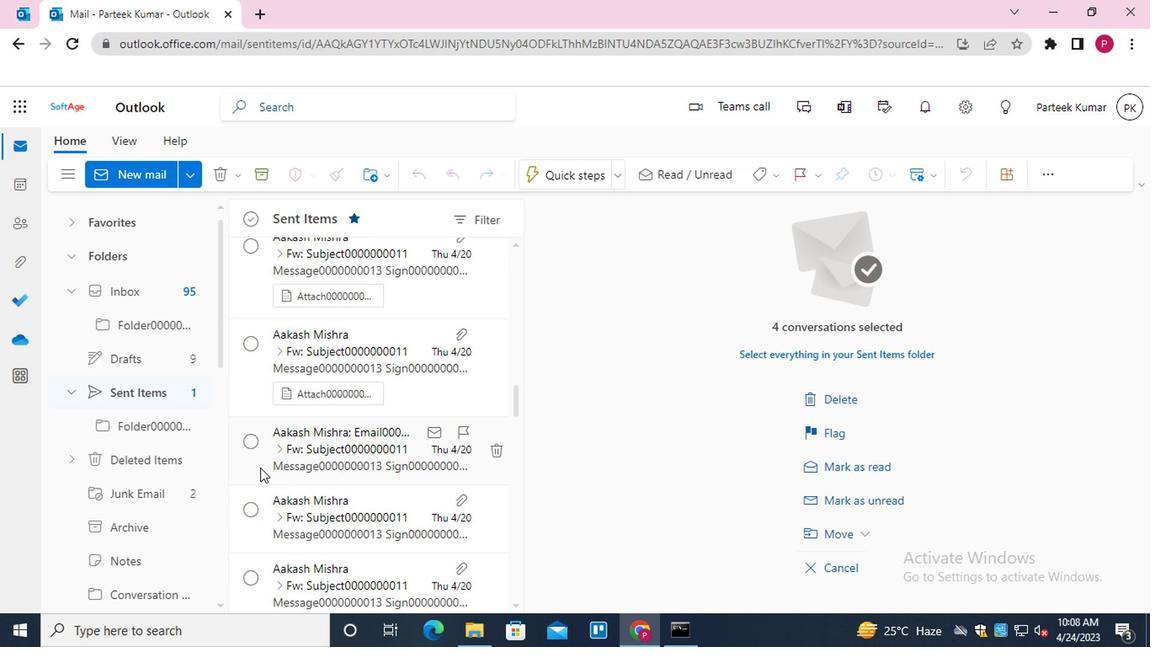 
Action: Mouse scrolled (246, 477) with delta (0, 0)
Screenshot: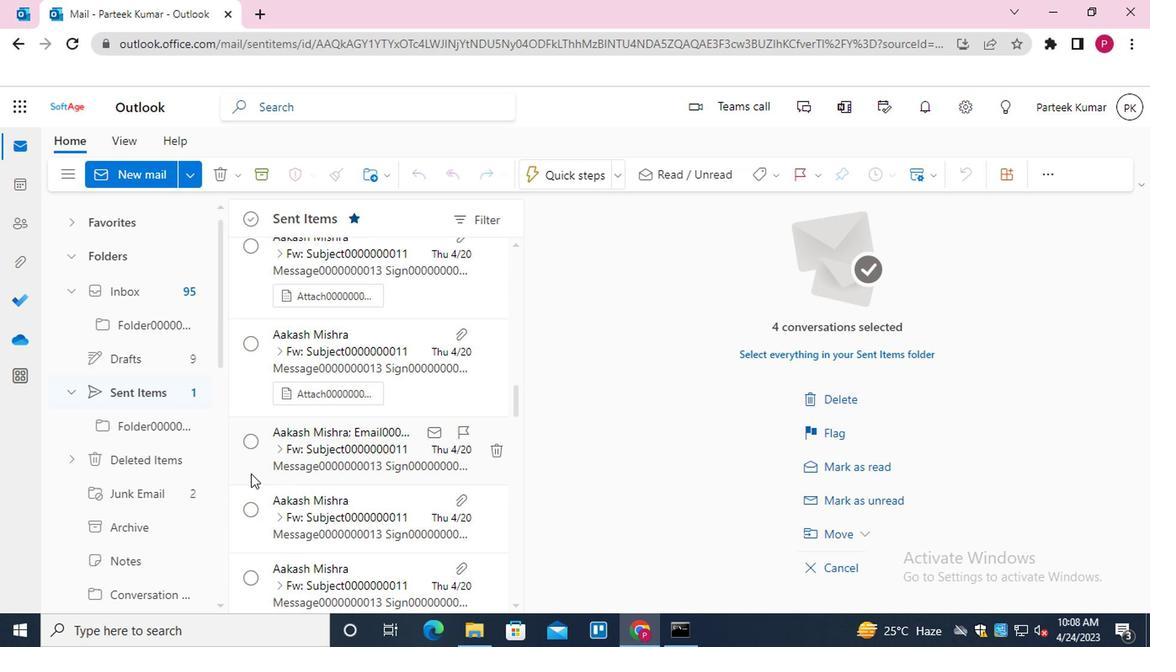 
Action: Mouse scrolled (246, 477) with delta (0, 0)
Screenshot: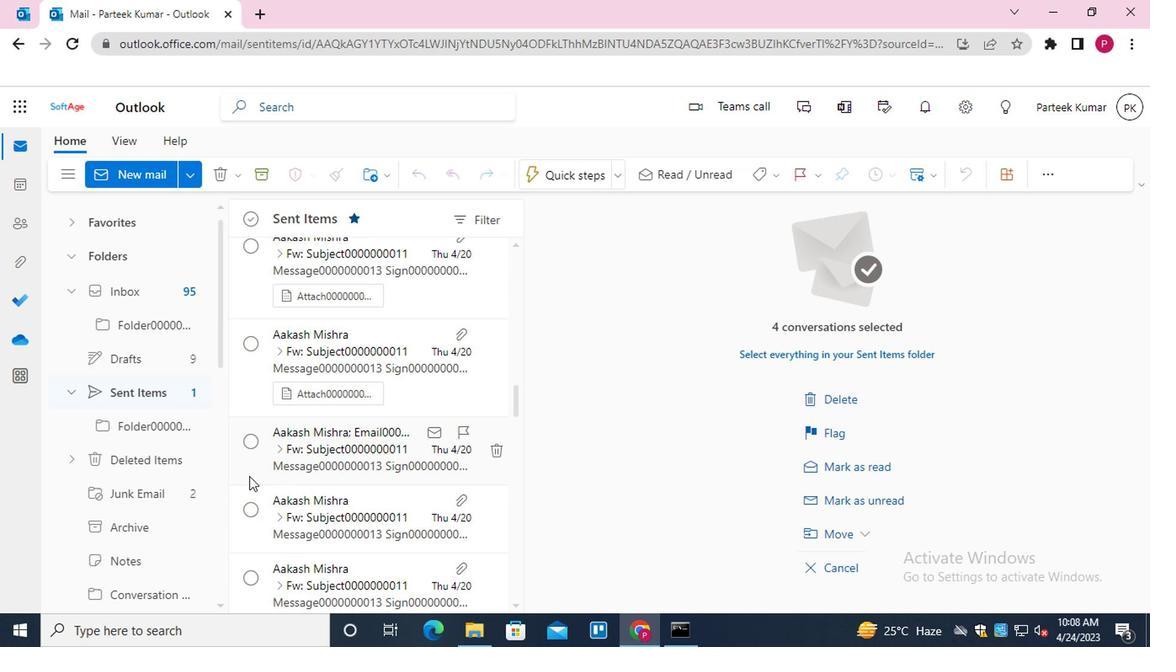 
Action: Mouse moved to (240, 481)
Screenshot: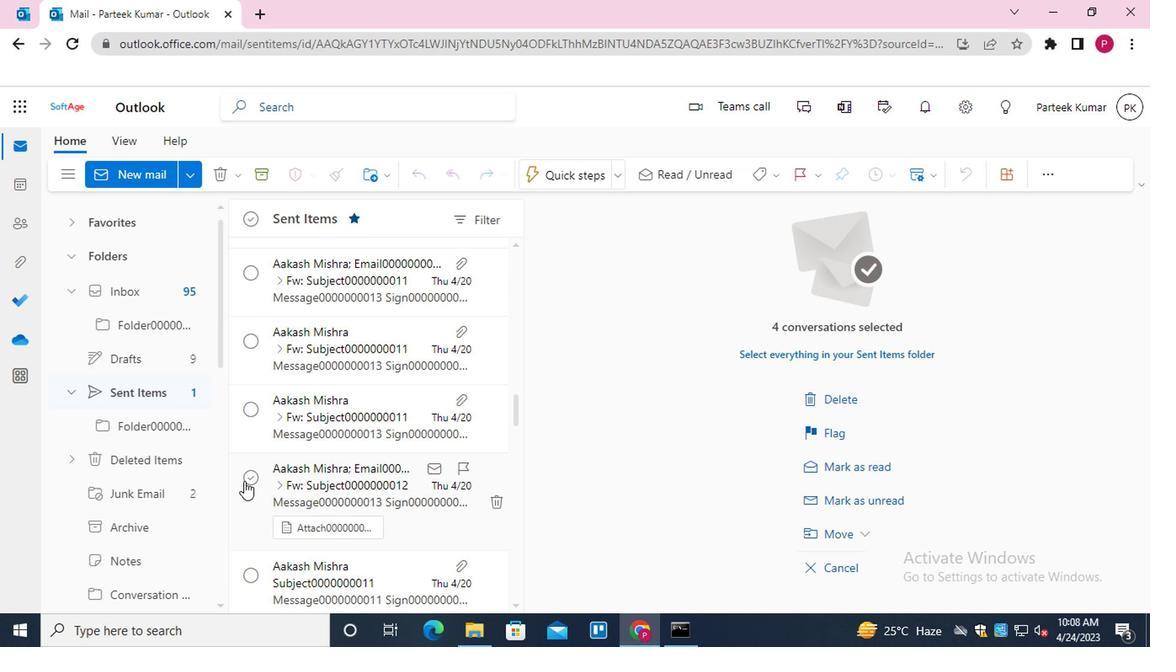 
Action: Mouse pressed left at (240, 481)
Screenshot: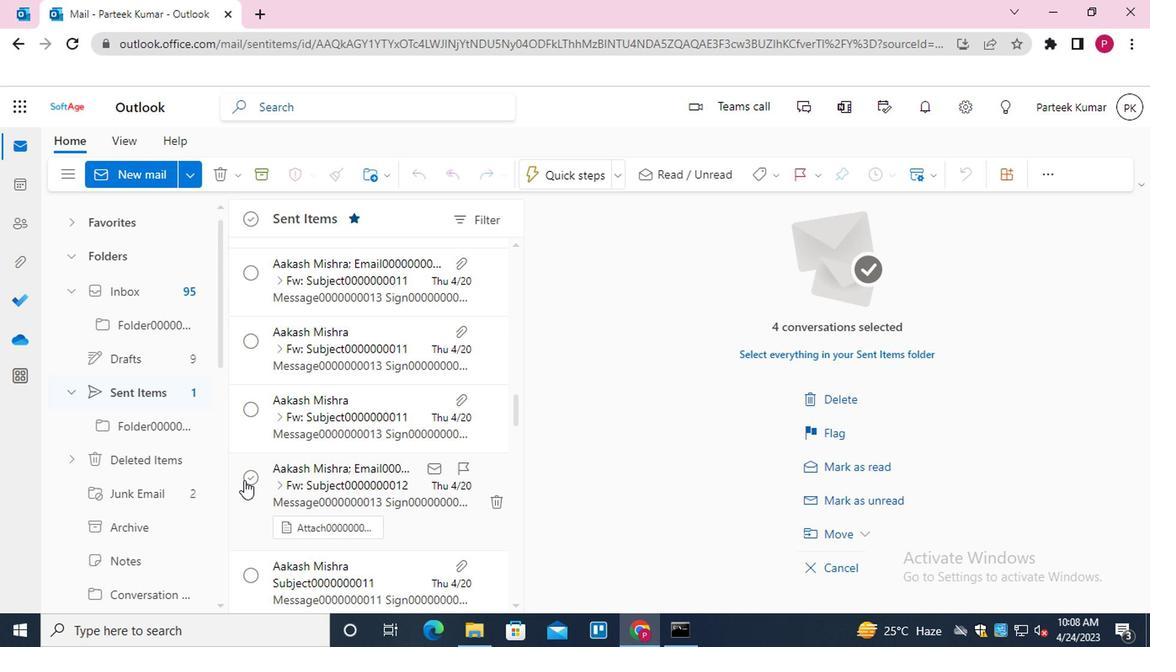 
Action: Mouse moved to (270, 424)
Screenshot: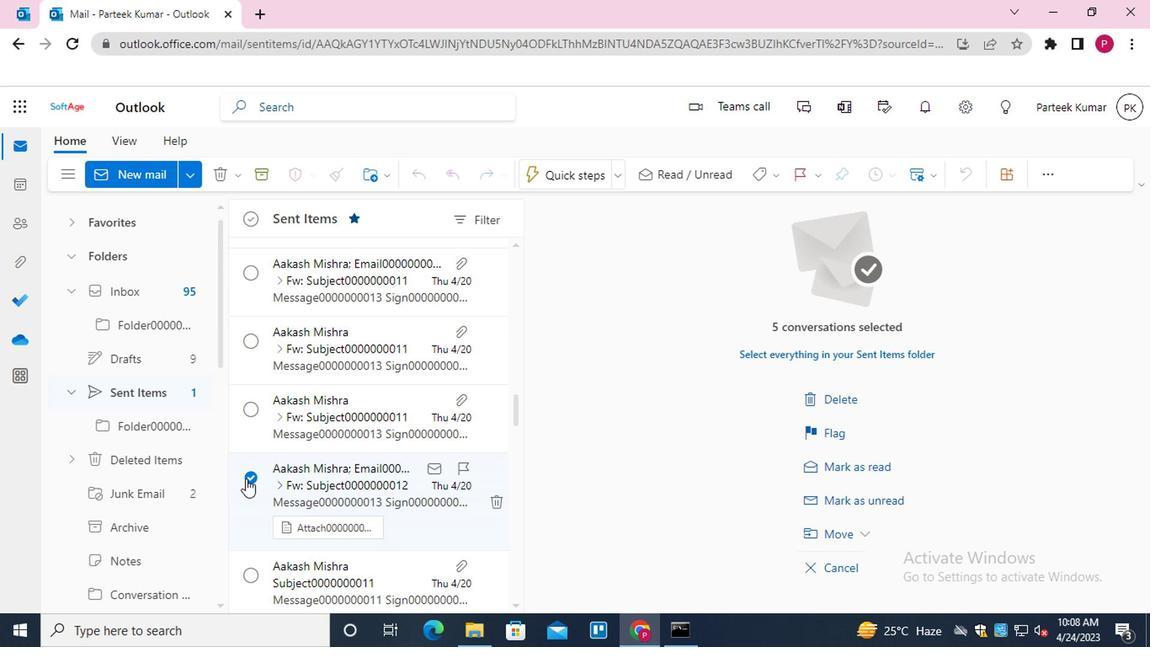 
Action: Mouse pressed right at (270, 424)
Screenshot: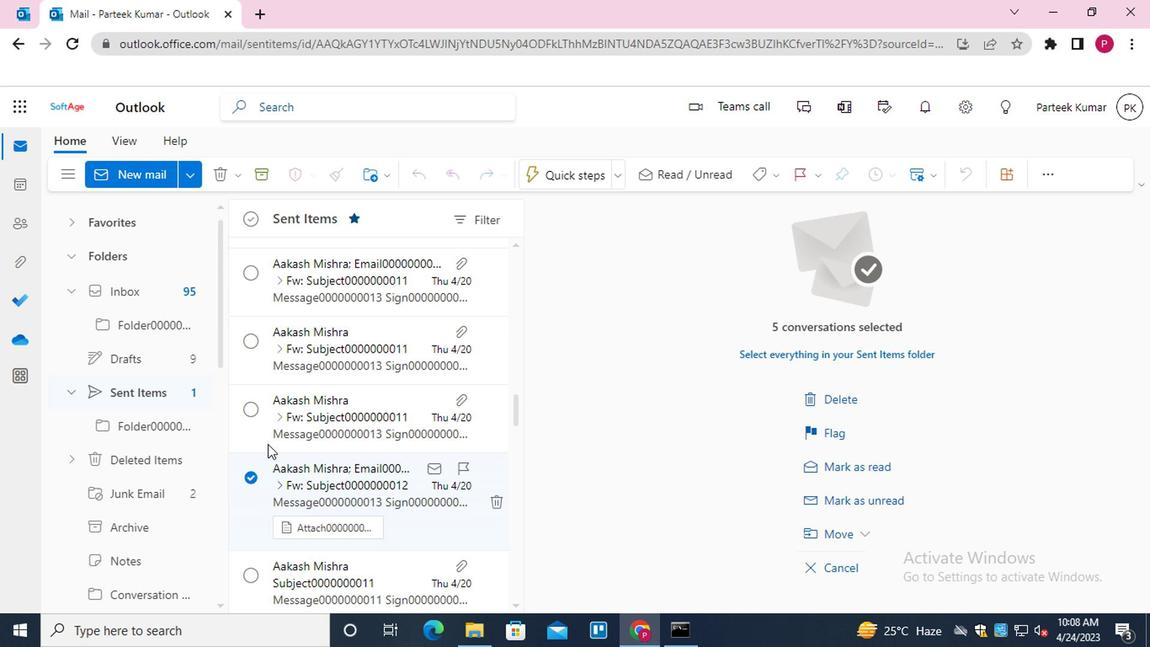 
Action: Mouse moved to (359, 224)
Screenshot: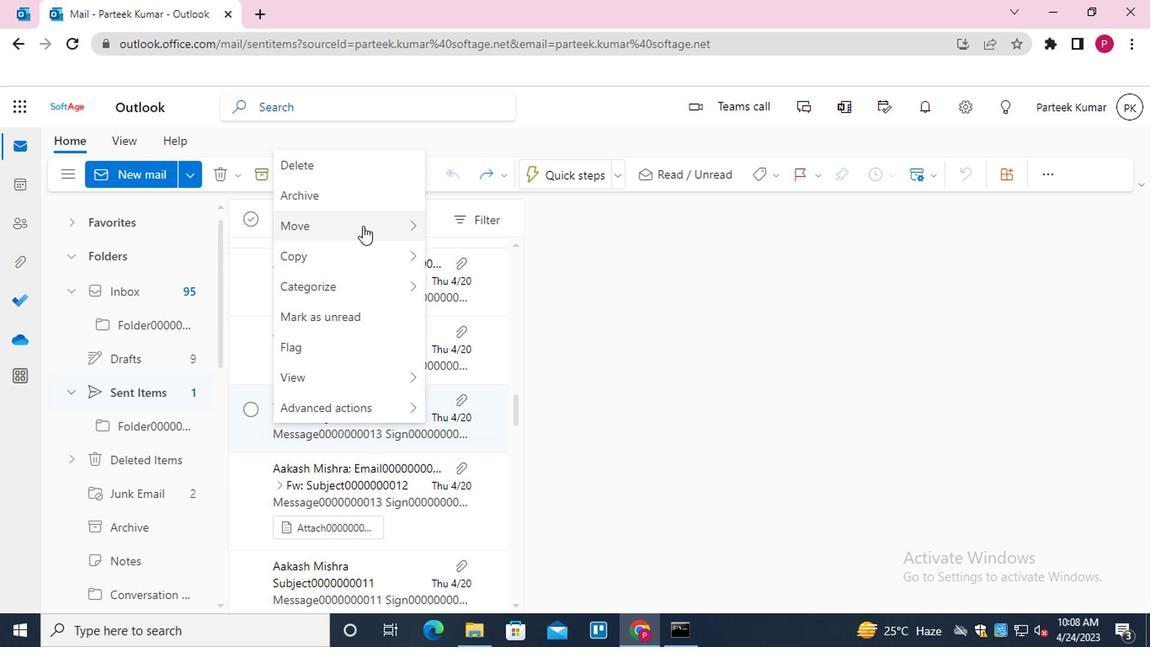 
Action: Mouse pressed left at (359, 224)
Screenshot: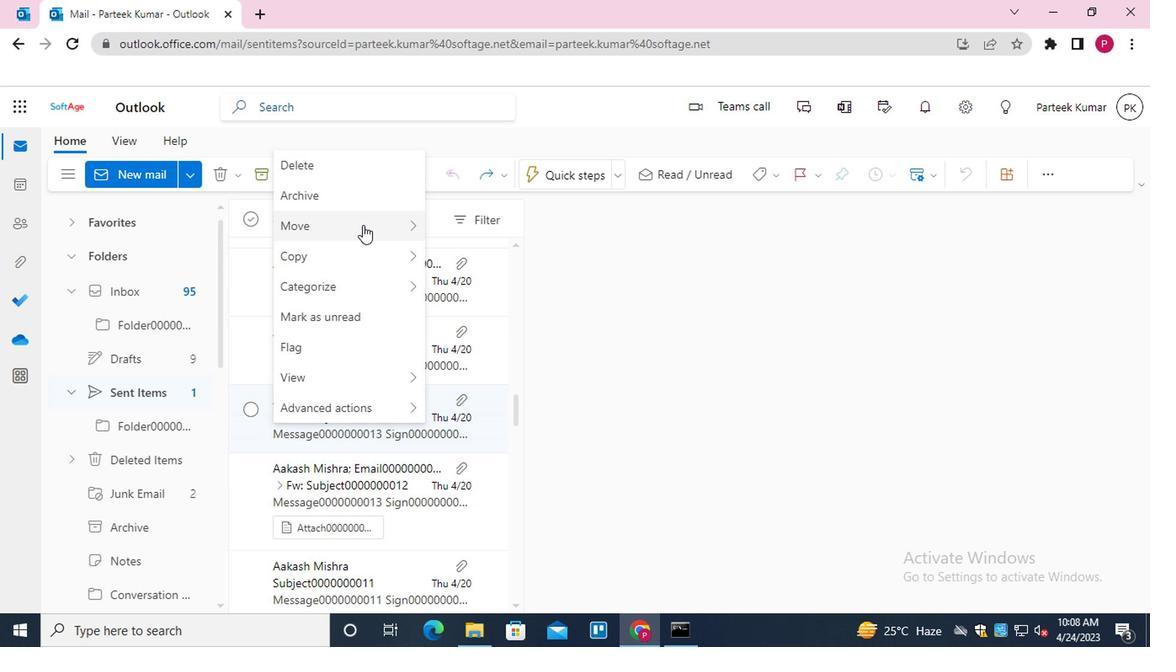 
Action: Mouse moved to (537, 468)
Screenshot: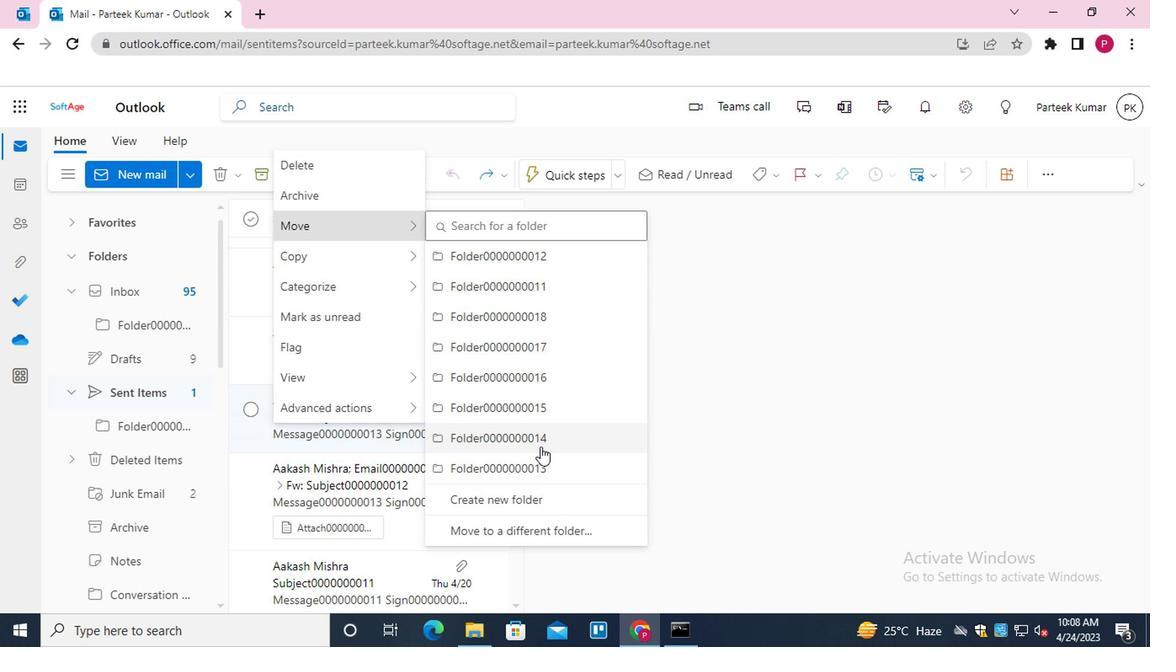 
Action: Mouse pressed left at (537, 468)
Screenshot: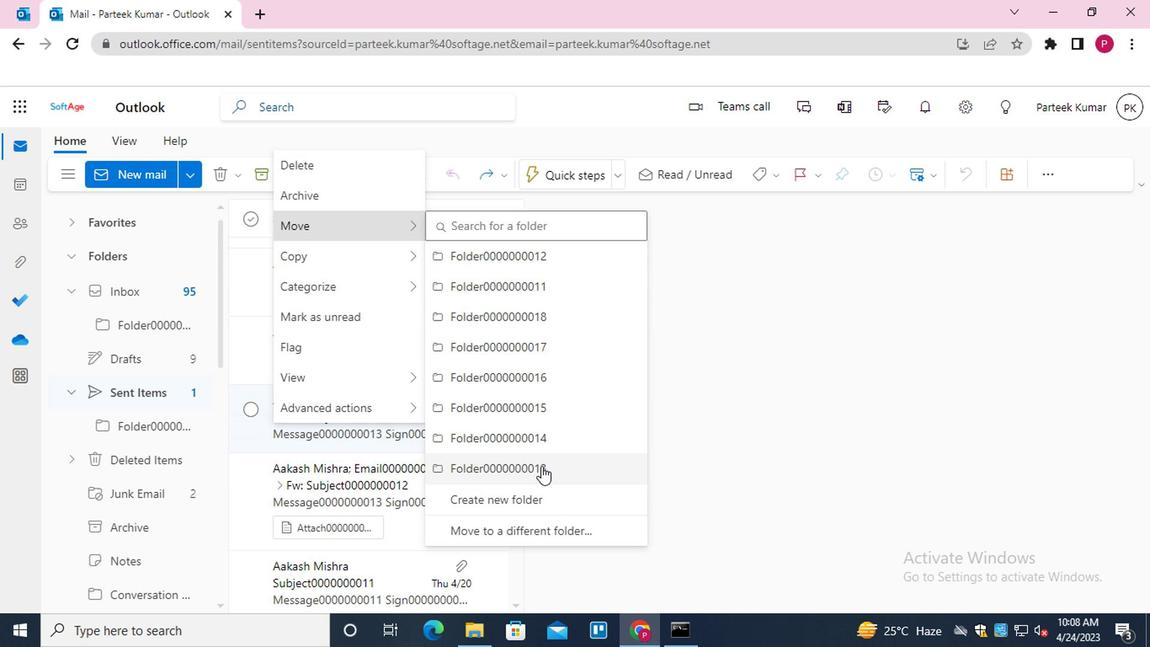 
Action: Mouse moved to (288, 337)
Screenshot: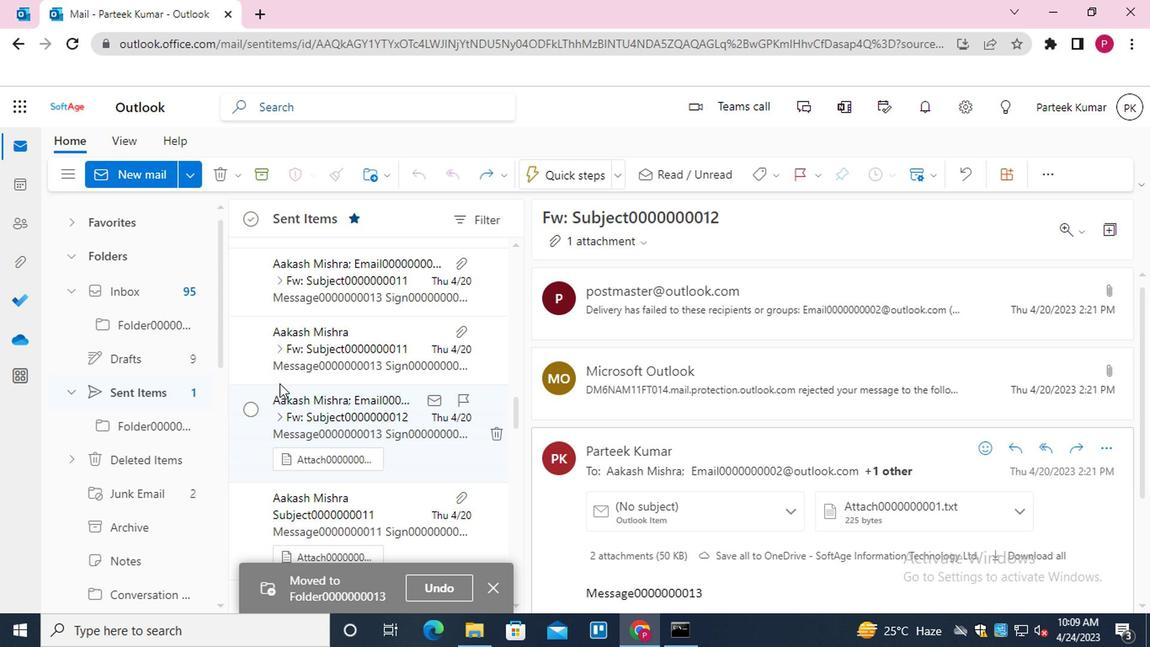 
Action: Mouse scrolled (288, 338) with delta (0, 0)
Screenshot: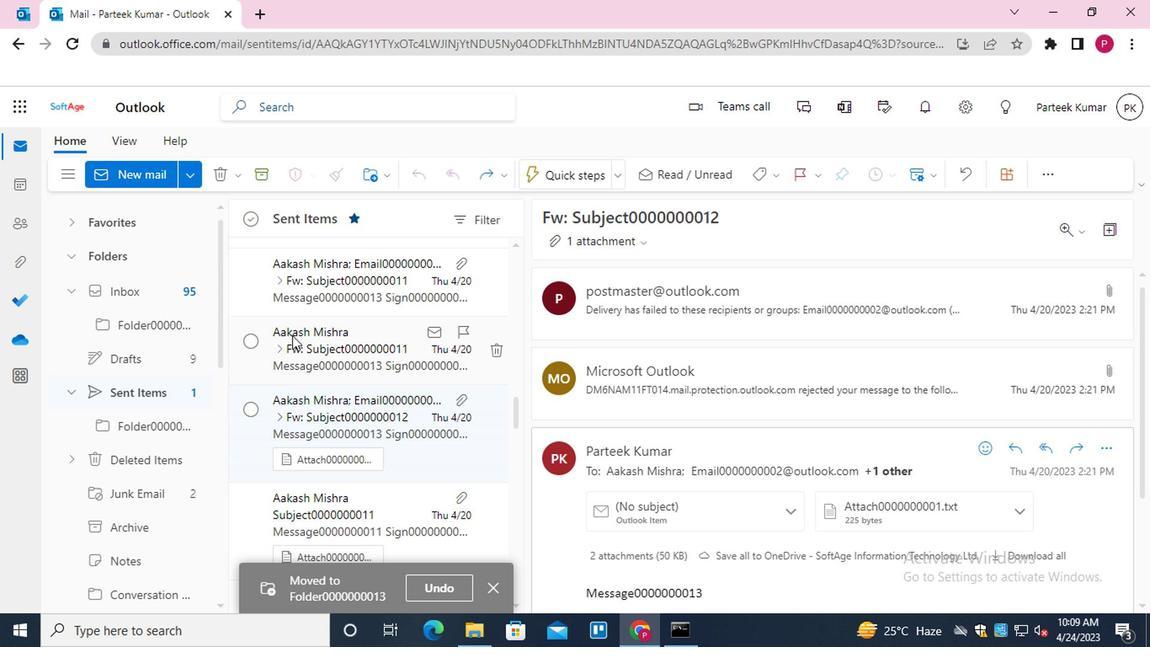 
Action: Mouse scrolled (288, 338) with delta (0, 0)
Screenshot: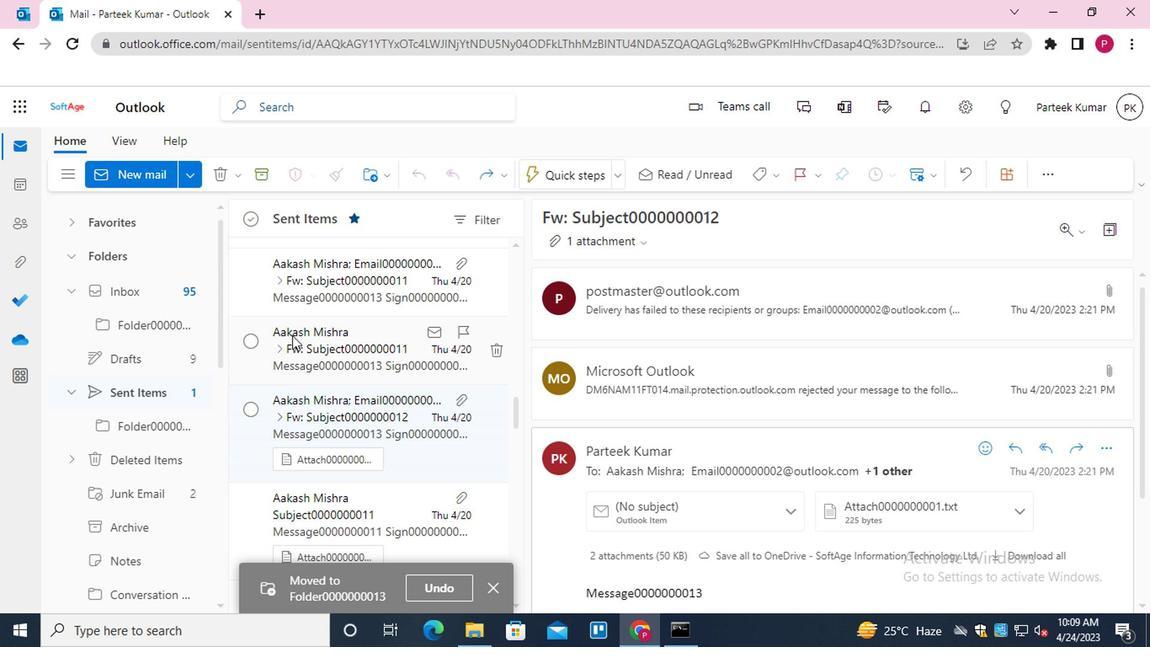 
Action: Mouse scrolled (288, 338) with delta (0, 0)
Screenshot: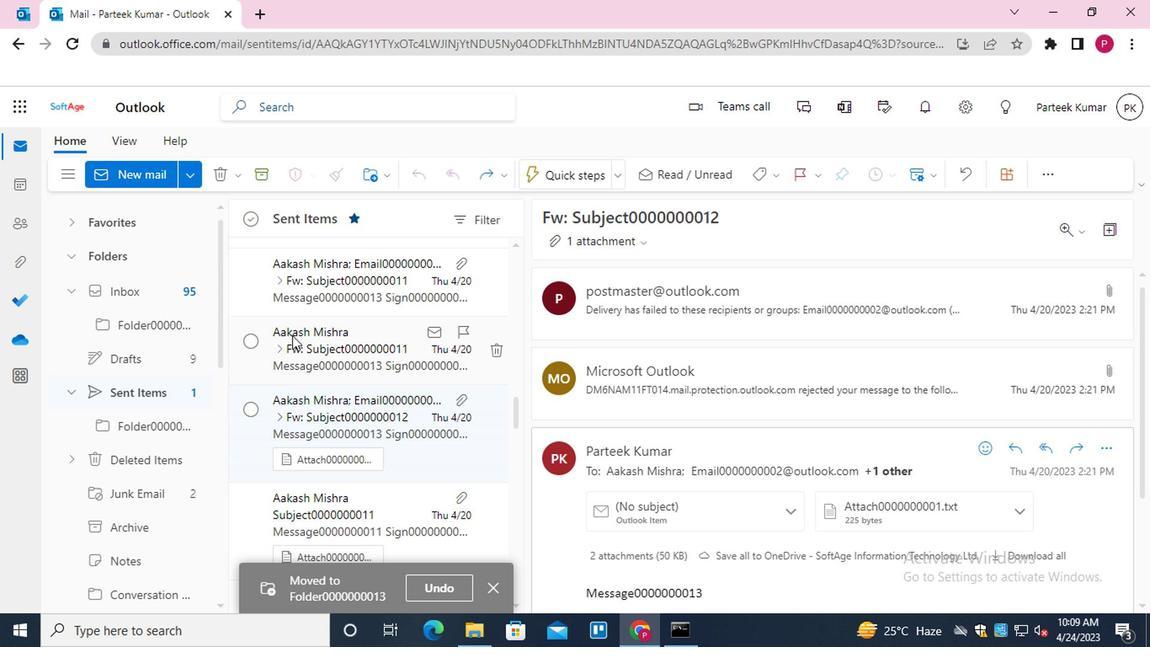 
Action: Mouse scrolled (288, 338) with delta (0, 0)
Screenshot: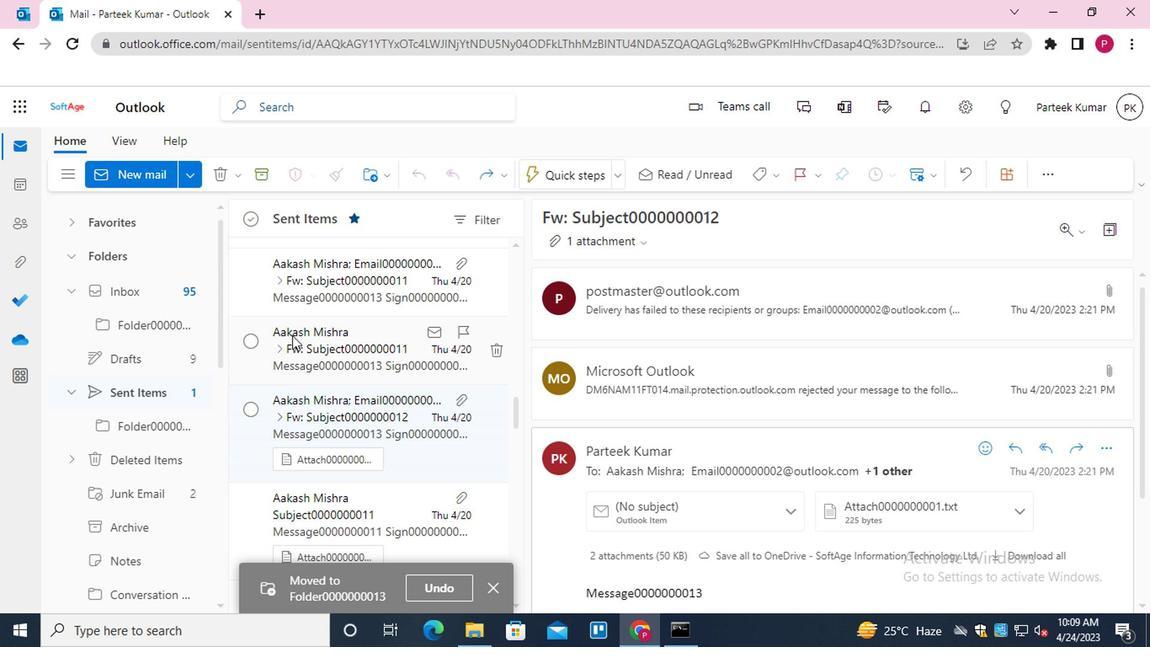 
Action: Mouse scrolled (288, 338) with delta (0, 0)
Screenshot: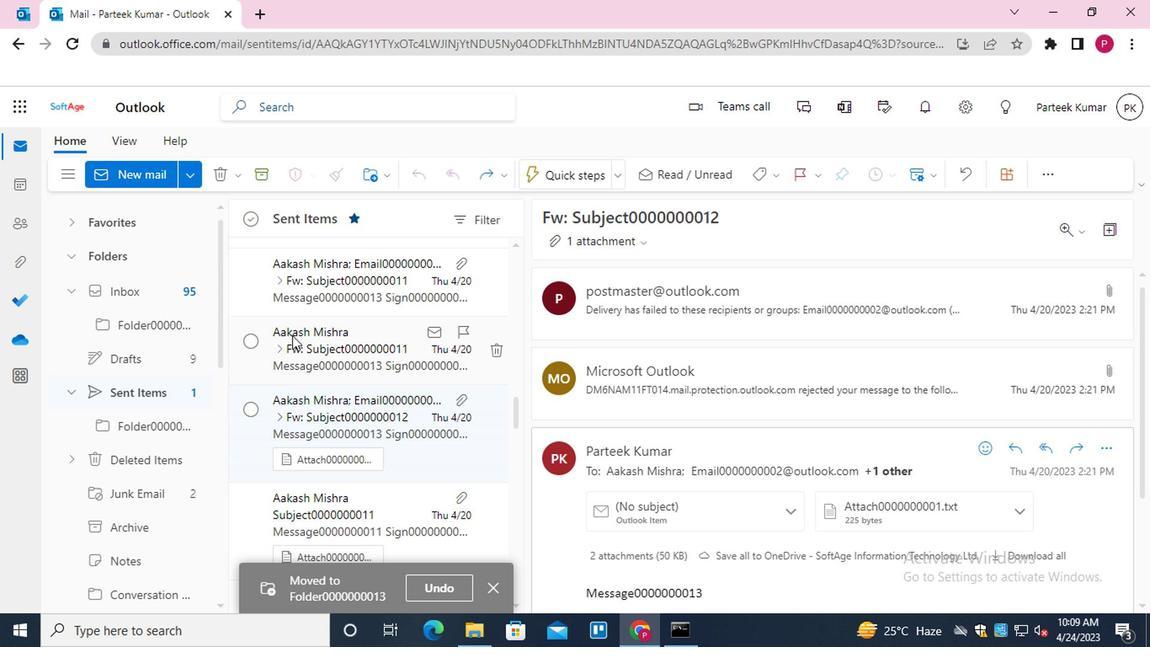 
Action: Mouse scrolled (288, 338) with delta (0, 0)
Screenshot: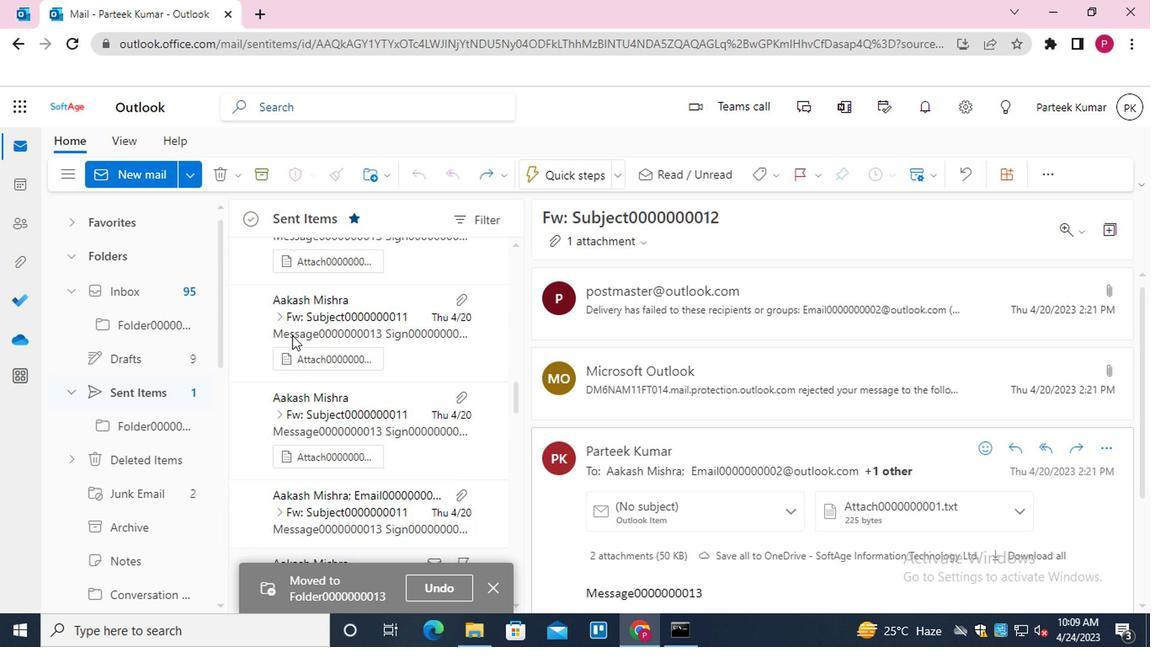 
Action: Mouse scrolled (288, 338) with delta (0, 0)
Screenshot: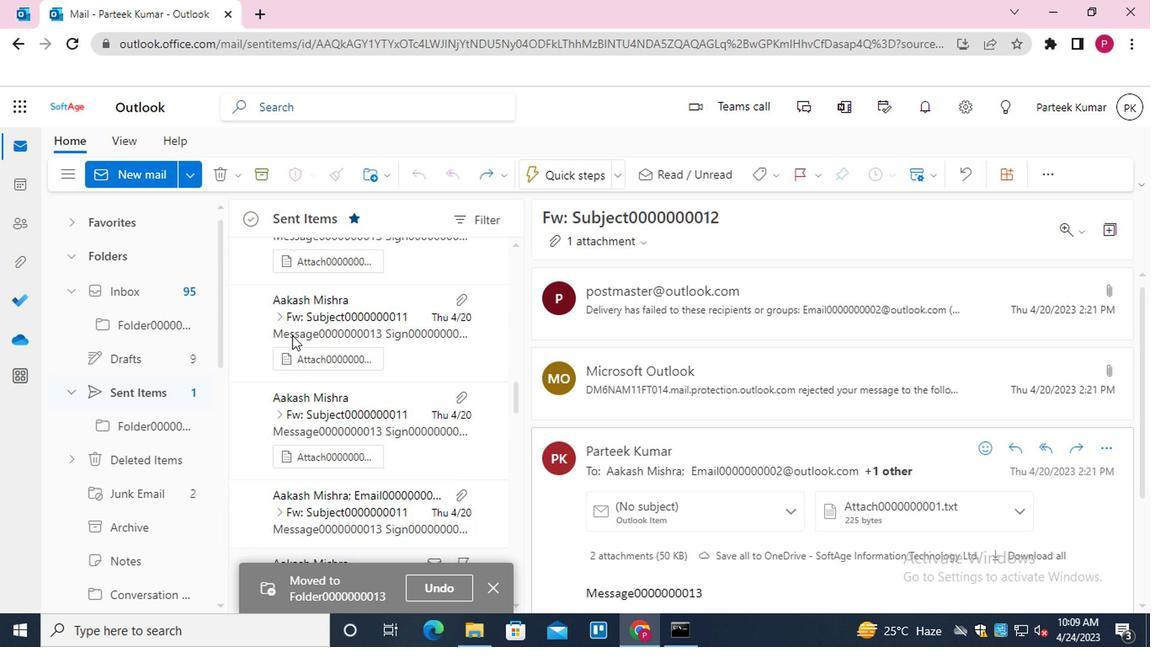 
Action: Mouse scrolled (288, 338) with delta (0, 0)
Screenshot: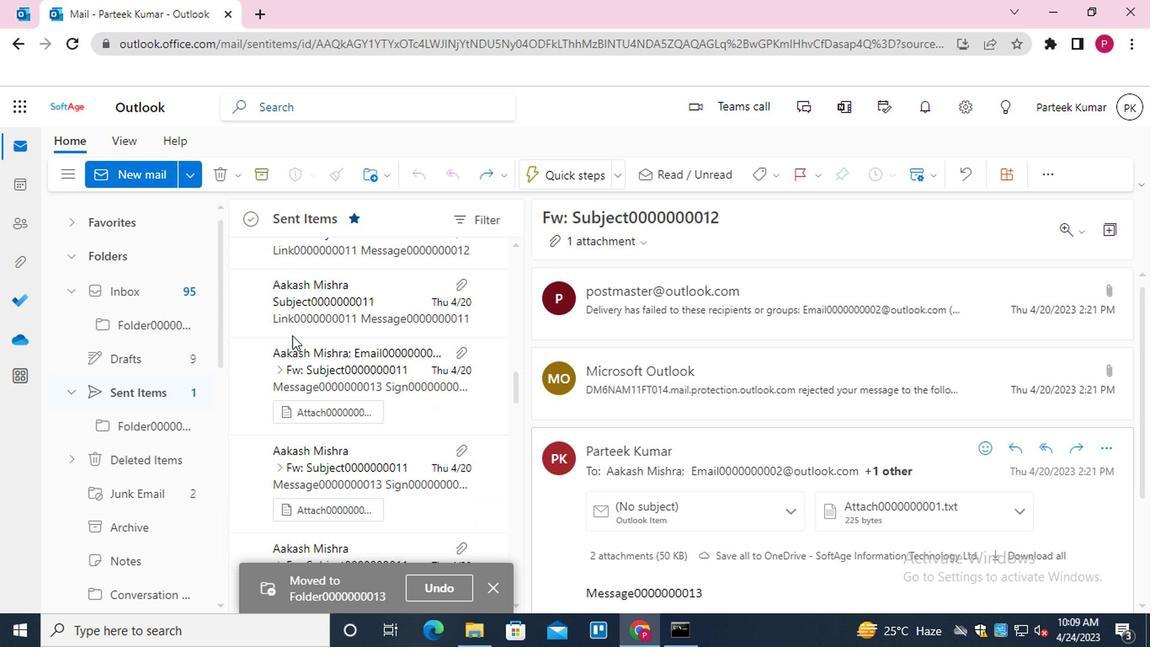 
Action: Mouse scrolled (288, 338) with delta (0, 0)
Screenshot: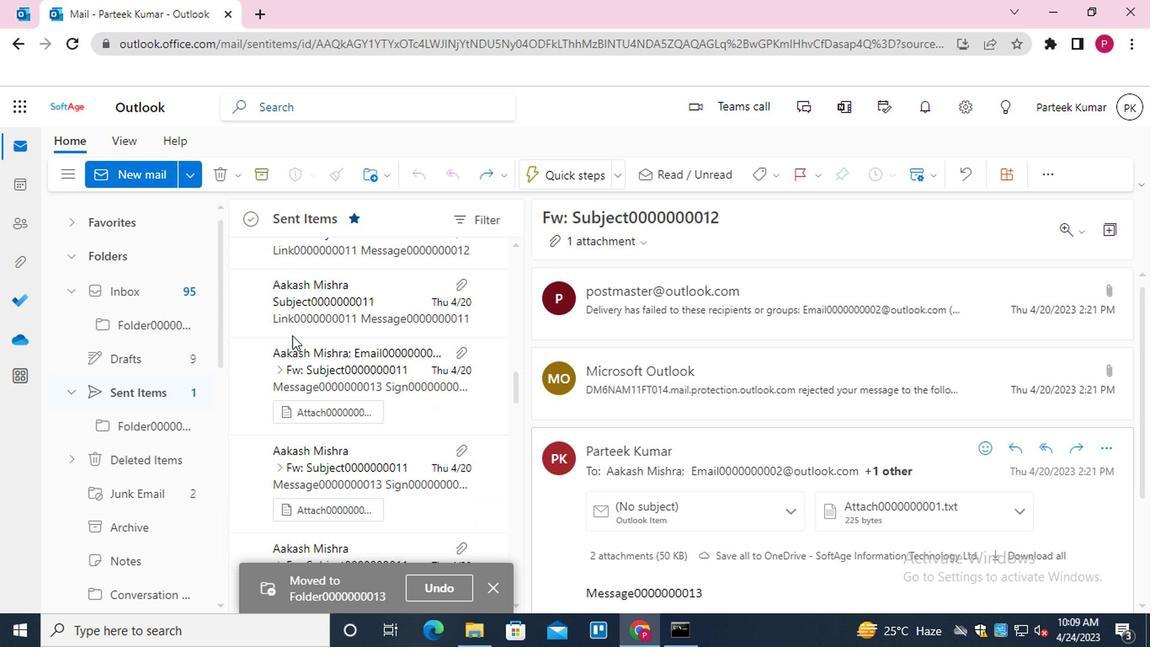 
Action: Mouse scrolled (288, 338) with delta (0, 0)
Screenshot: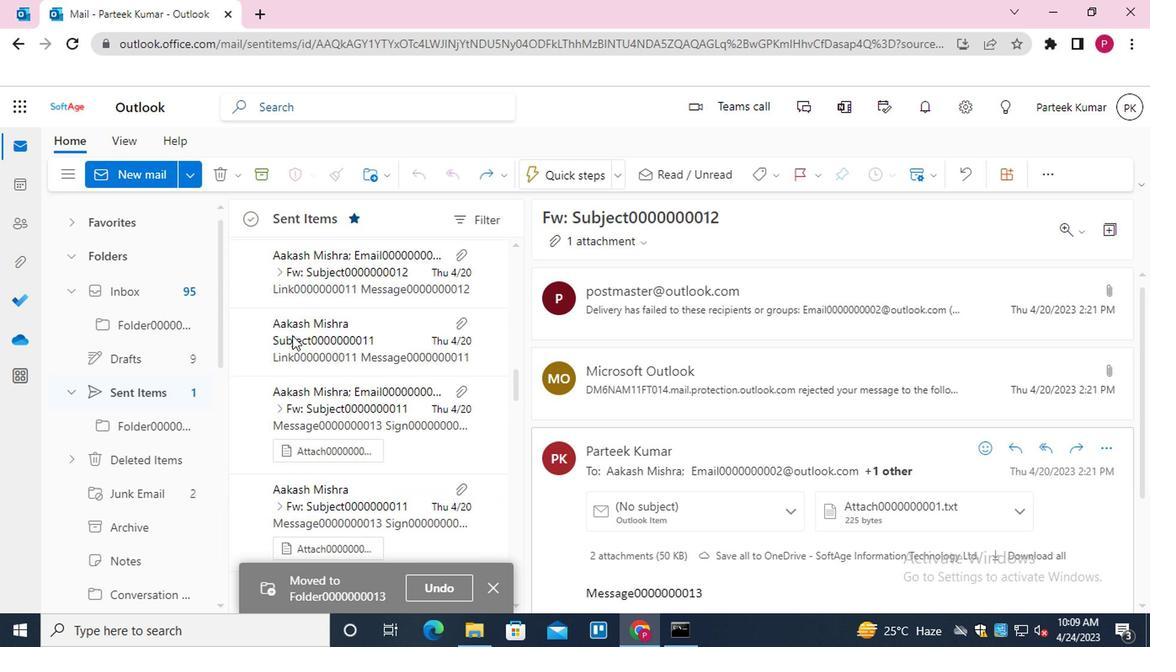 
Action: Mouse scrolled (288, 338) with delta (0, 0)
Screenshot: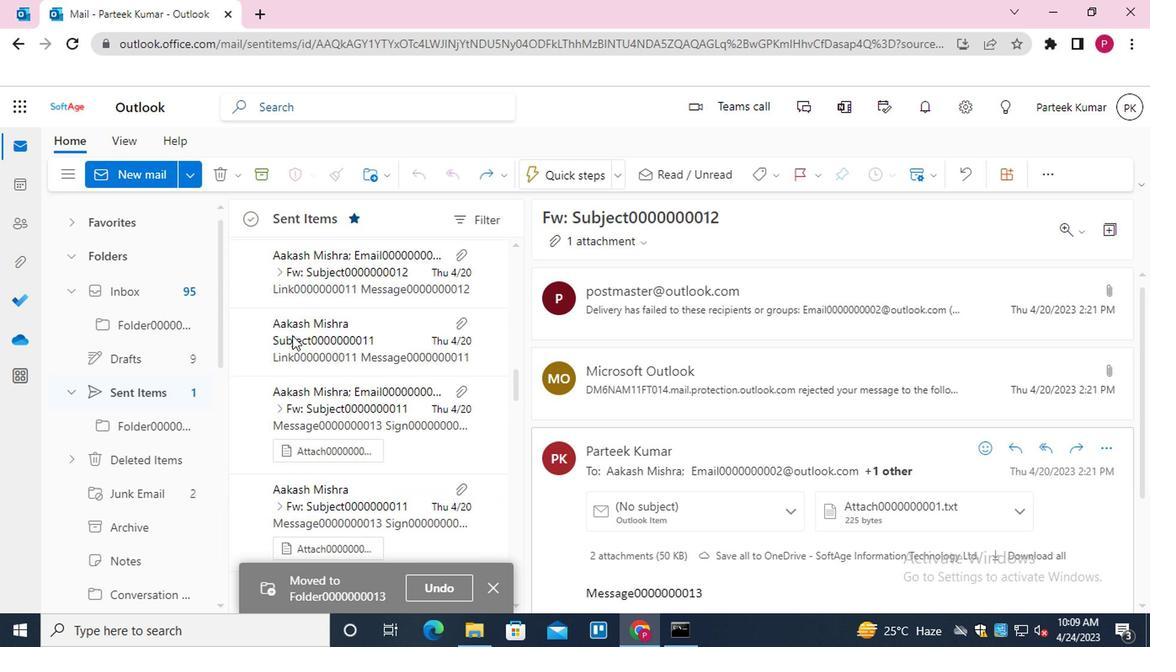 
Action: Mouse moved to (290, 337)
Screenshot: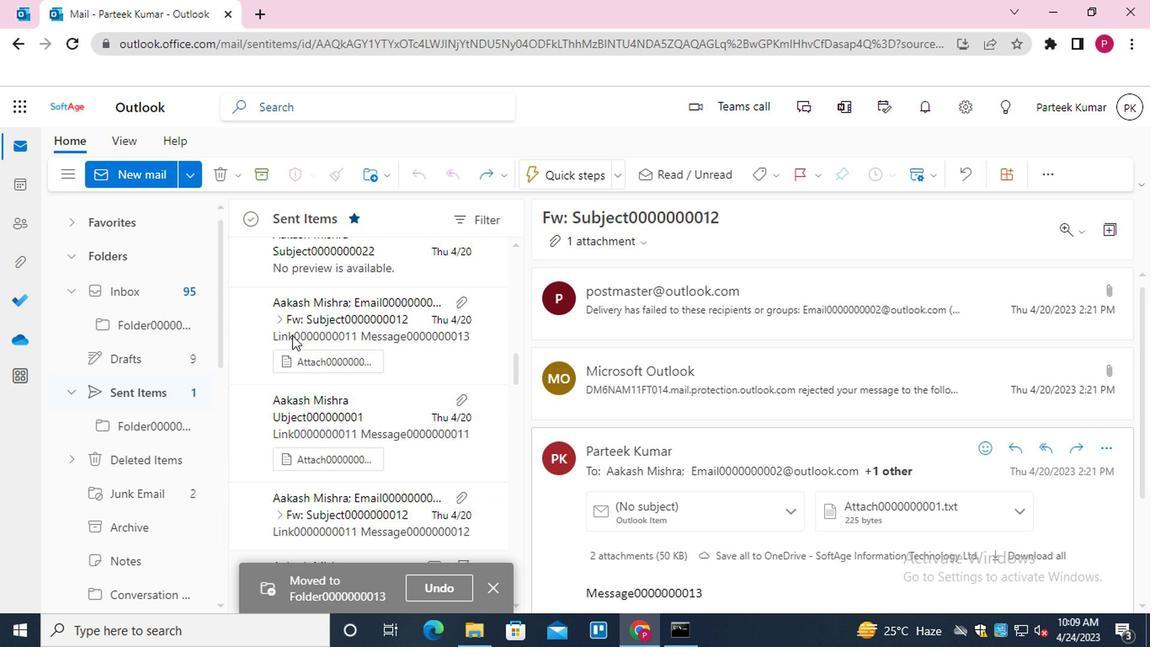 
Action: Mouse scrolled (290, 338) with delta (0, 0)
Screenshot: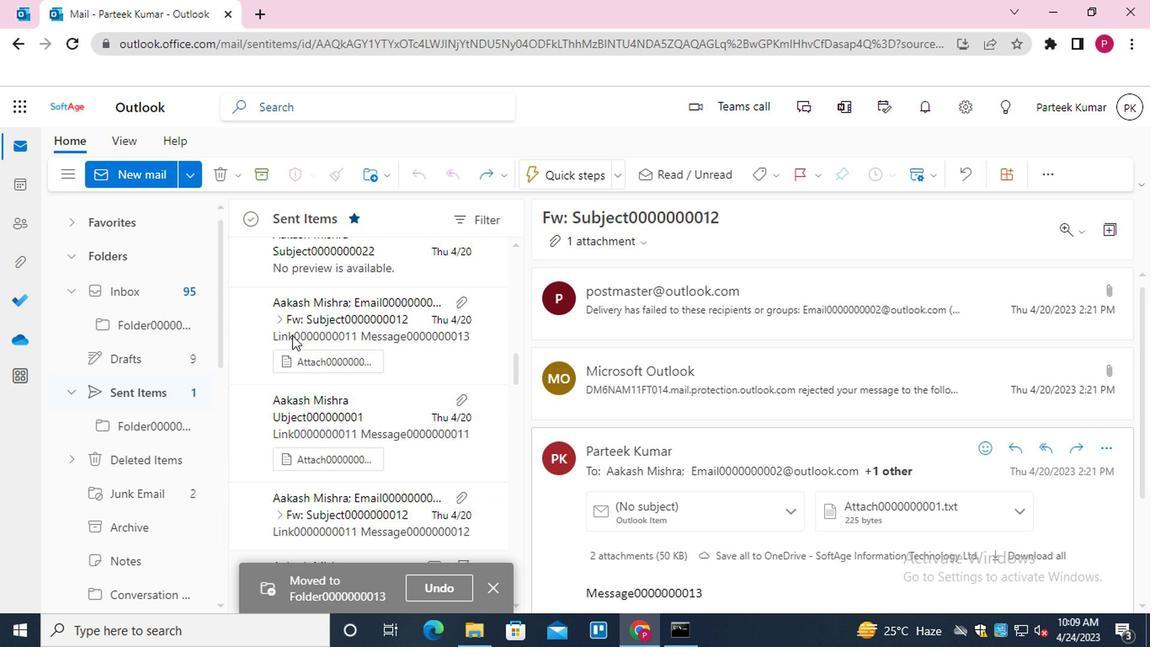 
Action: Mouse scrolled (290, 338) with delta (0, 0)
Screenshot: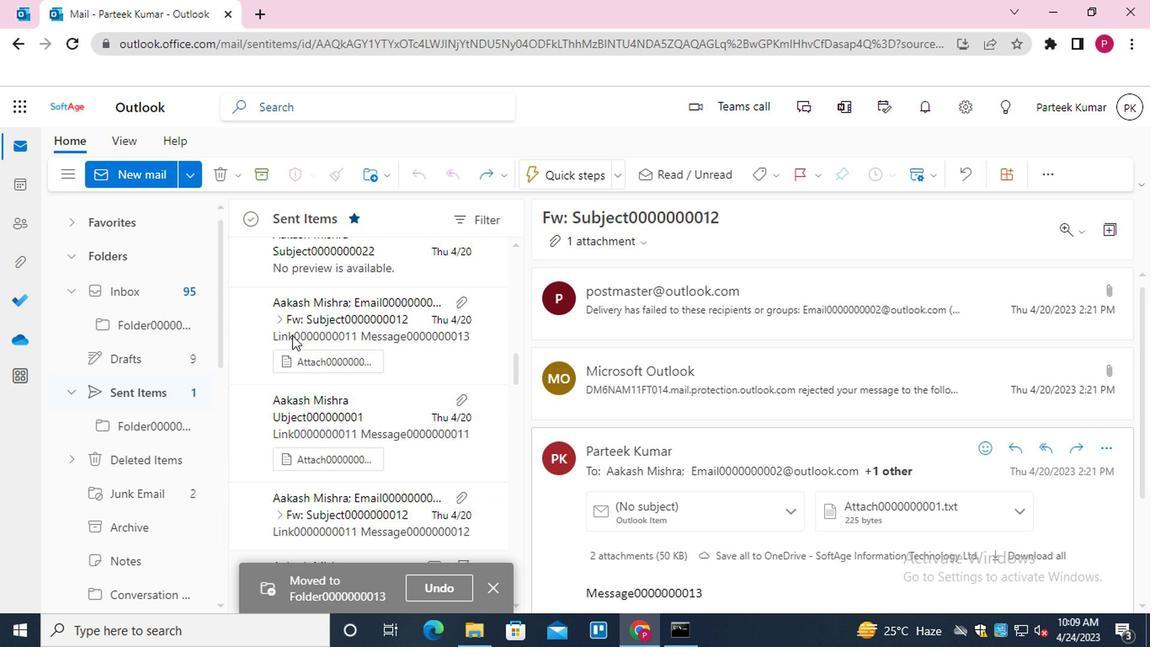 
Action: Mouse scrolled (290, 338) with delta (0, 0)
Screenshot: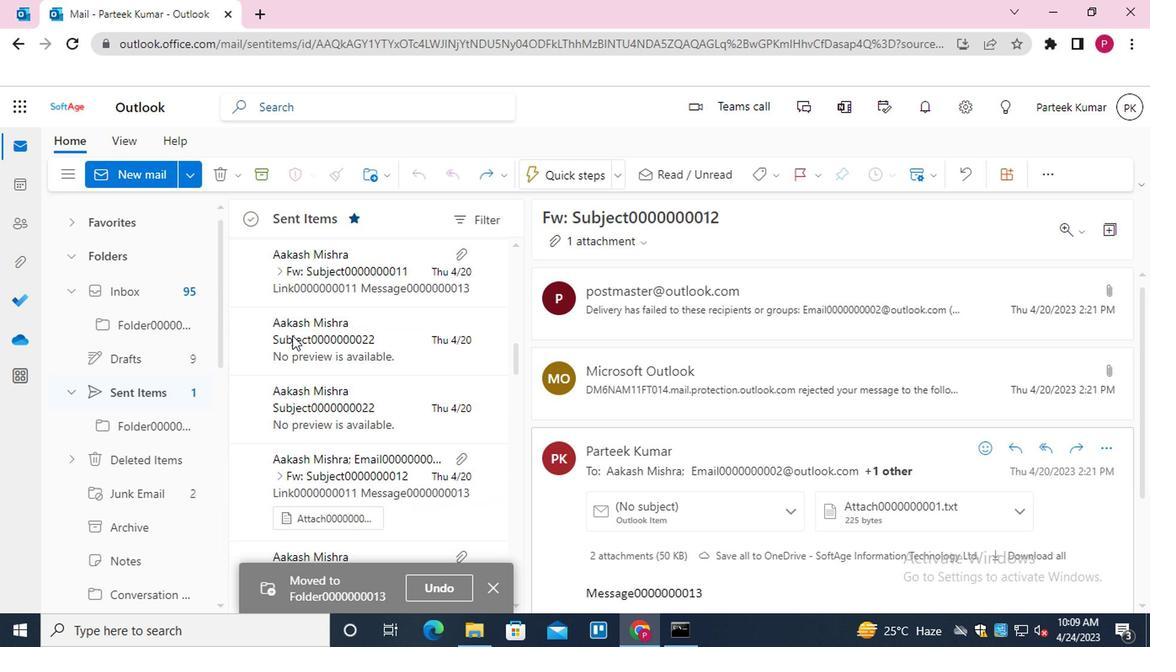 
Action: Mouse scrolled (290, 338) with delta (0, 0)
Screenshot: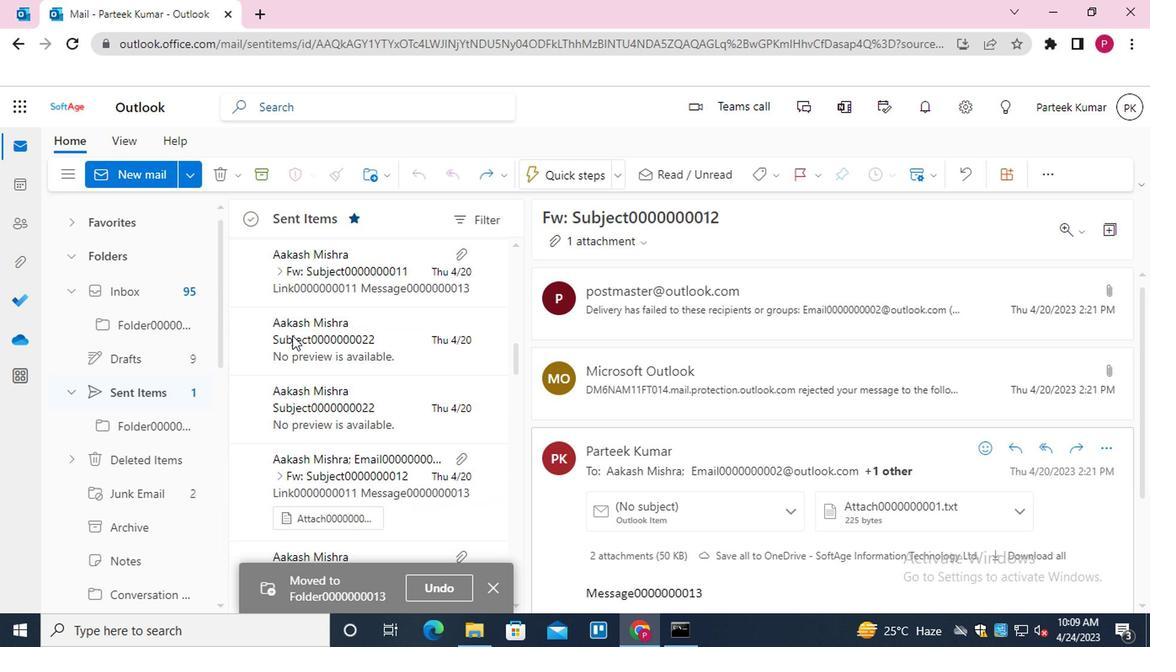 
Action: Mouse scrolled (290, 338) with delta (0, 0)
Screenshot: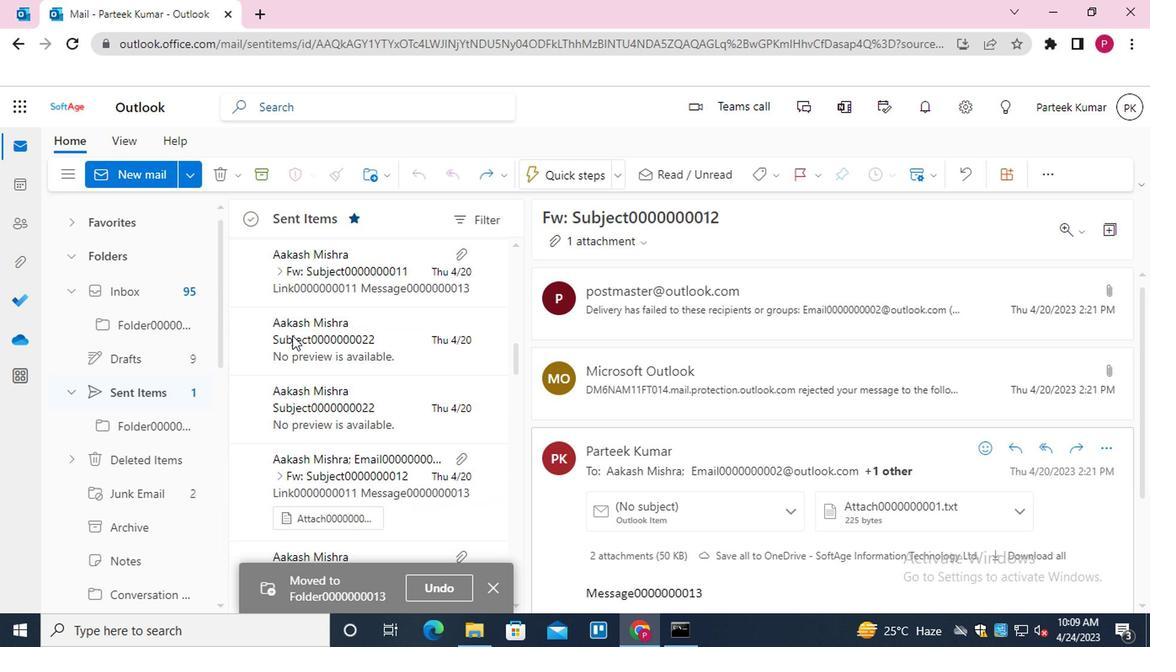 
Action: Mouse scrolled (290, 338) with delta (0, 0)
Screenshot: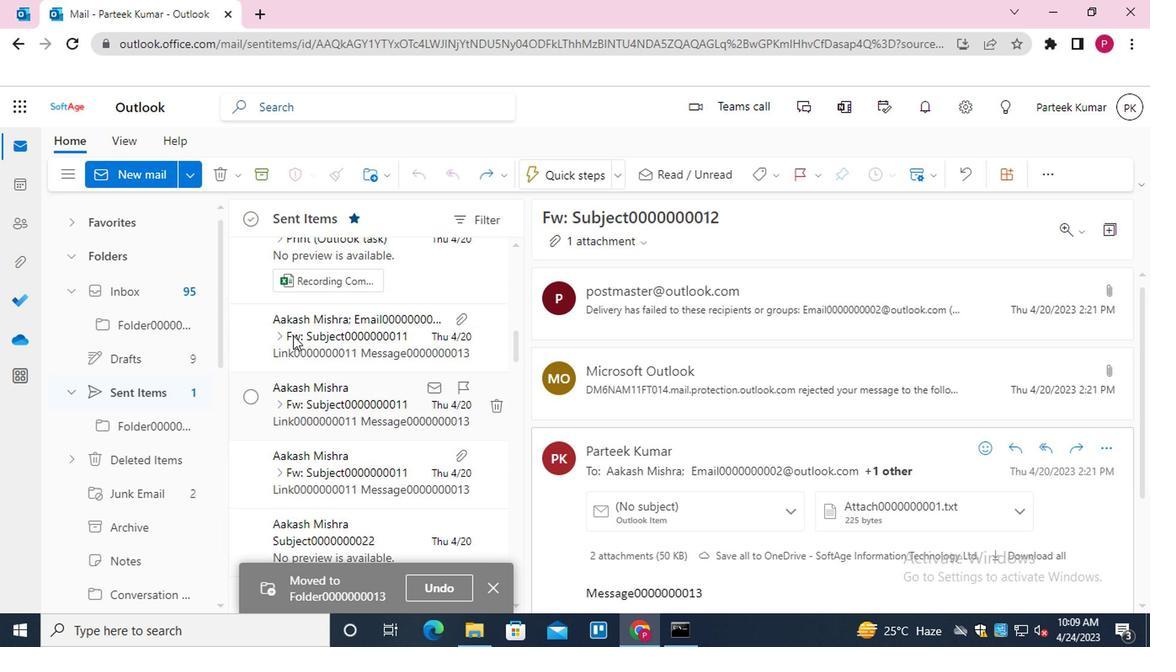 
Action: Mouse scrolled (290, 338) with delta (0, 0)
Screenshot: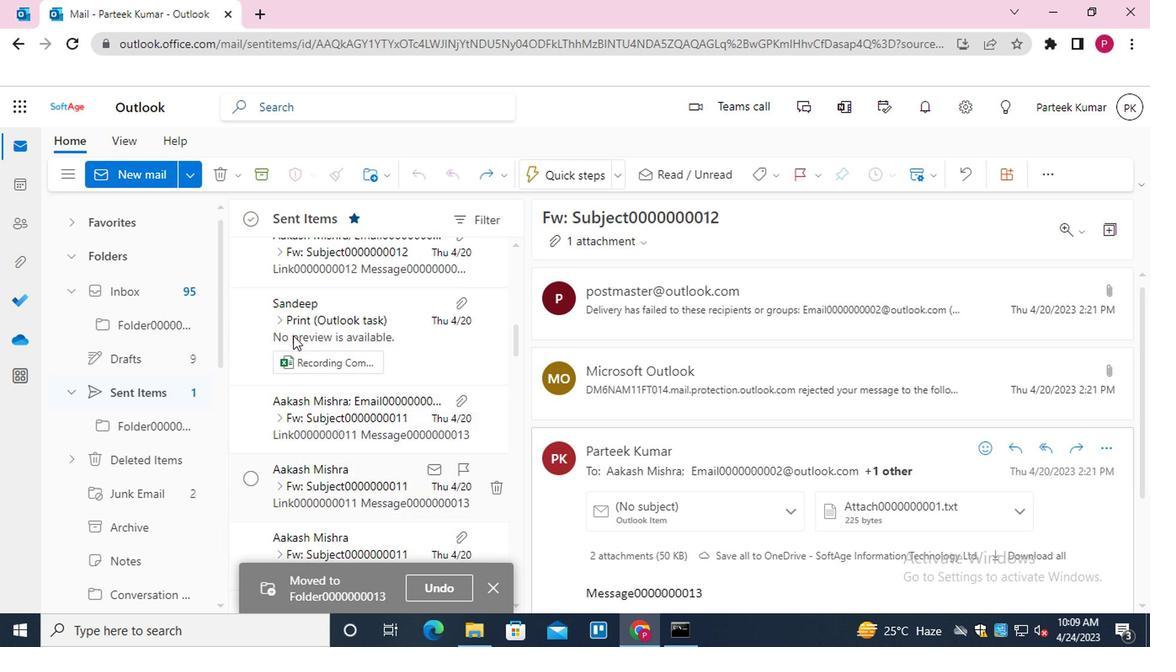 
Action: Mouse scrolled (290, 338) with delta (0, 0)
Screenshot: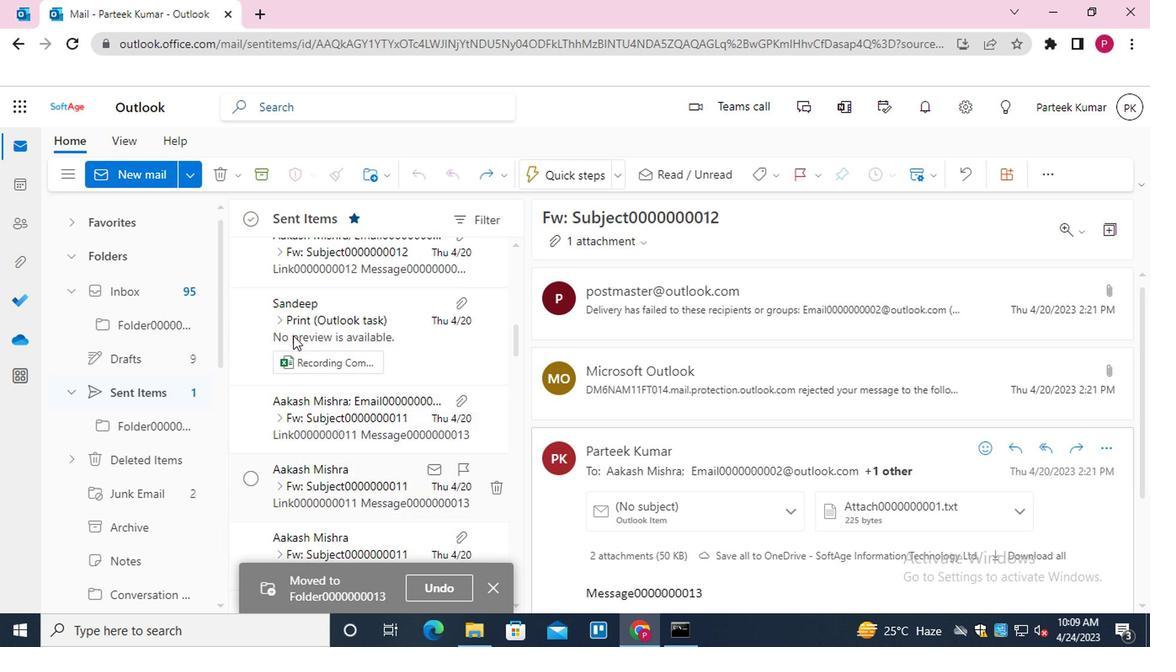 
Action: Mouse scrolled (290, 338) with delta (0, 0)
Screenshot: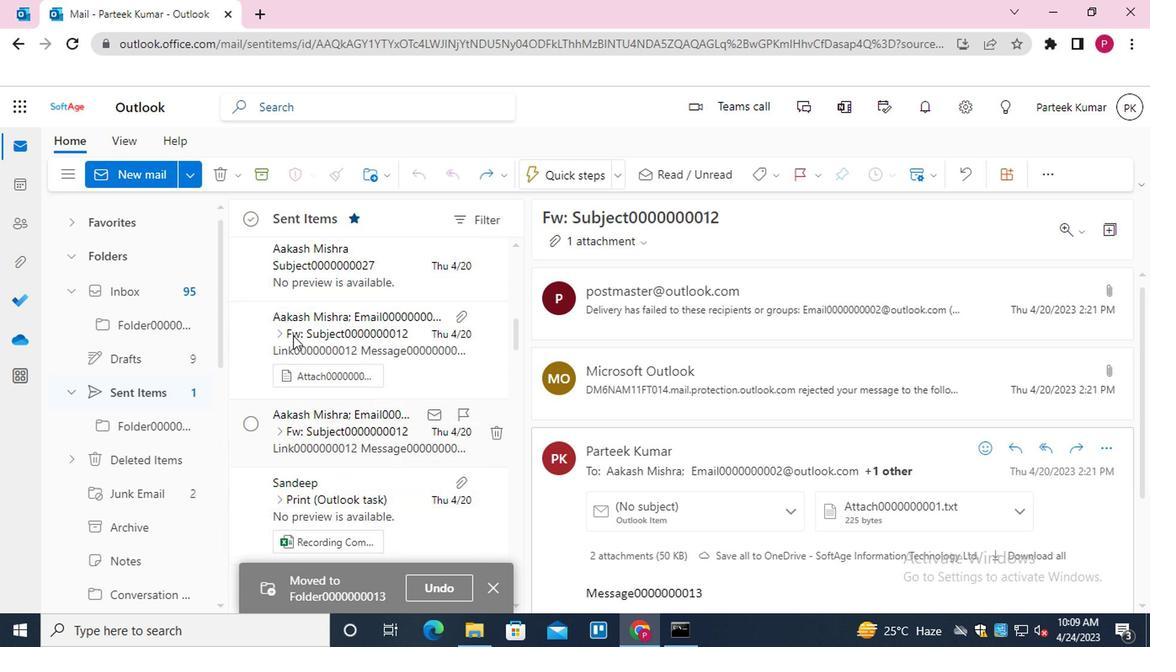 
Action: Mouse scrolled (290, 338) with delta (0, 0)
Screenshot: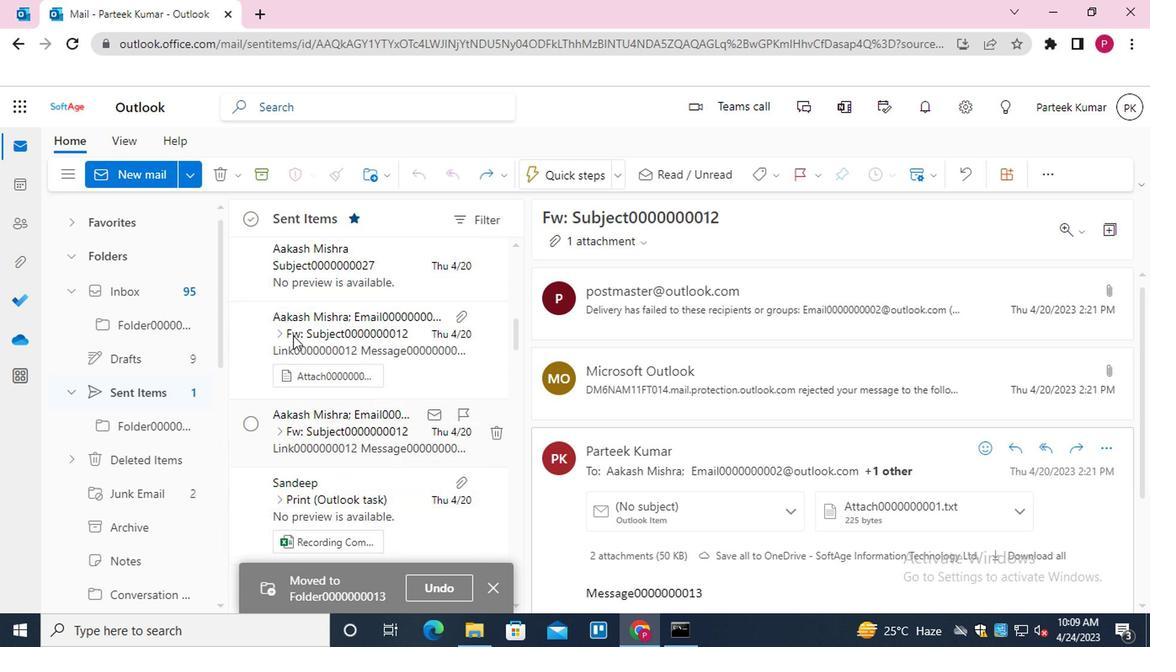 
Action: Mouse scrolled (290, 338) with delta (0, 0)
Screenshot: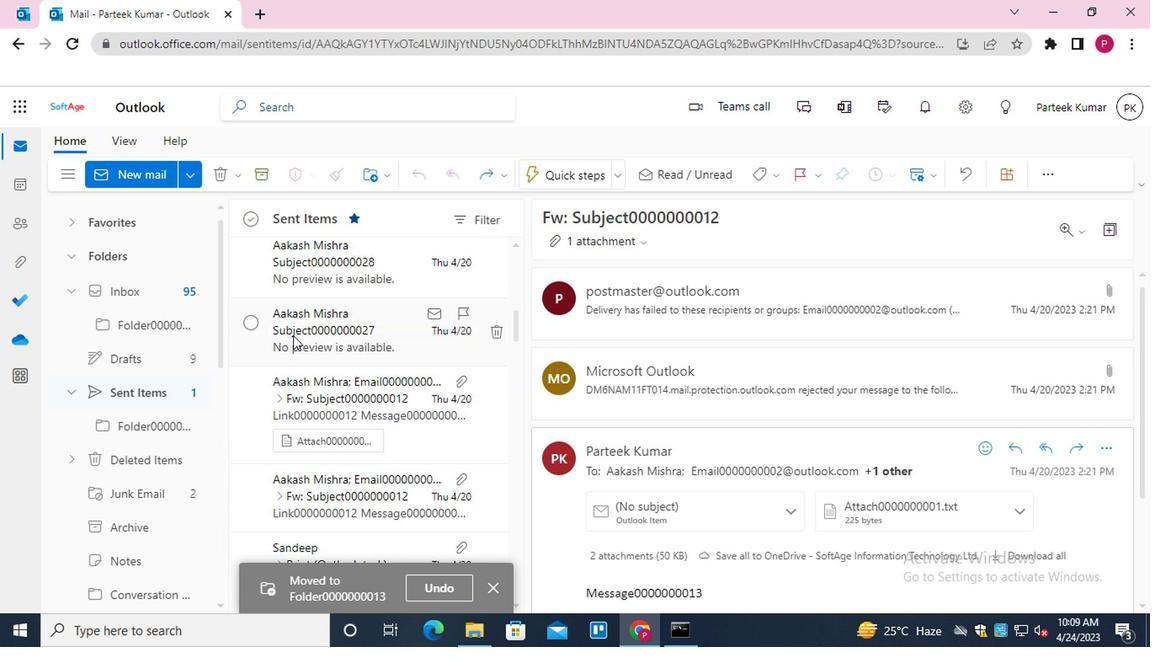 
Action: Mouse scrolled (290, 338) with delta (0, 0)
Screenshot: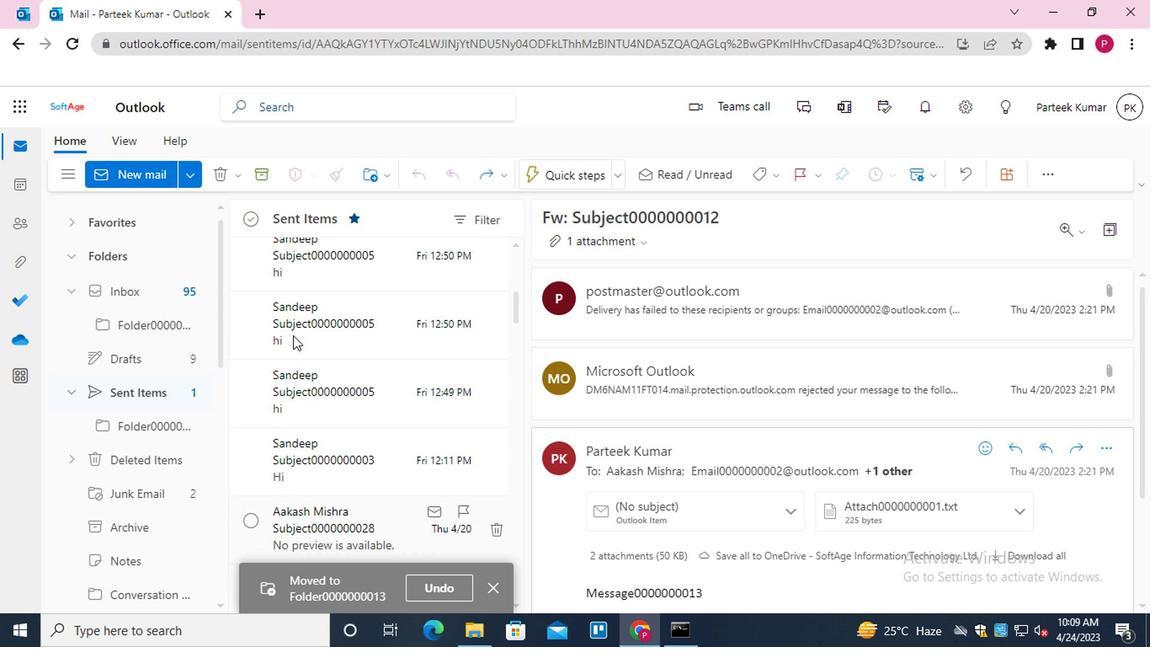 
Action: Mouse scrolled (290, 338) with delta (0, 0)
Screenshot: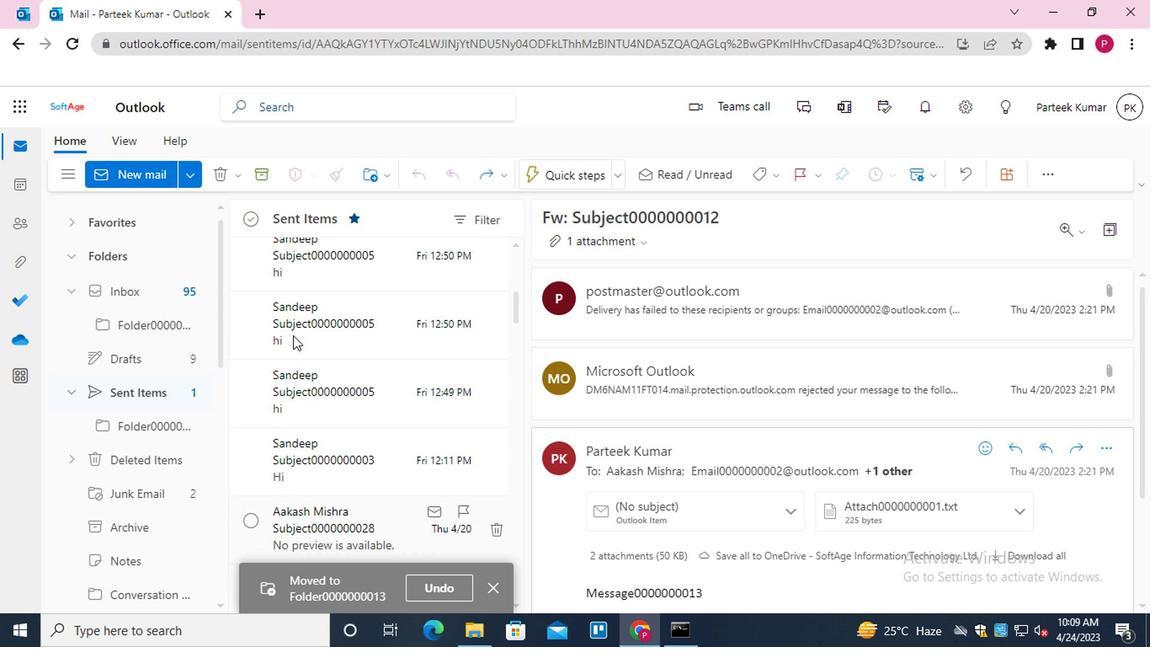 
Action: Mouse scrolled (290, 338) with delta (0, 0)
Screenshot: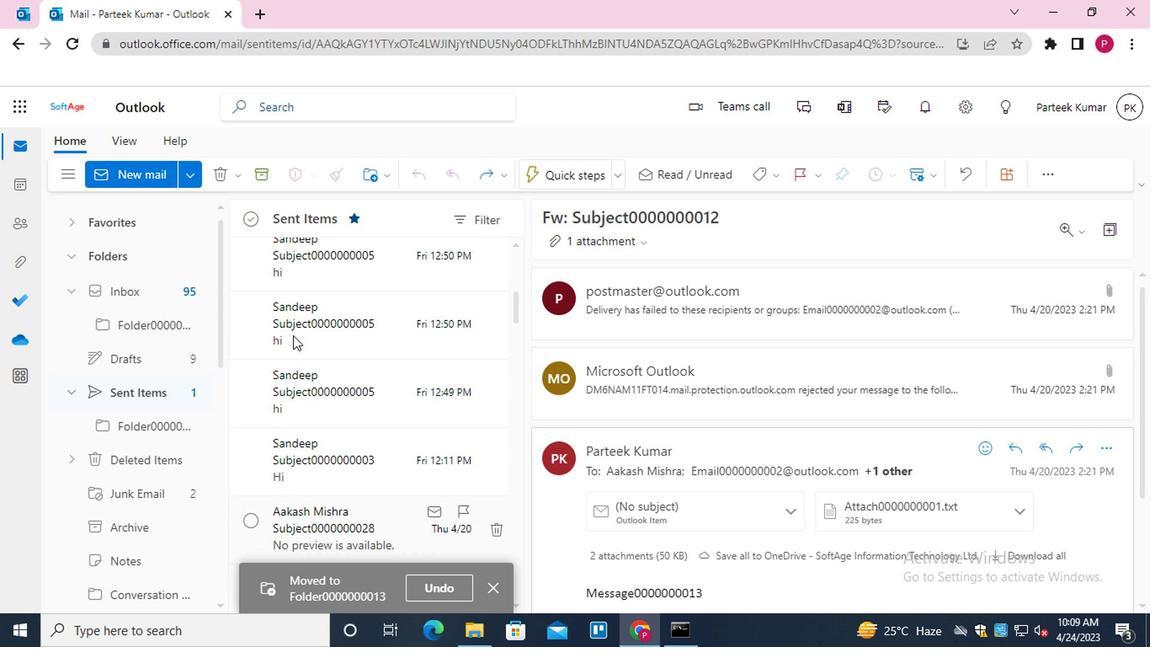 
Action: Mouse scrolled (290, 338) with delta (0, 0)
Screenshot: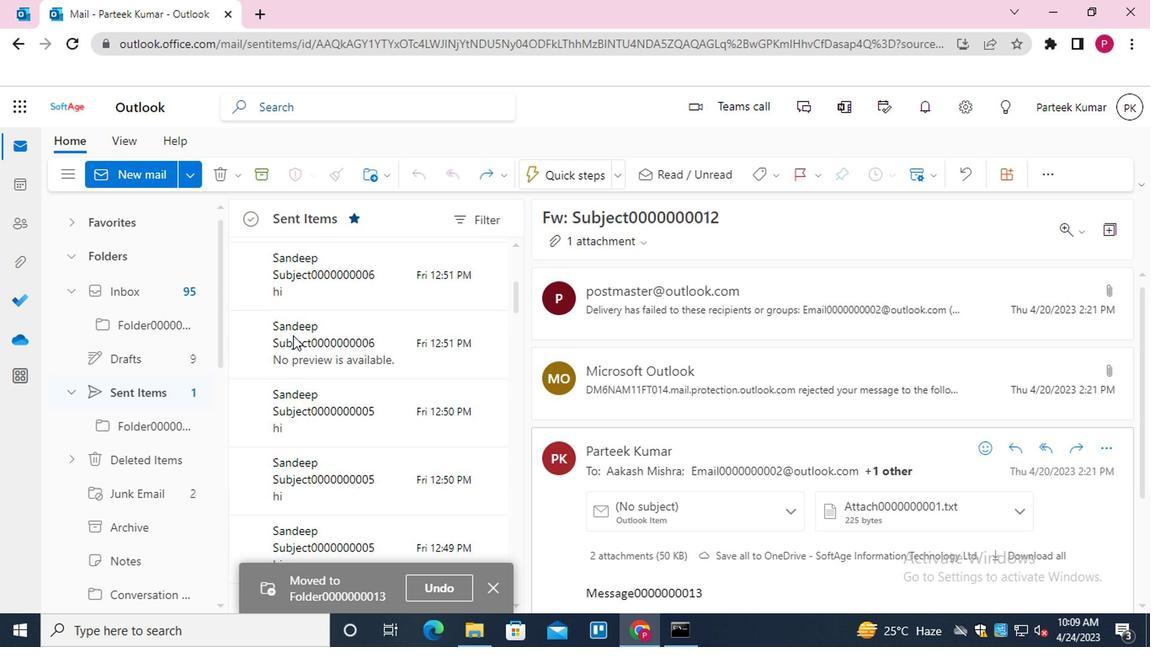 
Action: Mouse scrolled (290, 338) with delta (0, 0)
Screenshot: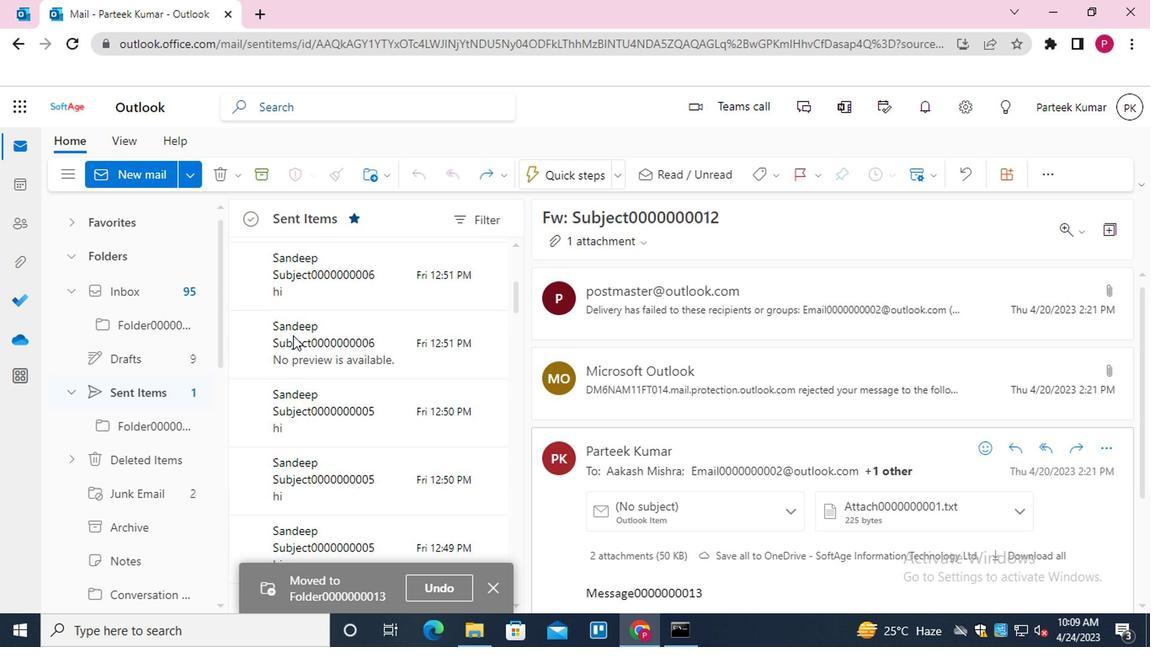 
Action: Mouse scrolled (290, 338) with delta (0, 0)
Screenshot: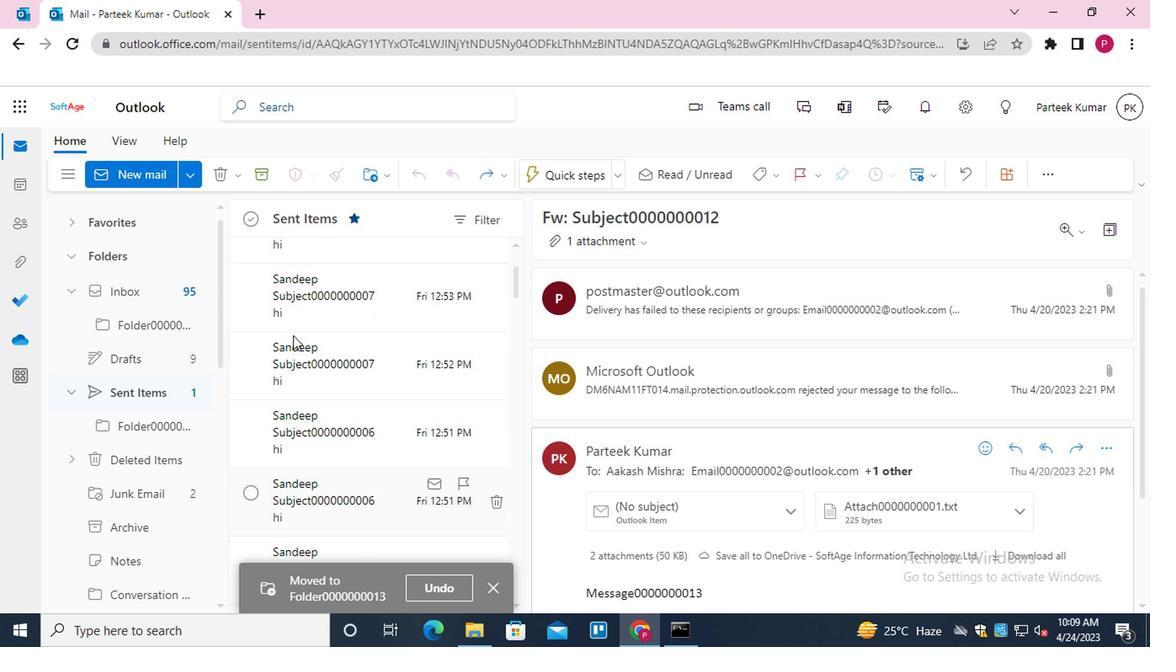 
Action: Mouse scrolled (290, 338) with delta (0, 0)
Screenshot: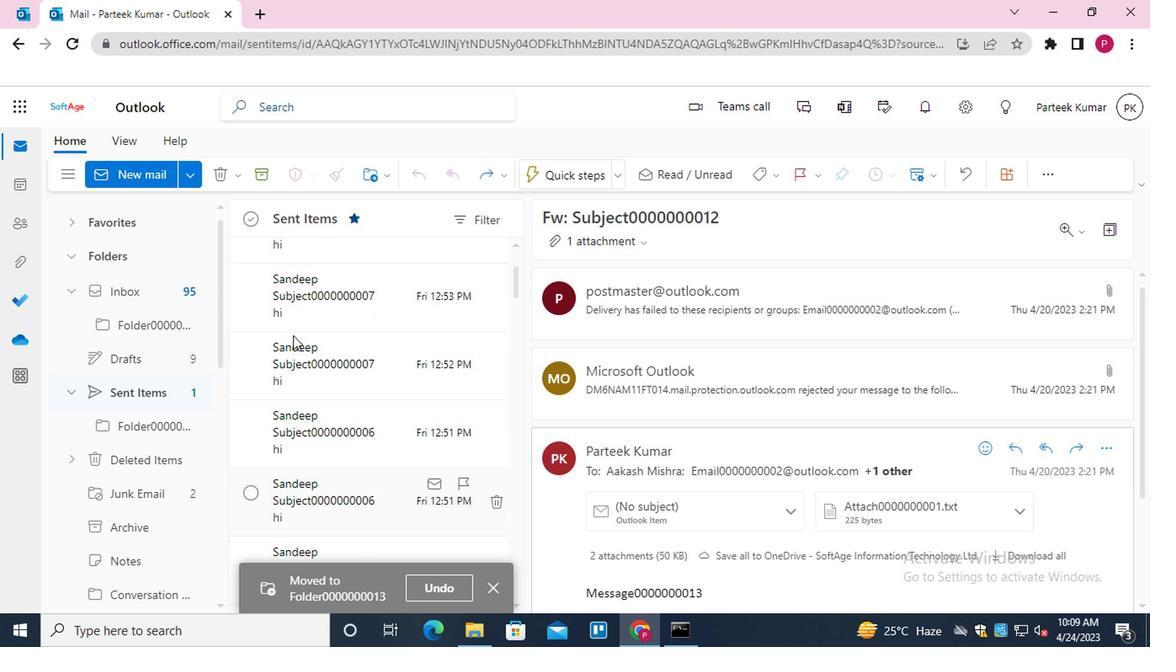 
Action: Mouse scrolled (290, 338) with delta (0, 0)
Screenshot: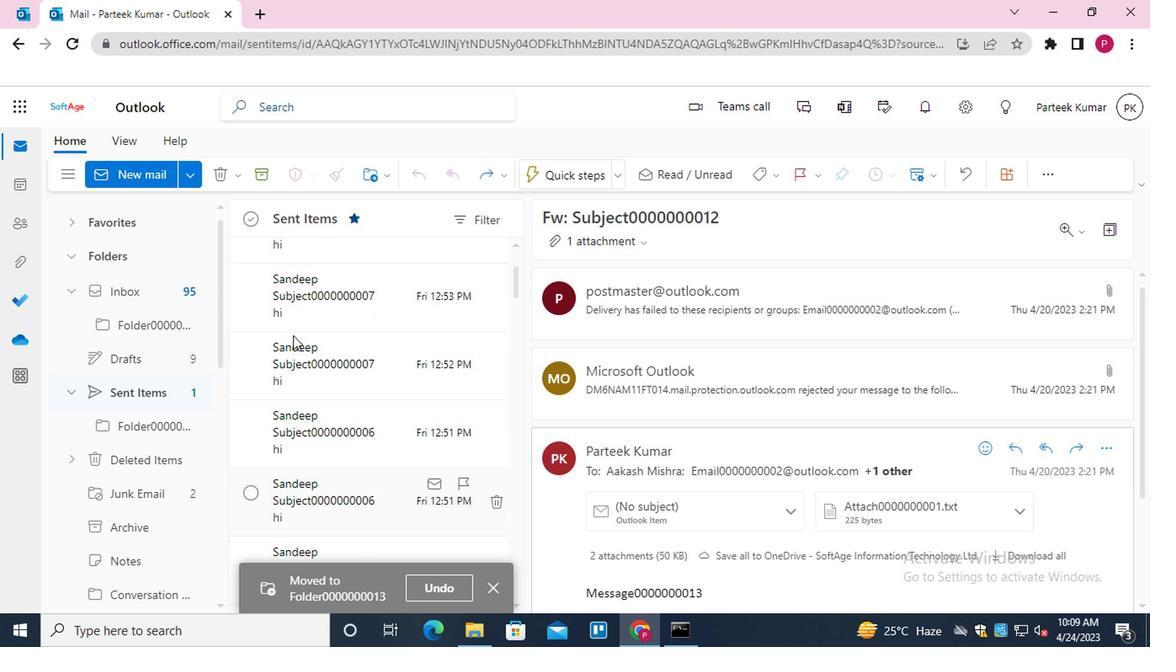 
Action: Mouse scrolled (290, 338) with delta (0, 0)
Screenshot: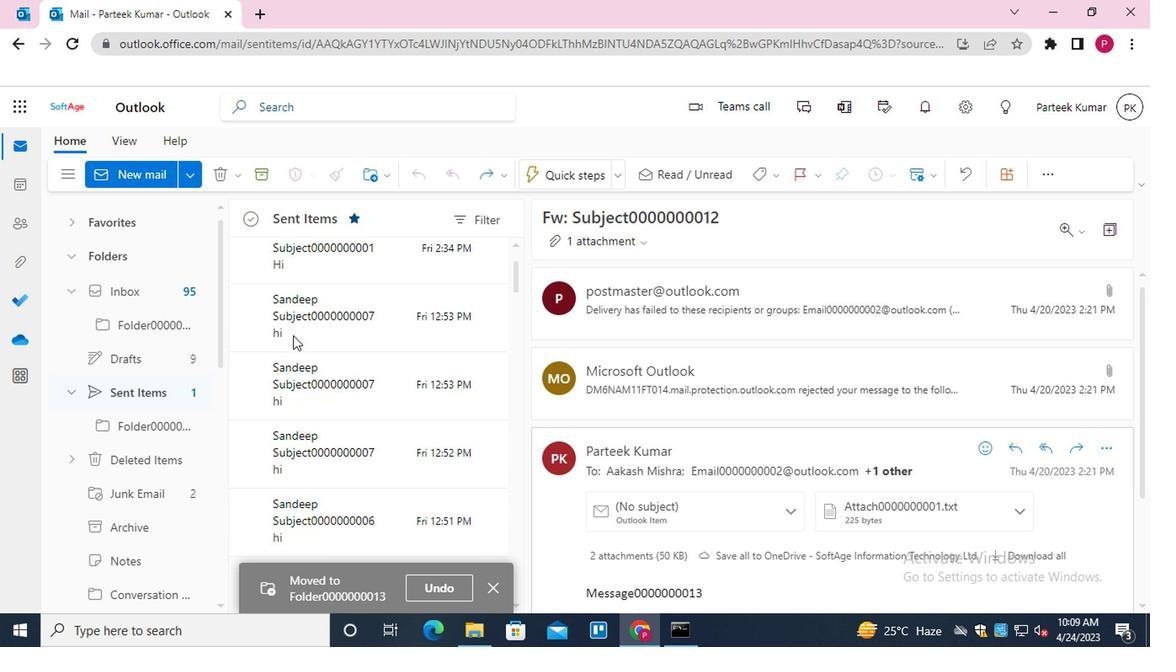 
Action: Mouse scrolled (290, 338) with delta (0, 0)
Screenshot: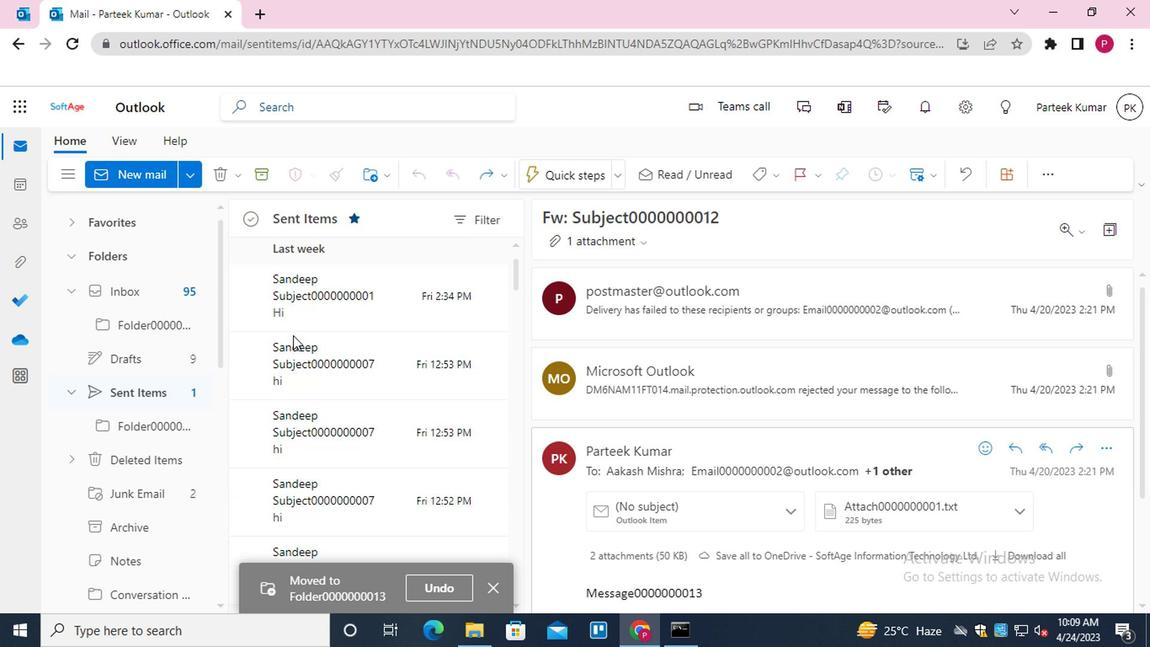 
Action: Mouse scrolled (290, 338) with delta (0, 0)
Screenshot: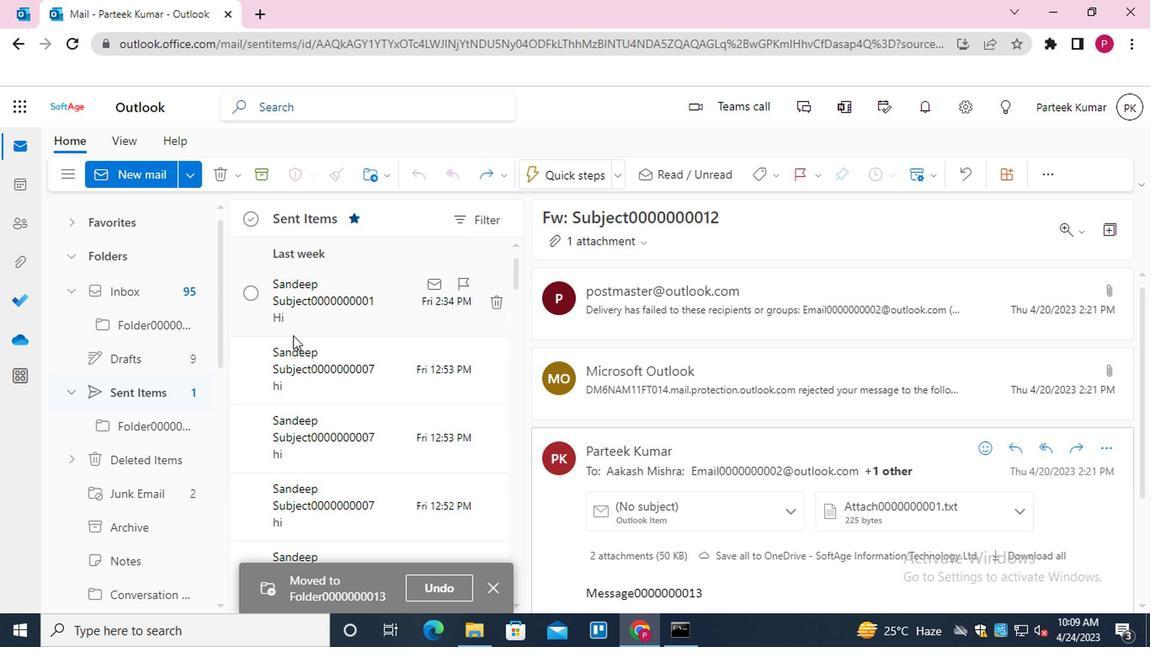 
Action: Mouse scrolled (290, 338) with delta (0, 0)
Screenshot: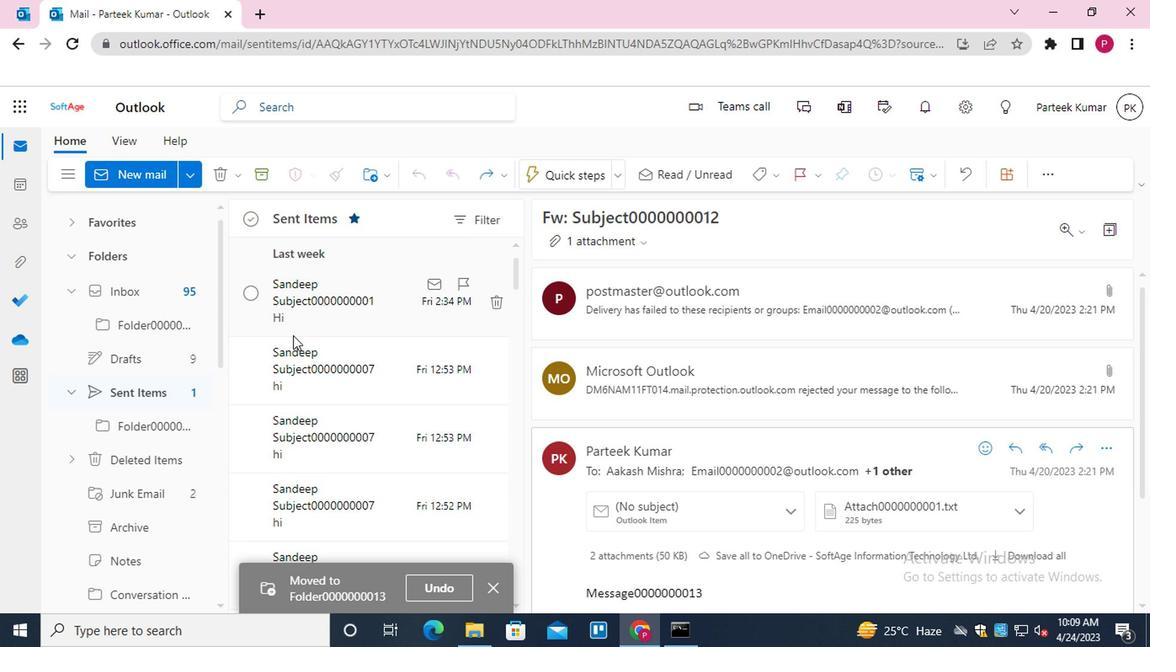 
Action: Mouse scrolled (290, 338) with delta (0, 0)
Screenshot: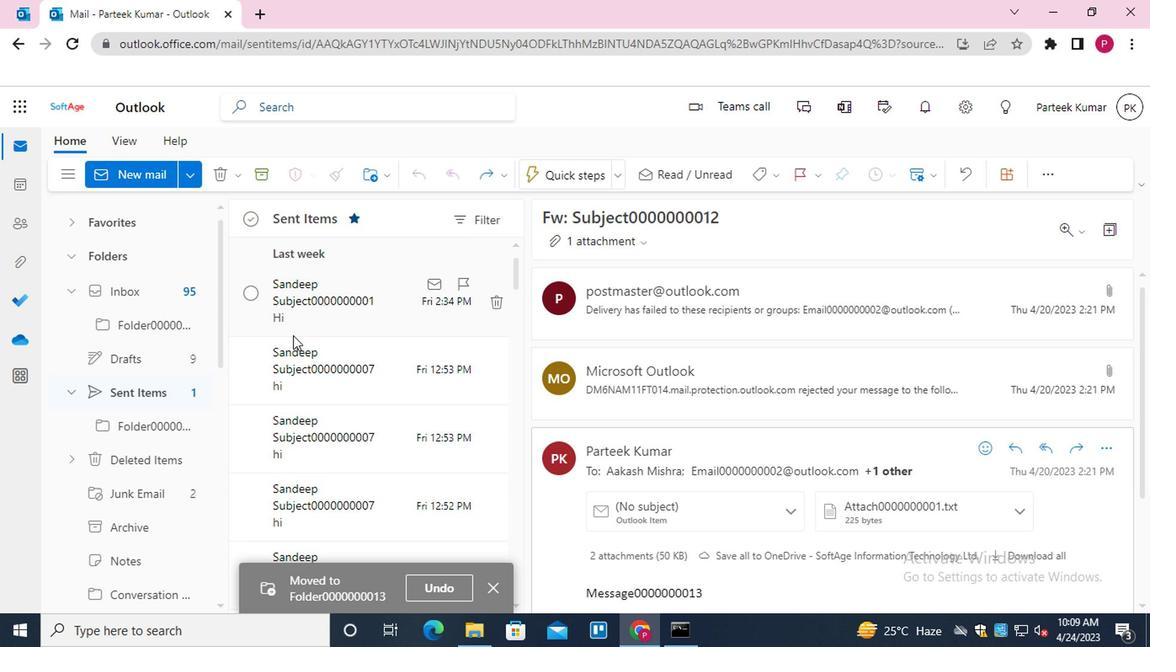 
Action: Mouse scrolled (290, 338) with delta (0, 0)
Screenshot: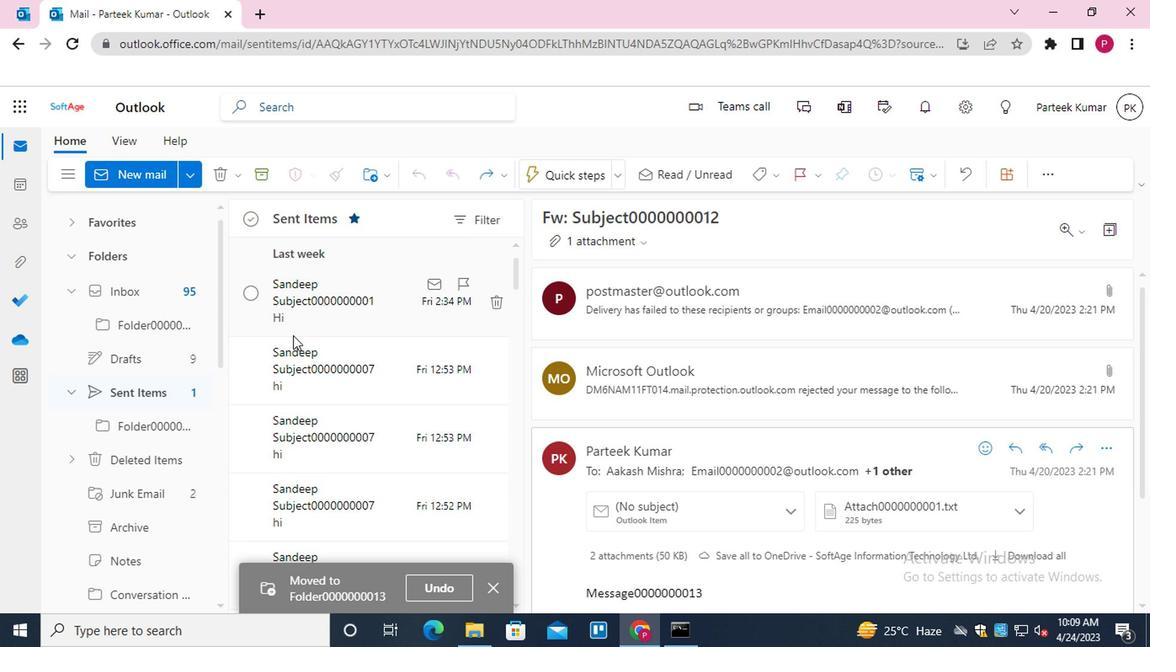 
Action: Mouse scrolled (290, 336) with delta (0, 0)
Screenshot: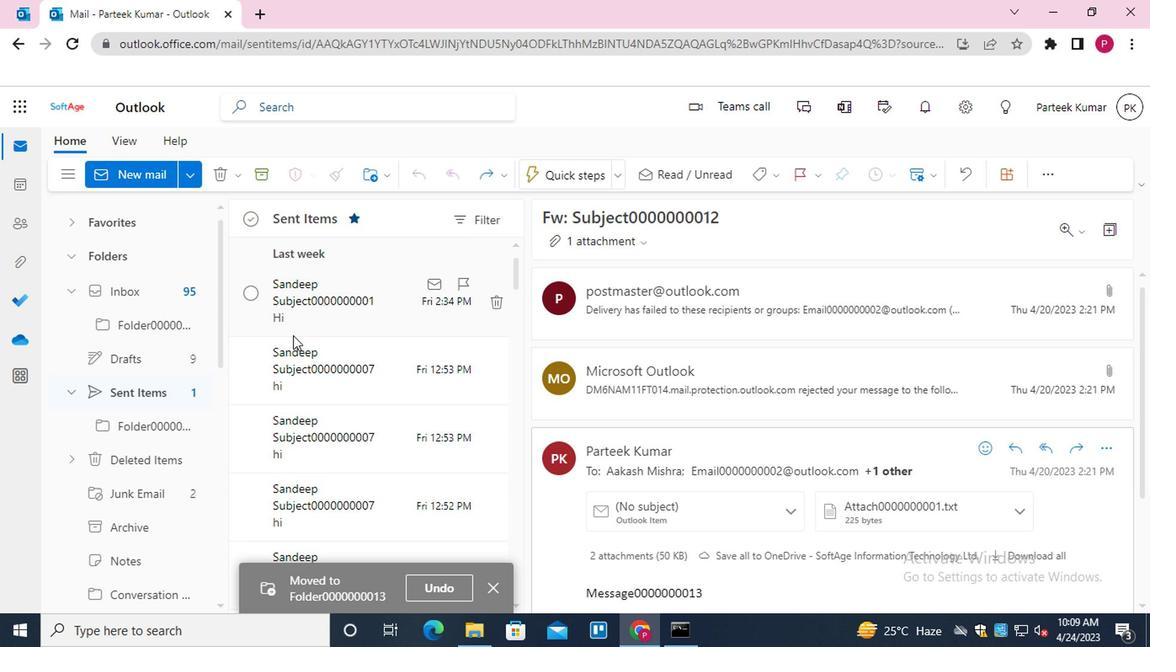 
Action: Mouse scrolled (290, 336) with delta (0, 0)
Screenshot: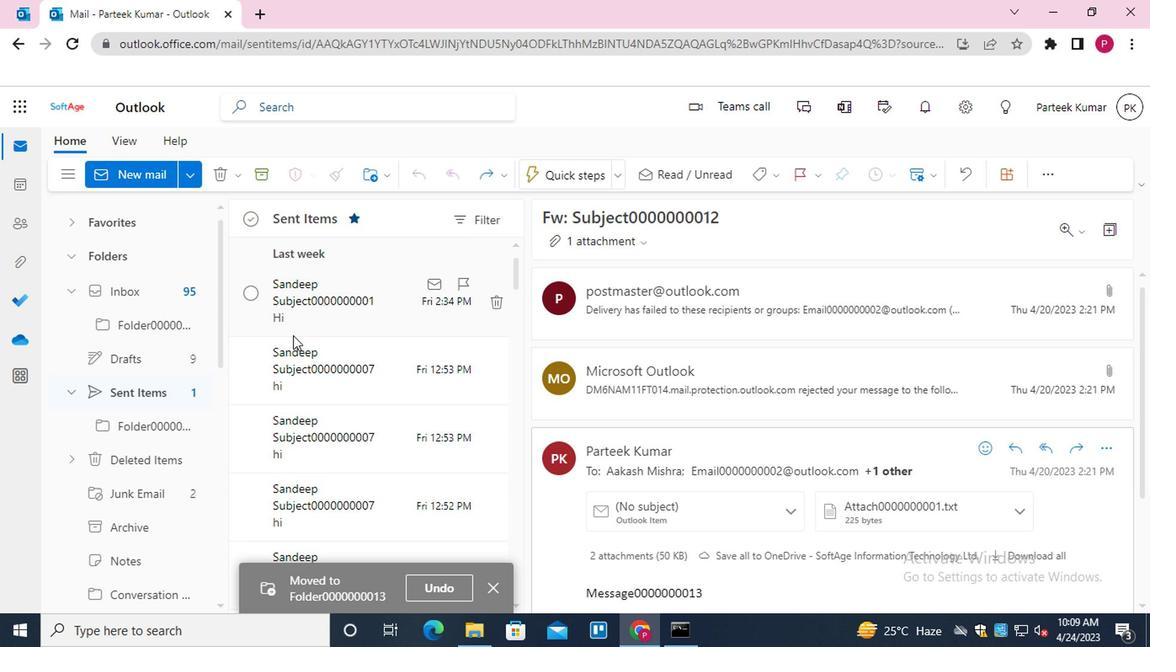 
Action: Mouse scrolled (290, 336) with delta (0, 0)
Screenshot: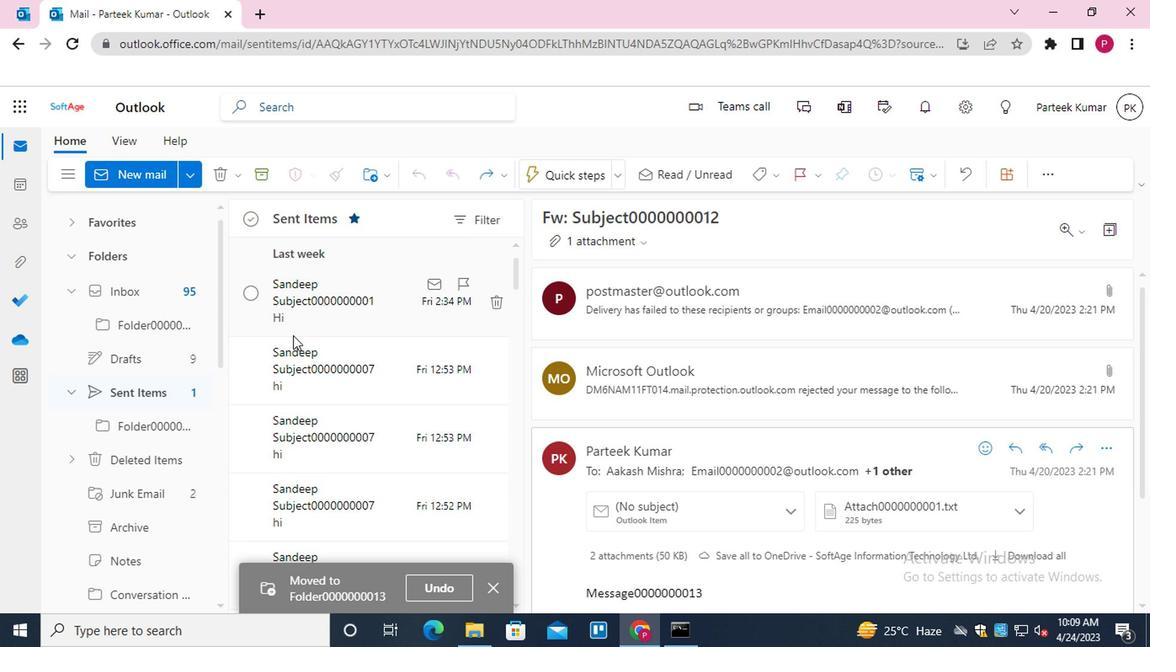
Action: Mouse scrolled (290, 336) with delta (0, 0)
Screenshot: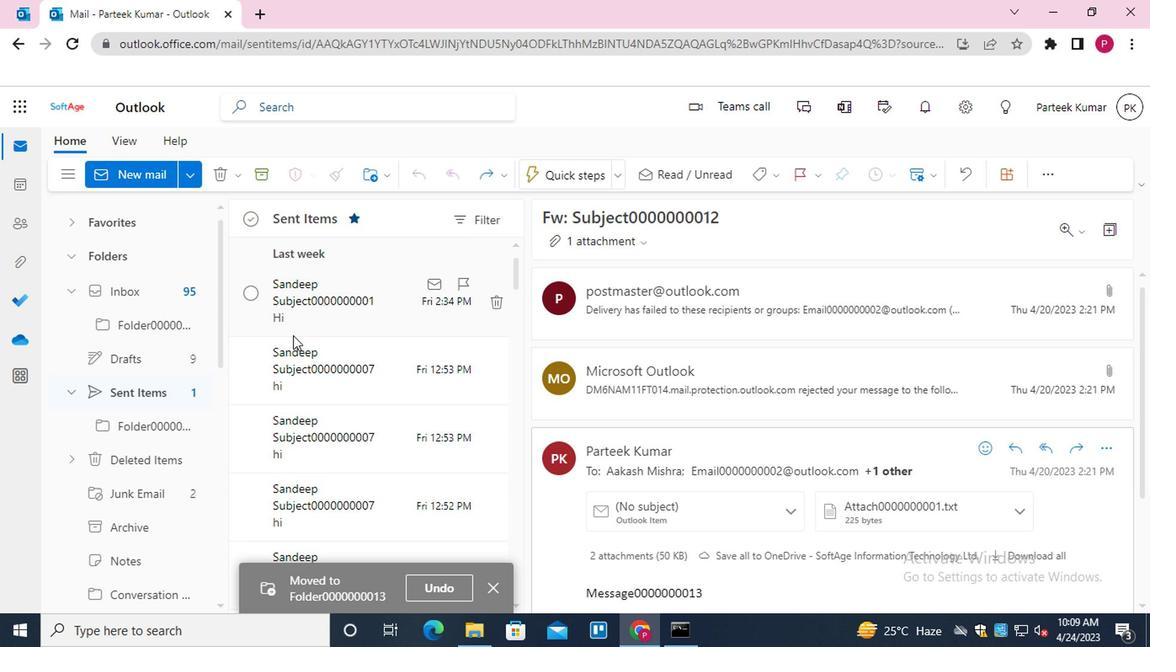 
Action: Mouse scrolled (290, 336) with delta (0, 0)
Screenshot: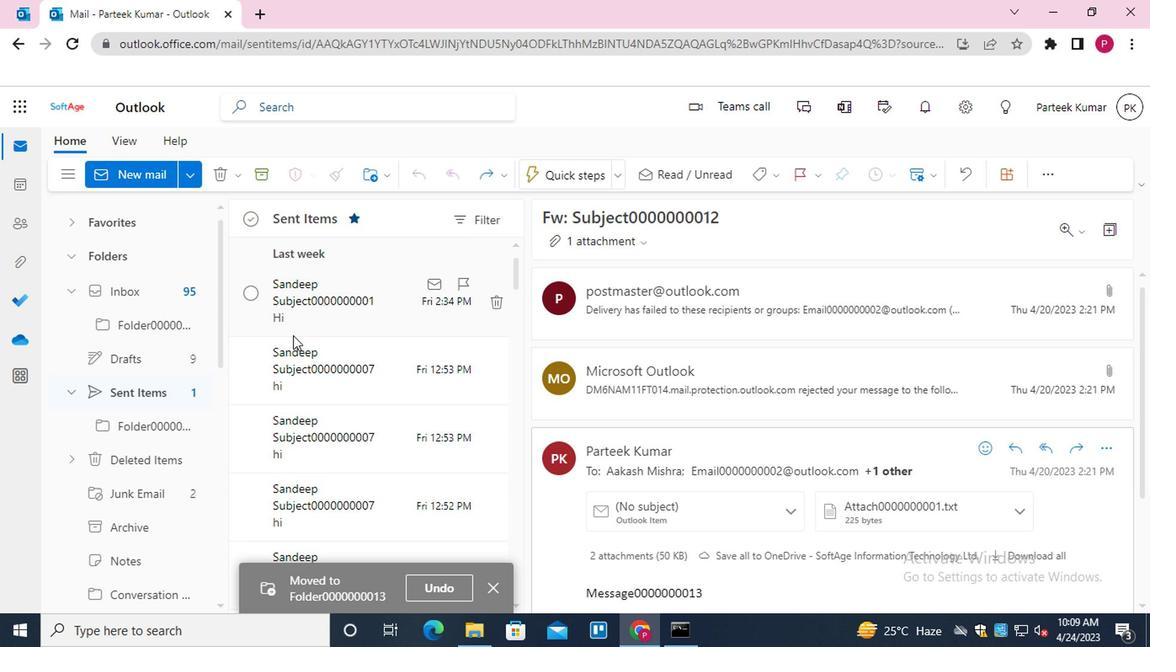 
Action: Mouse scrolled (290, 336) with delta (0, 0)
Screenshot: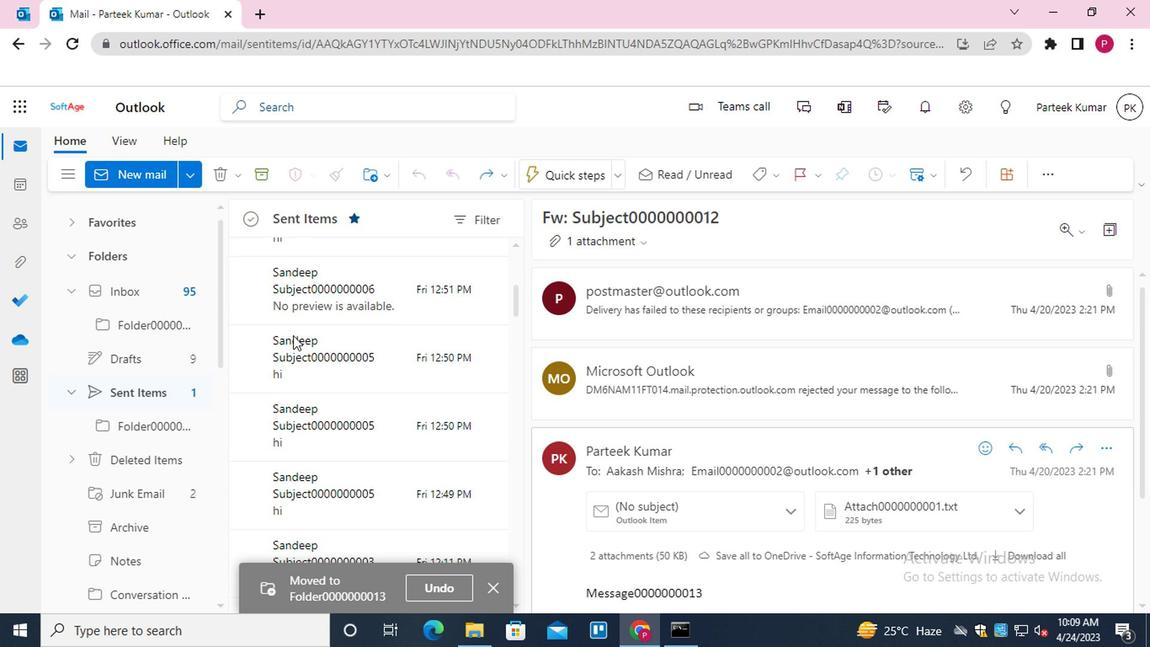 
Action: Mouse scrolled (290, 336) with delta (0, 0)
Screenshot: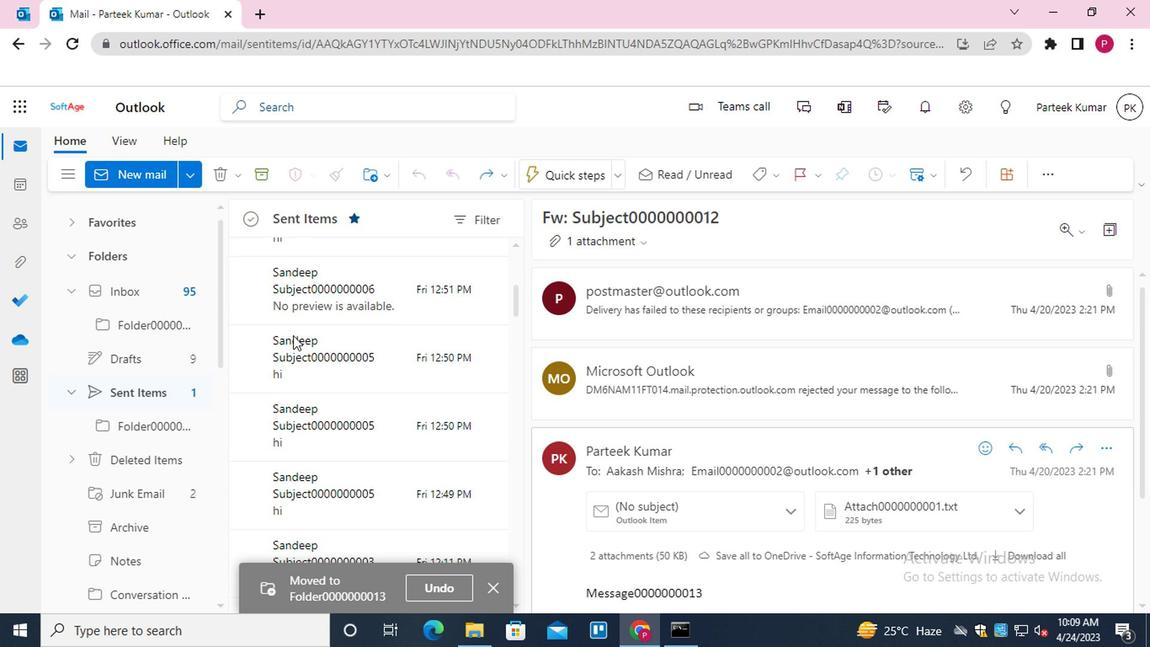 
Action: Mouse scrolled (290, 336) with delta (0, 0)
Screenshot: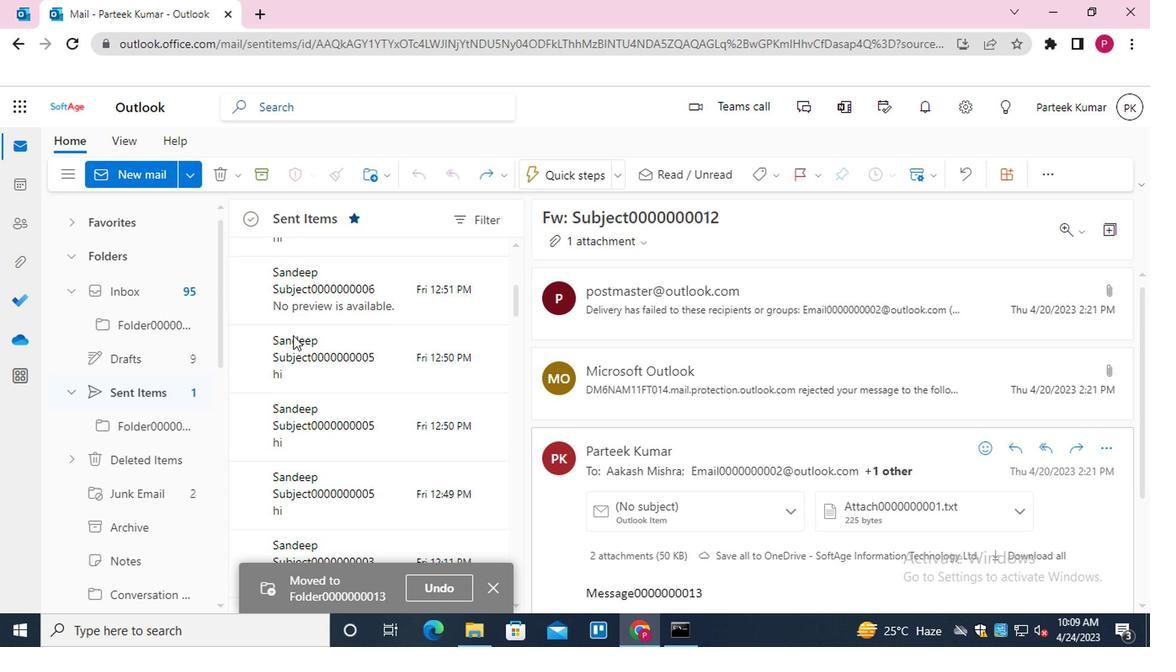 
Action: Mouse scrolled (290, 336) with delta (0, 0)
Screenshot: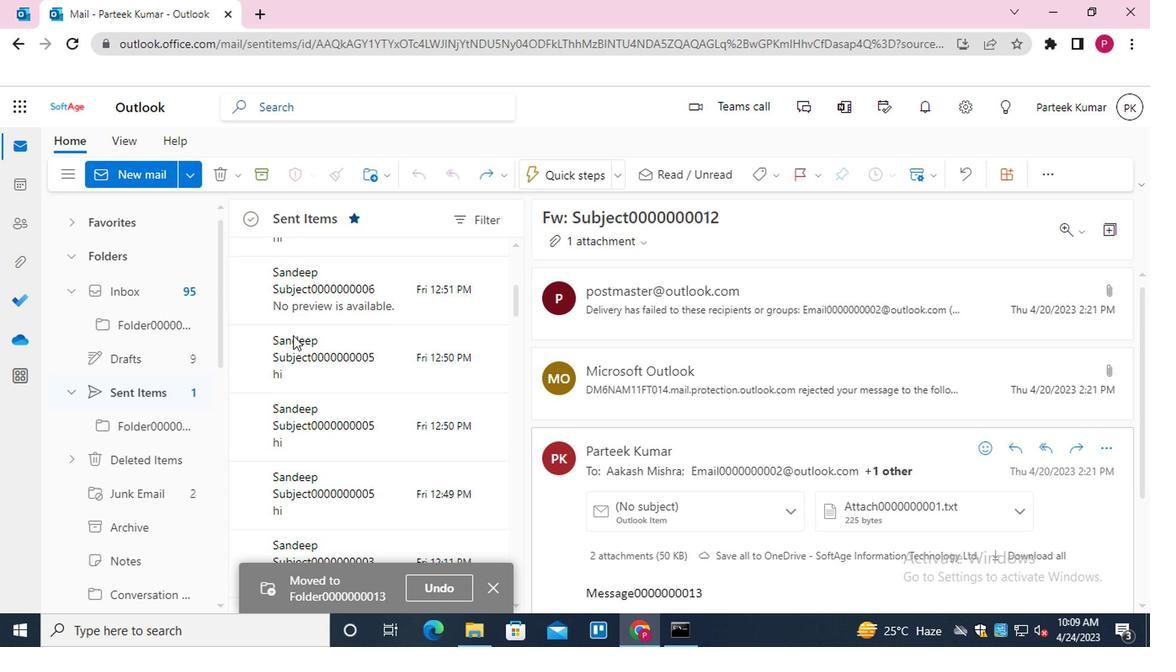 
Action: Mouse scrolled (290, 336) with delta (0, 0)
Screenshot: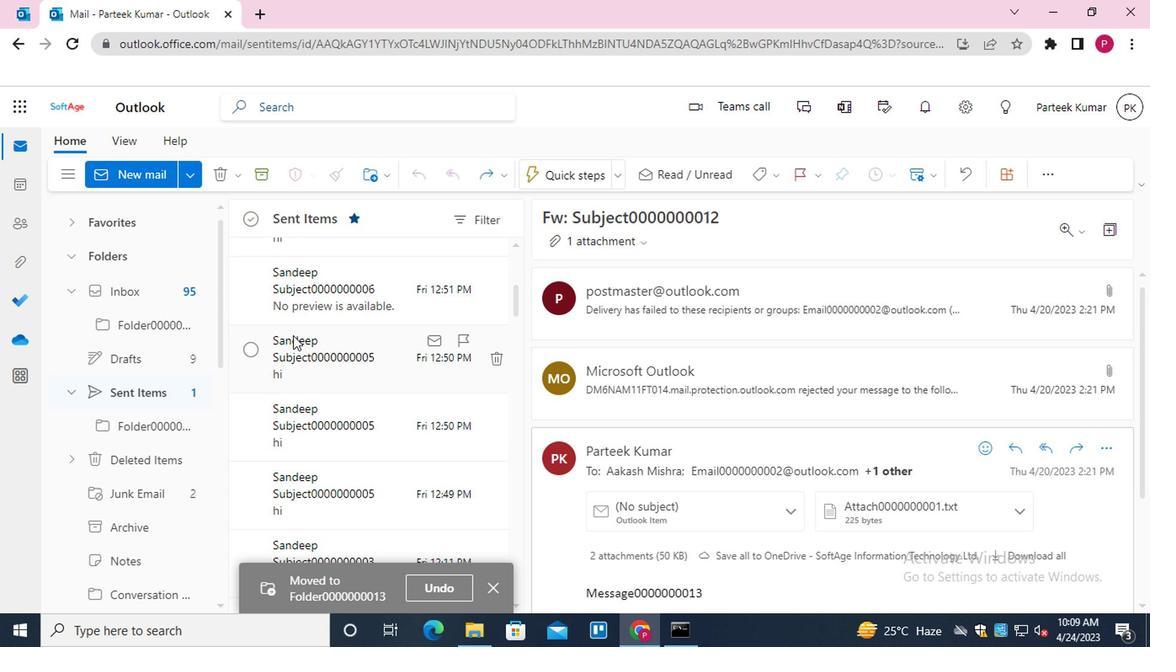 
Action: Mouse moved to (300, 351)
Screenshot: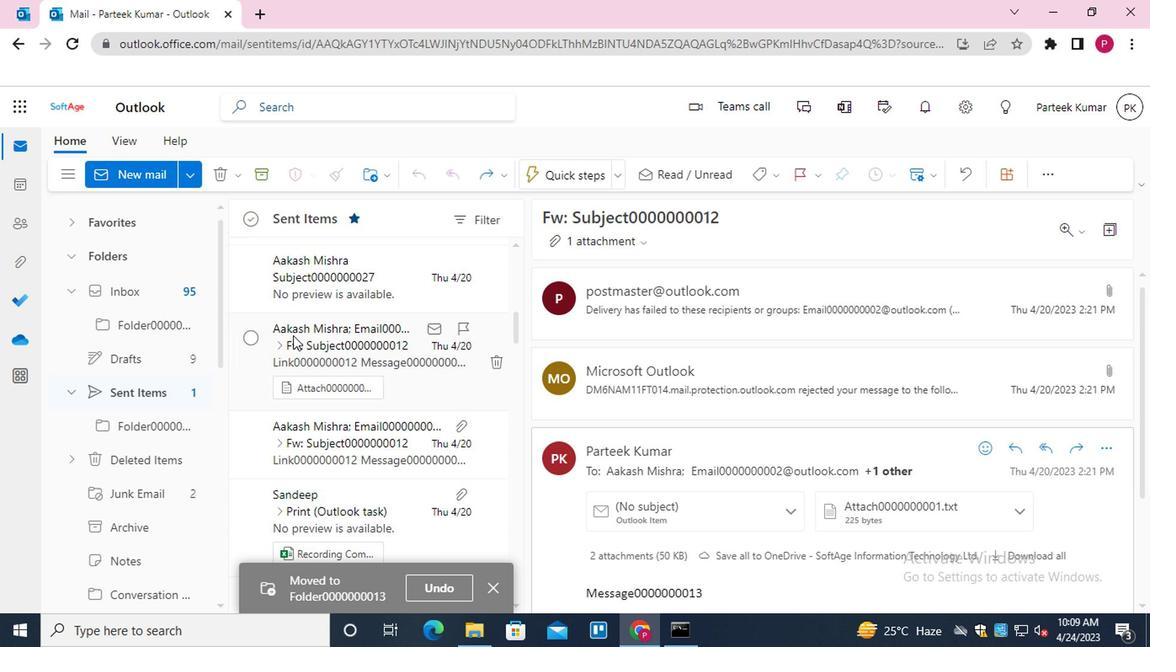 
Action: Mouse scrolled (300, 350) with delta (0, -1)
Screenshot: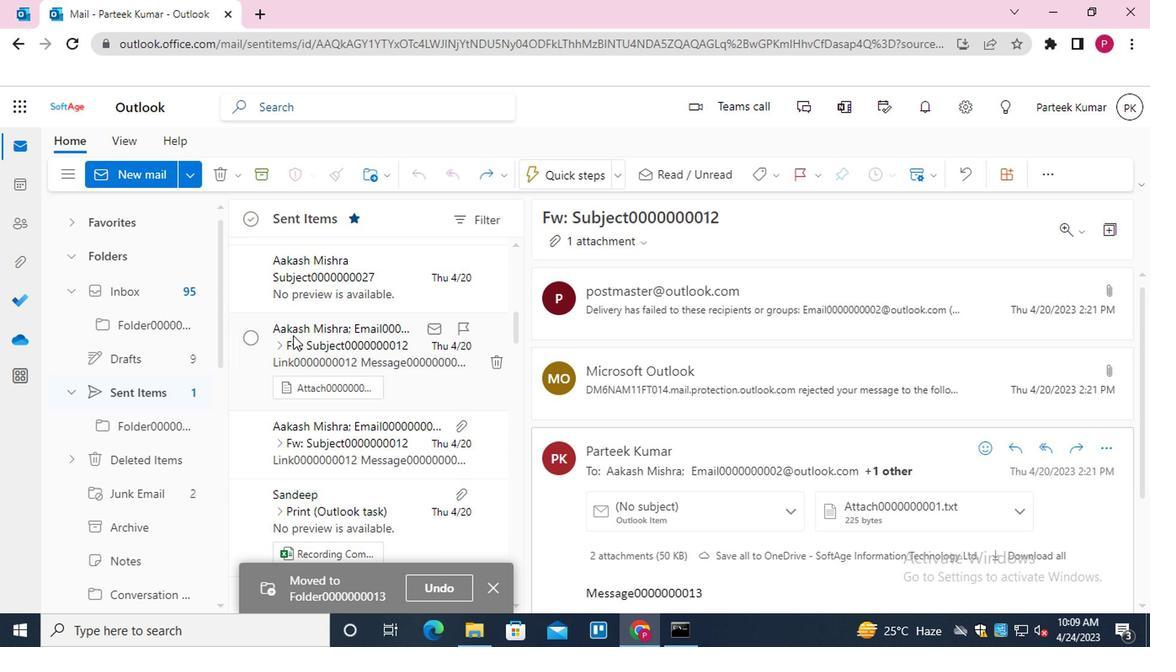 
Action: Mouse moved to (300, 352)
Screenshot: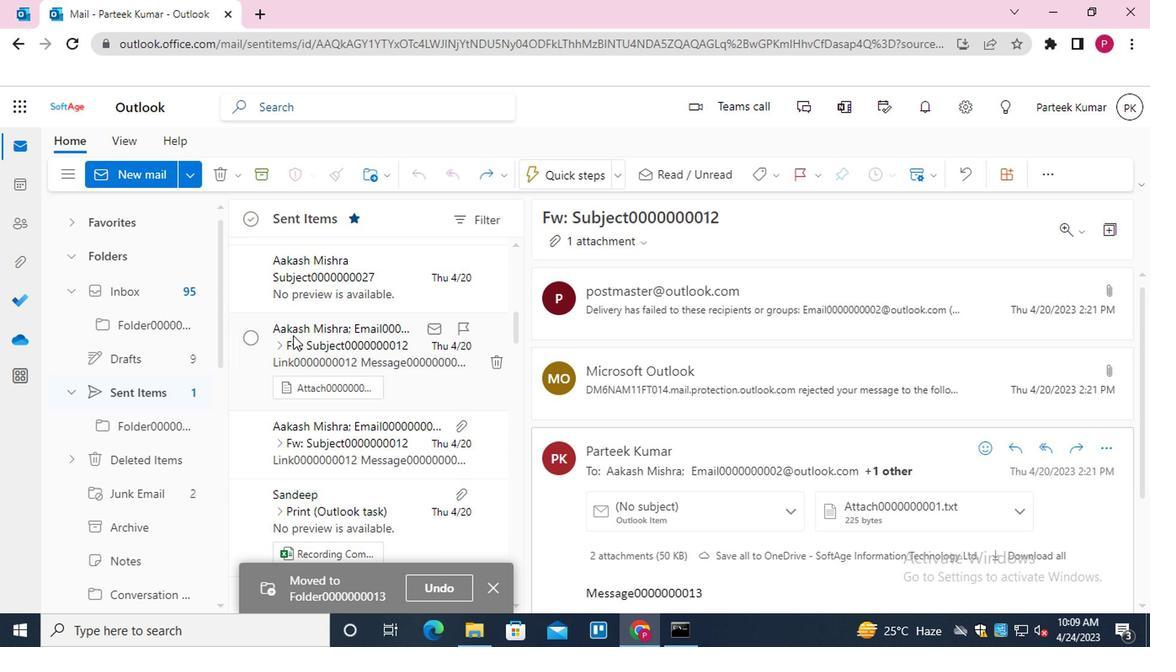 
Action: Mouse scrolled (300, 351) with delta (0, 0)
Screenshot: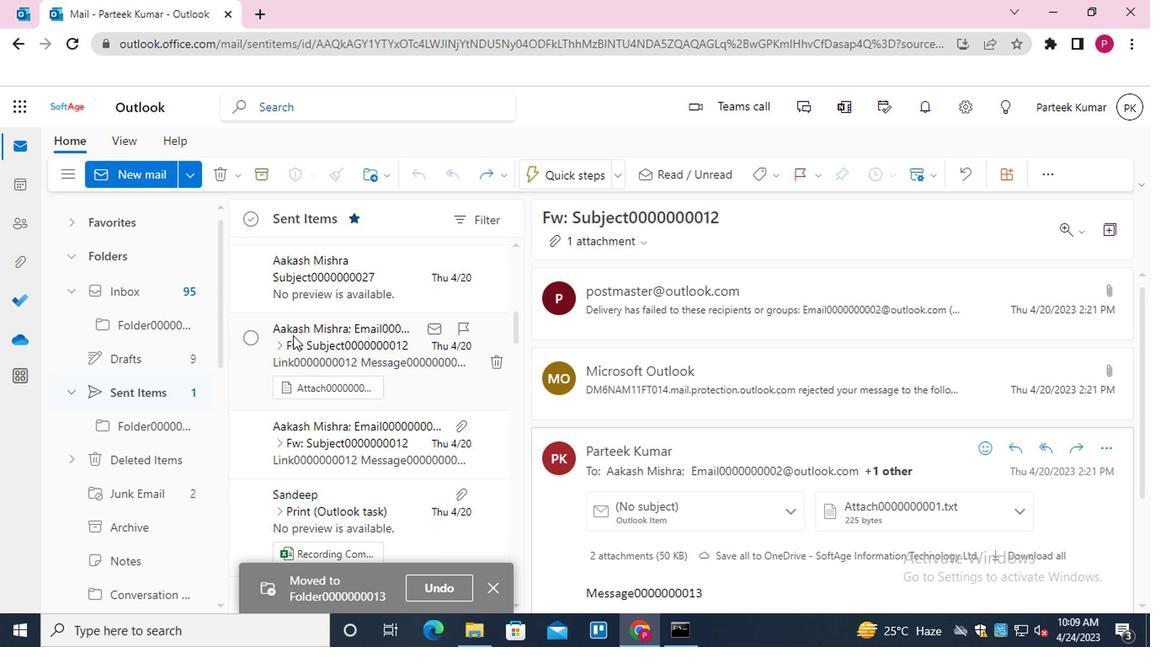 
Action: Mouse moved to (303, 355)
Screenshot: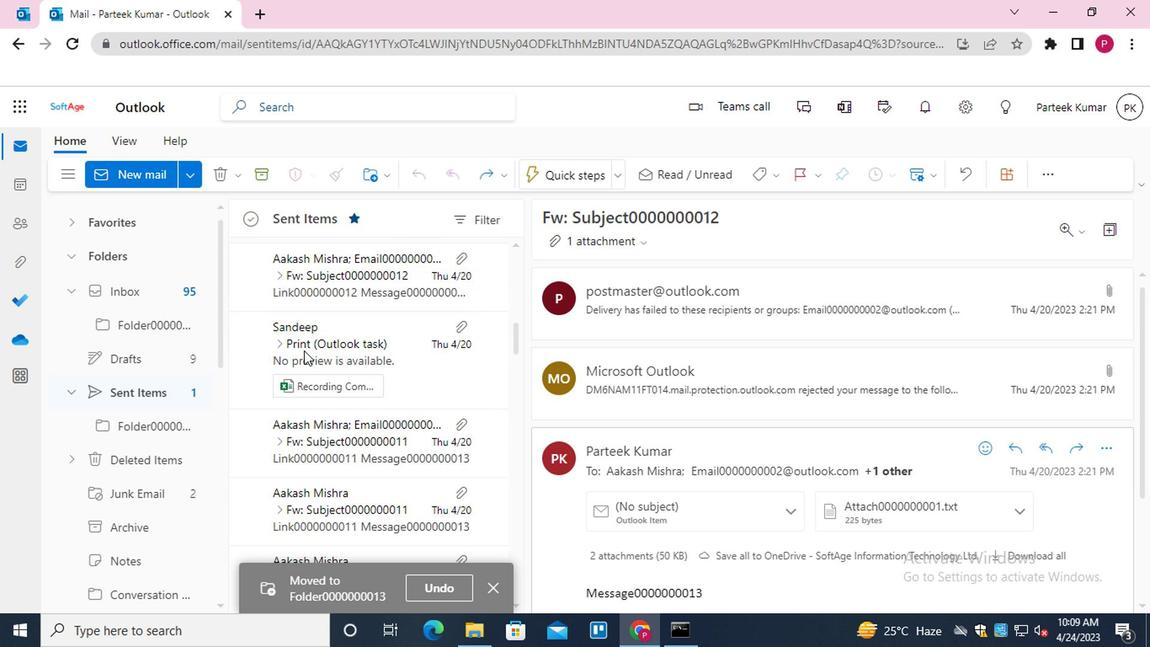 
Action: Mouse scrolled (303, 354) with delta (0, -1)
Screenshot: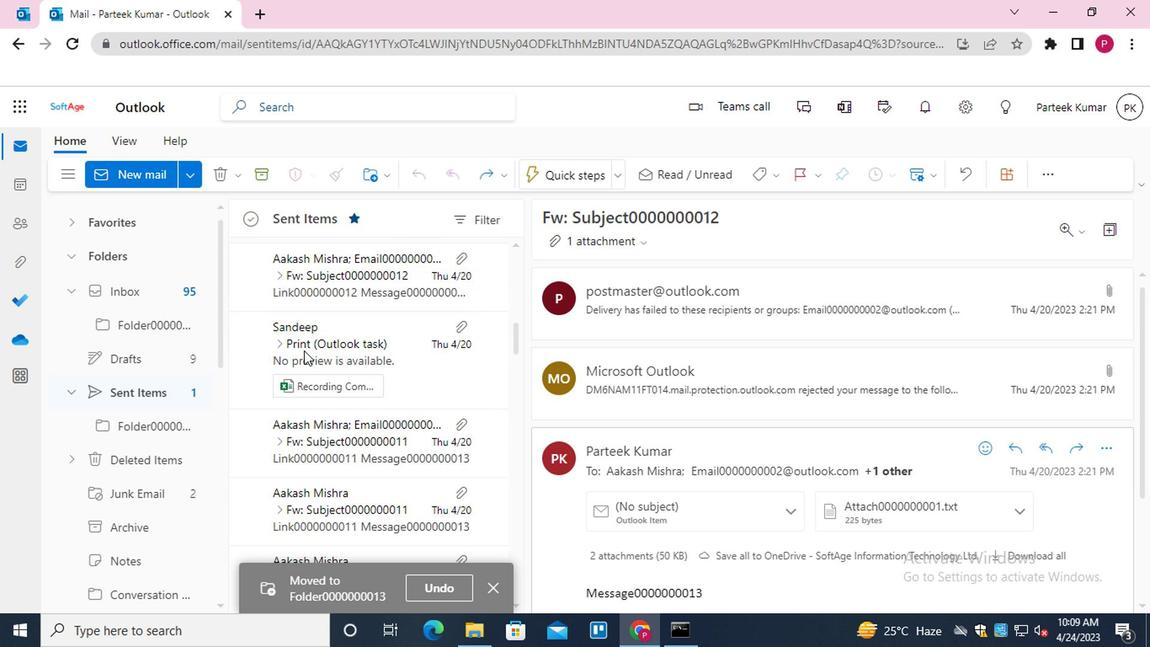 
Action: Mouse scrolled (303, 354) with delta (0, -1)
Screenshot: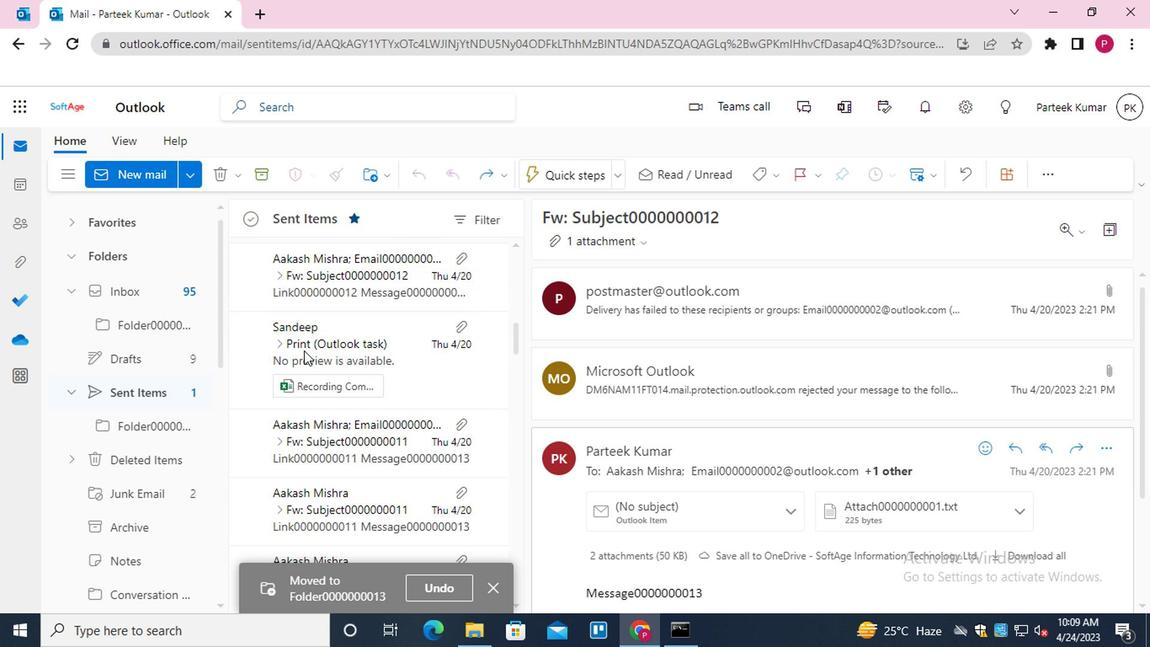 
Action: Mouse moved to (303, 356)
Screenshot: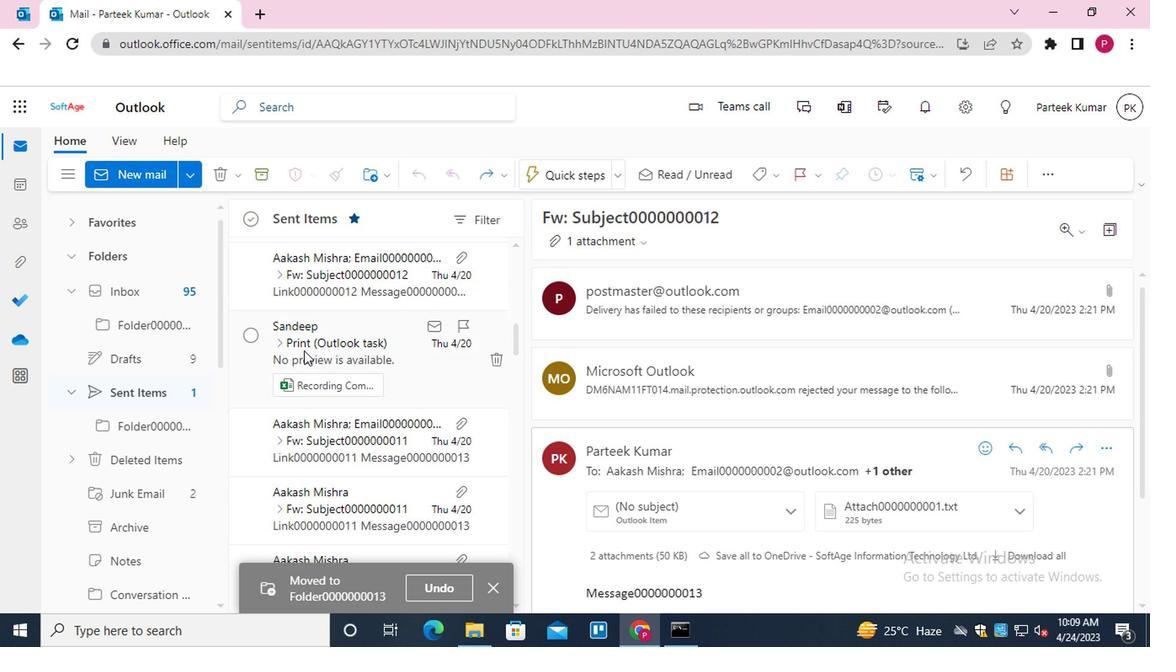 
Action: Mouse scrolled (303, 355) with delta (0, 0)
Screenshot: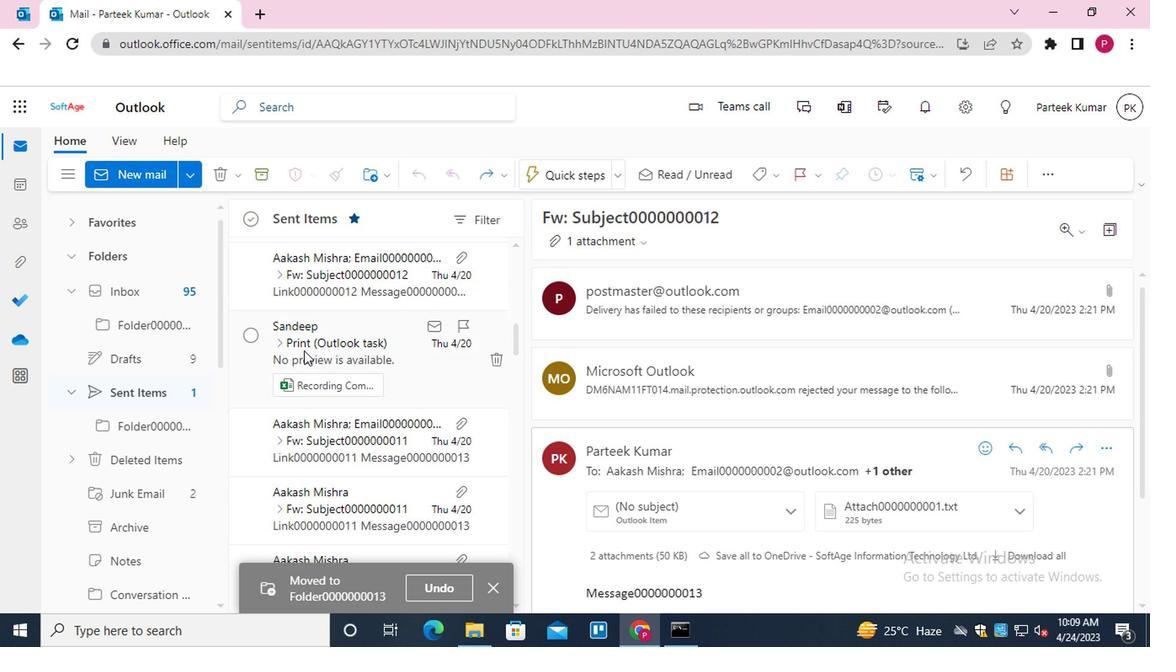 
Action: Mouse moved to (306, 360)
Screenshot: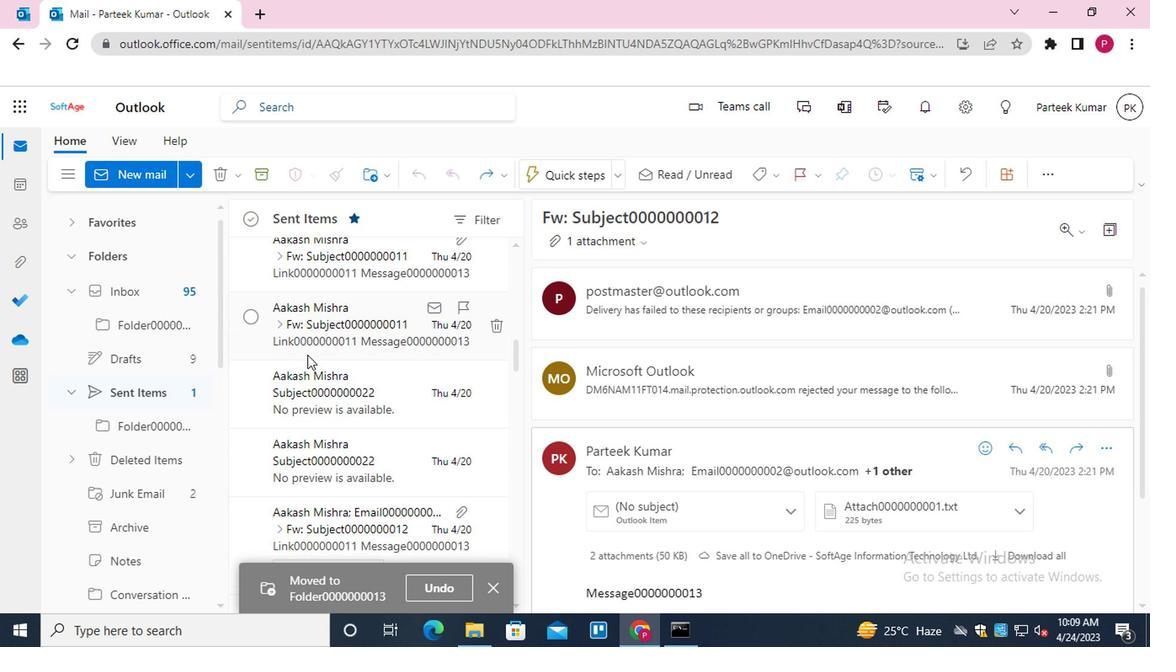 
Action: Mouse scrolled (306, 359) with delta (0, 0)
Screenshot: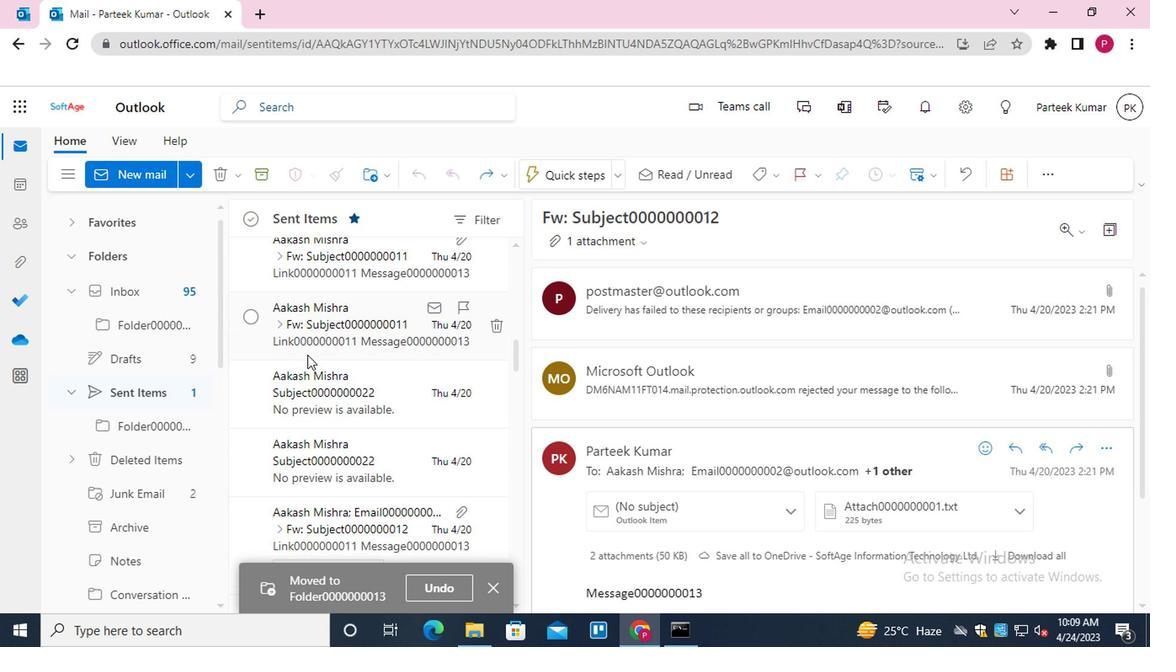 
Action: Mouse moved to (307, 360)
